 Task: Look for Airbnb properties in Luzern, Switzerland from 2nd November, 2023 to 9th November, 2023 for 5 adults. Place can be shared room with 2 bedrooms having 5 beds and 2 bathrooms. Property type can be flat. Amenities needed are: wifi. Look for 5 properties as per requirement.
Action: Mouse moved to (465, 101)
Screenshot: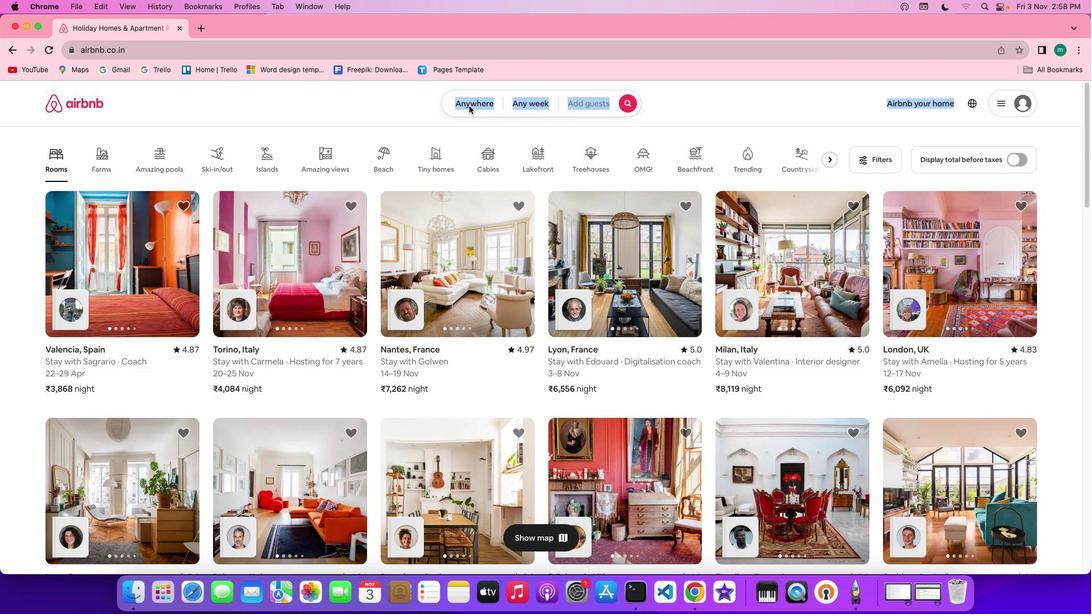 
Action: Mouse pressed left at (465, 101)
Screenshot: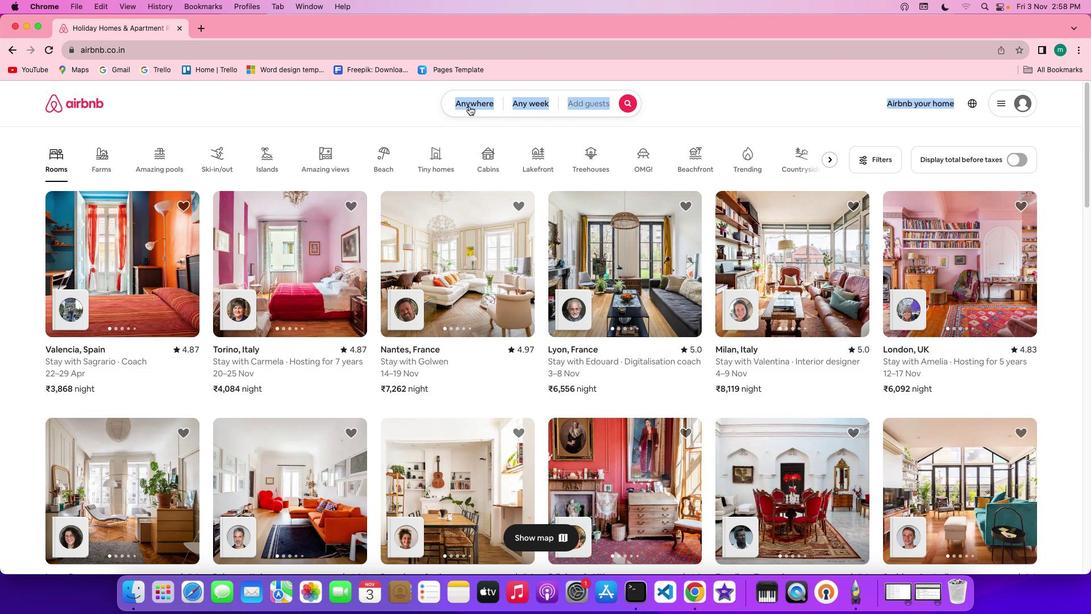 
Action: Mouse pressed left at (465, 101)
Screenshot: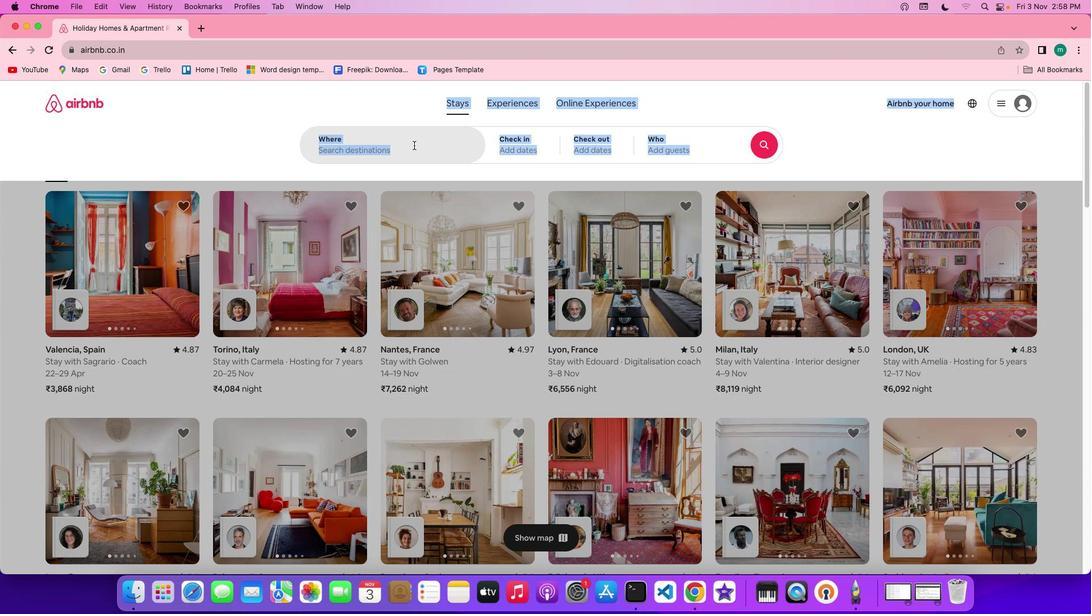 
Action: Mouse moved to (409, 141)
Screenshot: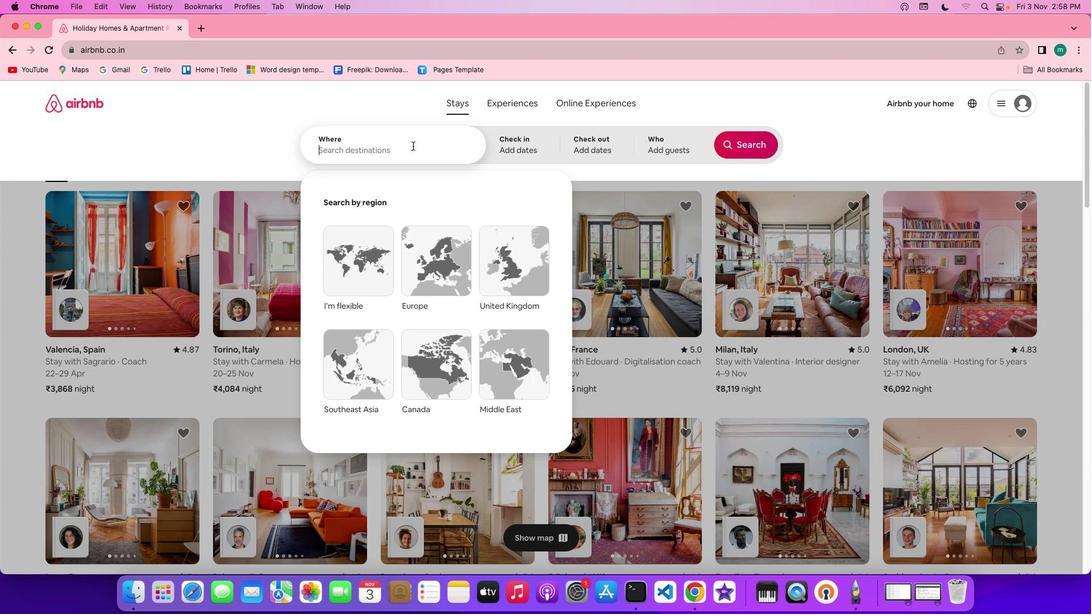 
Action: Mouse pressed left at (409, 141)
Screenshot: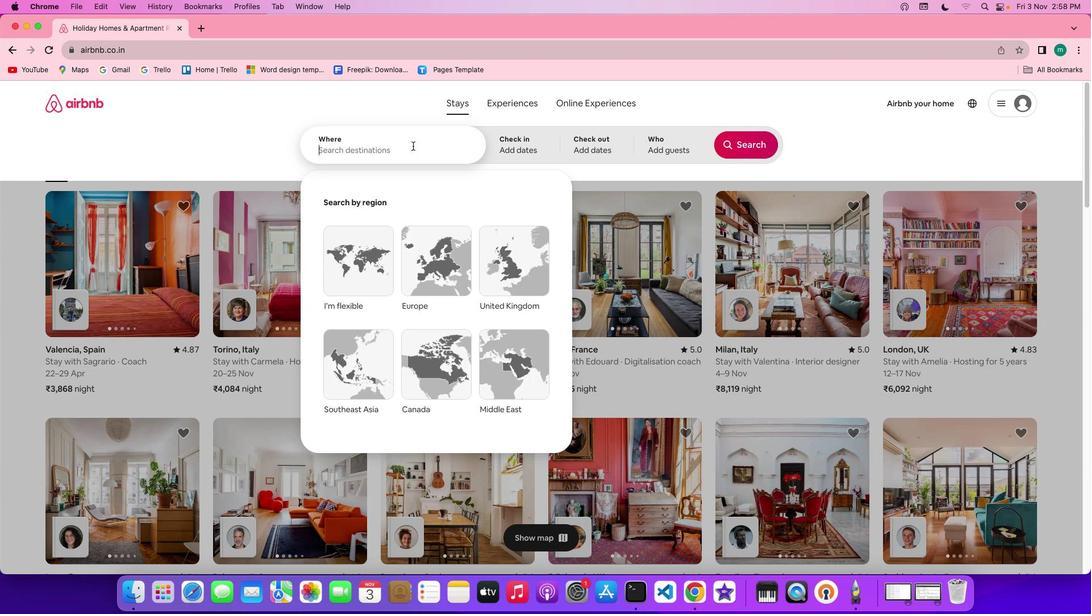 
Action: Key pressed Key.shift'L''u''z''e''r''n'','Key.spaceKey.shift'S''w''i''t''z''e''r''l''a''n''d'
Screenshot: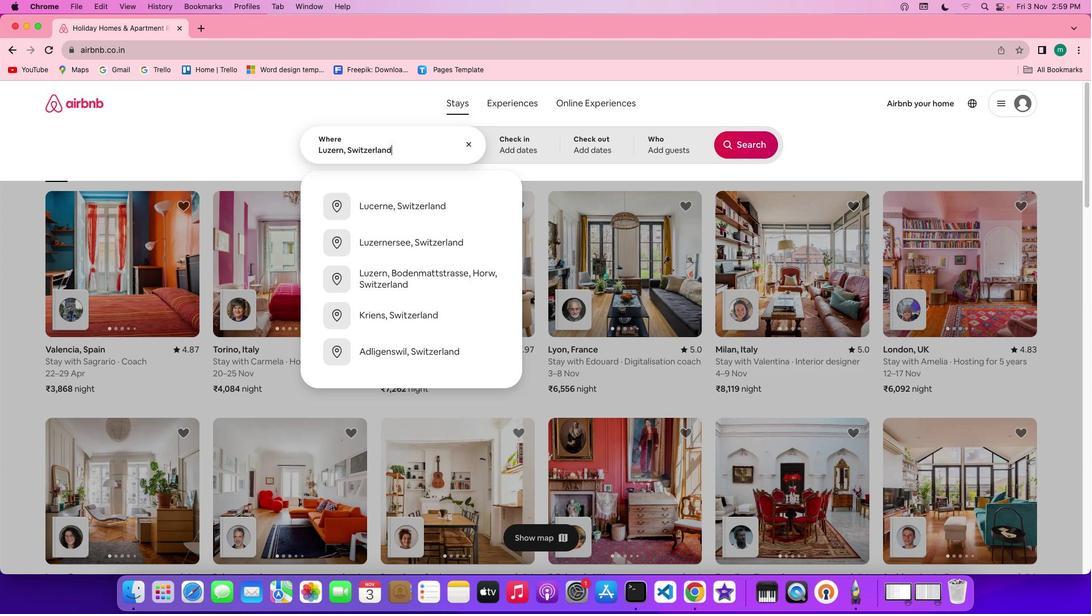 
Action: Mouse moved to (520, 143)
Screenshot: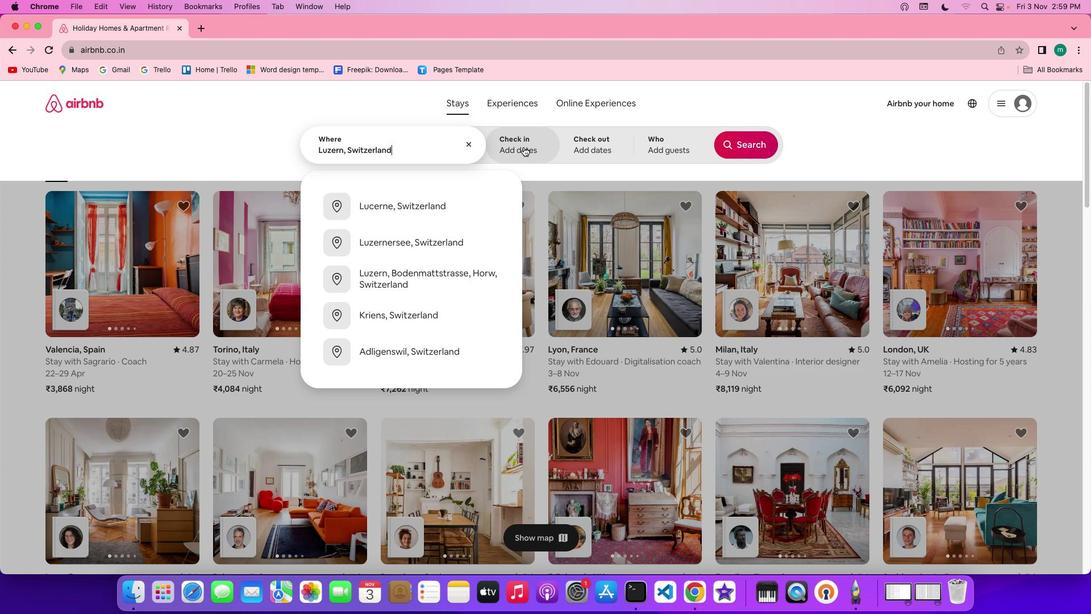 
Action: Mouse pressed left at (520, 143)
Screenshot: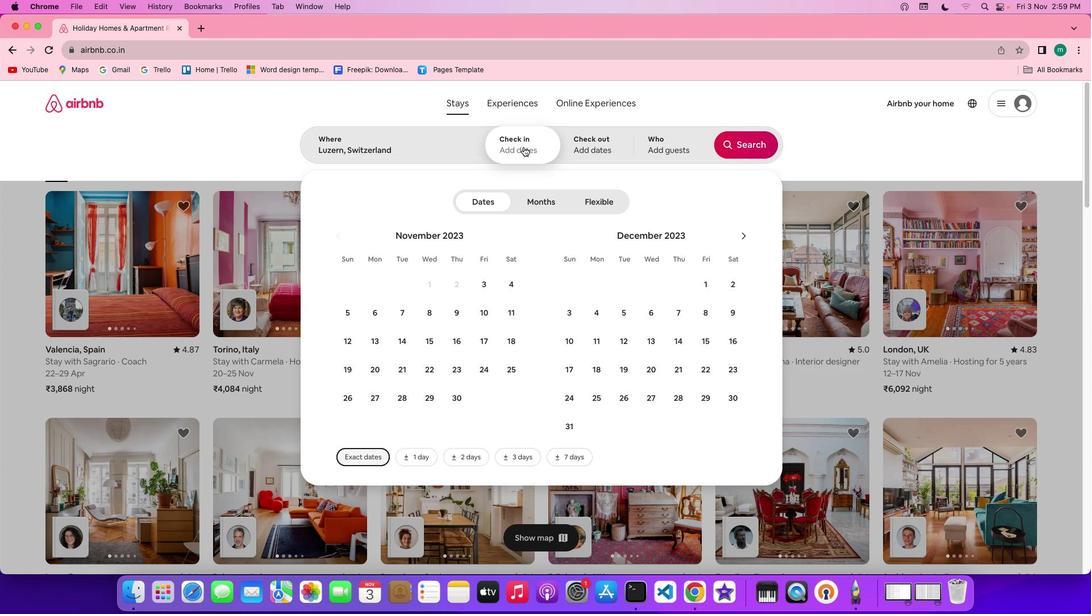 
Action: Mouse moved to (477, 278)
Screenshot: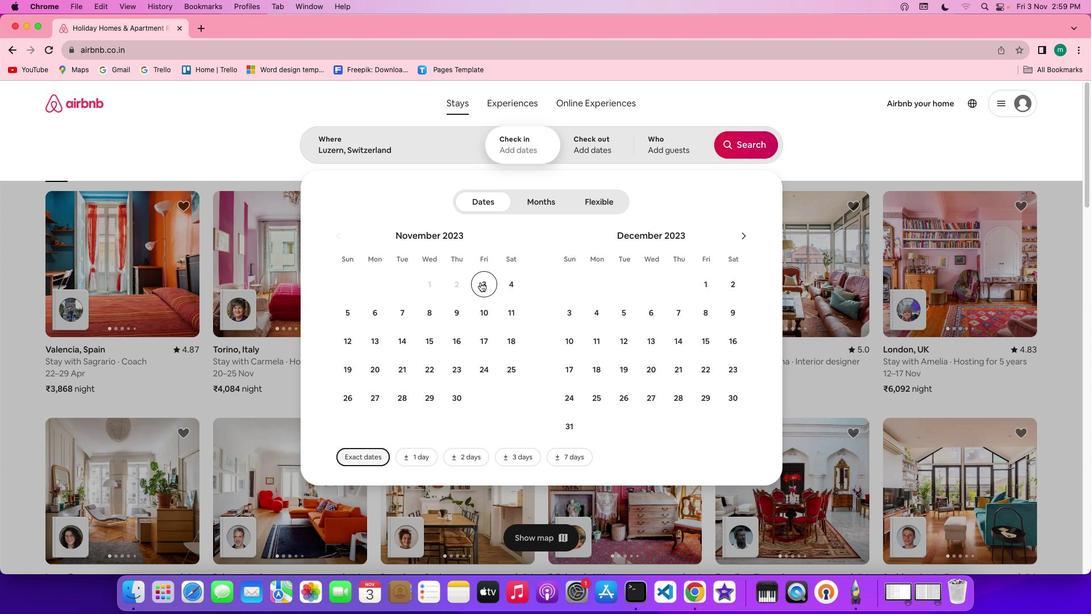 
Action: Mouse pressed left at (477, 278)
Screenshot: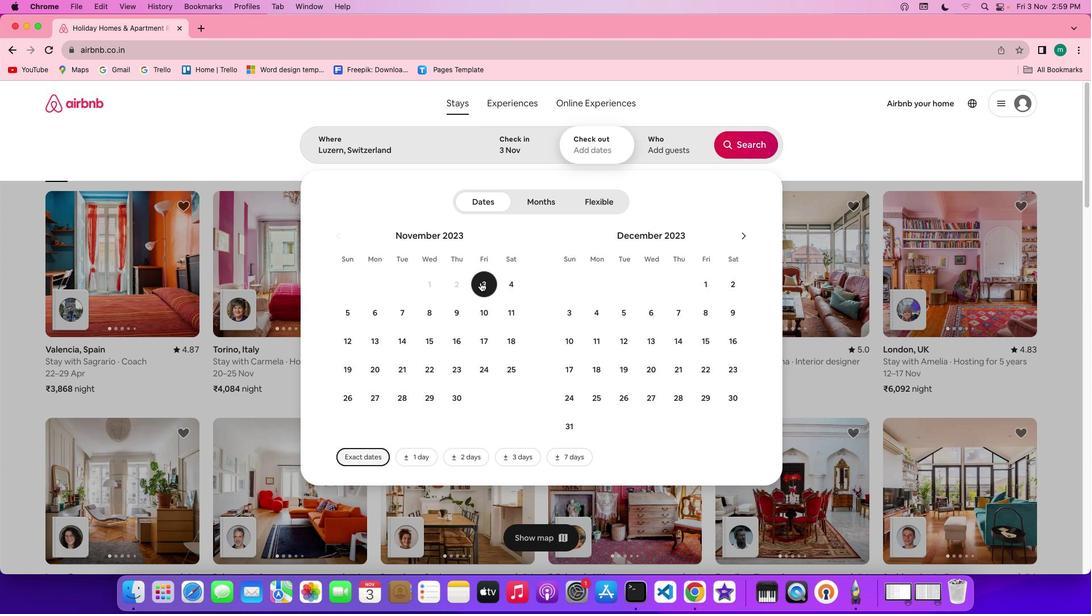 
Action: Mouse moved to (455, 303)
Screenshot: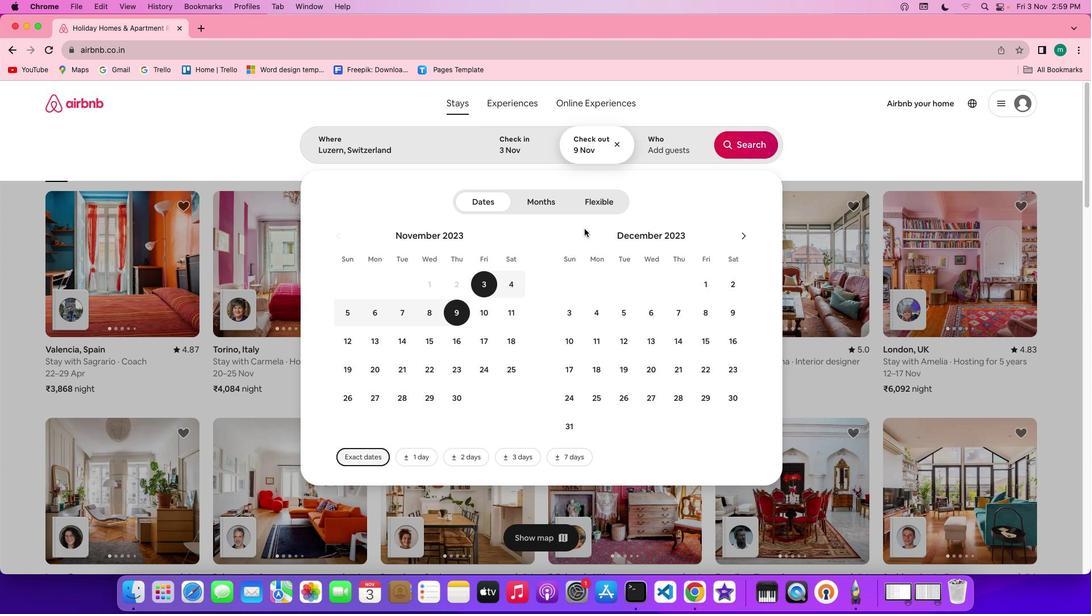 
Action: Mouse pressed left at (455, 303)
Screenshot: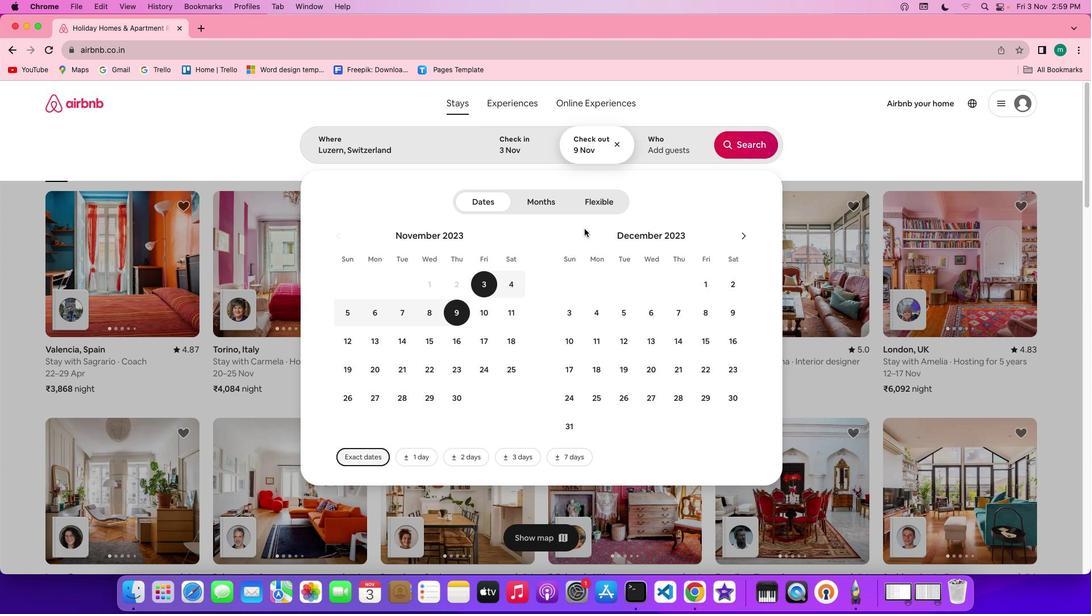
Action: Mouse moved to (669, 144)
Screenshot: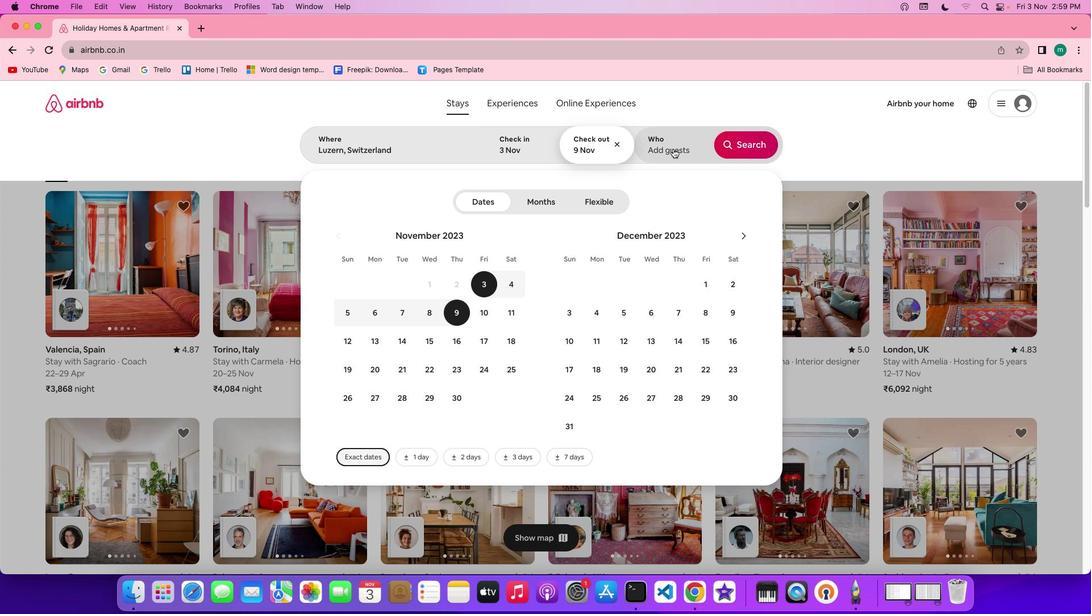 
Action: Mouse pressed left at (669, 144)
Screenshot: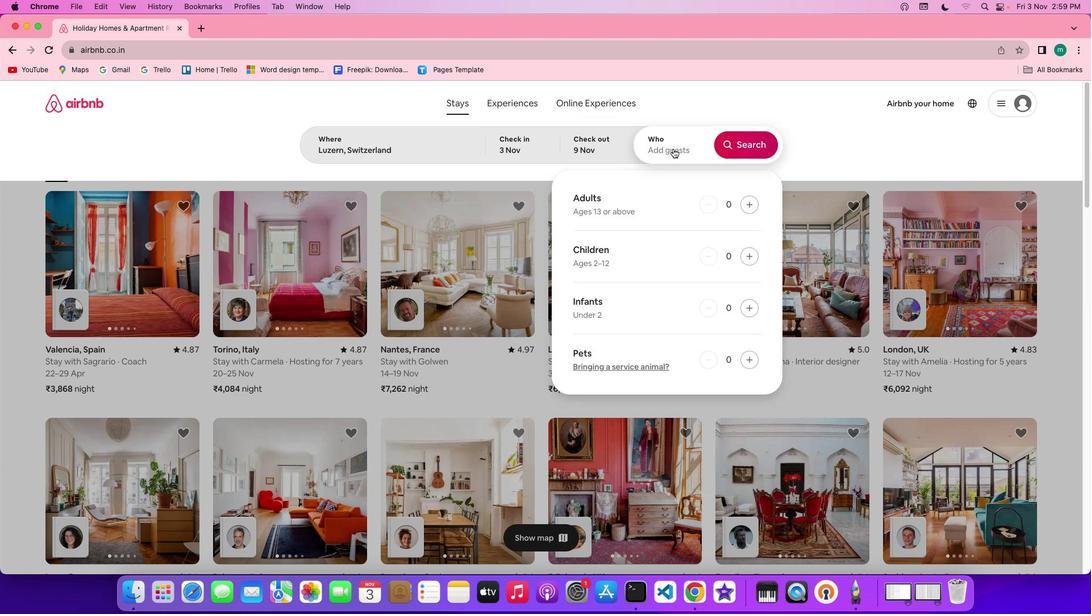 
Action: Mouse moved to (746, 199)
Screenshot: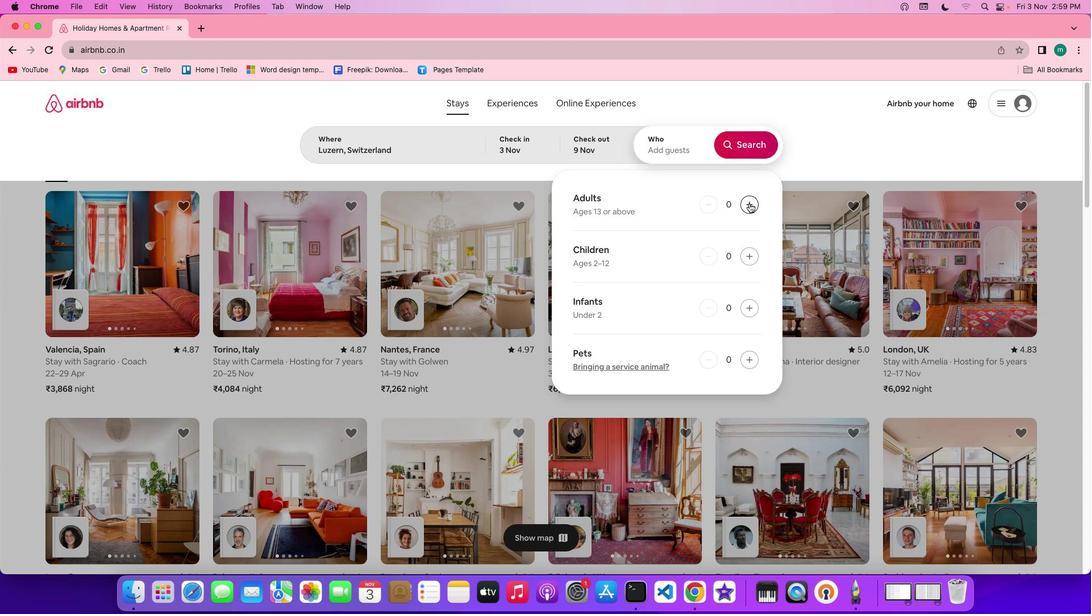 
Action: Mouse pressed left at (746, 199)
Screenshot: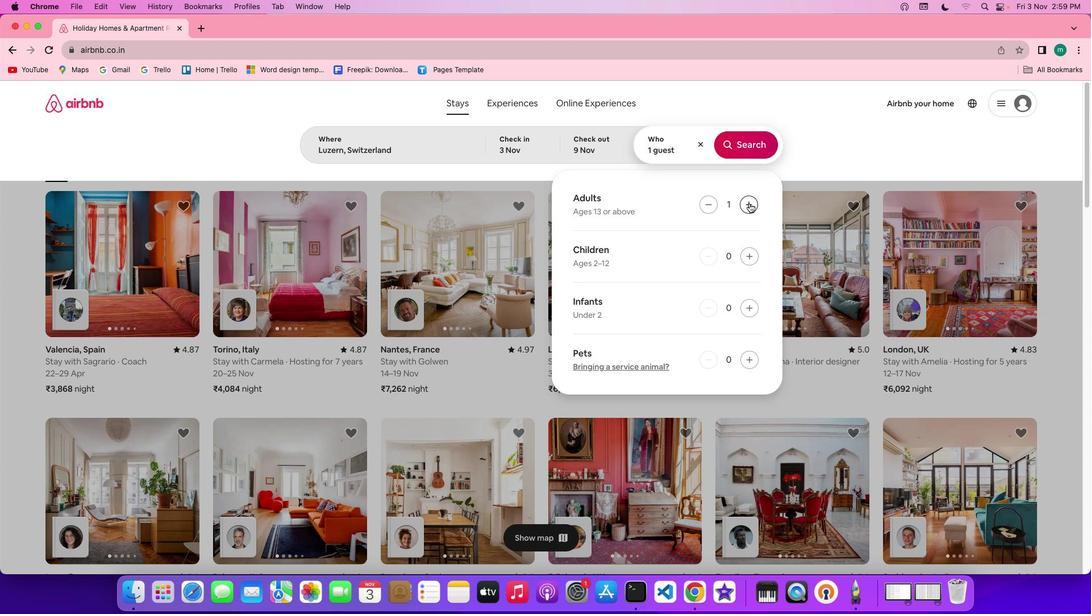 
Action: Mouse pressed left at (746, 199)
Screenshot: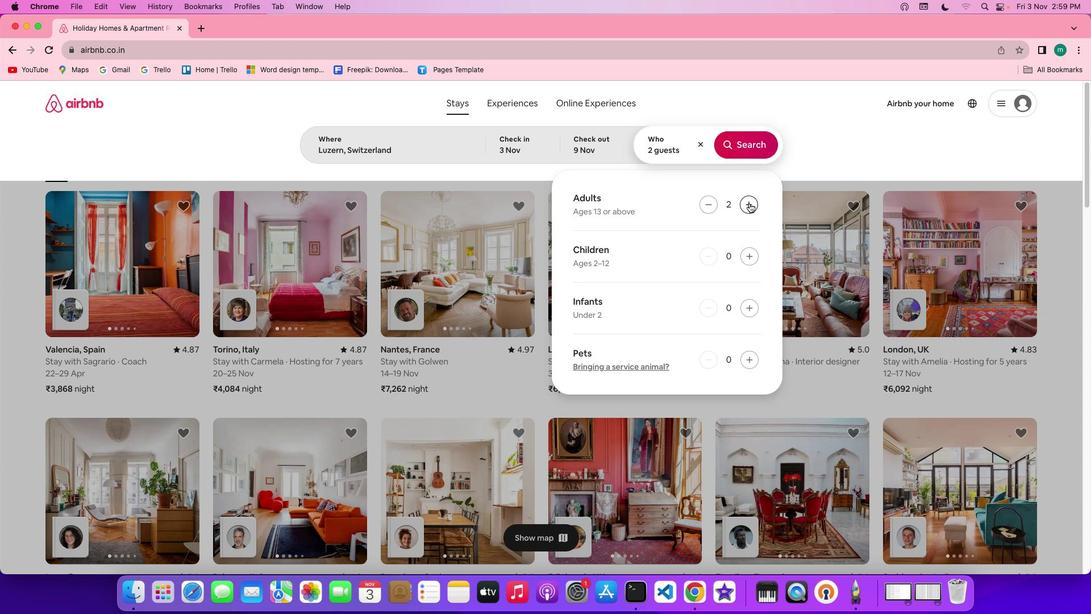 
Action: Mouse pressed left at (746, 199)
Screenshot: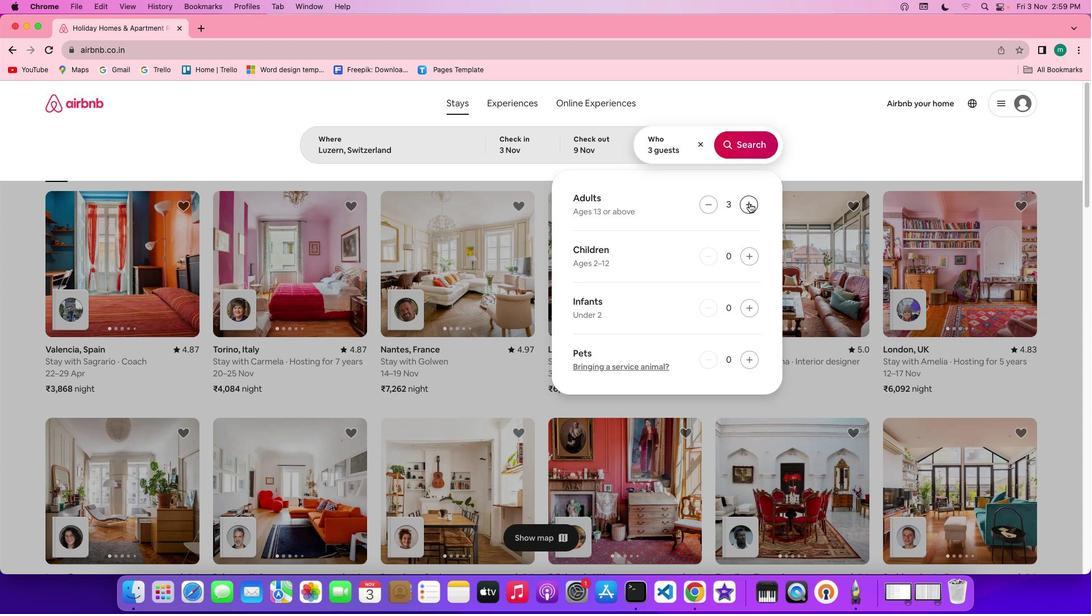 
Action: Mouse pressed left at (746, 199)
Screenshot: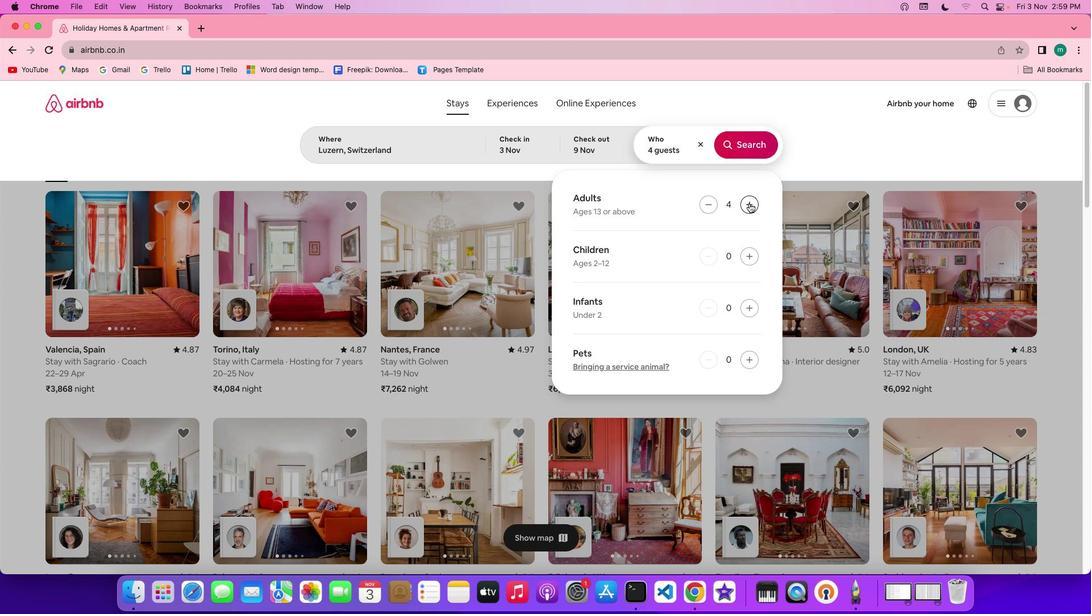 
Action: Mouse pressed left at (746, 199)
Screenshot: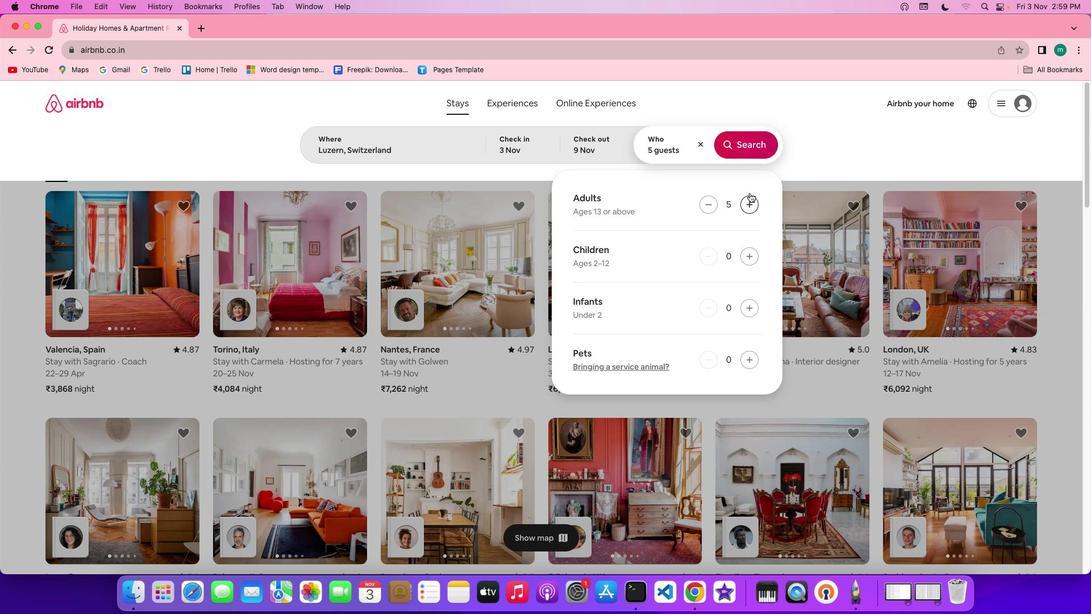 
Action: Mouse moved to (743, 147)
Screenshot: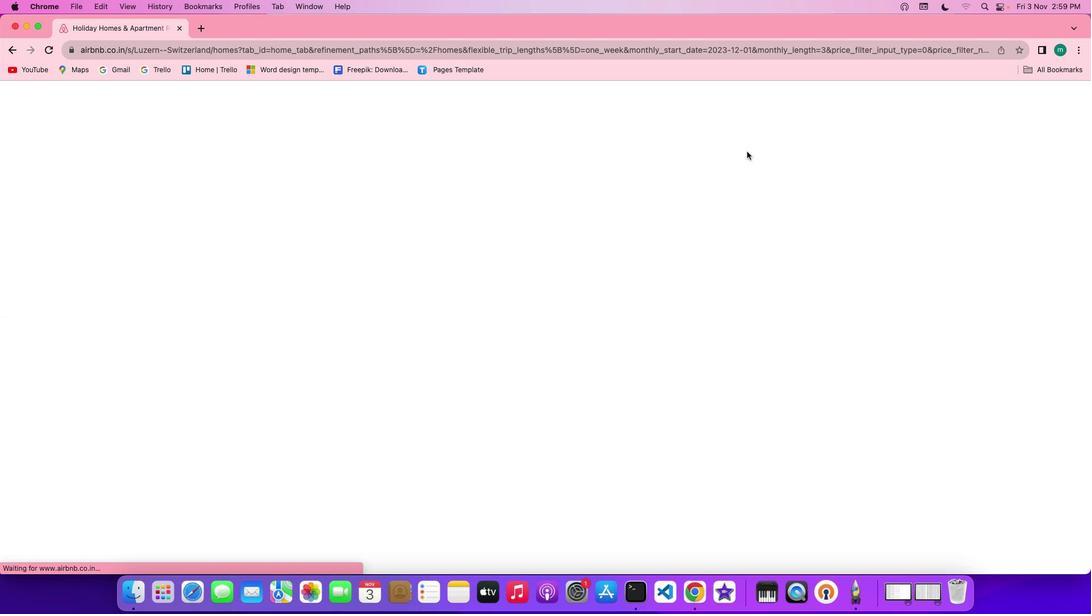 
Action: Mouse pressed left at (743, 147)
Screenshot: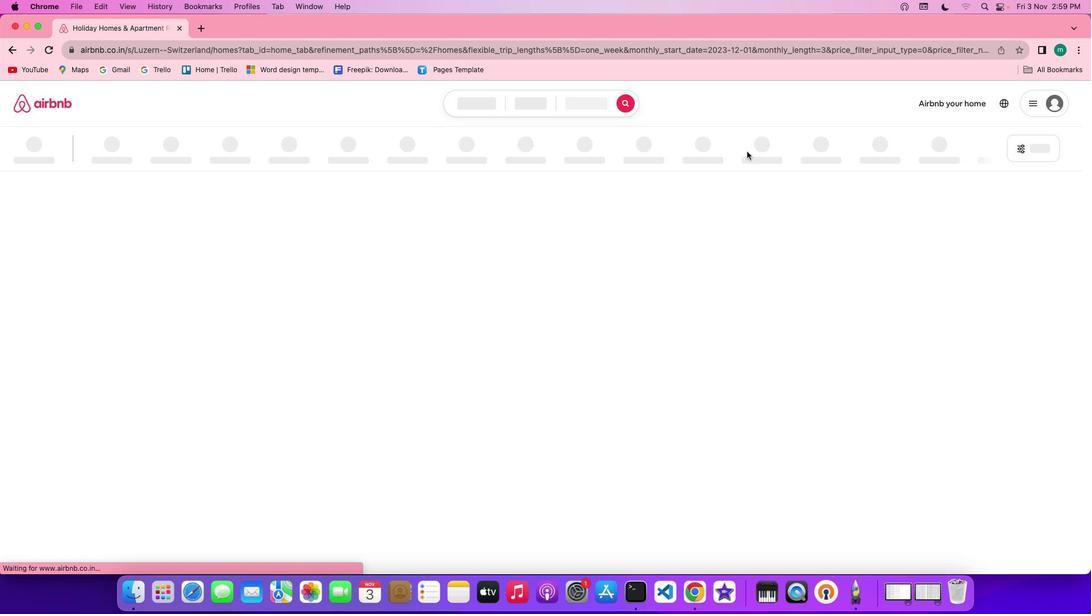 
Action: Mouse moved to (910, 145)
Screenshot: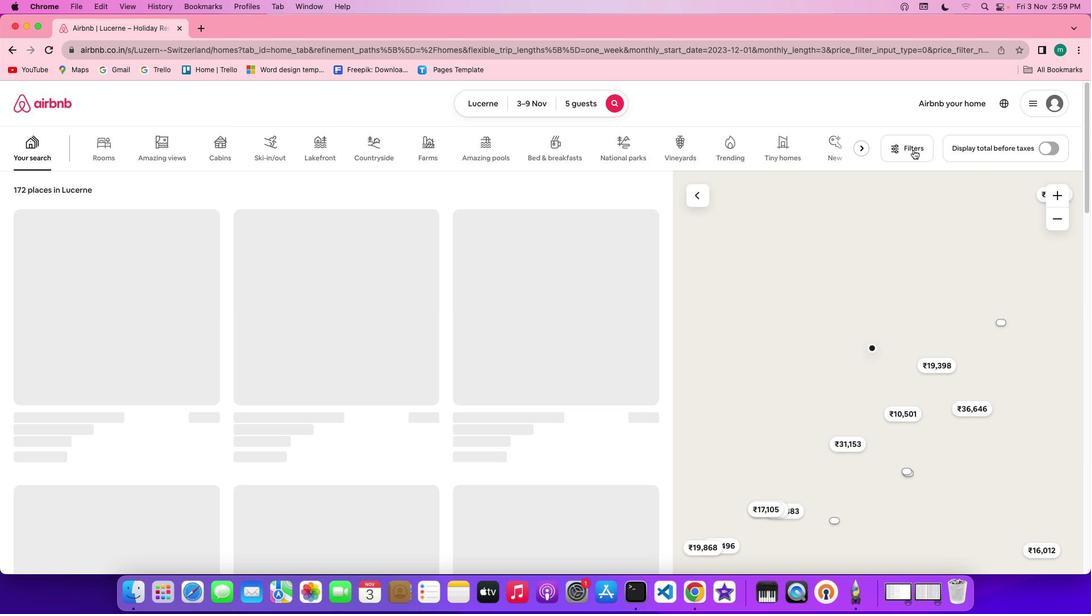 
Action: Mouse pressed left at (910, 145)
Screenshot: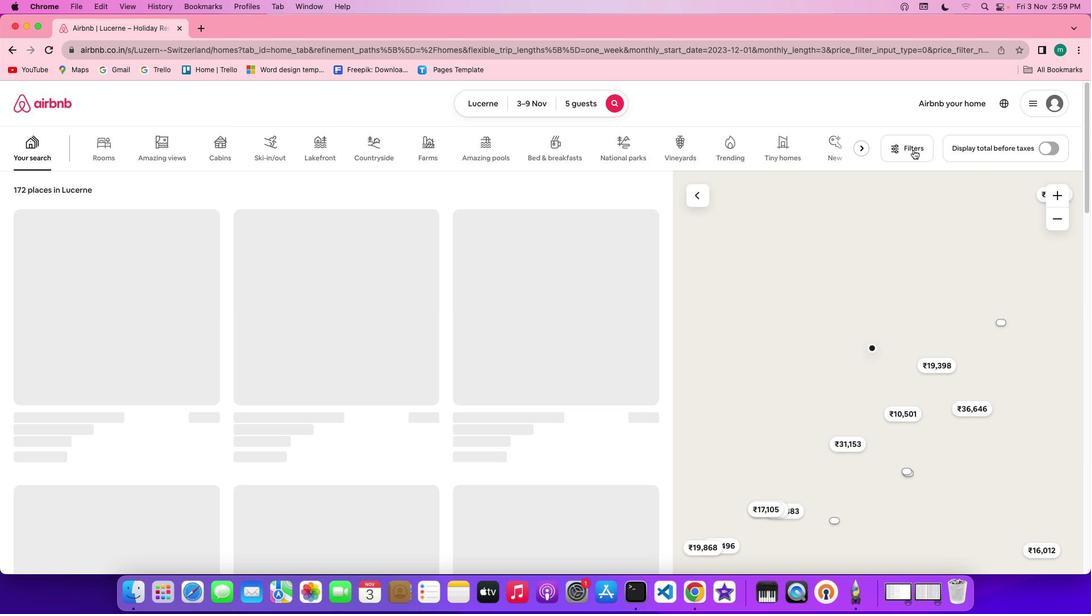 
Action: Mouse moved to (891, 142)
Screenshot: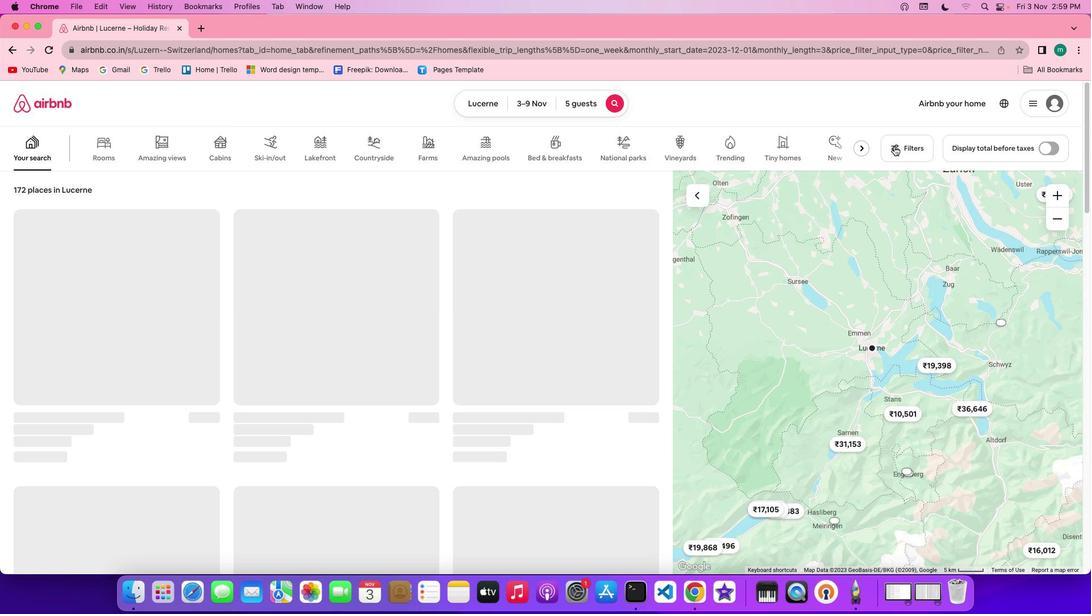 
Action: Mouse pressed left at (891, 142)
Screenshot: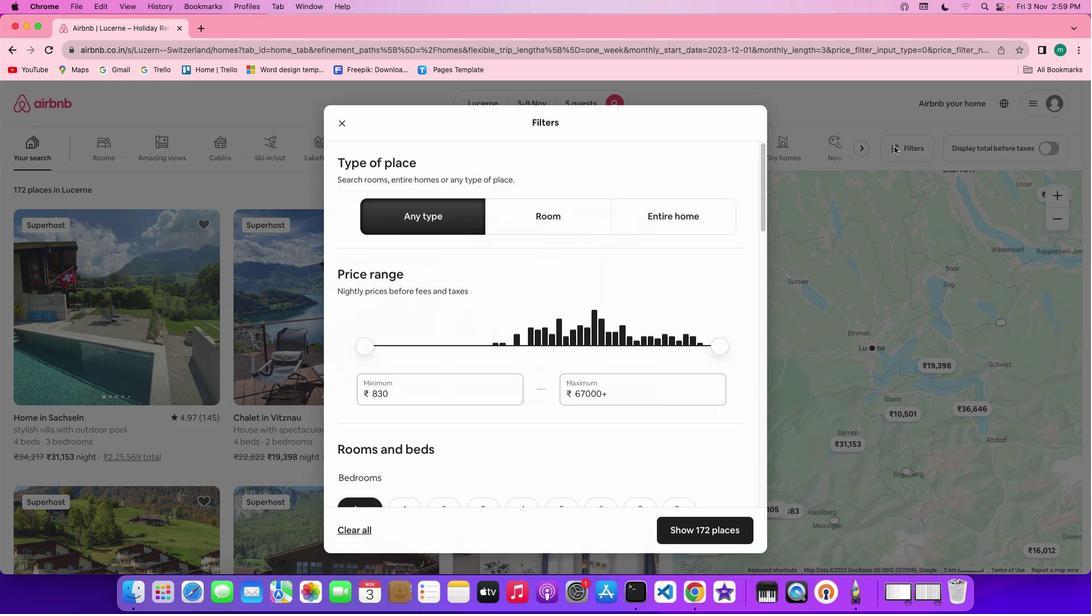 
Action: Mouse pressed left at (891, 142)
Screenshot: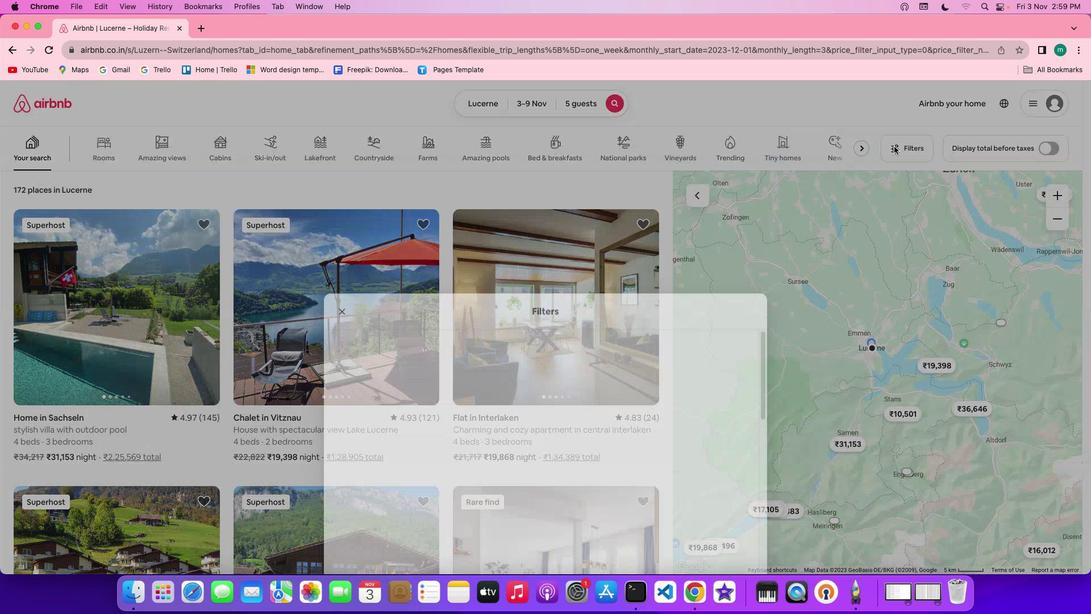 
Action: Mouse moved to (562, 369)
Screenshot: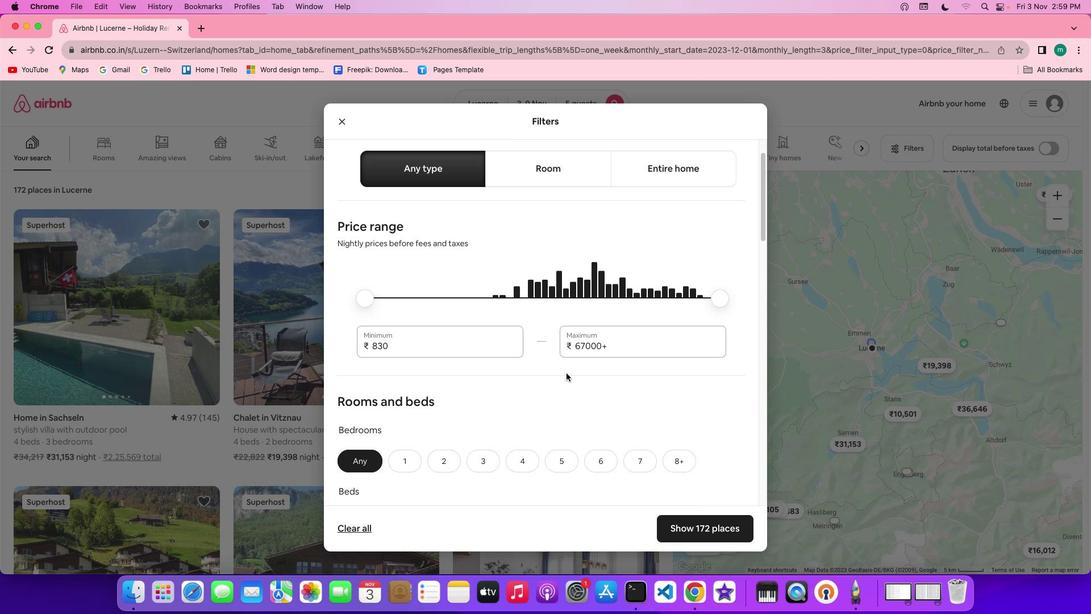 
Action: Mouse scrolled (562, 369) with delta (-3, -3)
Screenshot: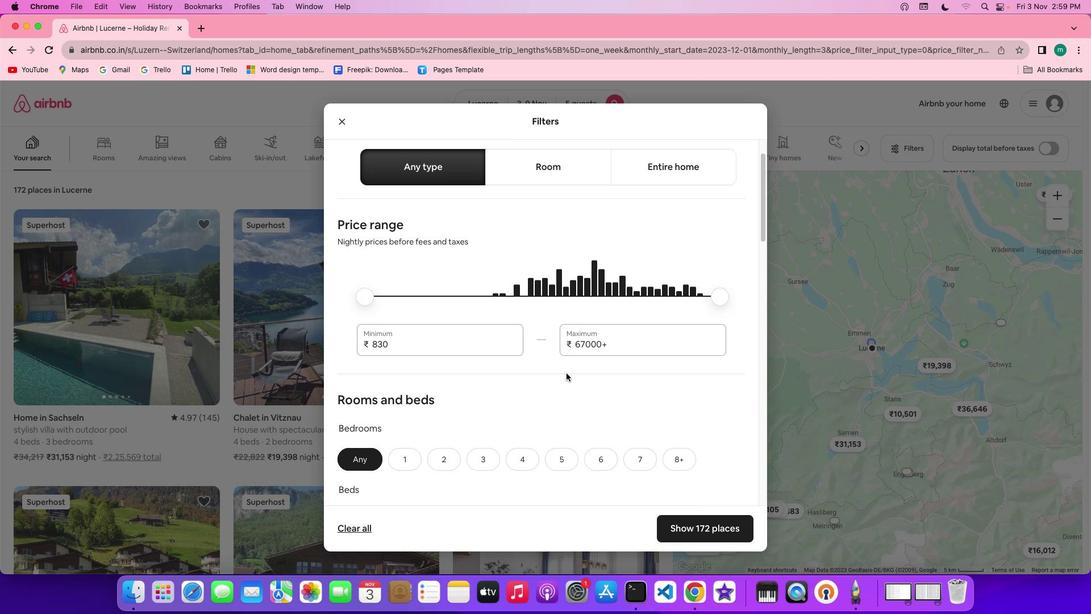 
Action: Mouse scrolled (562, 369) with delta (-3, -3)
Screenshot: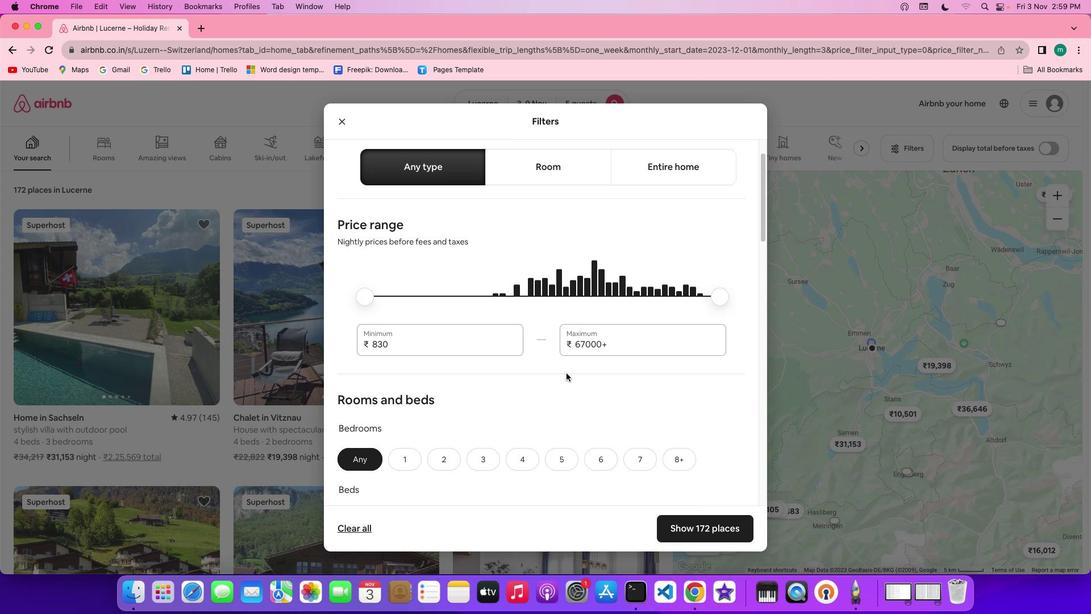 
Action: Mouse scrolled (562, 369) with delta (-3, -3)
Screenshot: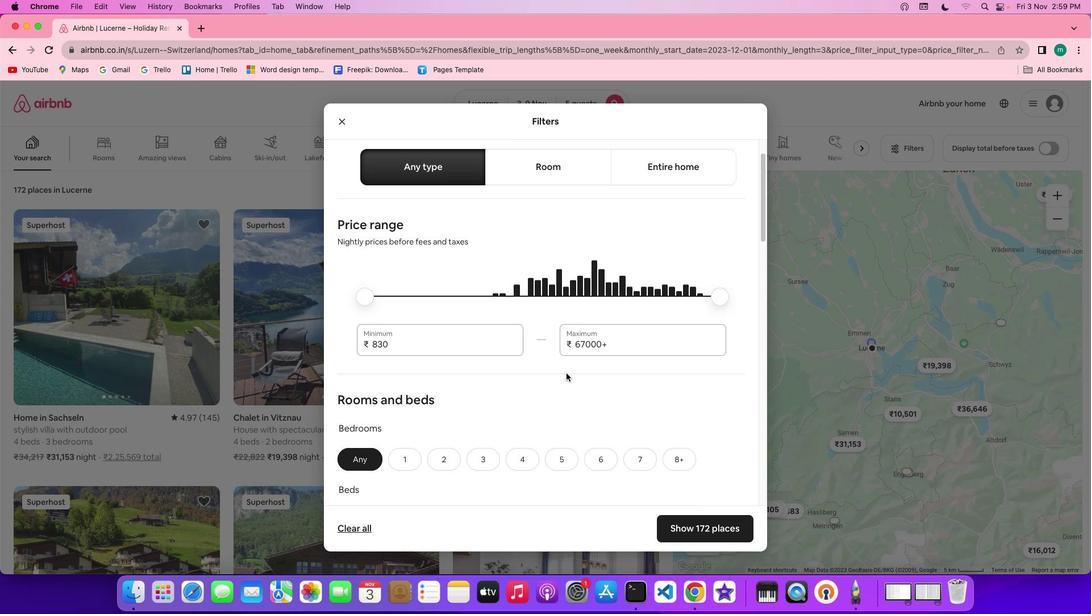 
Action: Mouse scrolled (562, 369) with delta (-3, -3)
Screenshot: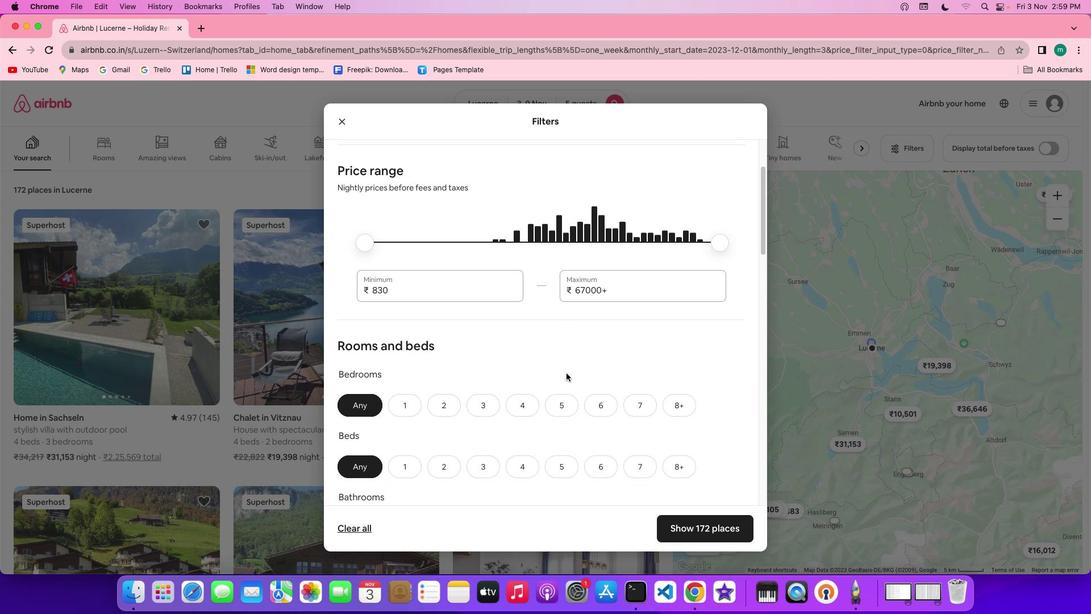 
Action: Mouse scrolled (562, 369) with delta (-3, -3)
Screenshot: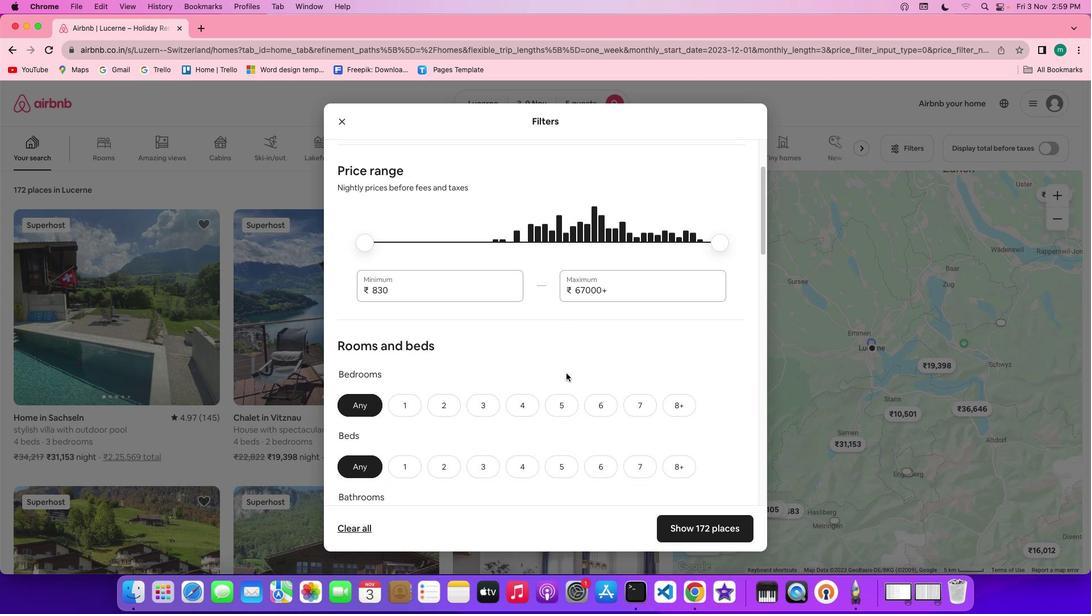 
Action: Mouse scrolled (562, 369) with delta (-3, -3)
Screenshot: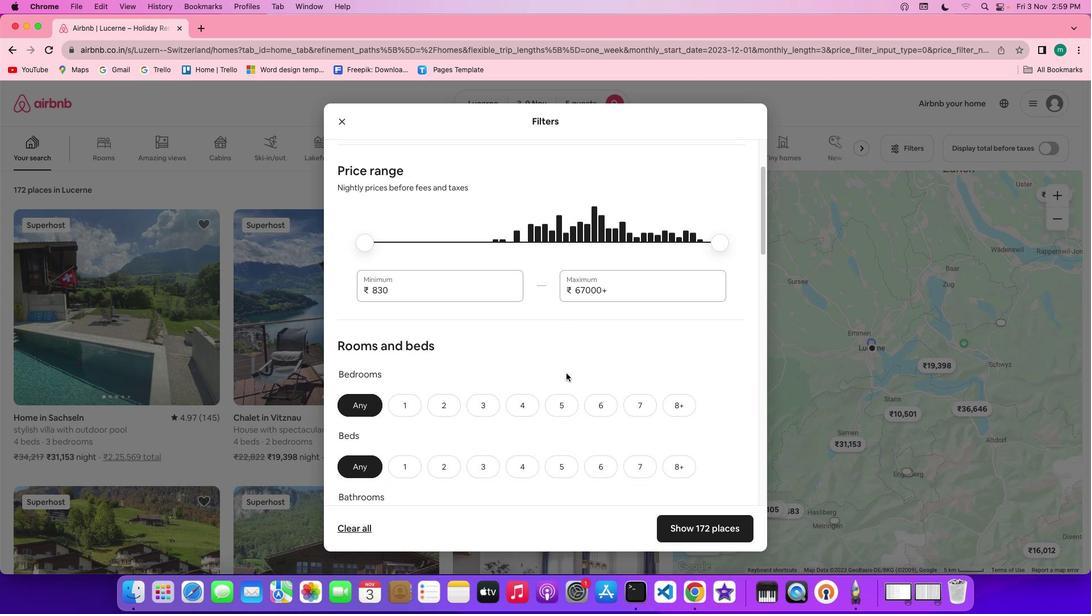 
Action: Mouse scrolled (562, 369) with delta (-3, -3)
Screenshot: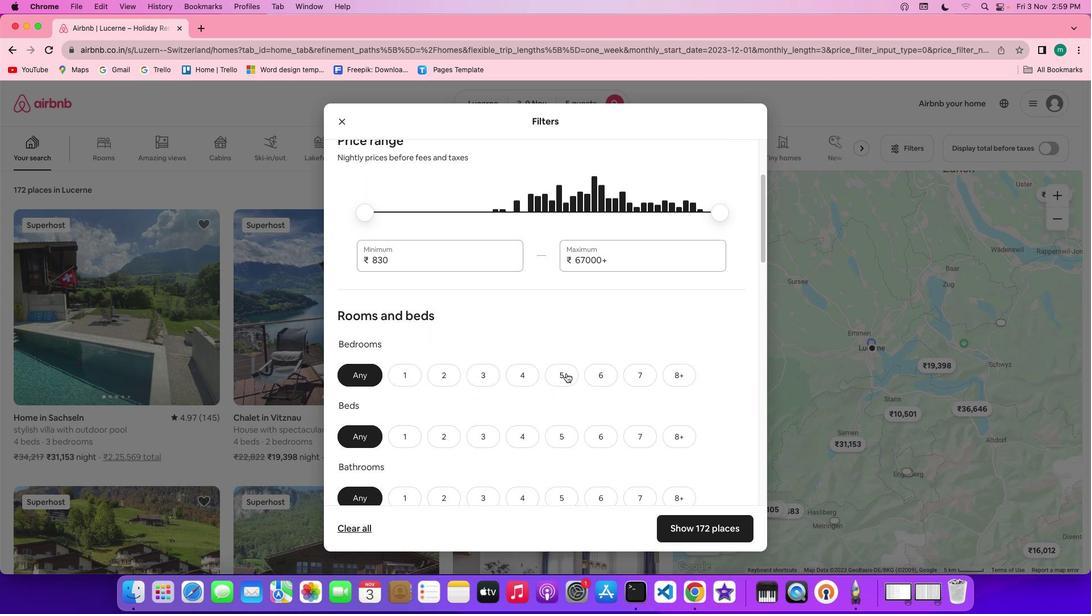 
Action: Mouse scrolled (562, 369) with delta (-3, -3)
Screenshot: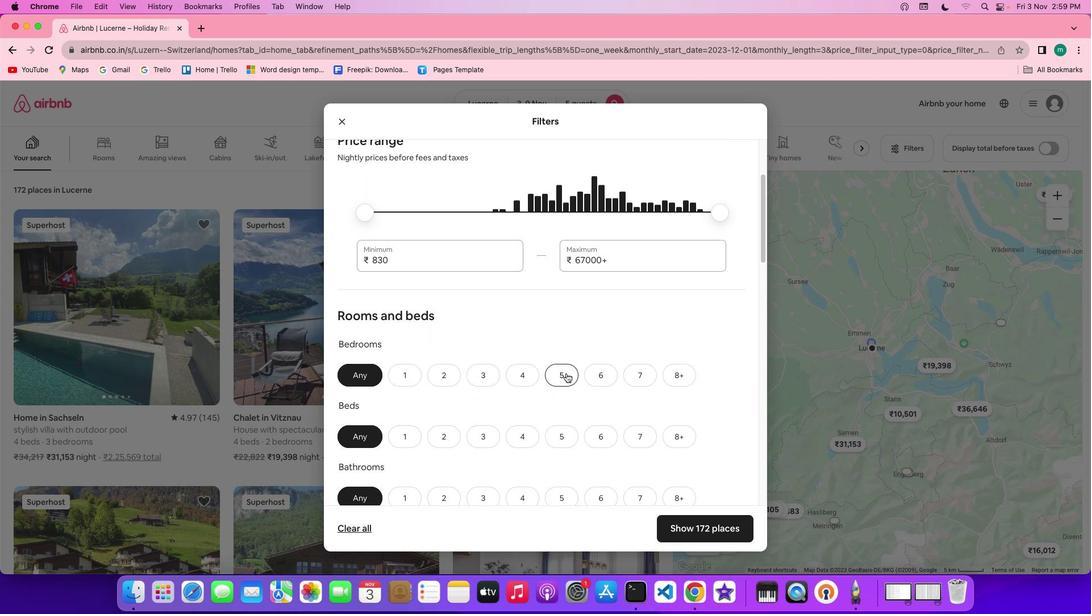 
Action: Mouse scrolled (562, 369) with delta (-3, -3)
Screenshot: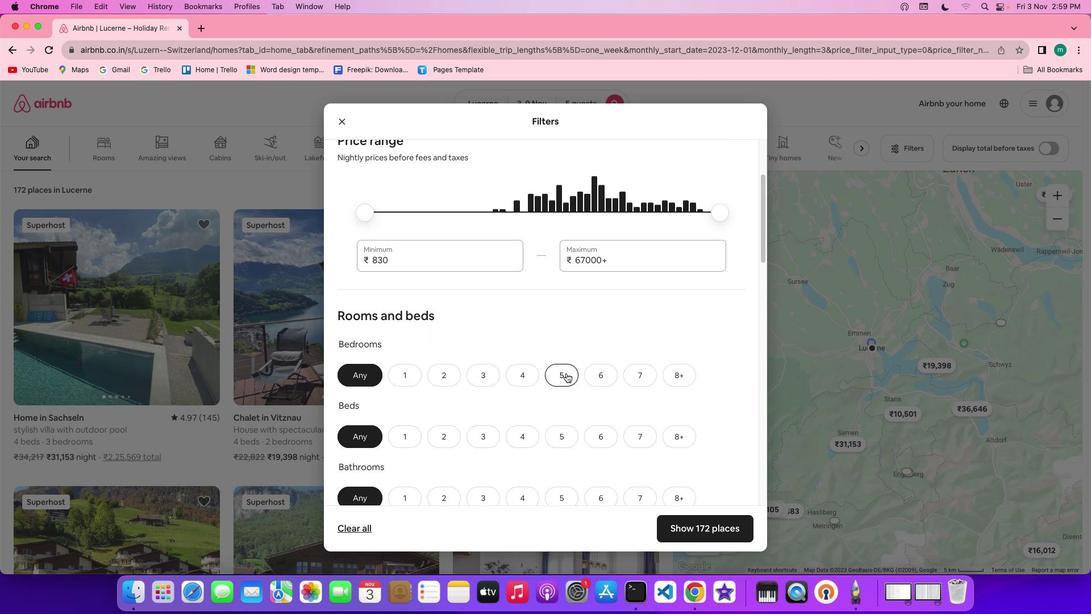 
Action: Mouse scrolled (562, 369) with delta (-3, -3)
Screenshot: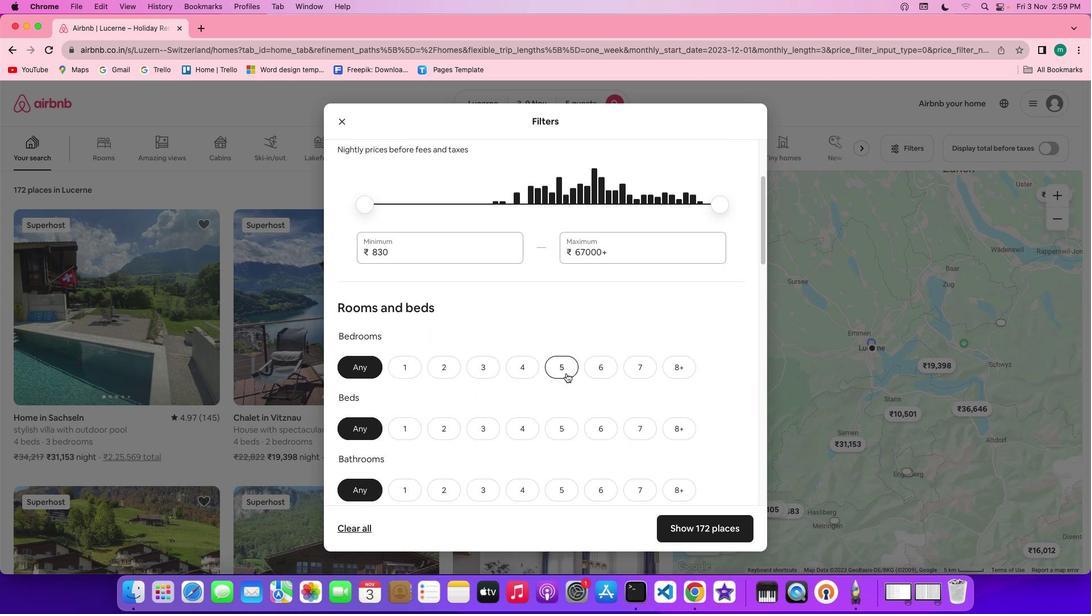 
Action: Mouse scrolled (562, 369) with delta (-3, -3)
Screenshot: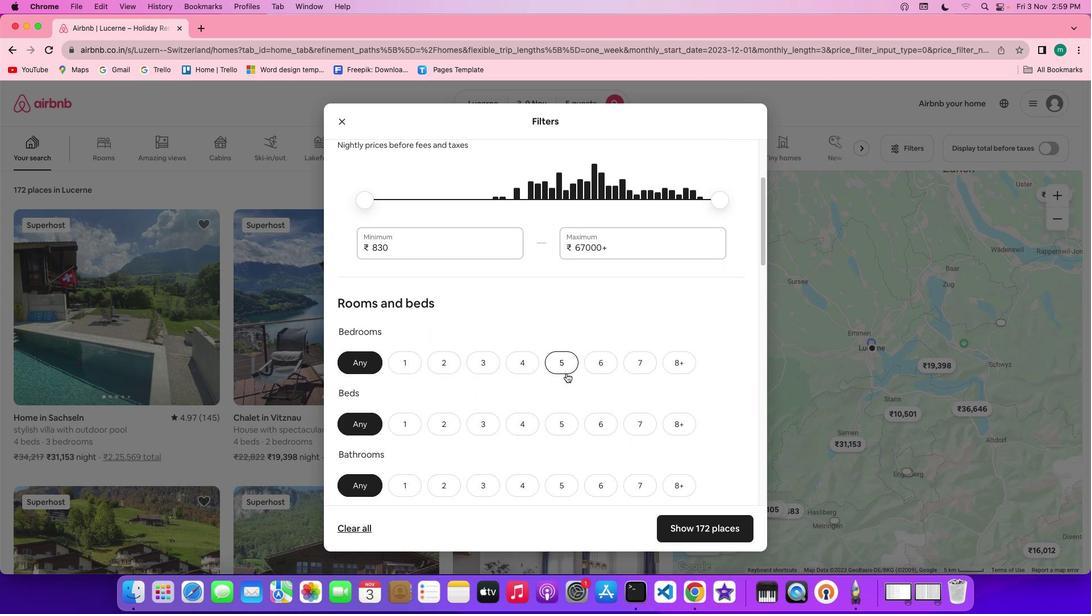 
Action: Mouse scrolled (562, 369) with delta (-3, -3)
Screenshot: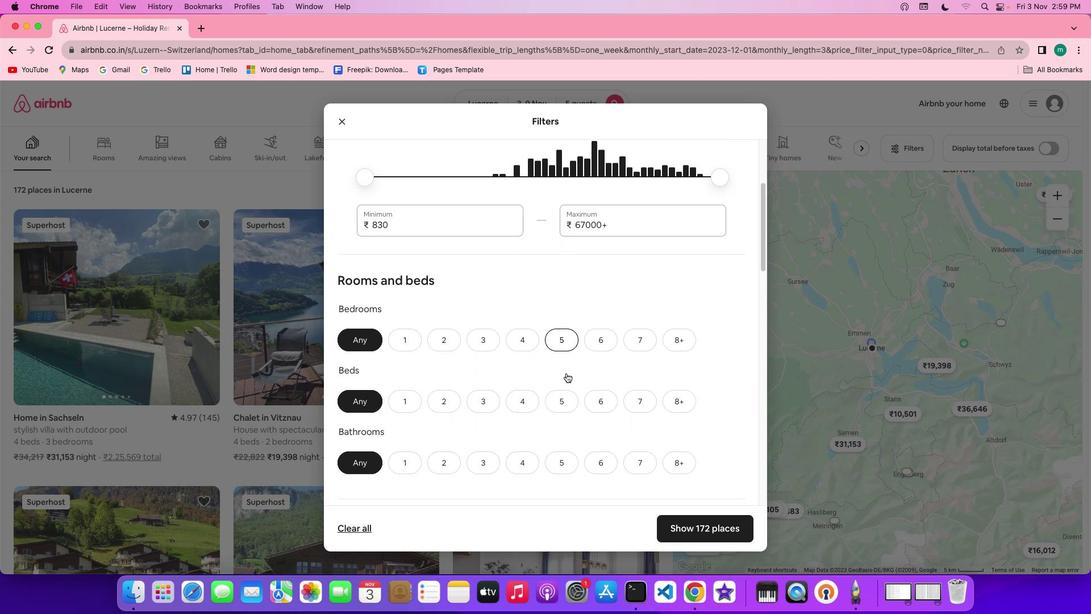 
Action: Mouse scrolled (562, 369) with delta (-3, -3)
Screenshot: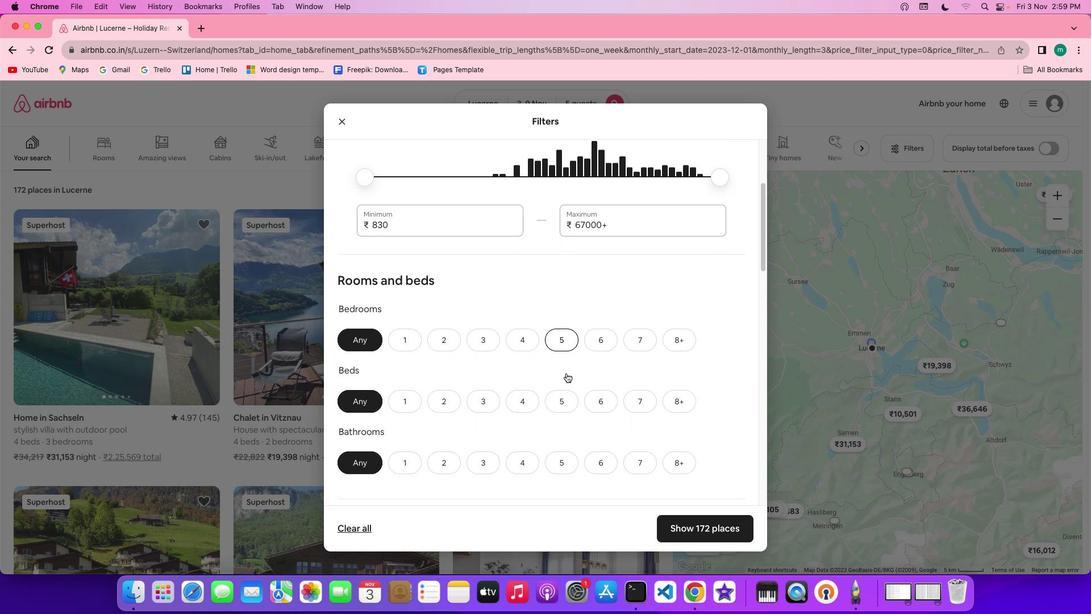 
Action: Mouse scrolled (562, 369) with delta (-3, -3)
Screenshot: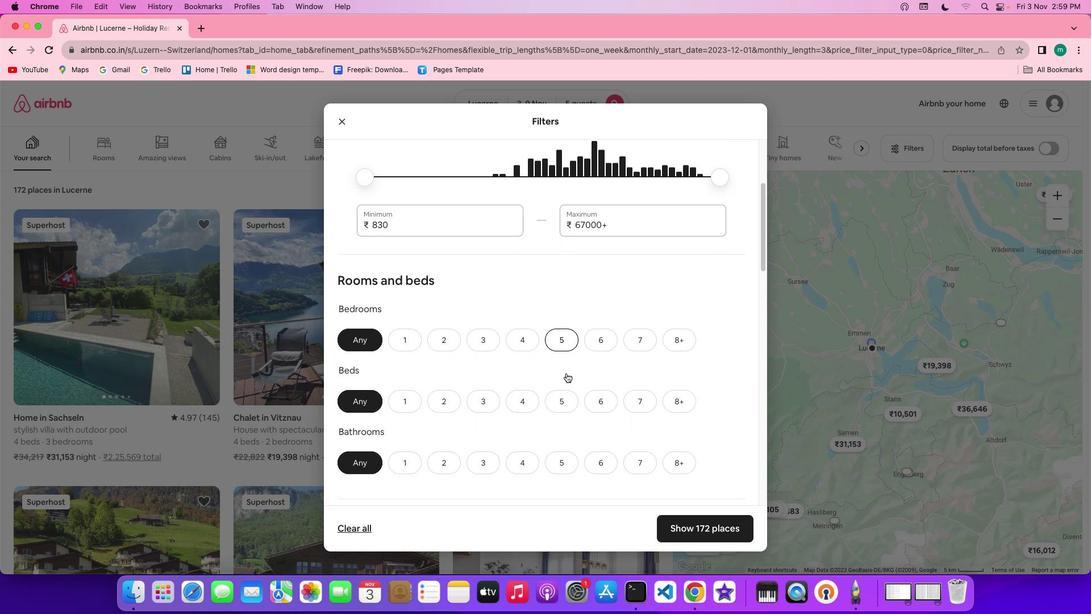 
Action: Mouse scrolled (562, 369) with delta (-3, -3)
Screenshot: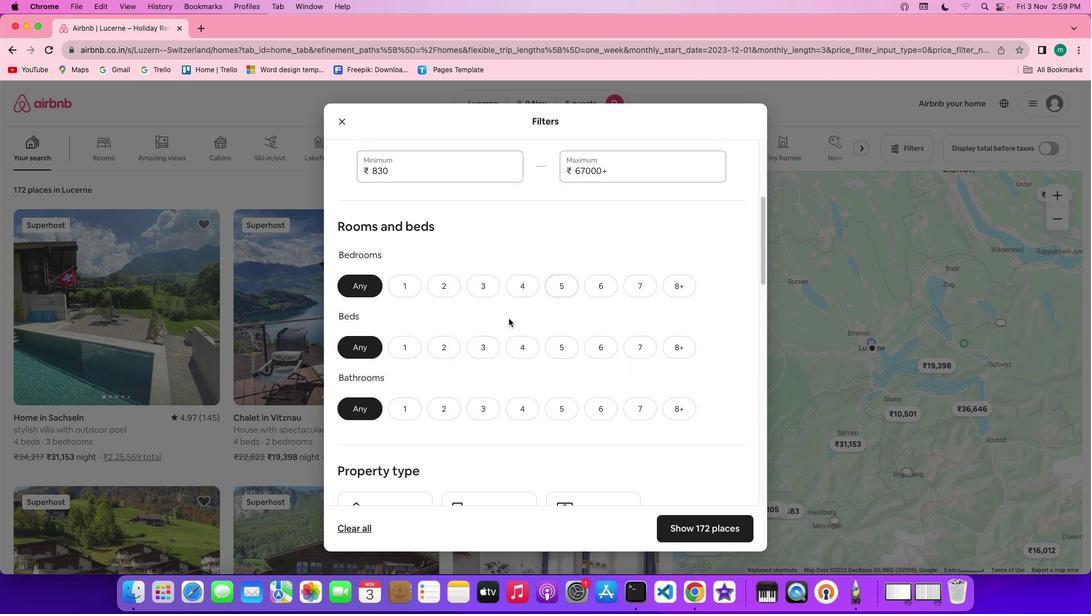 
Action: Mouse scrolled (562, 369) with delta (-3, -3)
Screenshot: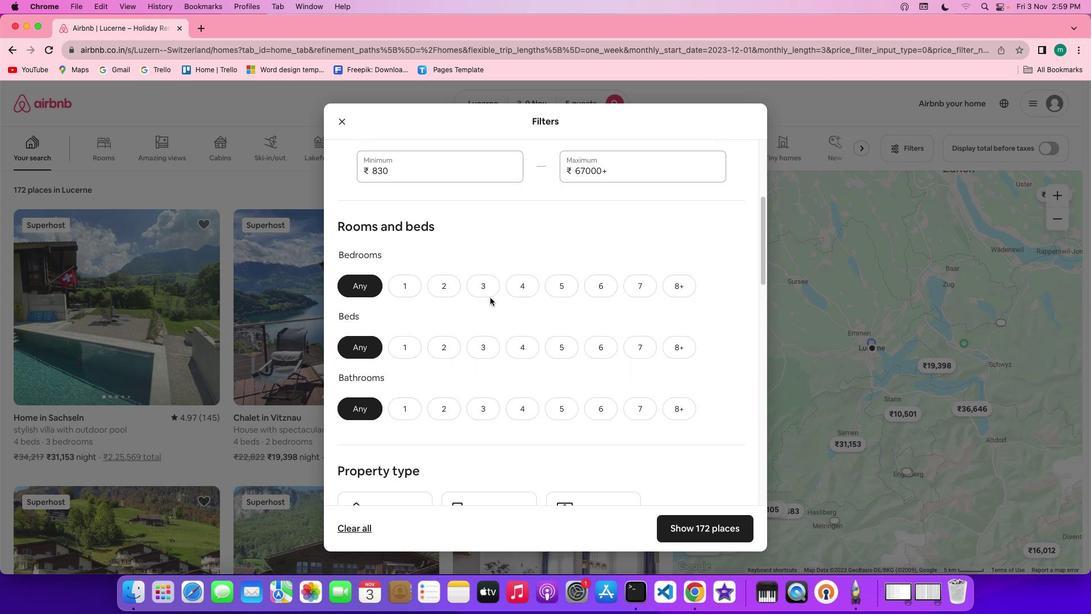 
Action: Mouse scrolled (562, 369) with delta (-3, -3)
Screenshot: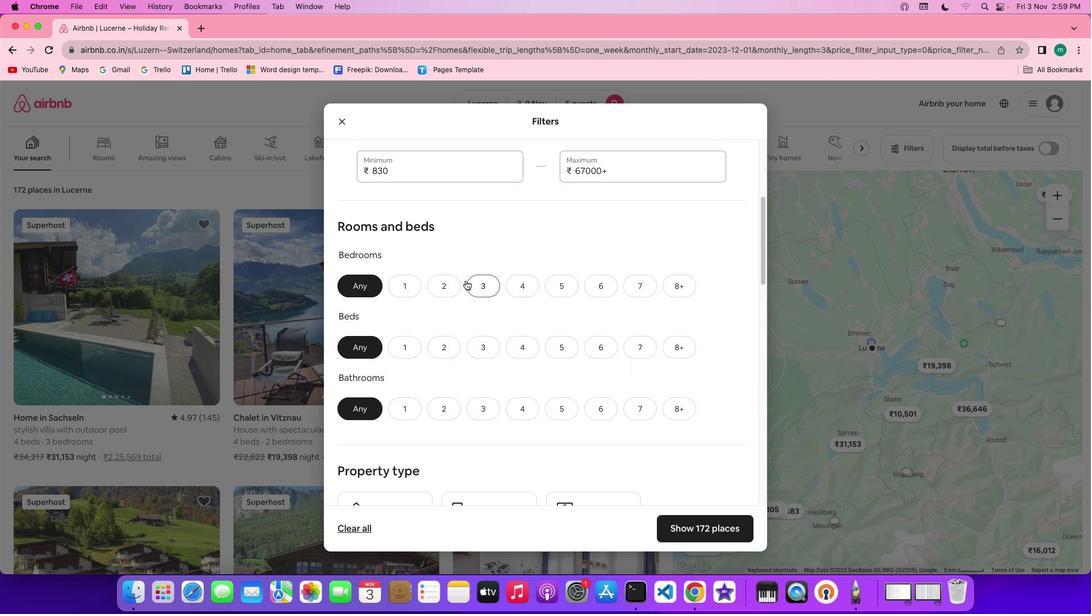 
Action: Mouse moved to (447, 275)
Screenshot: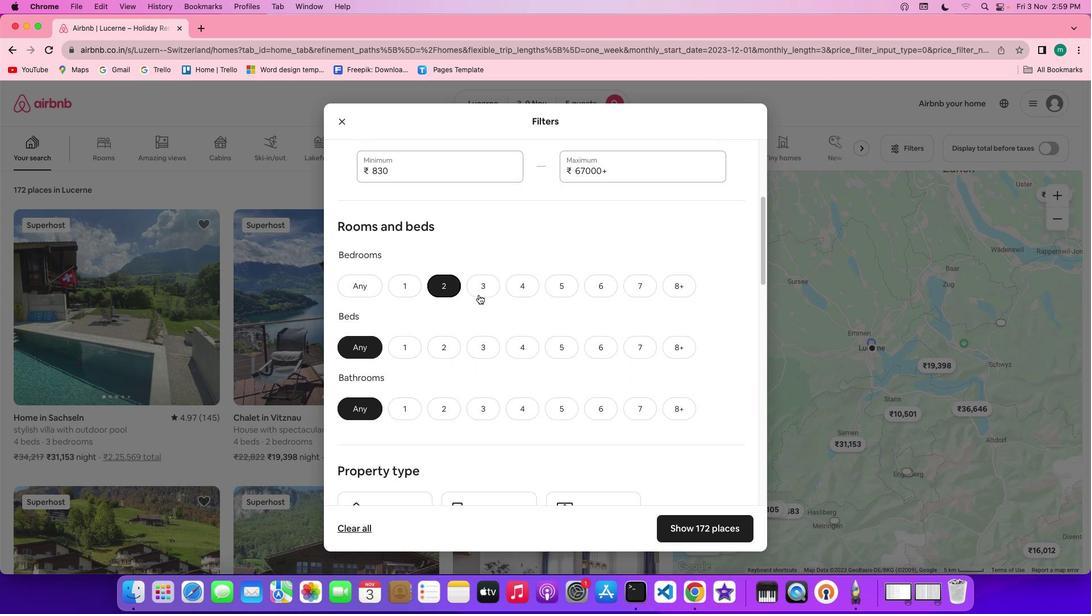 
Action: Mouse pressed left at (447, 275)
Screenshot: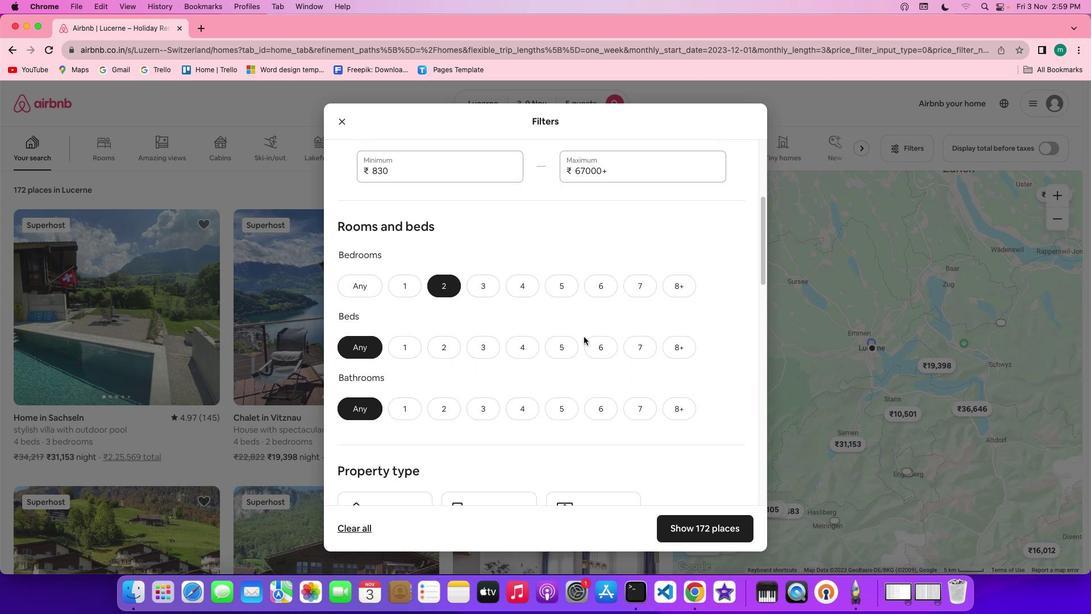 
Action: Mouse moved to (559, 338)
Screenshot: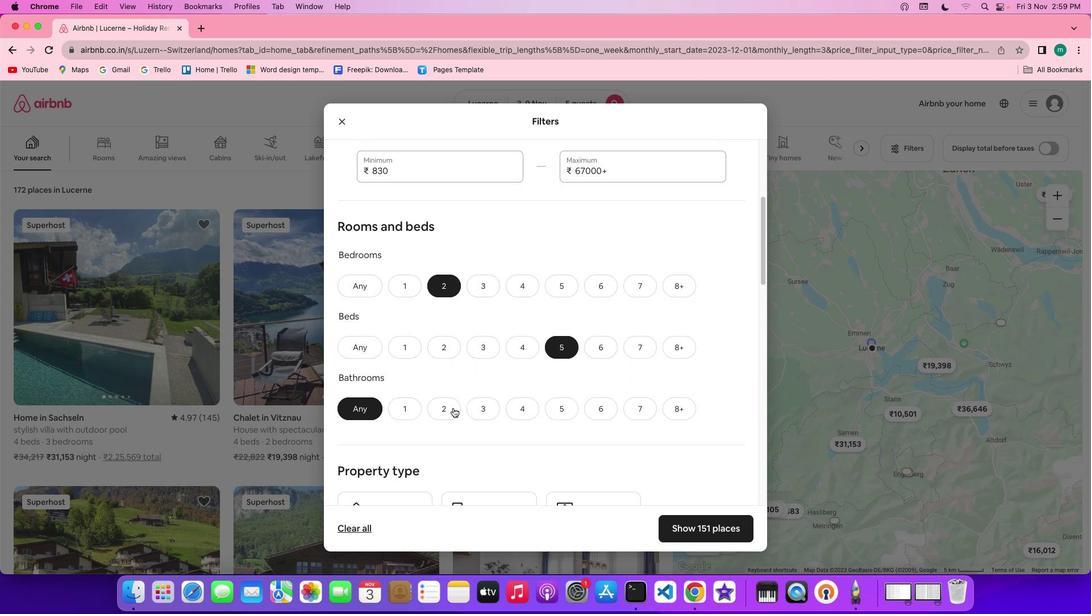 
Action: Mouse pressed left at (559, 338)
Screenshot: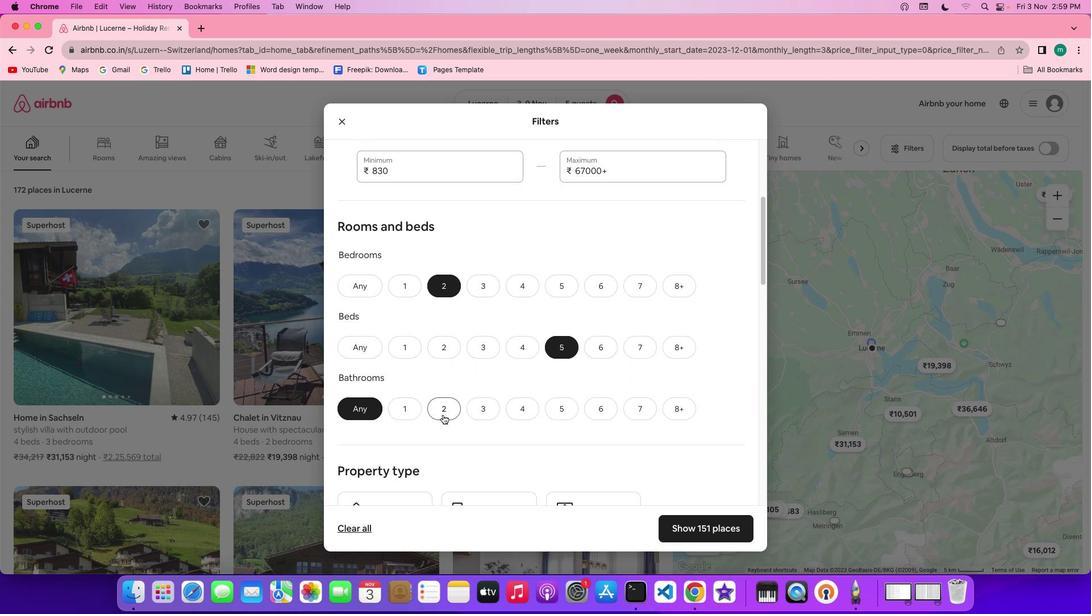 
Action: Mouse moved to (438, 411)
Screenshot: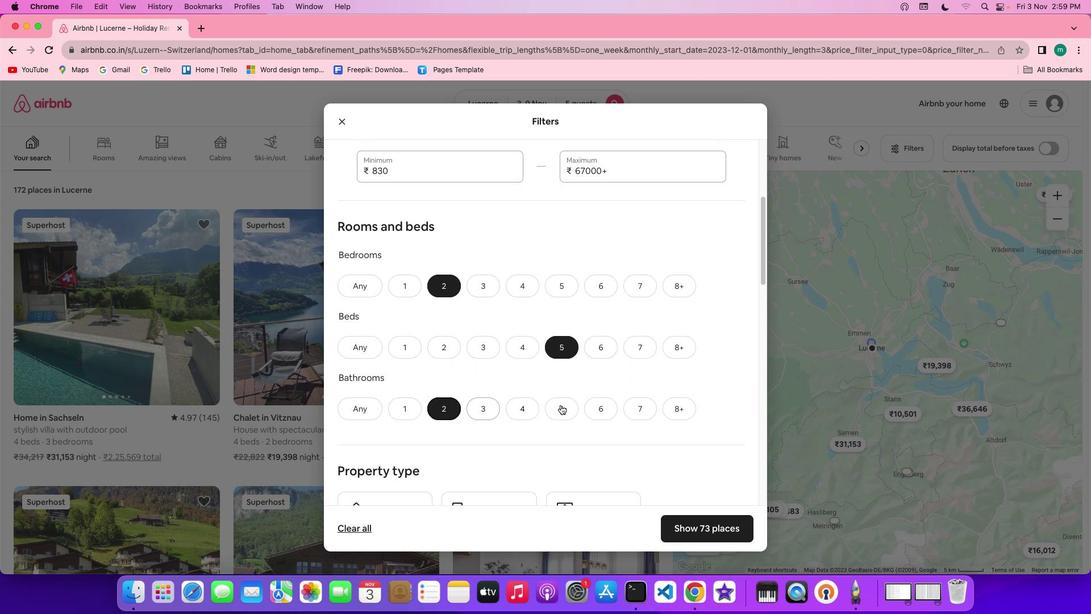 
Action: Mouse pressed left at (438, 411)
Screenshot: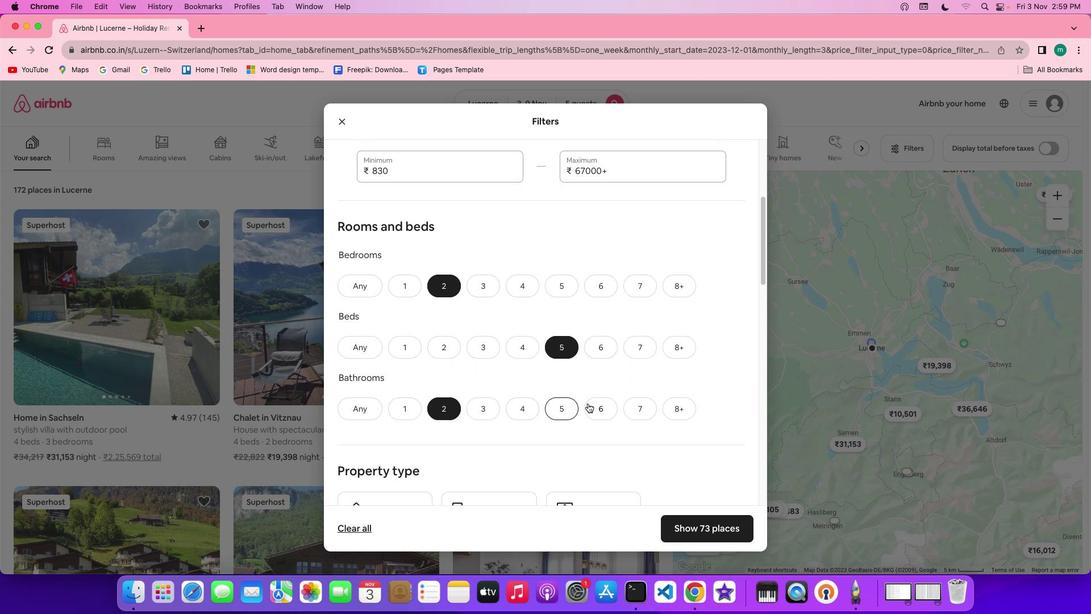 
Action: Mouse moved to (584, 399)
Screenshot: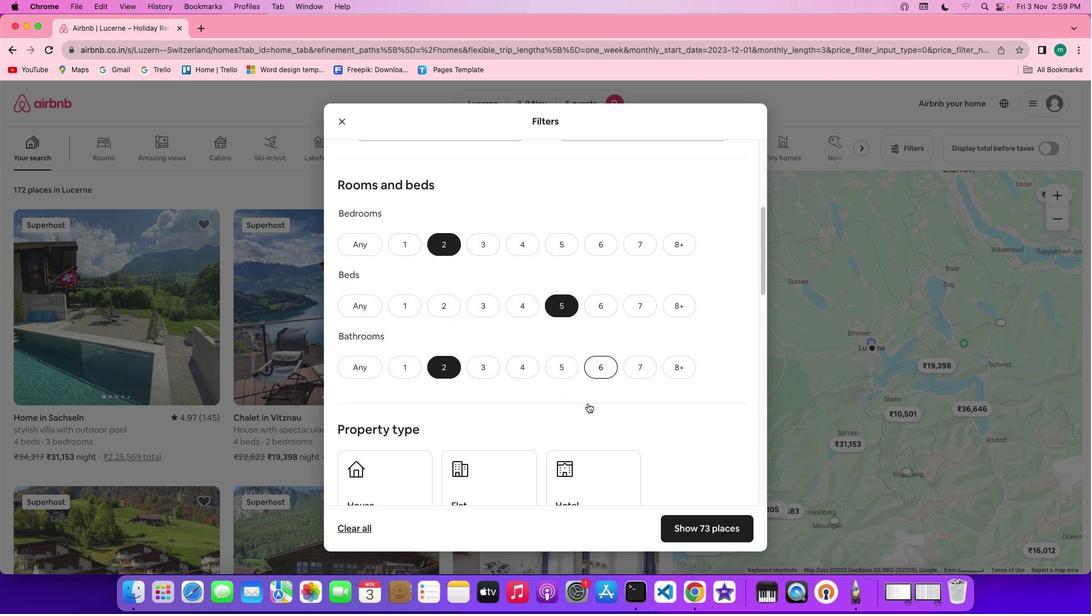 
Action: Mouse scrolled (584, 399) with delta (-3, -3)
Screenshot: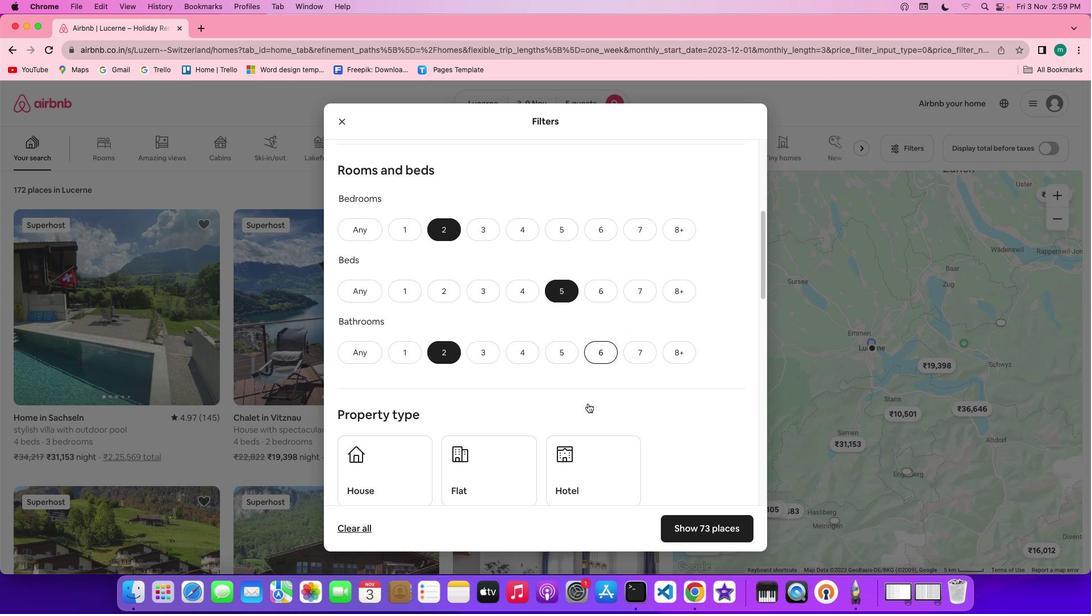 
Action: Mouse scrolled (584, 399) with delta (-3, -3)
Screenshot: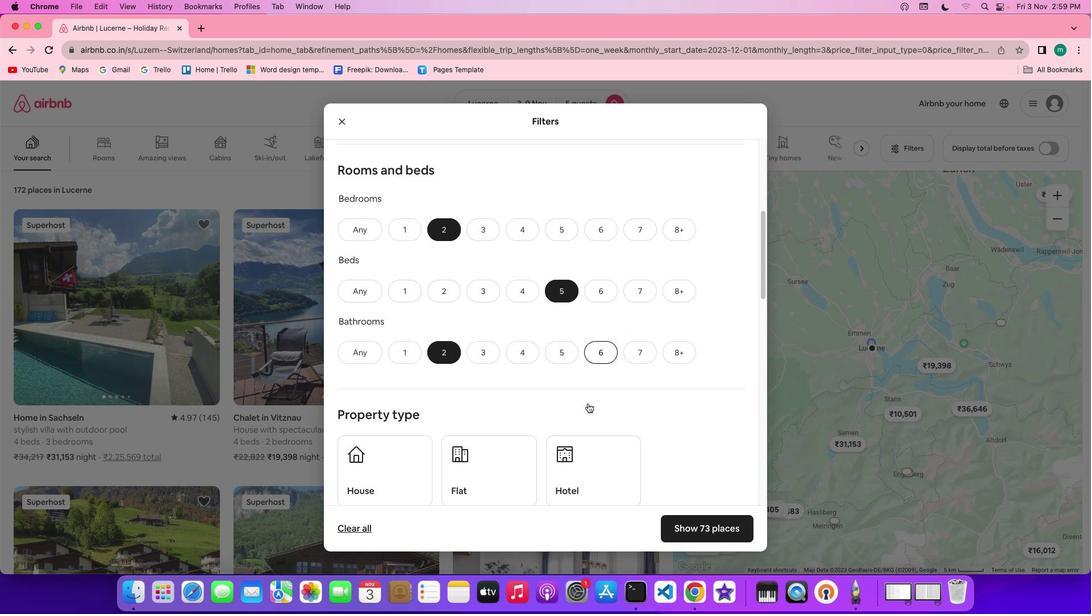 
Action: Mouse scrolled (584, 399) with delta (-3, -3)
Screenshot: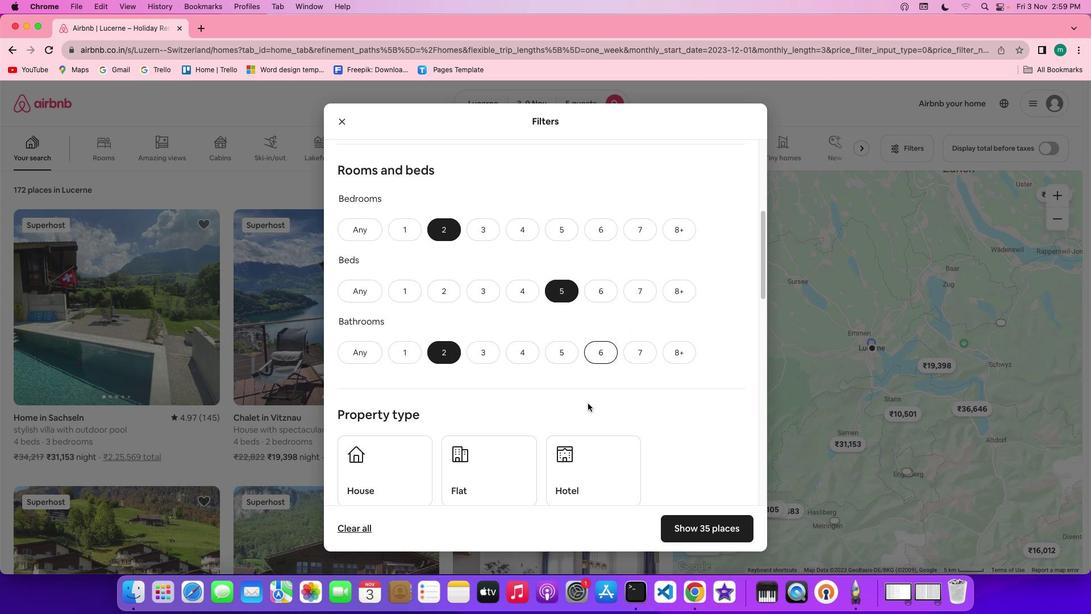 
Action: Mouse scrolled (584, 399) with delta (-3, -3)
Screenshot: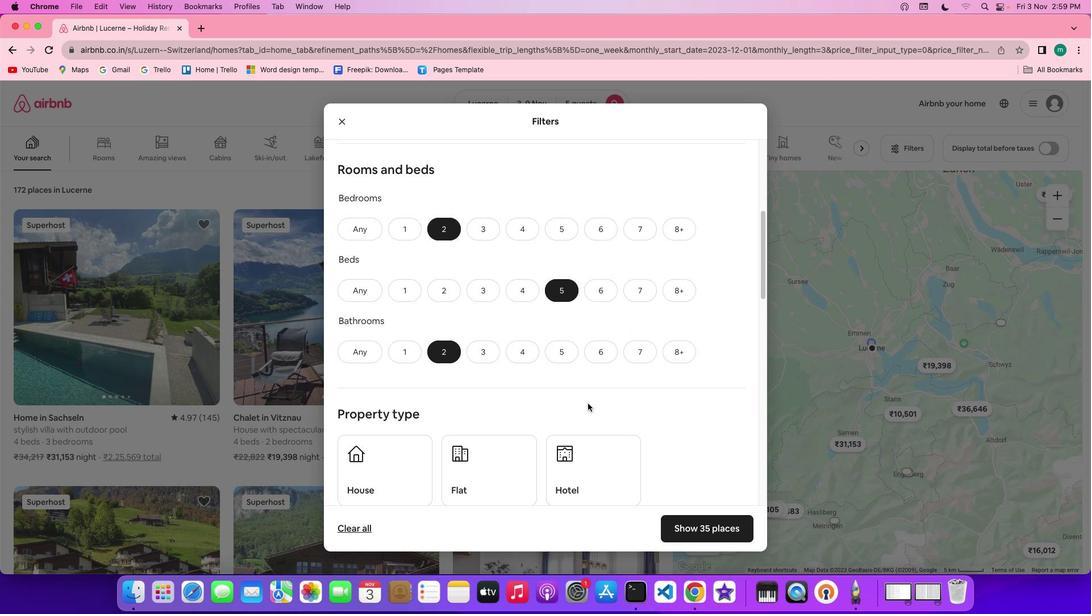 
Action: Mouse scrolled (584, 399) with delta (-3, -3)
Screenshot: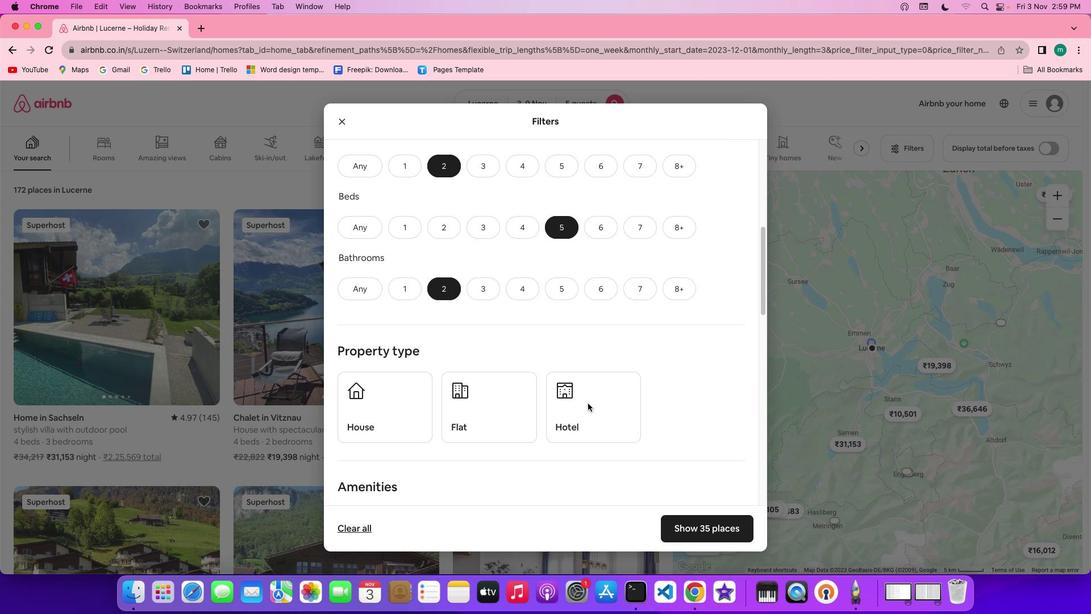 
Action: Mouse scrolled (584, 399) with delta (-3, -3)
Screenshot: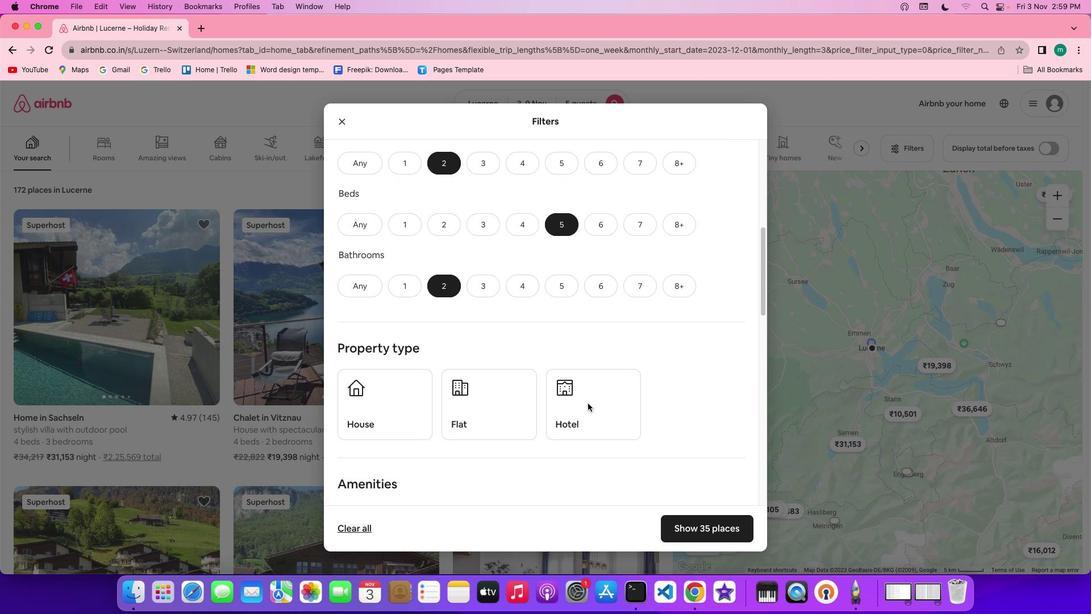 
Action: Mouse scrolled (584, 399) with delta (-3, -3)
Screenshot: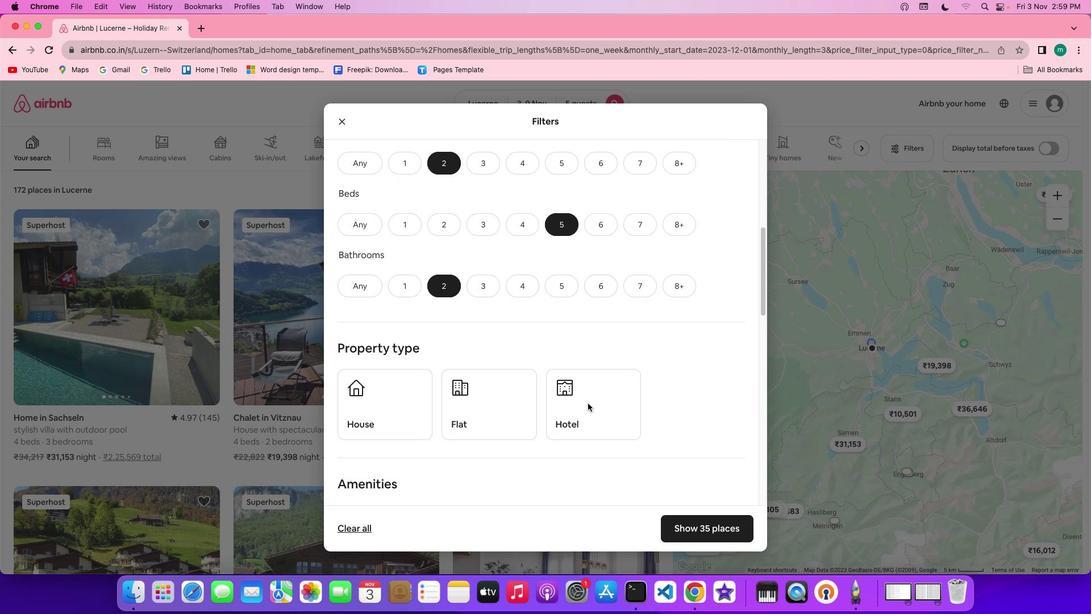 
Action: Mouse scrolled (584, 399) with delta (-3, -3)
Screenshot: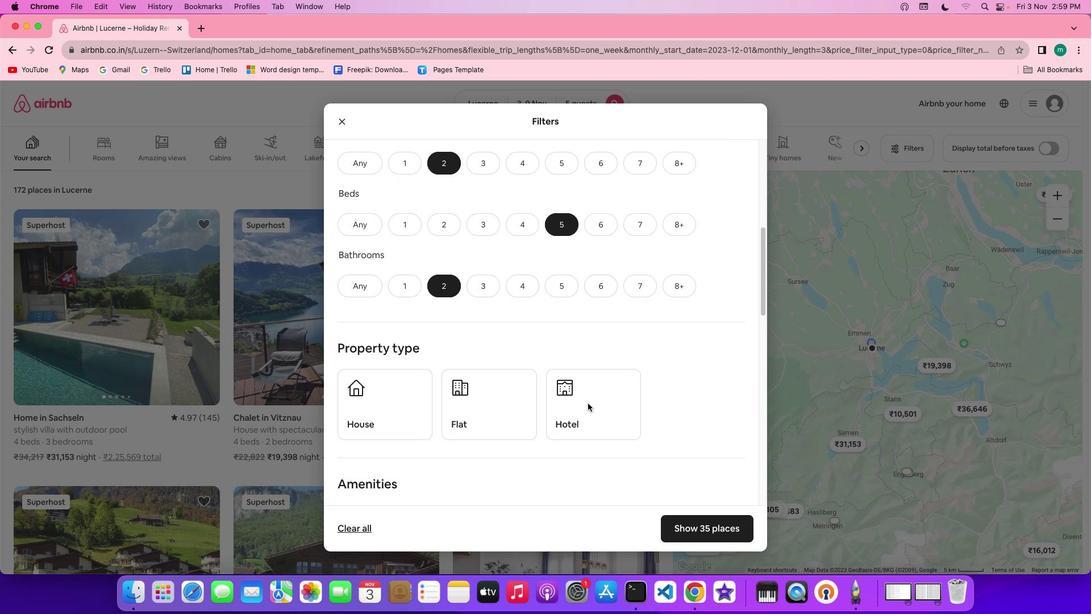
Action: Mouse scrolled (584, 399) with delta (-3, -3)
Screenshot: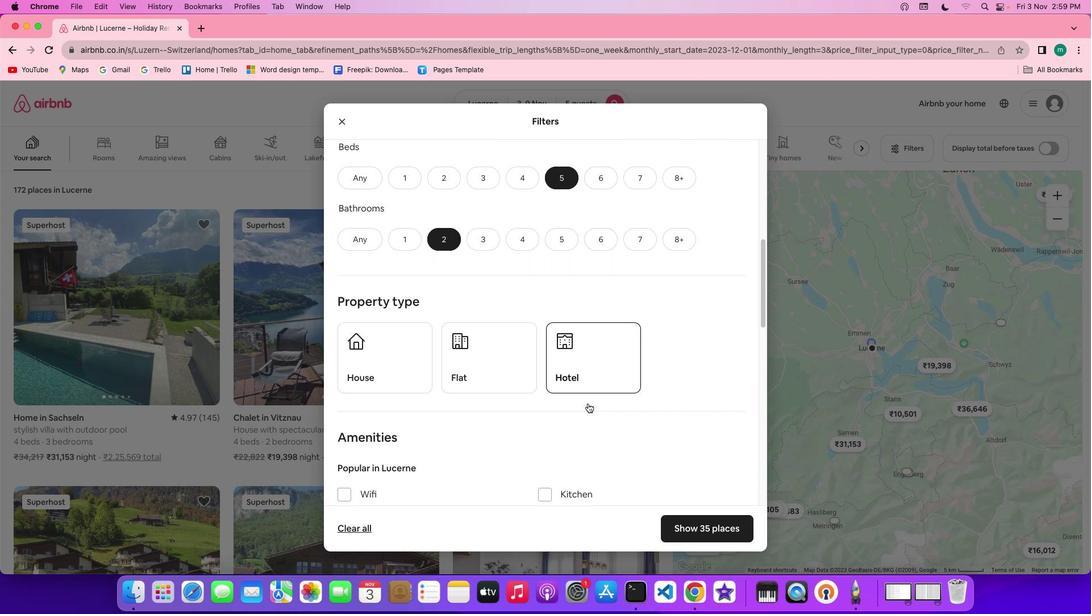 
Action: Mouse scrolled (584, 399) with delta (-3, -3)
Screenshot: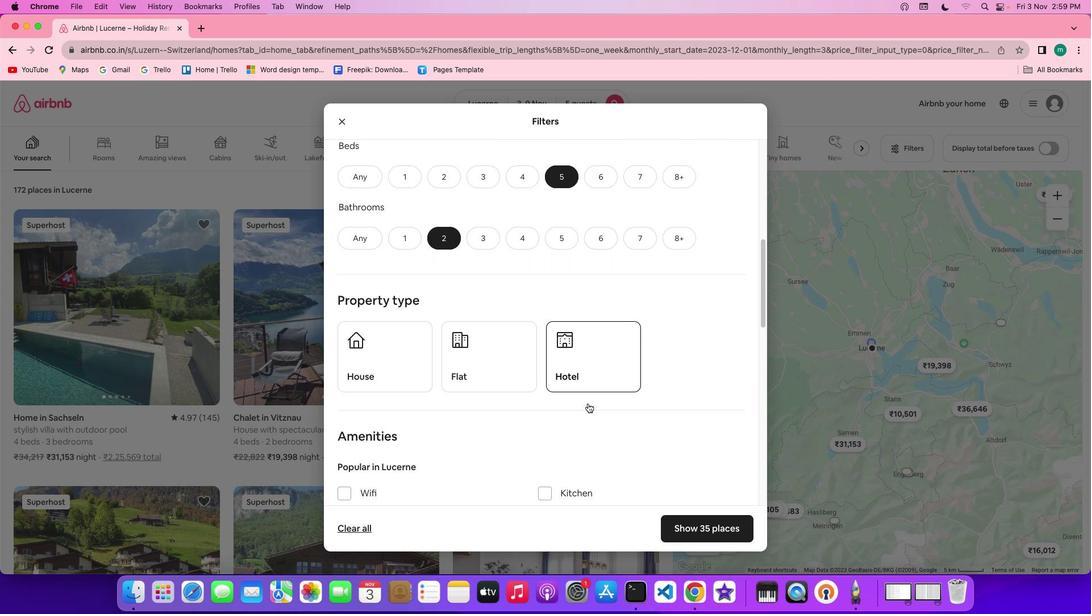 
Action: Mouse scrolled (584, 399) with delta (-3, -3)
Screenshot: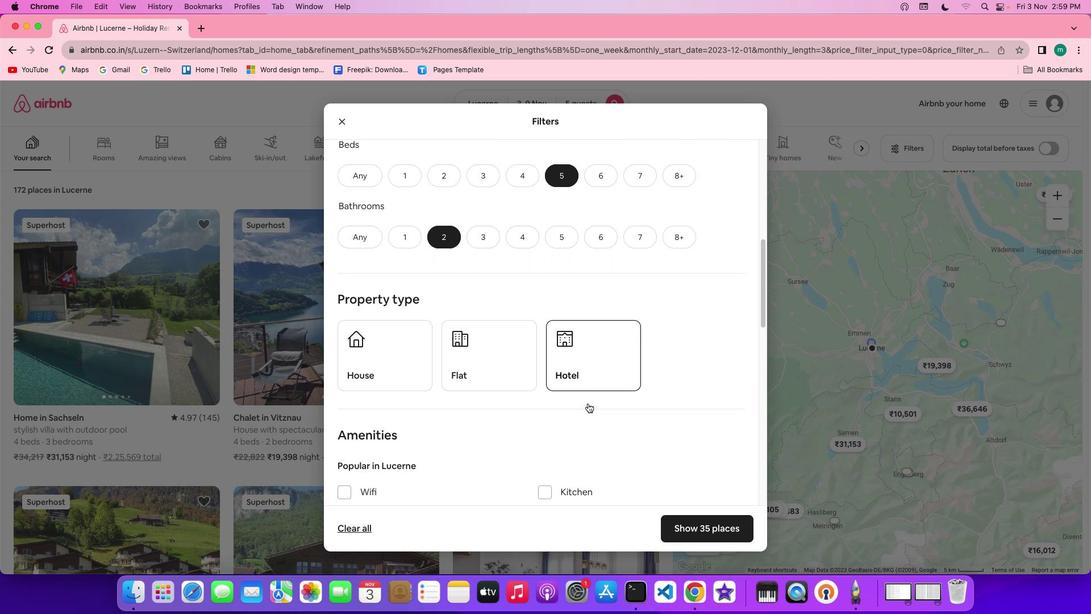 
Action: Mouse scrolled (584, 399) with delta (-3, -3)
Screenshot: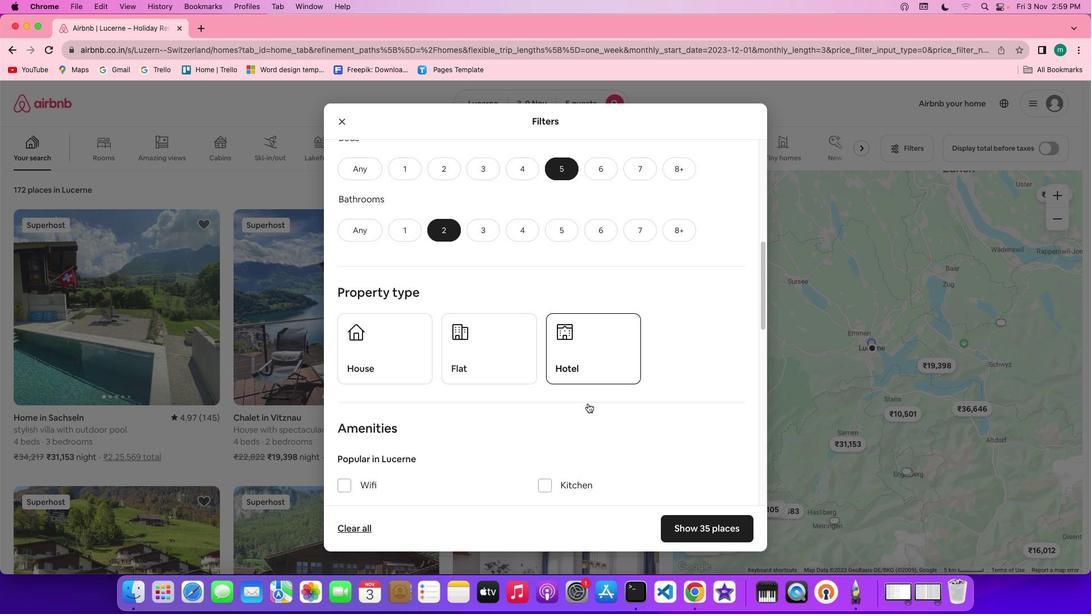 
Action: Mouse scrolled (584, 399) with delta (-3, -3)
Screenshot: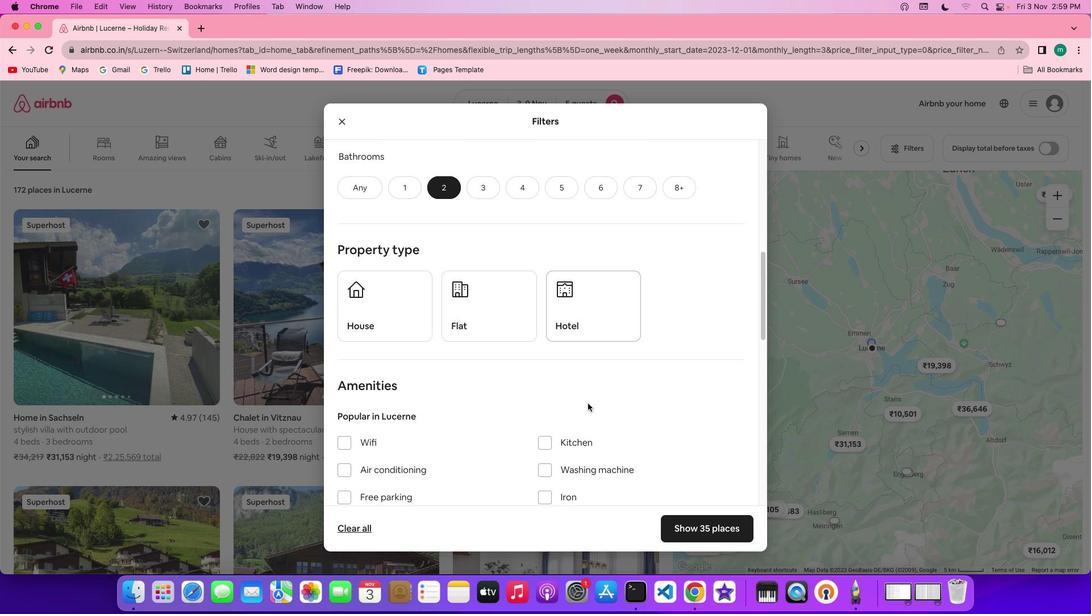 
Action: Mouse scrolled (584, 399) with delta (-3, -3)
Screenshot: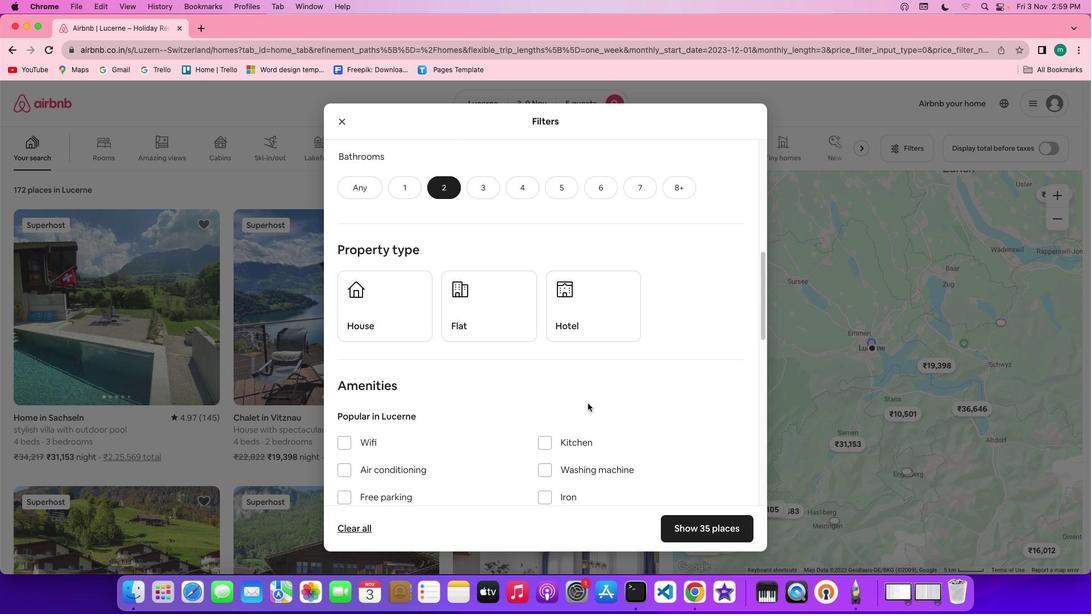 
Action: Mouse scrolled (584, 399) with delta (-3, -3)
Screenshot: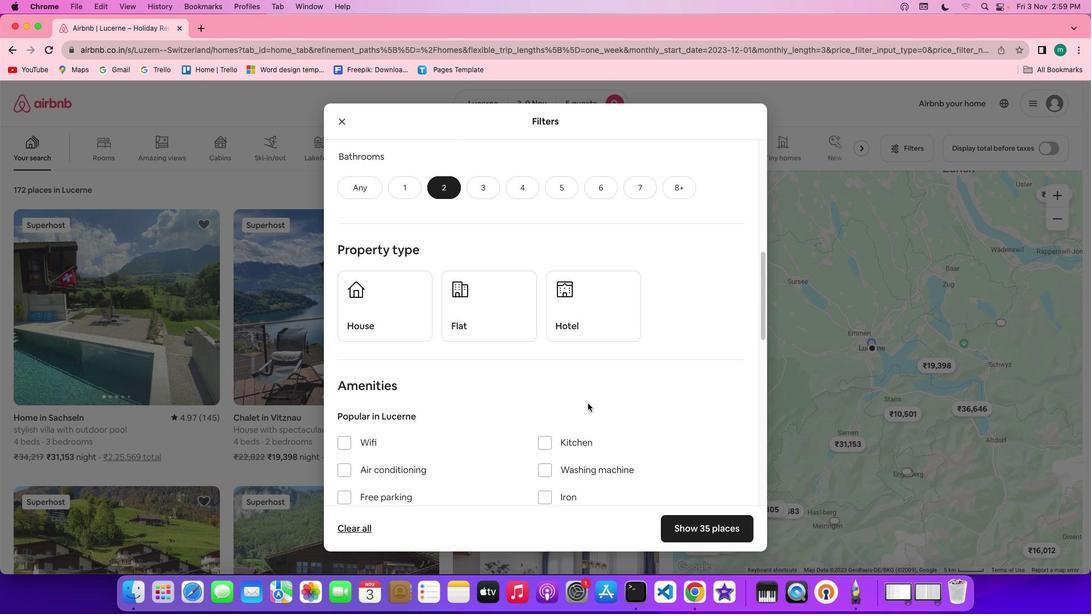
Action: Mouse moved to (499, 308)
Screenshot: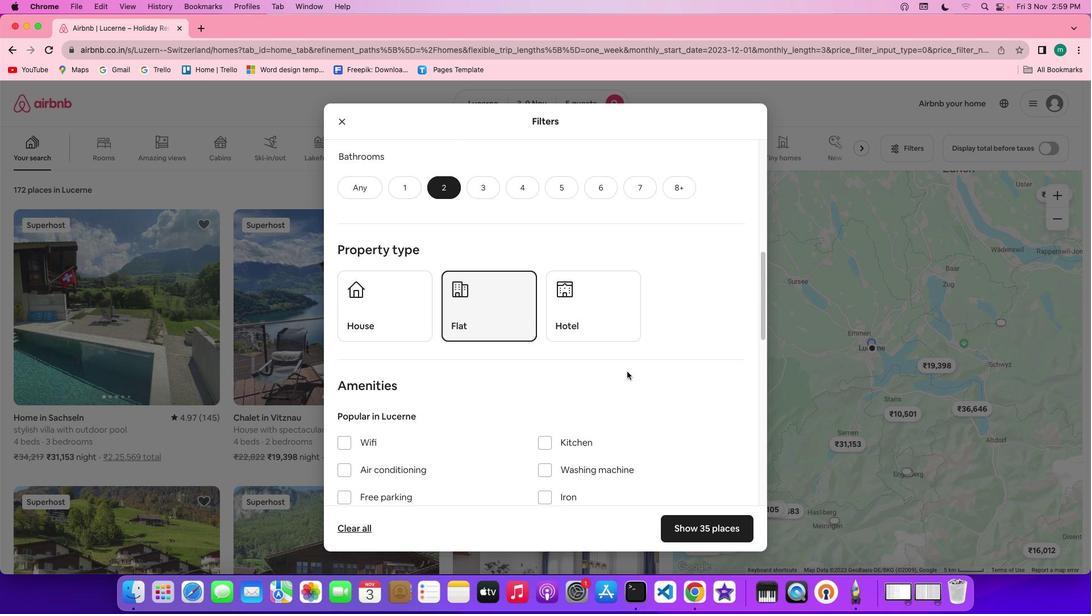 
Action: Mouse pressed left at (499, 308)
Screenshot: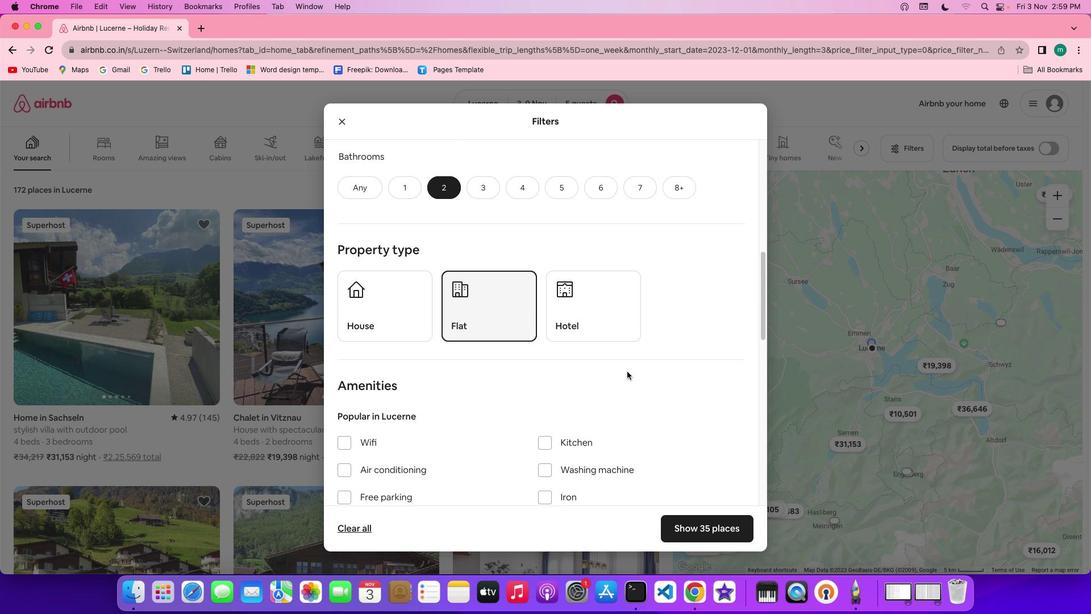 
Action: Mouse moved to (623, 367)
Screenshot: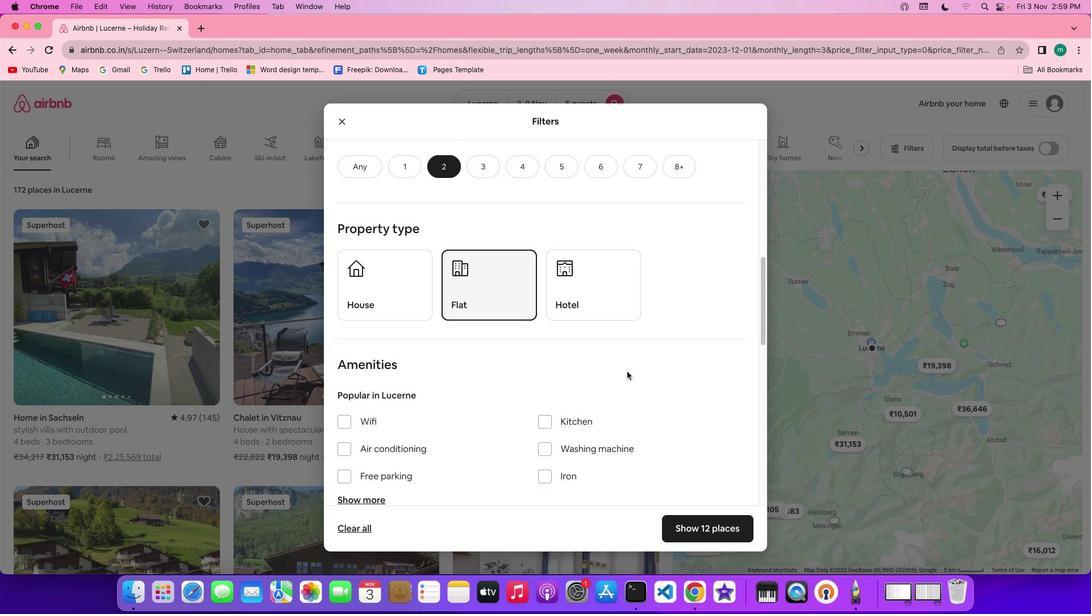 
Action: Mouse scrolled (623, 367) with delta (-3, -3)
Screenshot: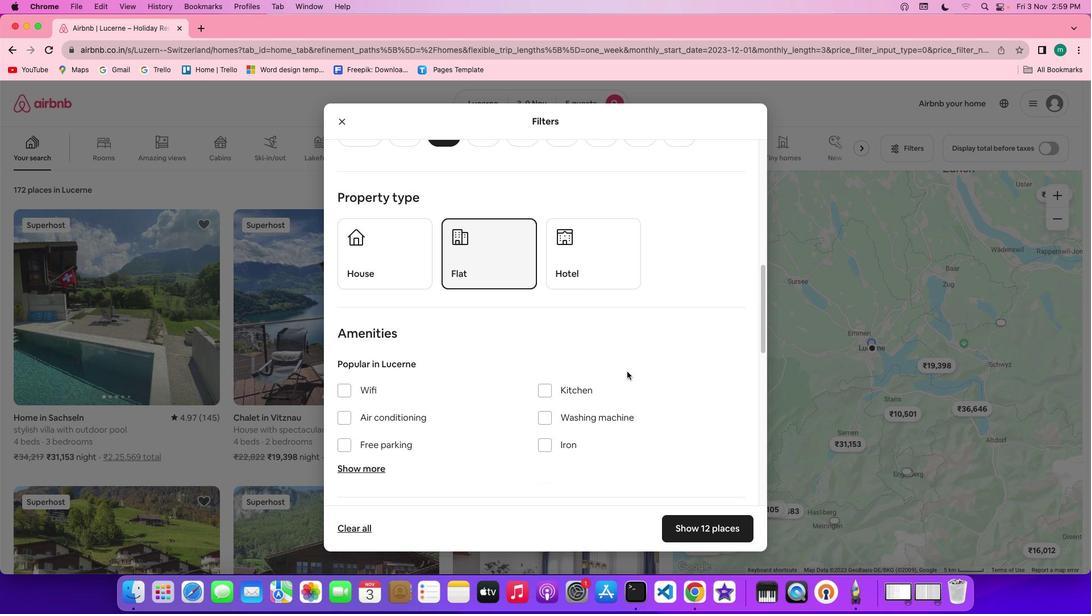 
Action: Mouse scrolled (623, 367) with delta (-3, -3)
Screenshot: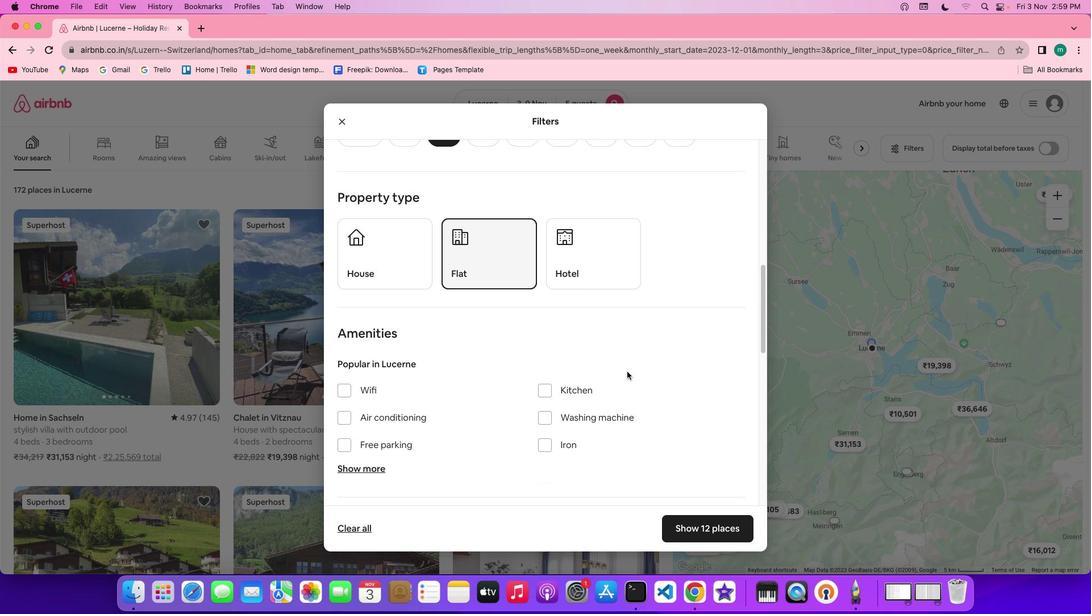 
Action: Mouse scrolled (623, 367) with delta (-3, -3)
Screenshot: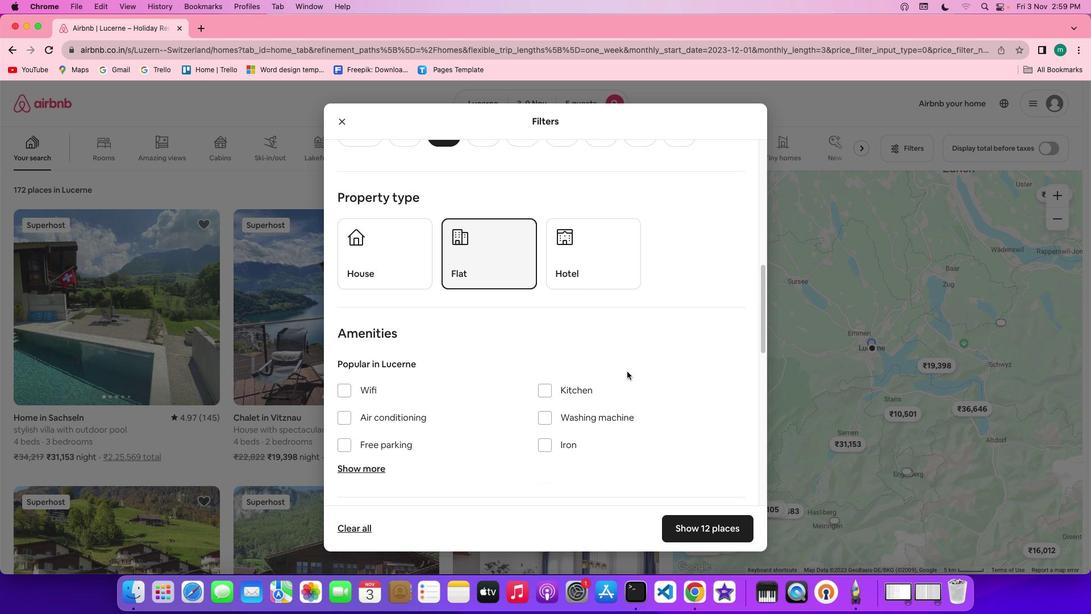 
Action: Mouse scrolled (623, 367) with delta (-3, -3)
Screenshot: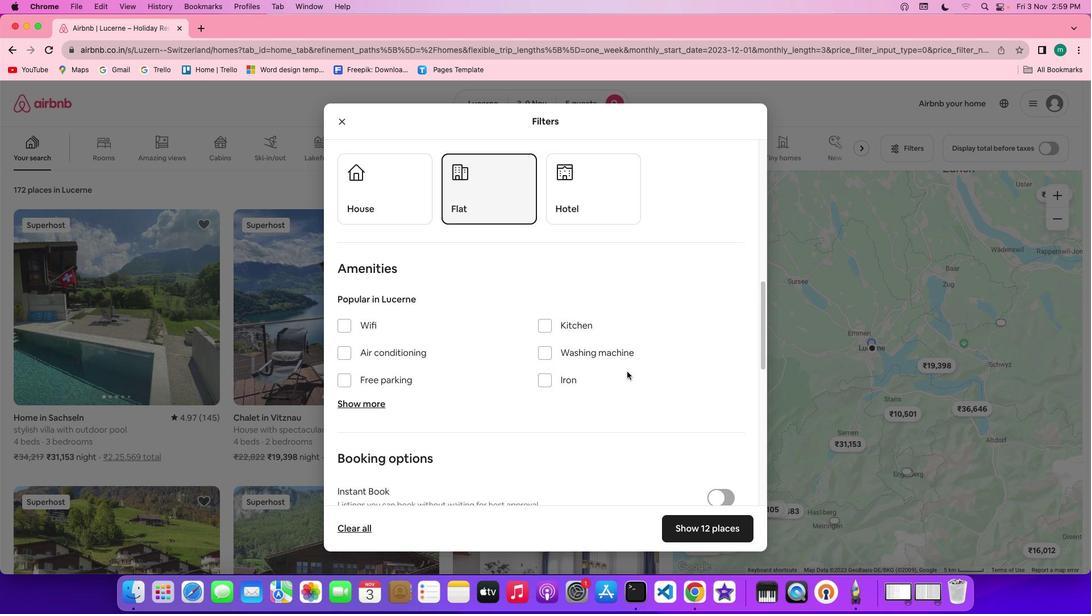 
Action: Mouse scrolled (623, 367) with delta (-3, -3)
Screenshot: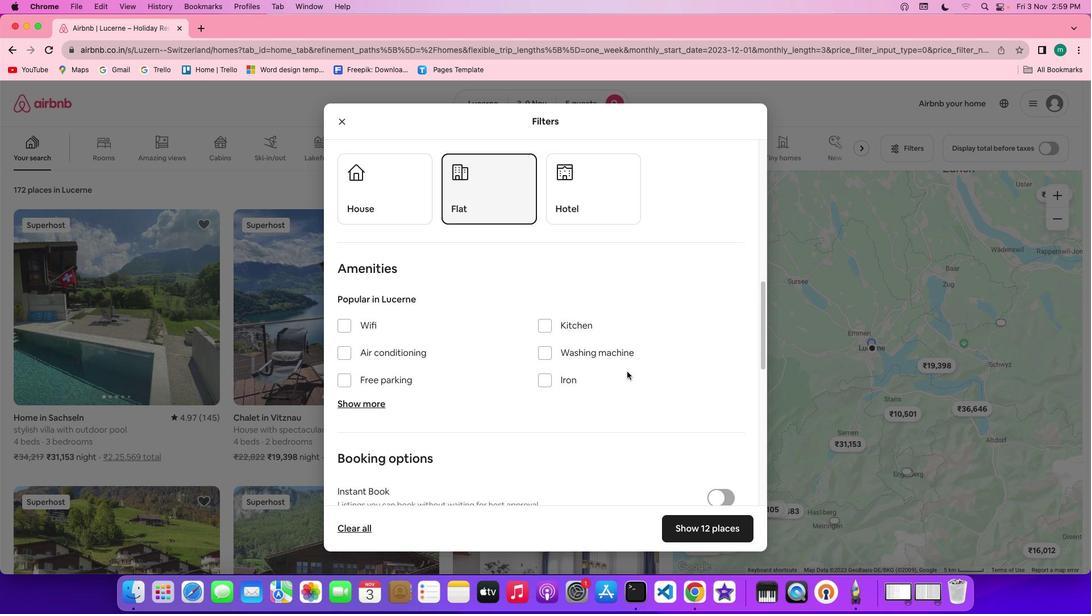 
Action: Mouse scrolled (623, 367) with delta (-3, -4)
Screenshot: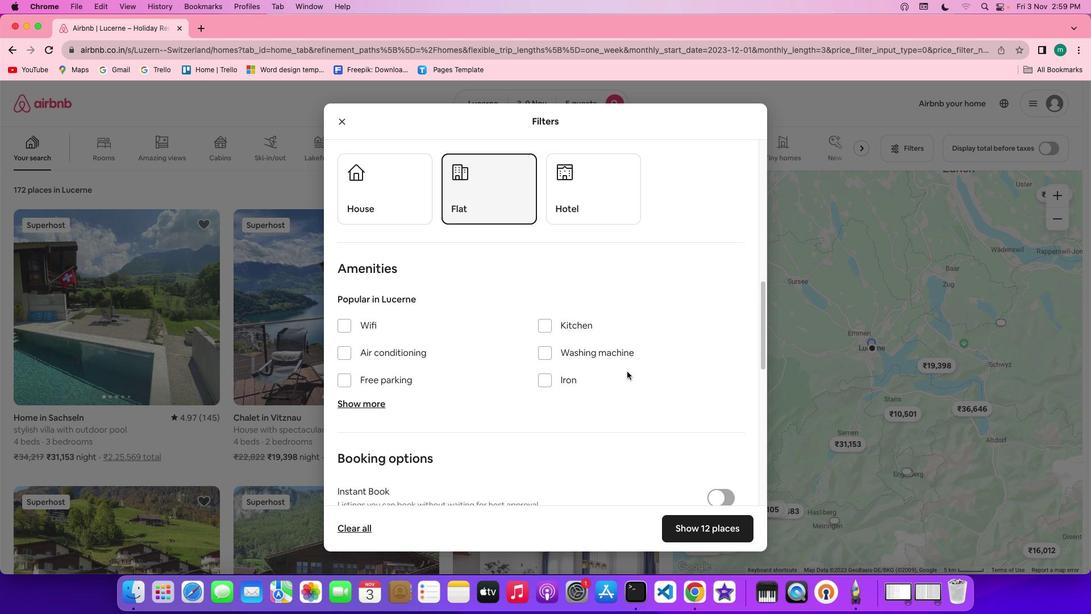 
Action: Mouse scrolled (623, 367) with delta (-3, -3)
Screenshot: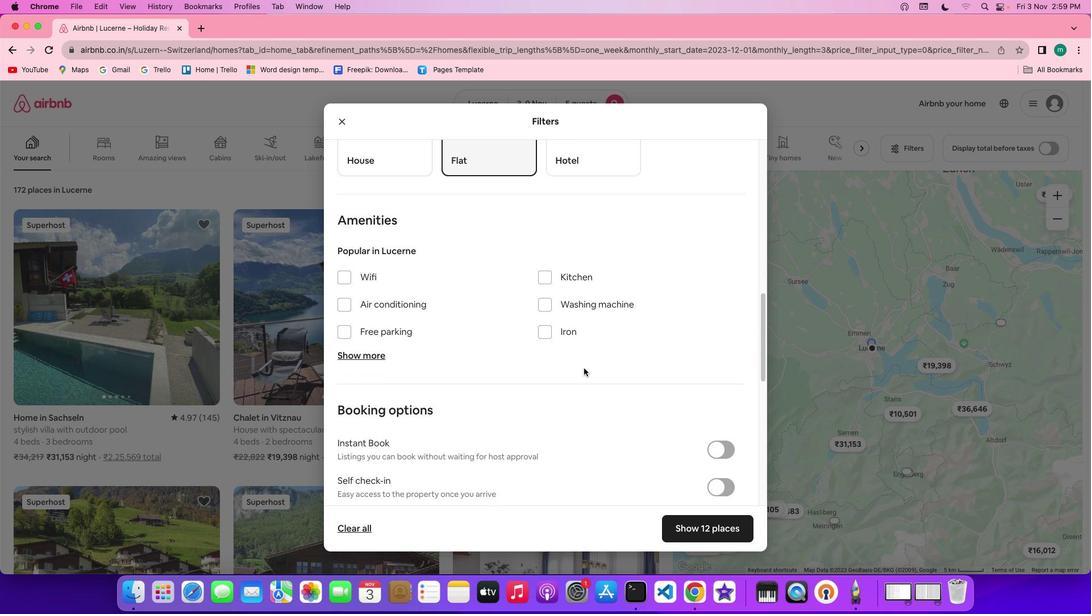 
Action: Mouse scrolled (623, 367) with delta (-3, -3)
Screenshot: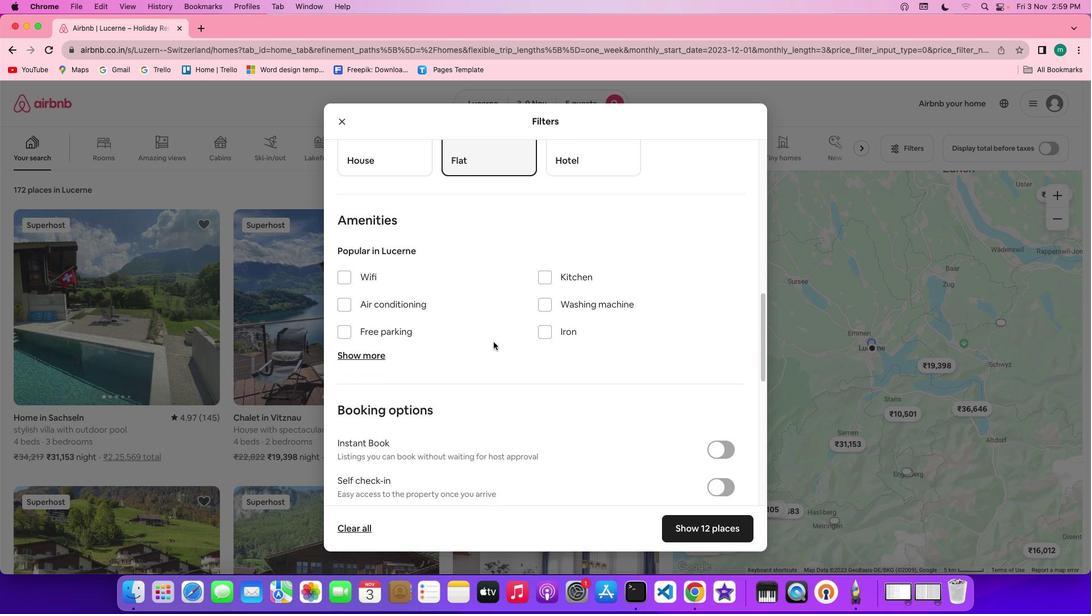 
Action: Mouse scrolled (623, 367) with delta (-3, -3)
Screenshot: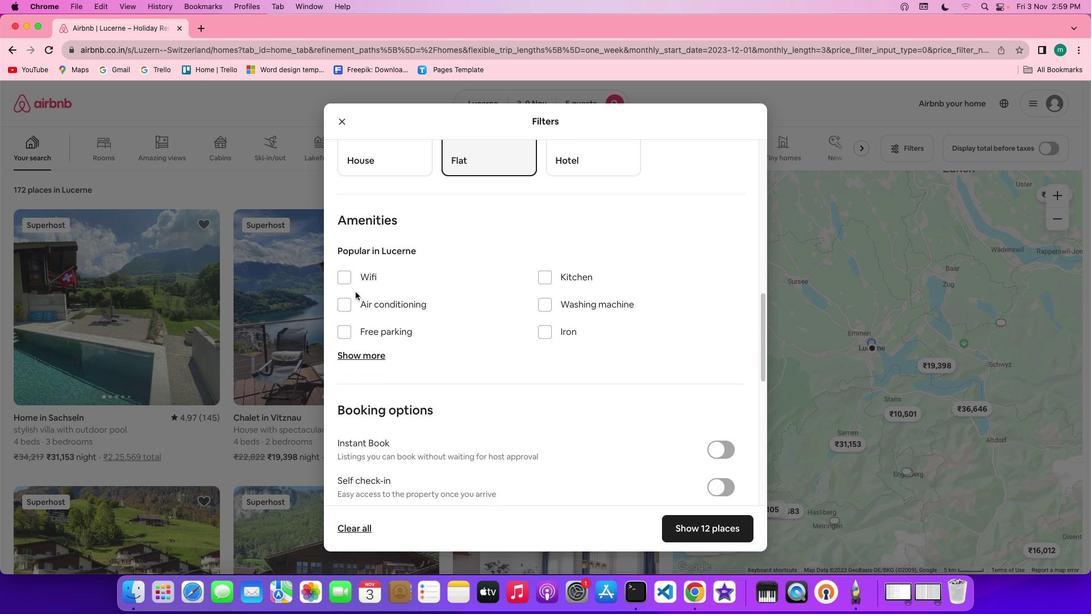 
Action: Mouse moved to (341, 274)
Screenshot: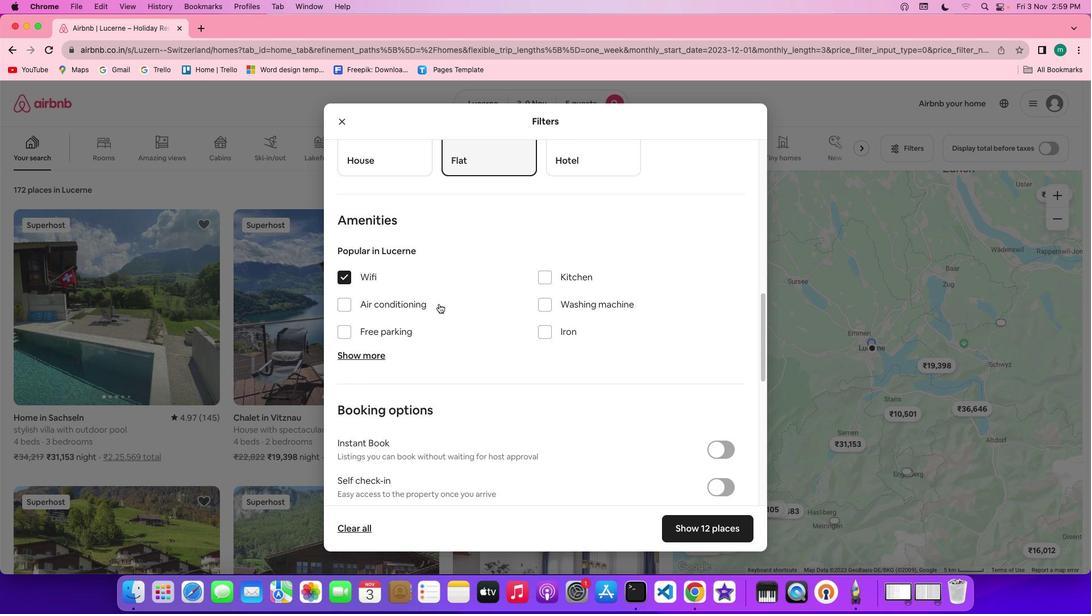 
Action: Mouse pressed left at (341, 274)
Screenshot: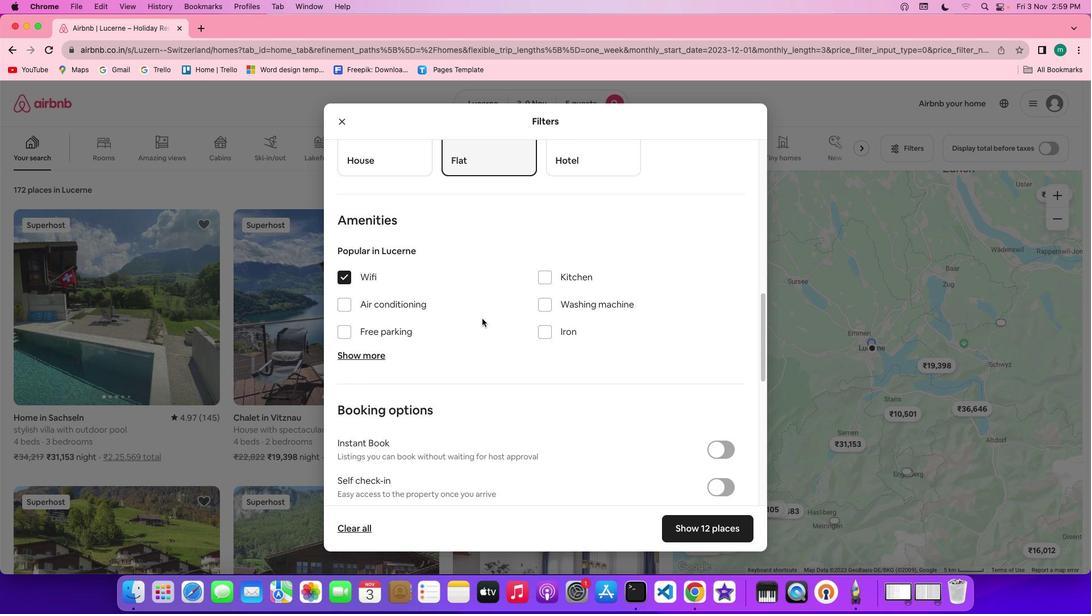 
Action: Mouse moved to (478, 314)
Screenshot: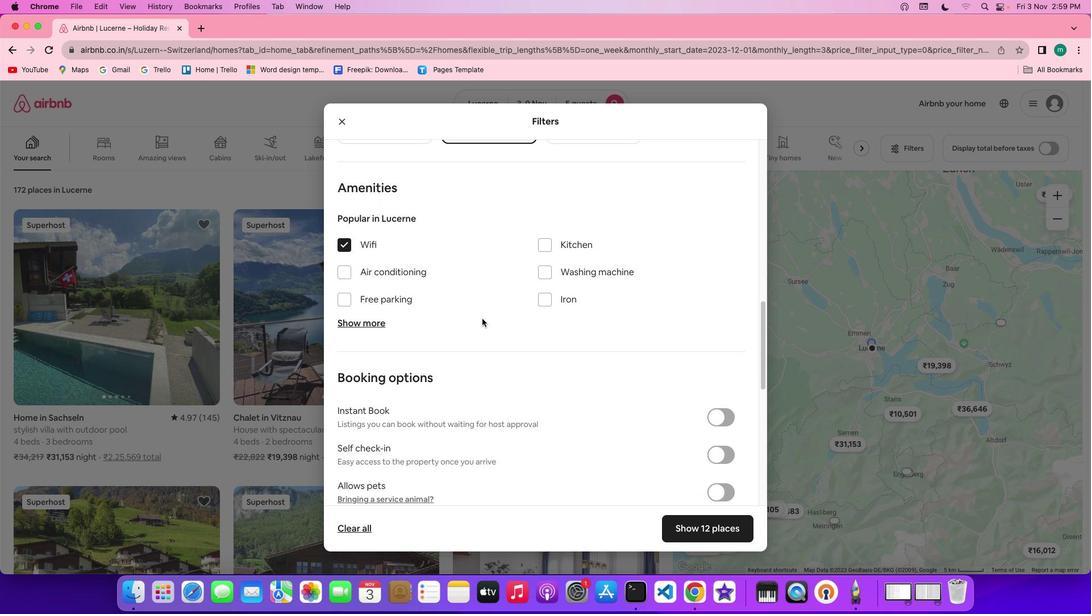 
Action: Mouse scrolled (478, 314) with delta (-3, -3)
Screenshot: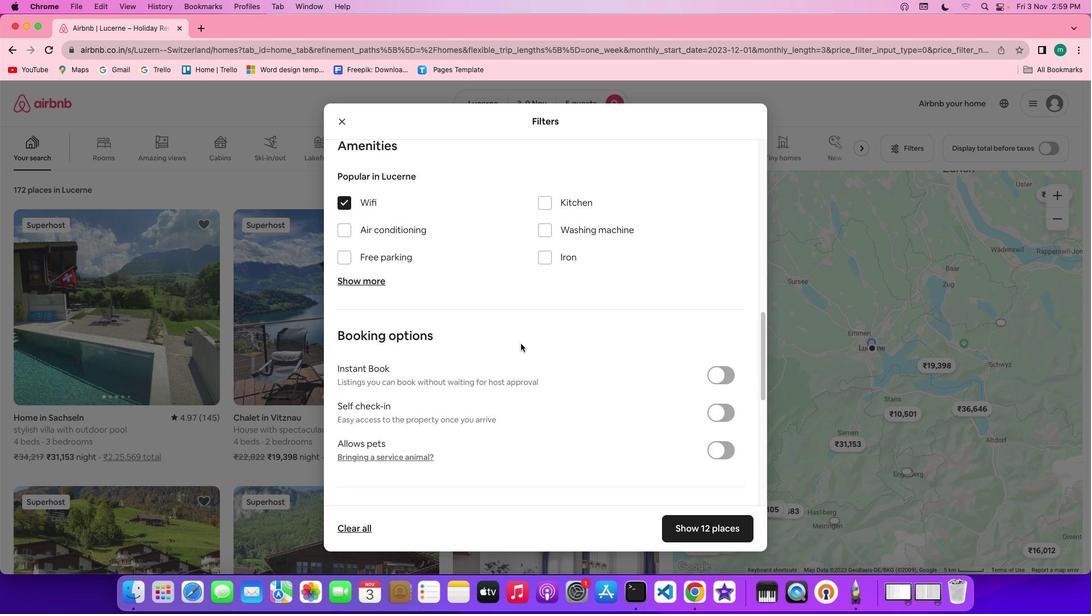 
Action: Mouse scrolled (478, 314) with delta (-3, -3)
Screenshot: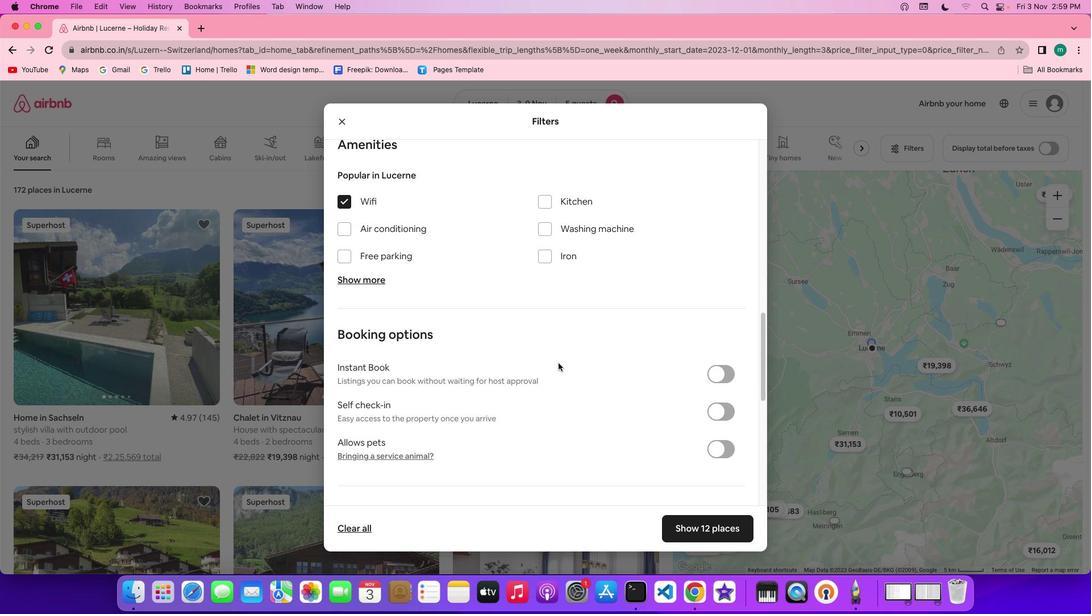 
Action: Mouse scrolled (478, 314) with delta (-3, -3)
Screenshot: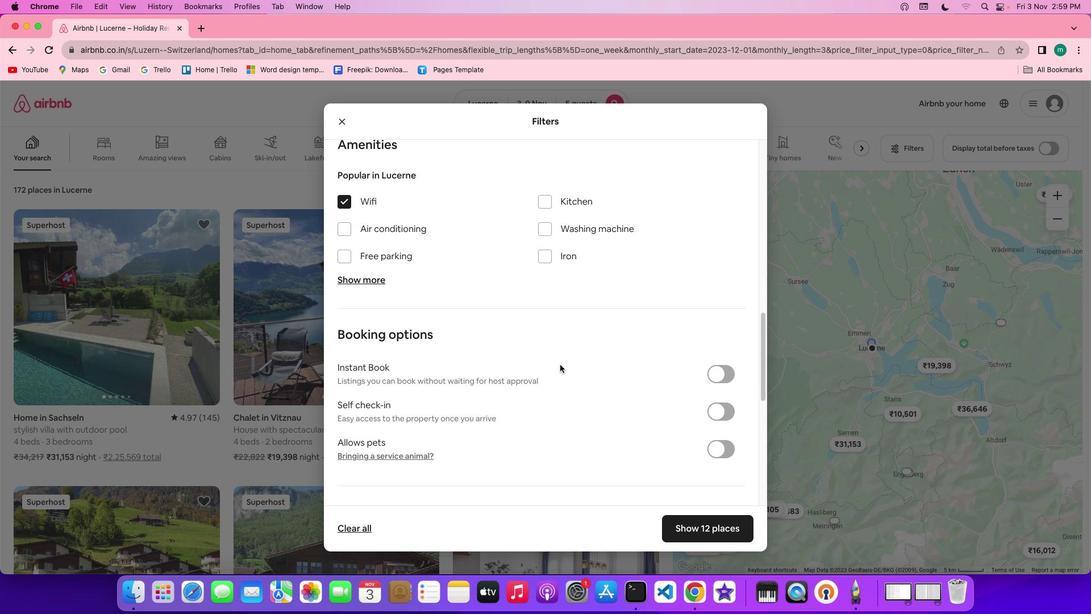 
Action: Mouse scrolled (478, 314) with delta (-3, -3)
Screenshot: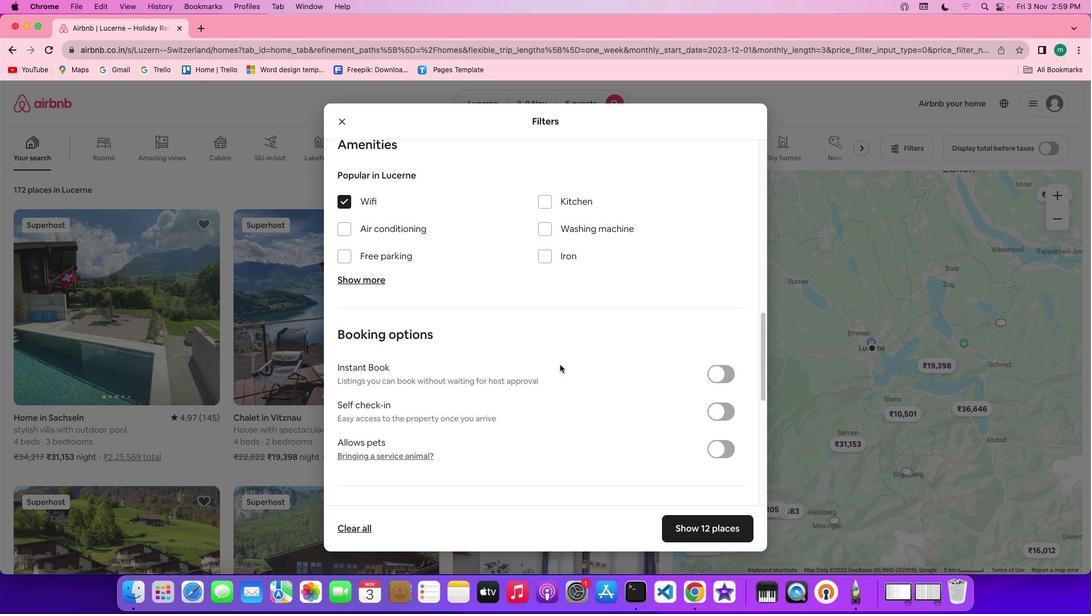 
Action: Mouse moved to (556, 361)
Screenshot: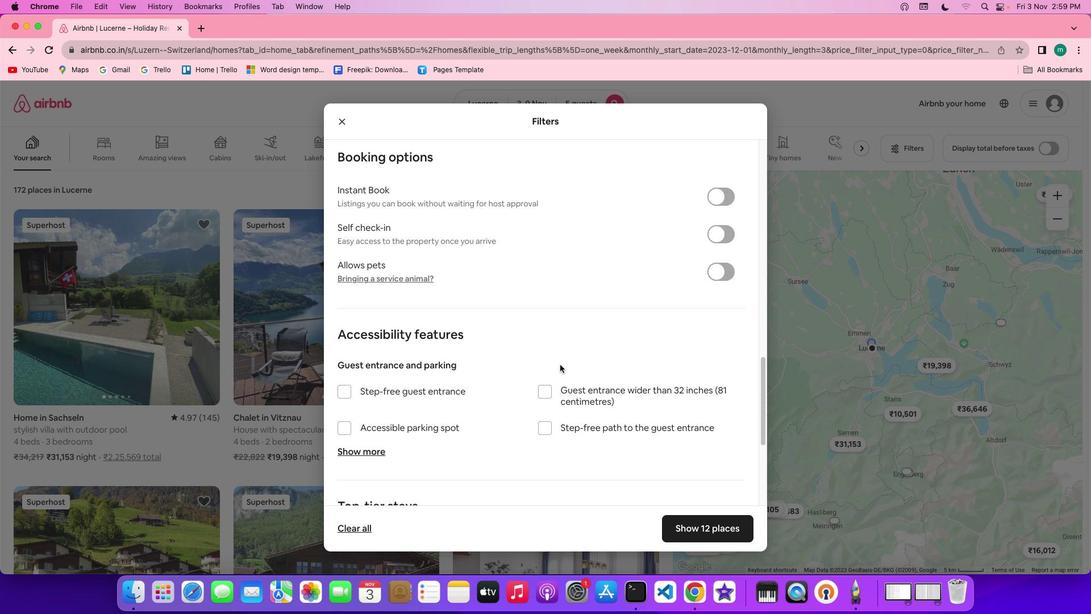 
Action: Mouse scrolled (556, 361) with delta (-3, -3)
Screenshot: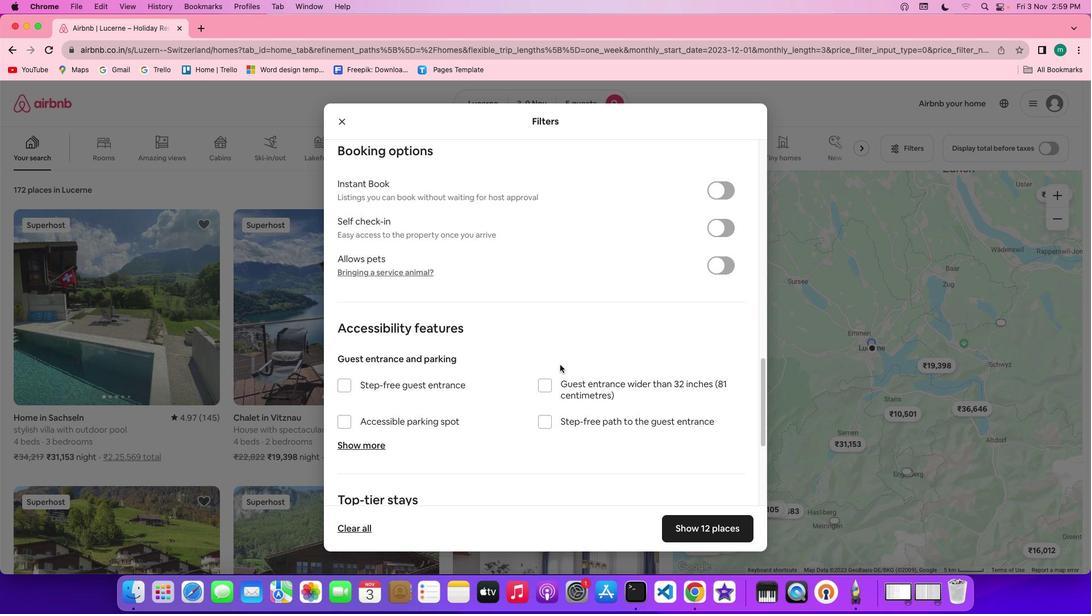 
Action: Mouse scrolled (556, 361) with delta (-3, -3)
Screenshot: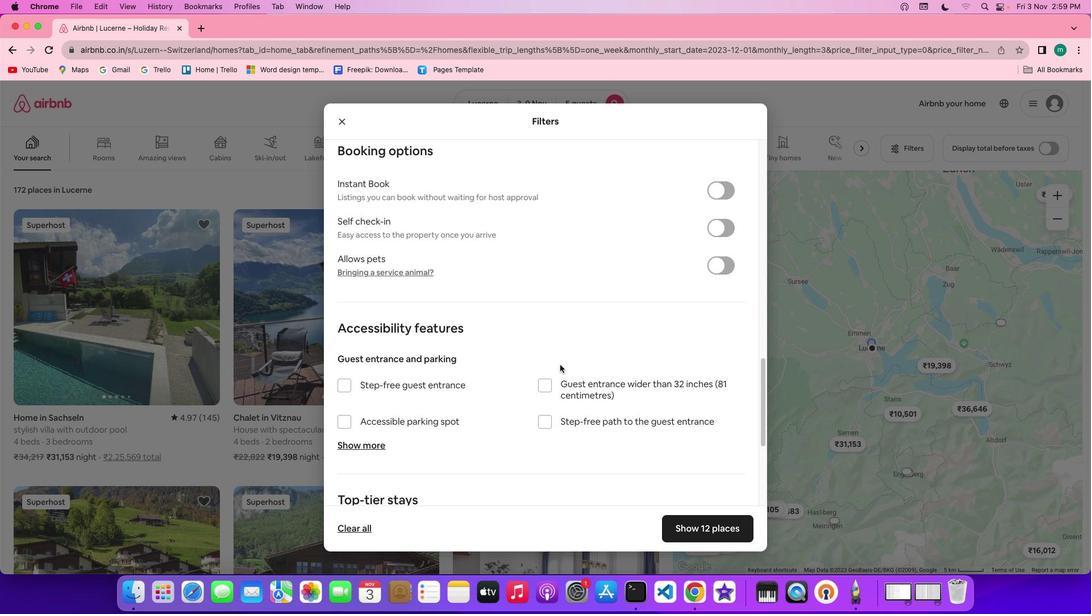 
Action: Mouse scrolled (556, 361) with delta (-3, -4)
Screenshot: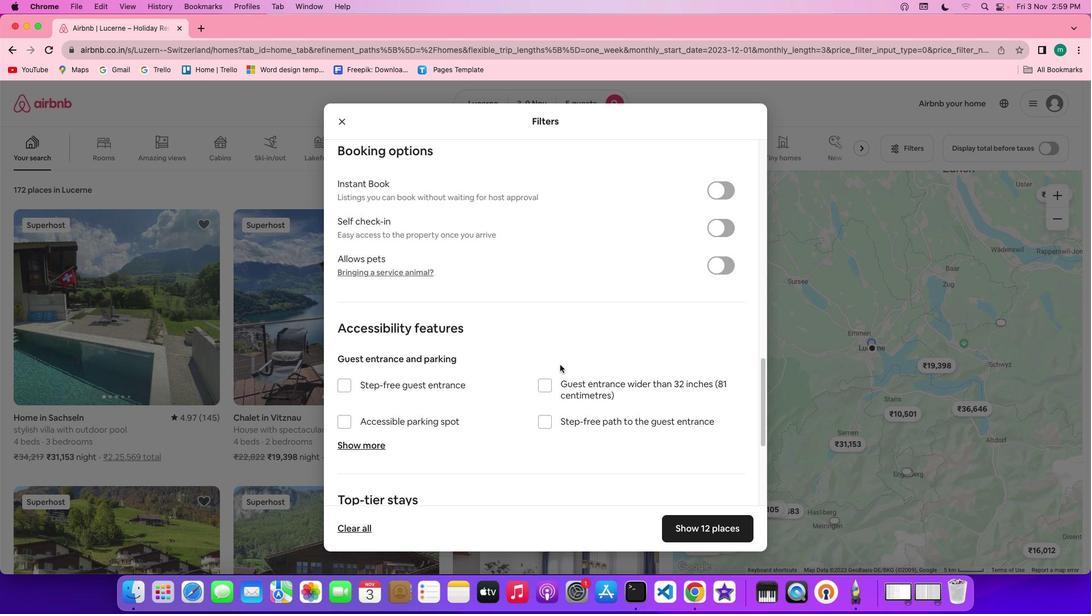 
Action: Mouse scrolled (556, 361) with delta (-3, -5)
Screenshot: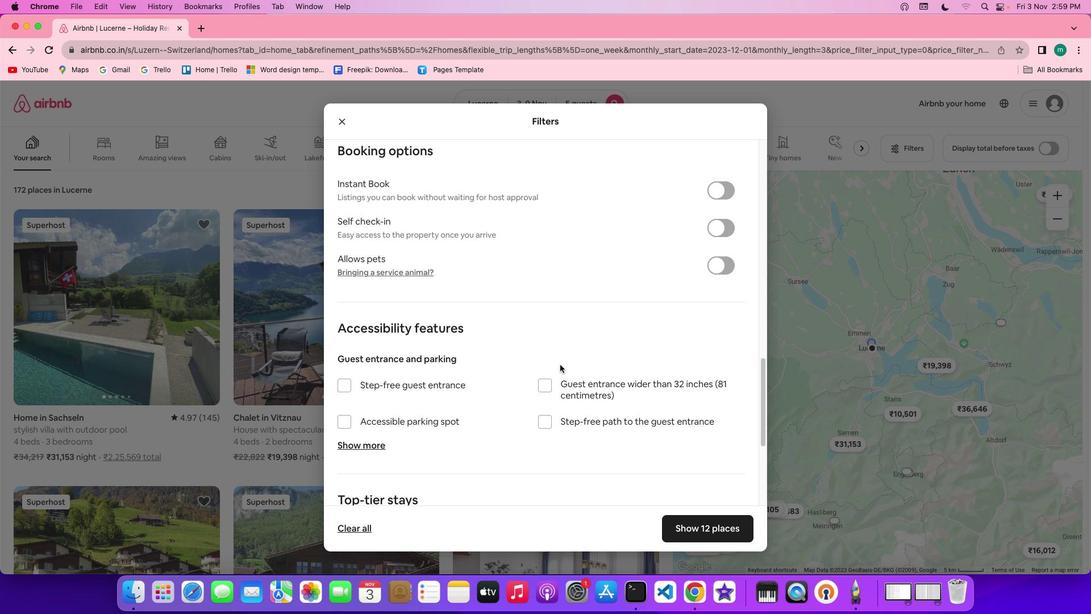 
Action: Mouse scrolled (556, 361) with delta (-3, -3)
Screenshot: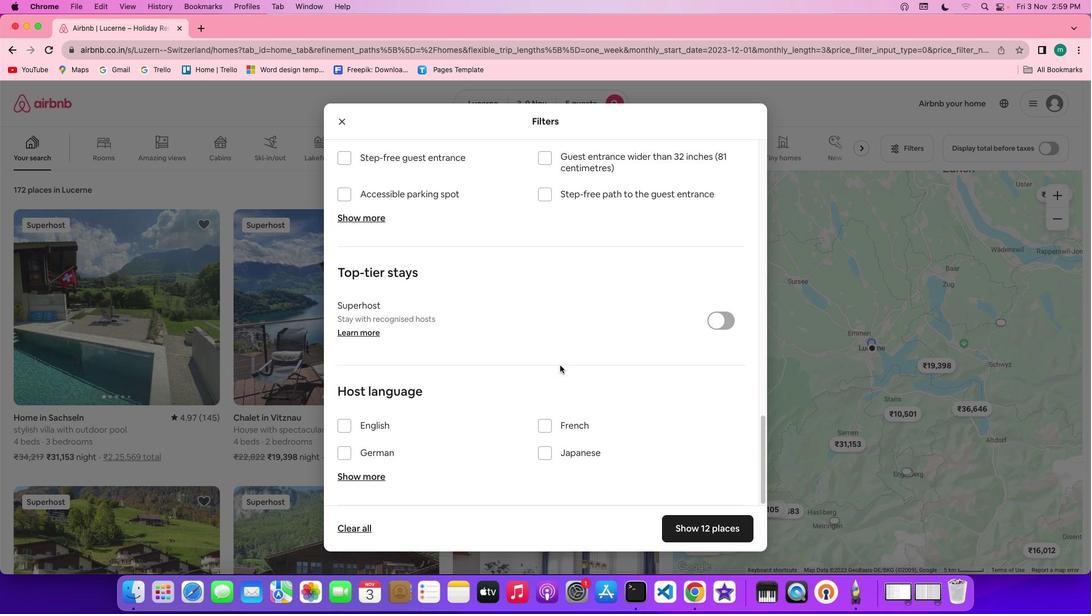 
Action: Mouse scrolled (556, 361) with delta (-3, -3)
Screenshot: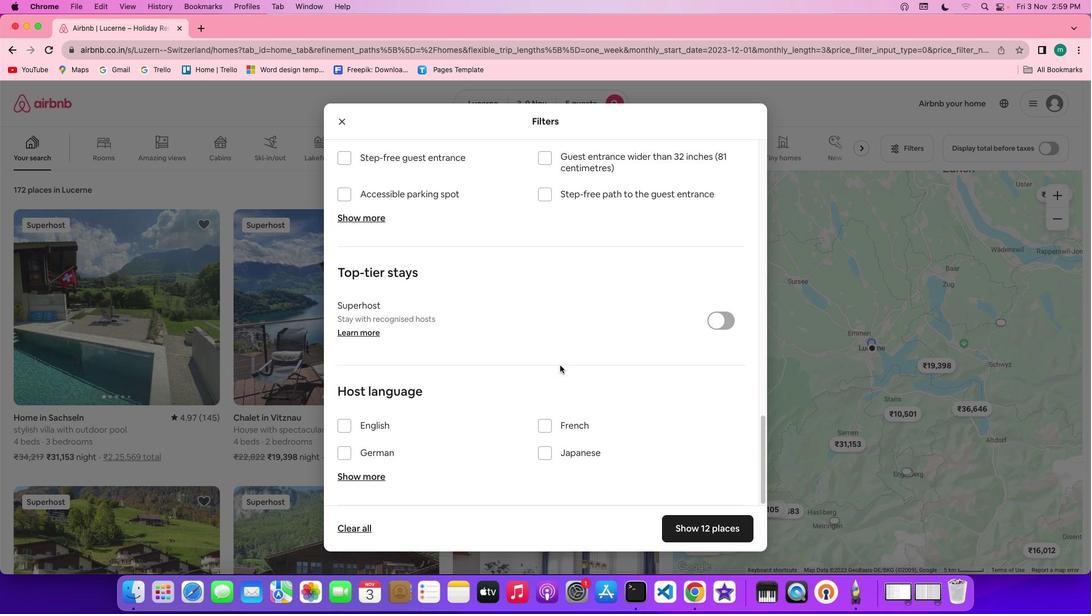 
Action: Mouse scrolled (556, 361) with delta (-3, -5)
Screenshot: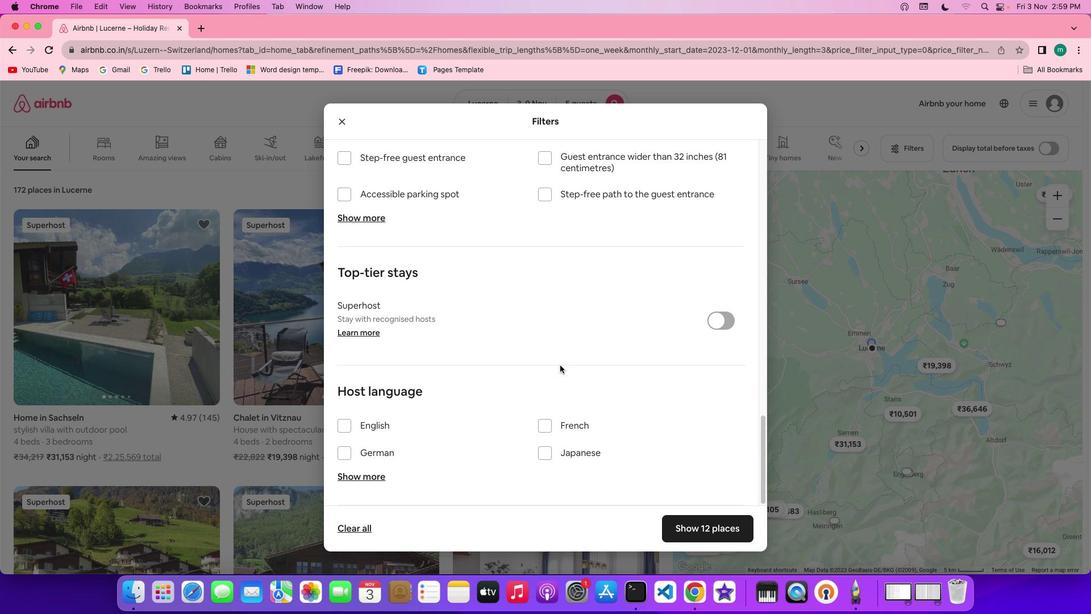 
Action: Mouse scrolled (556, 361) with delta (-3, -6)
Screenshot: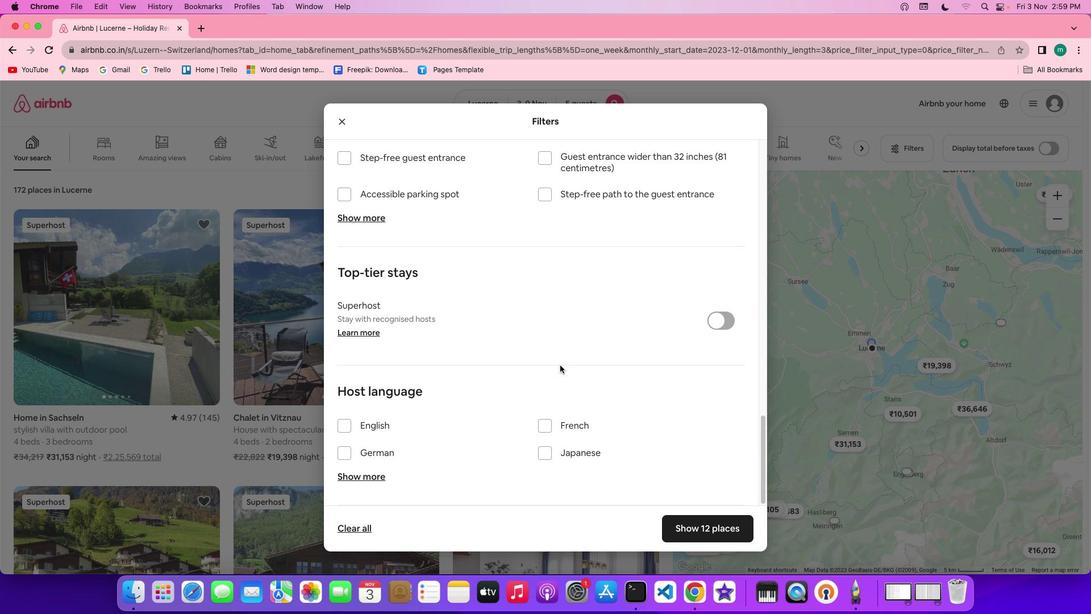 
Action: Mouse scrolled (556, 361) with delta (-3, -6)
Screenshot: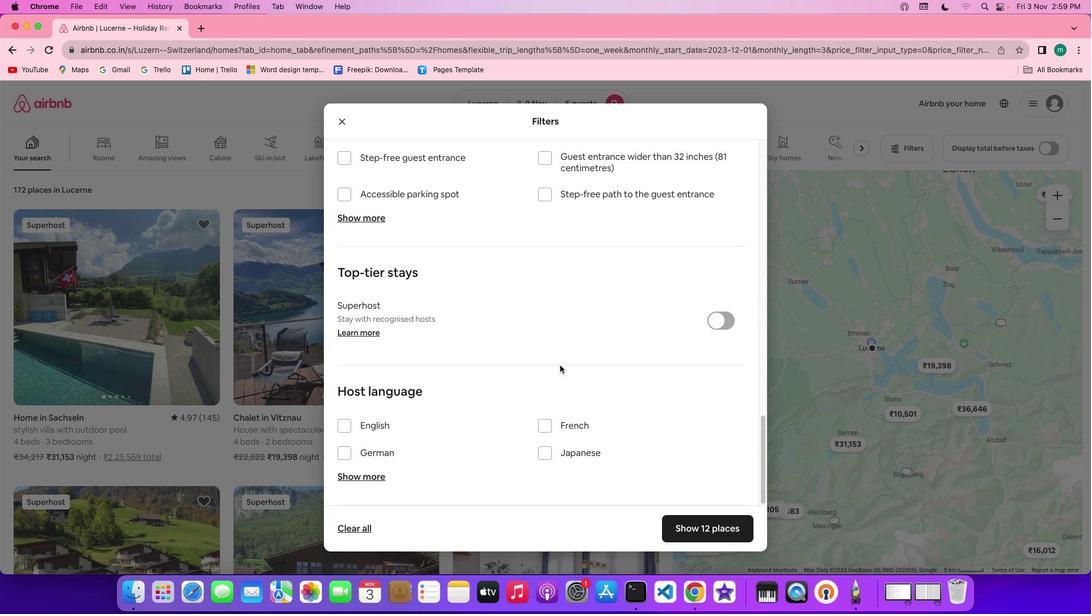 
Action: Mouse moved to (556, 361)
Screenshot: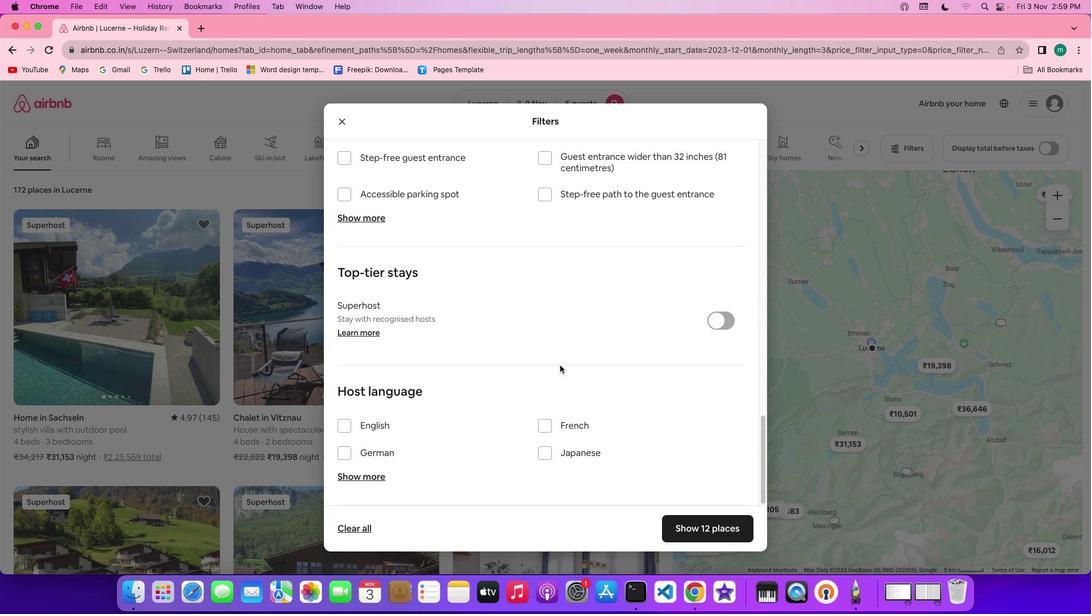 
Action: Mouse scrolled (556, 361) with delta (-3, -3)
Screenshot: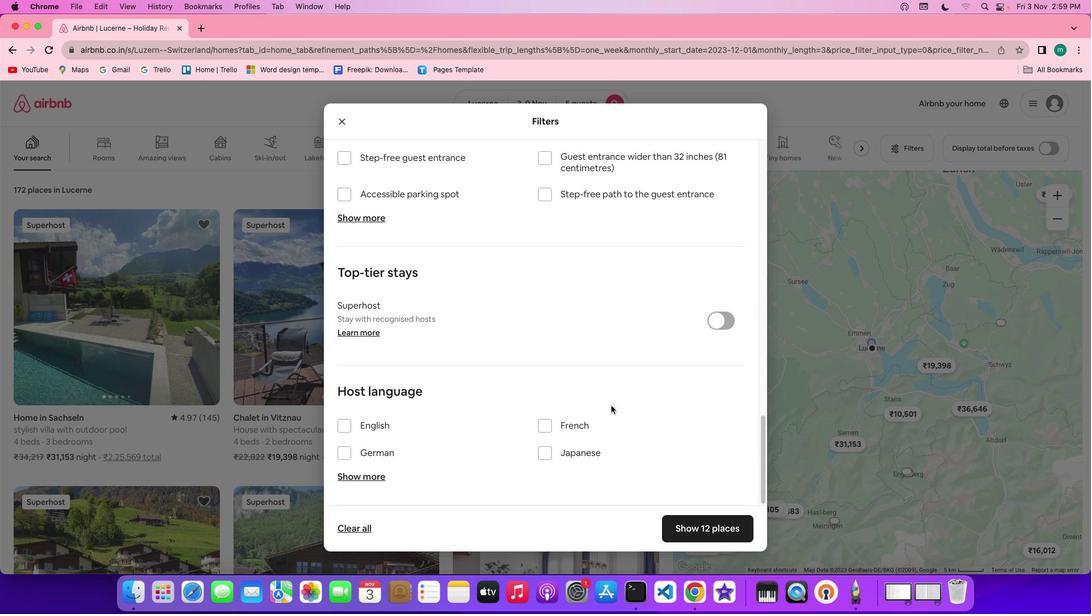 
Action: Mouse scrolled (556, 361) with delta (-3, -3)
Screenshot: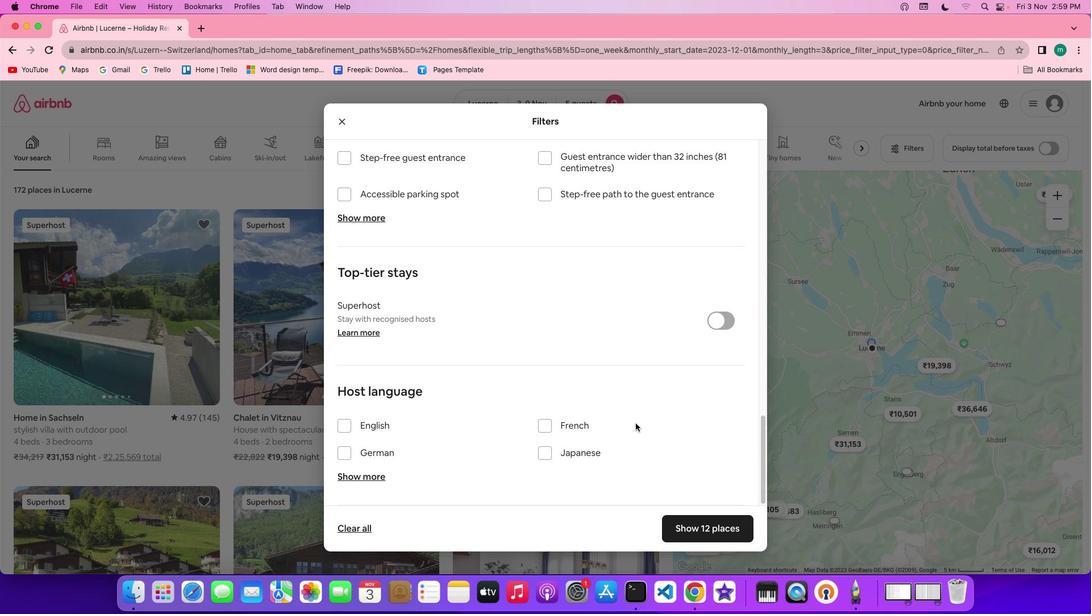 
Action: Mouse scrolled (556, 361) with delta (-3, -5)
Screenshot: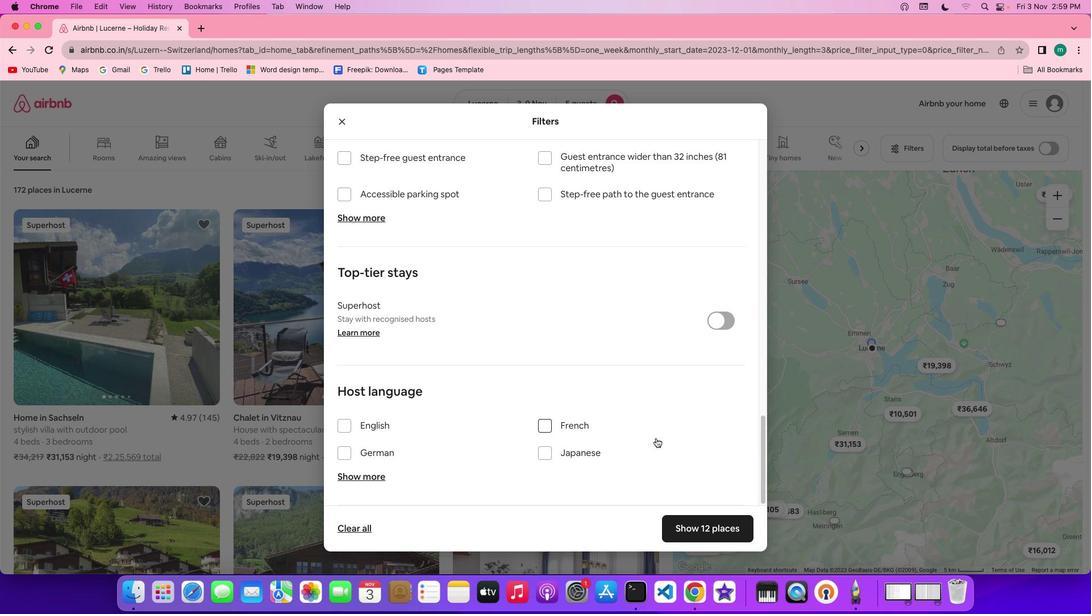 
Action: Mouse scrolled (556, 361) with delta (-3, -6)
Screenshot: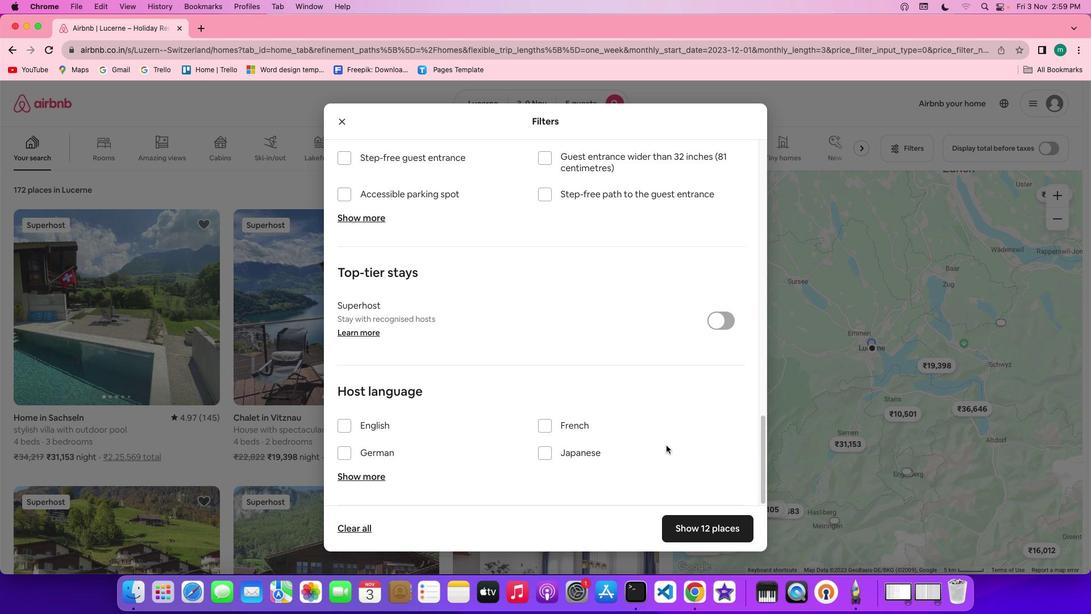 
Action: Mouse scrolled (556, 361) with delta (-3, -6)
Screenshot: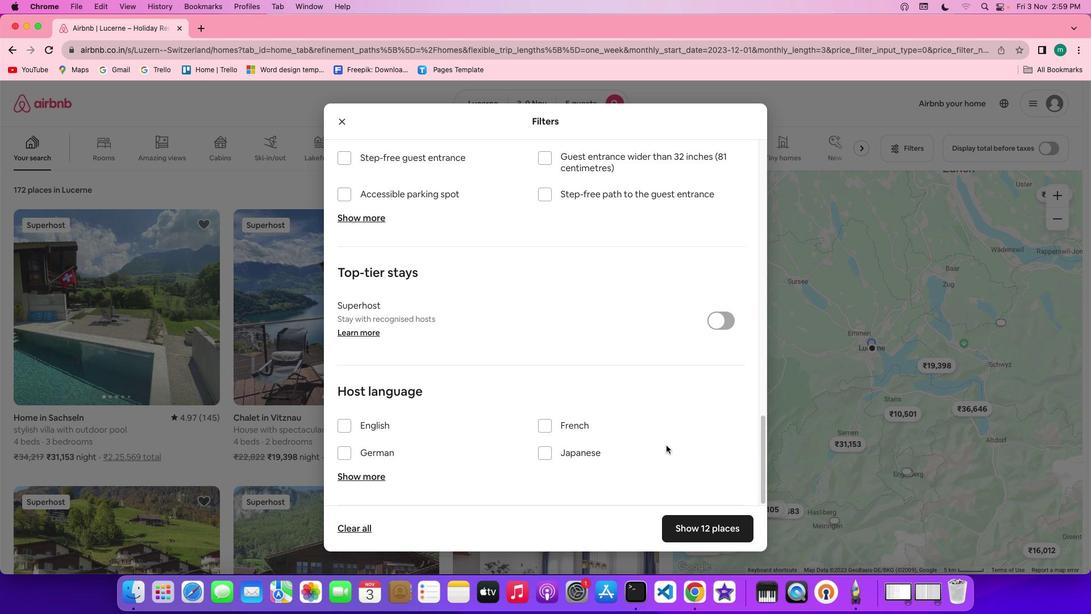 
Action: Mouse scrolled (556, 361) with delta (-3, -6)
Screenshot: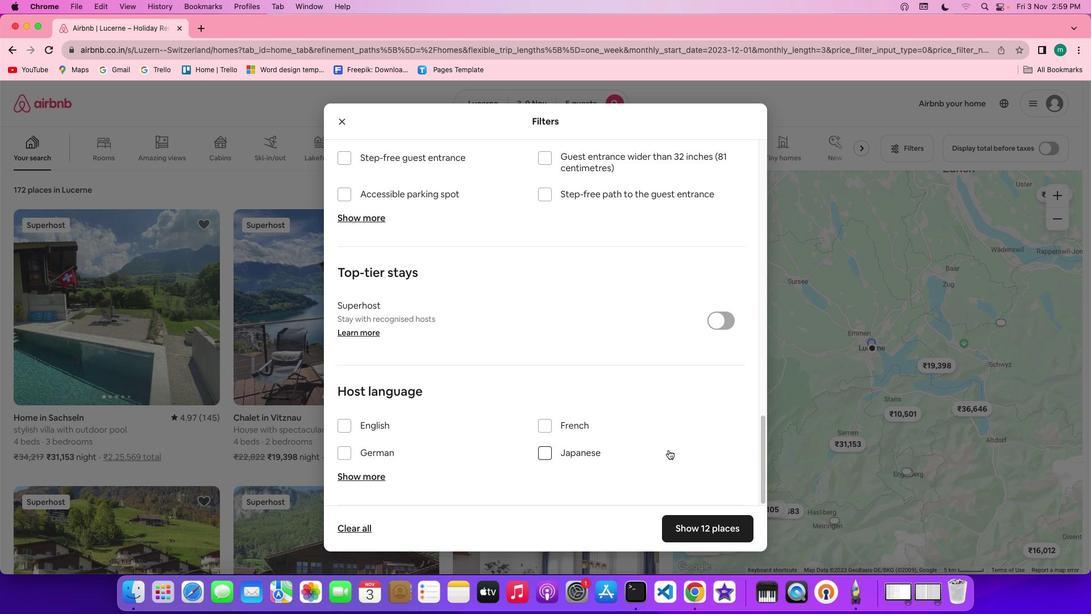 
Action: Mouse scrolled (556, 361) with delta (-3, -6)
Screenshot: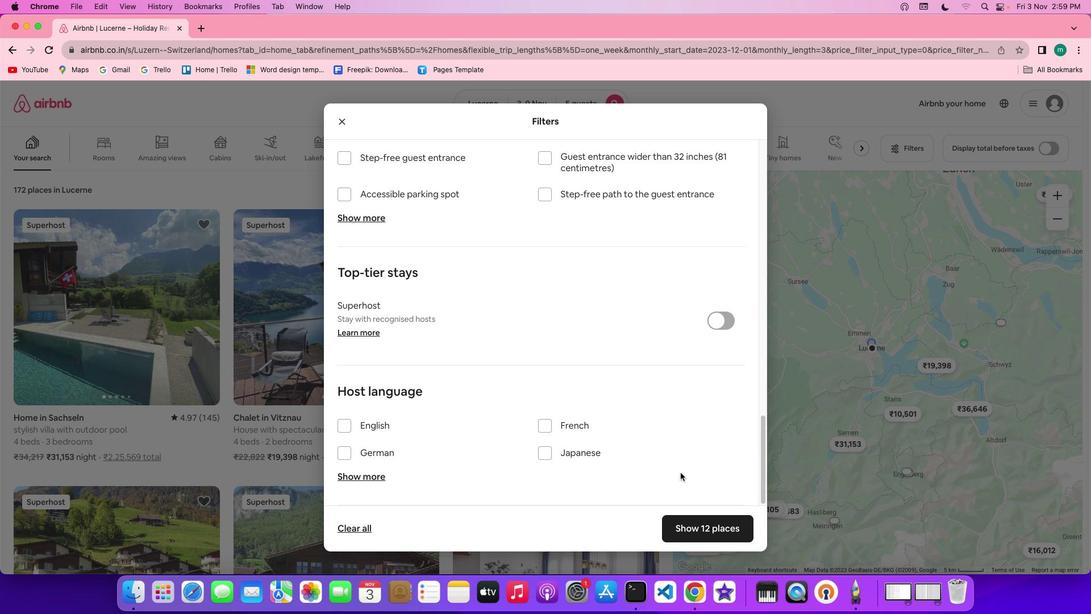 
Action: Mouse moved to (709, 523)
Screenshot: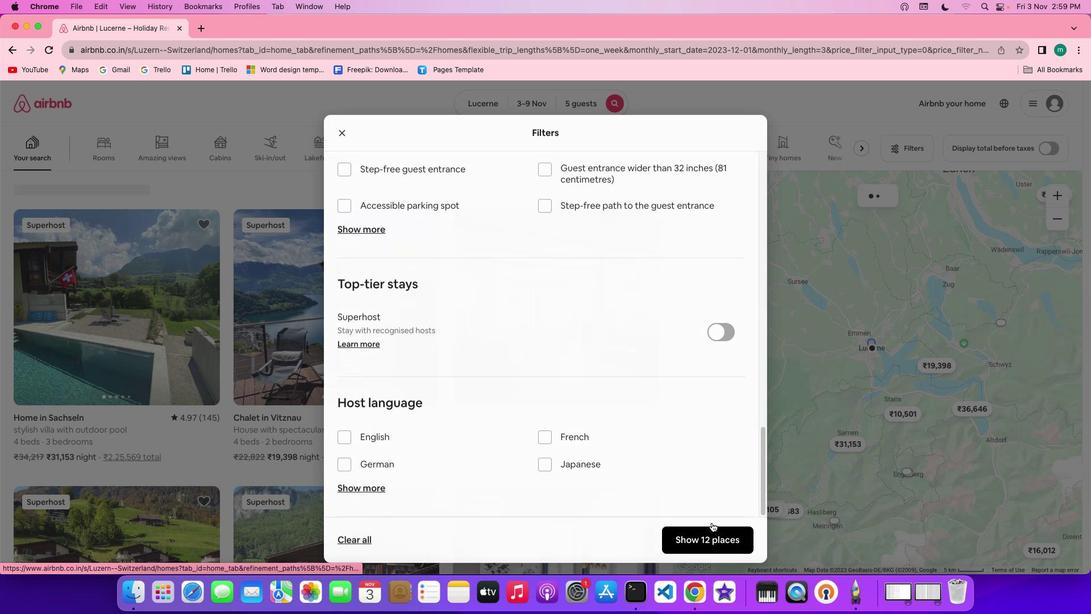 
Action: Mouse pressed left at (709, 523)
Screenshot: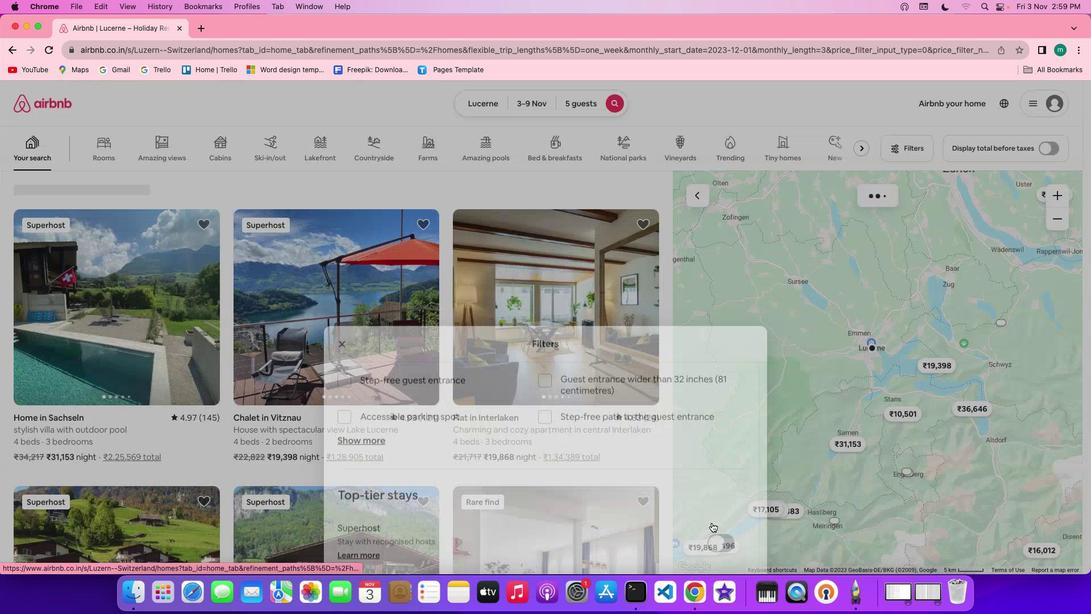 
Action: Mouse moved to (279, 328)
Screenshot: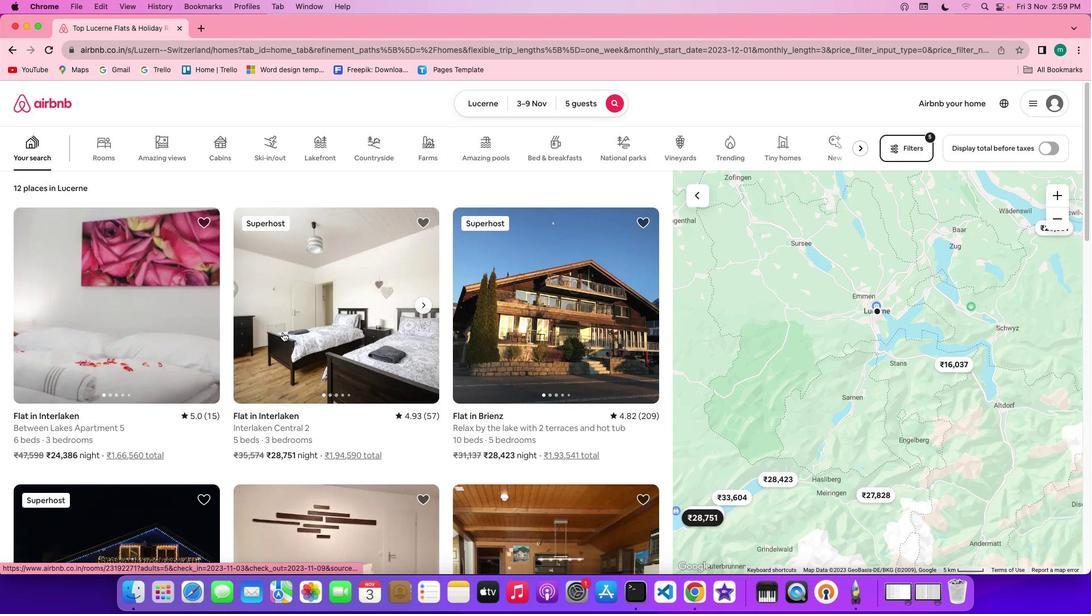 
Action: Mouse scrolled (279, 328) with delta (-3, -3)
Screenshot: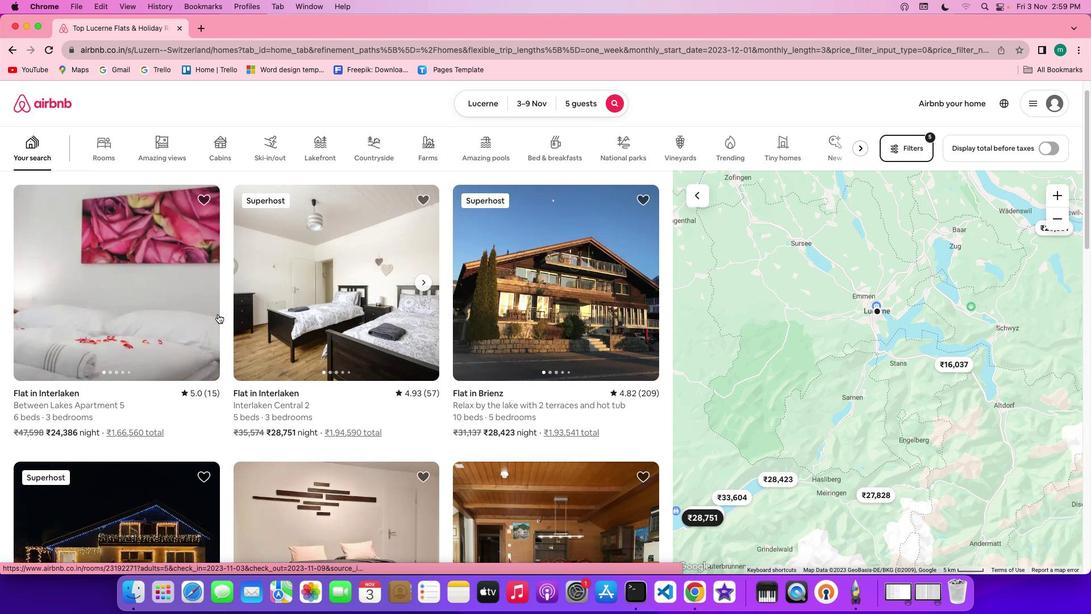 
Action: Mouse scrolled (279, 328) with delta (-3, -3)
Screenshot: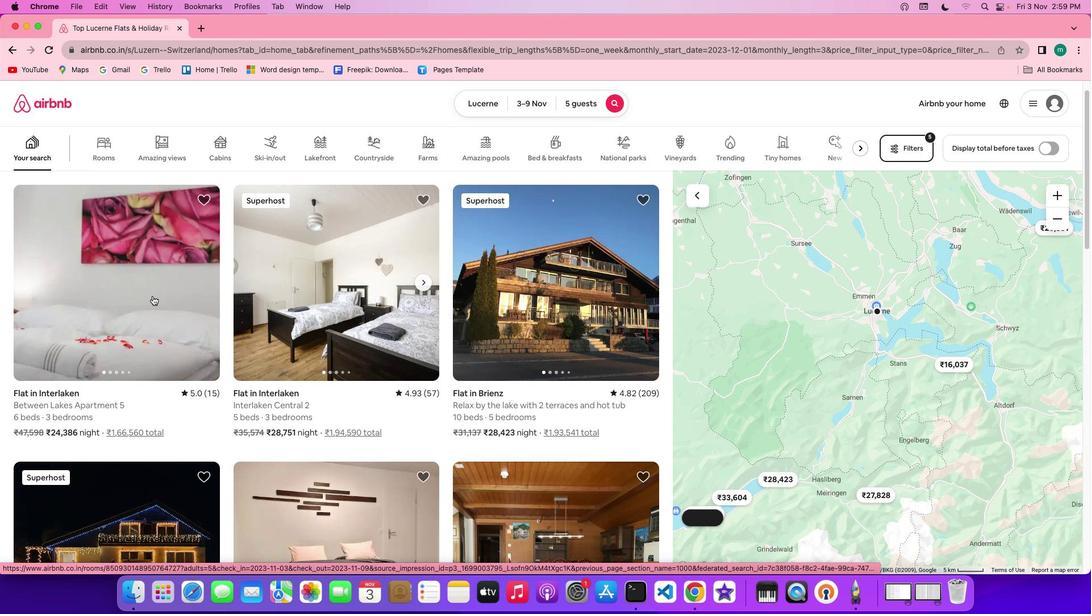 
Action: Mouse scrolled (279, 328) with delta (-3, -3)
Screenshot: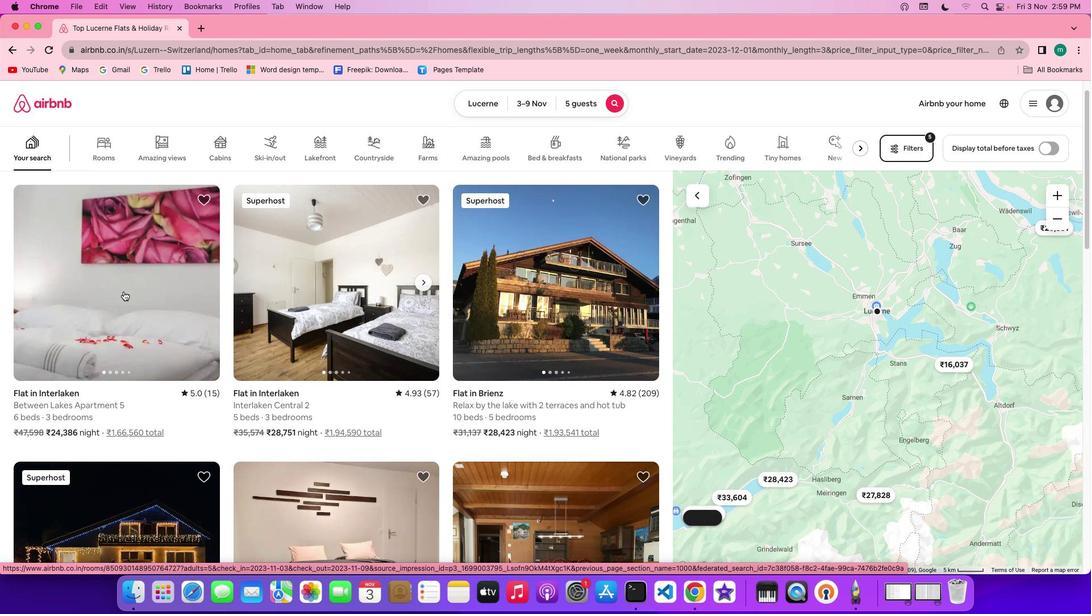 
Action: Mouse moved to (529, 331)
Screenshot: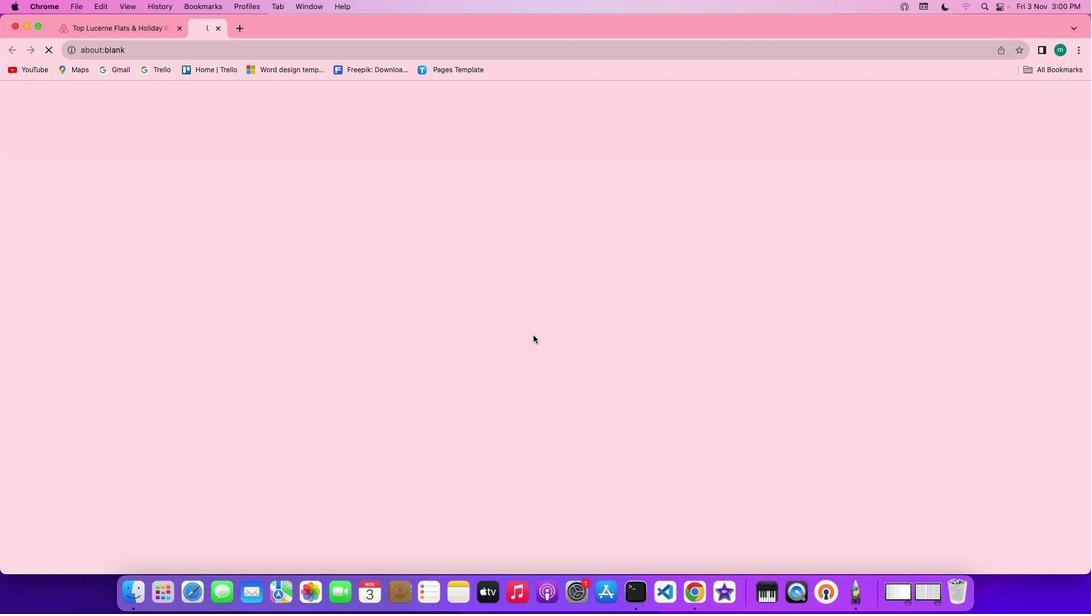 
Action: Mouse pressed left at (529, 331)
Screenshot: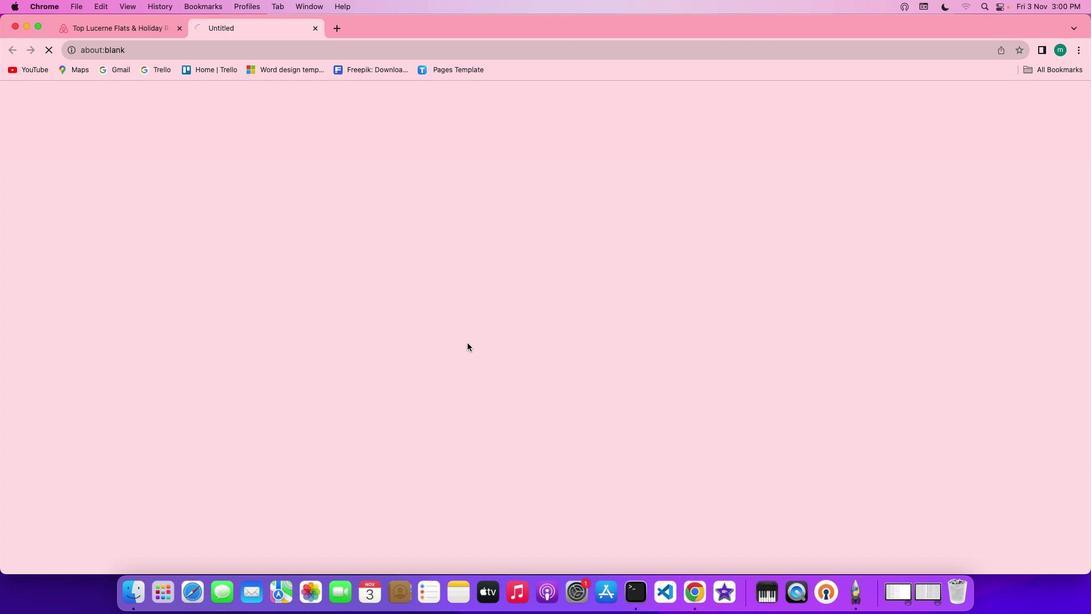 
Action: Mouse moved to (805, 420)
Screenshot: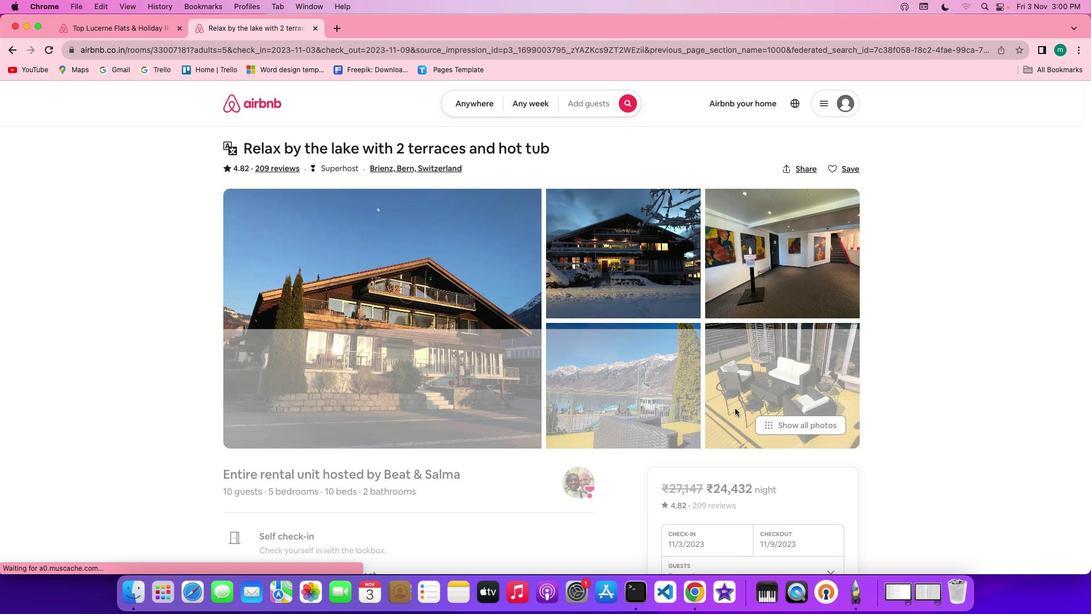 
Action: Mouse pressed left at (805, 420)
Screenshot: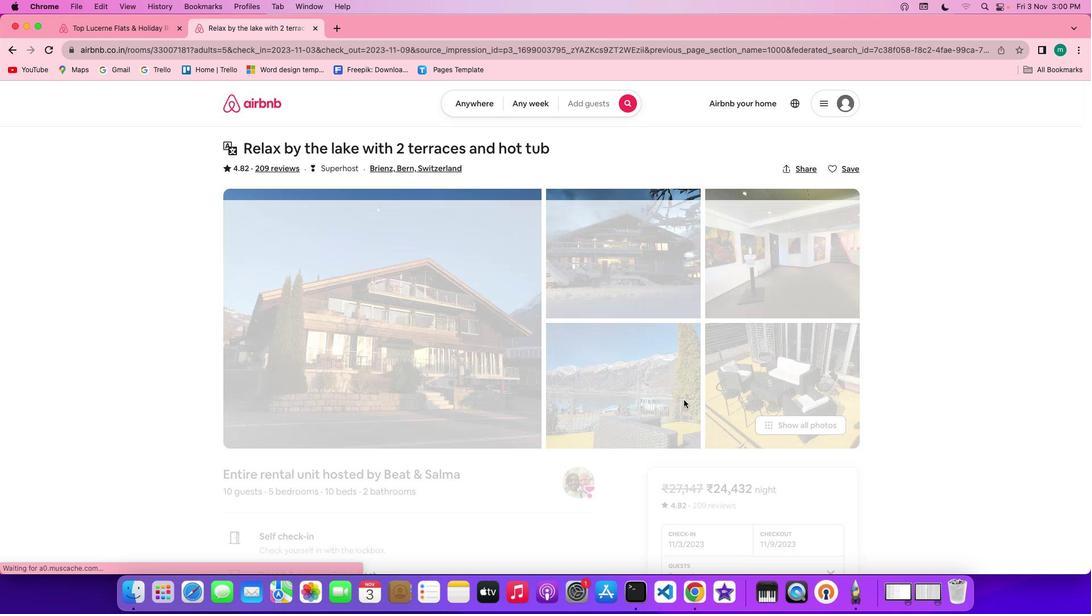 
Action: Mouse moved to (502, 337)
Screenshot: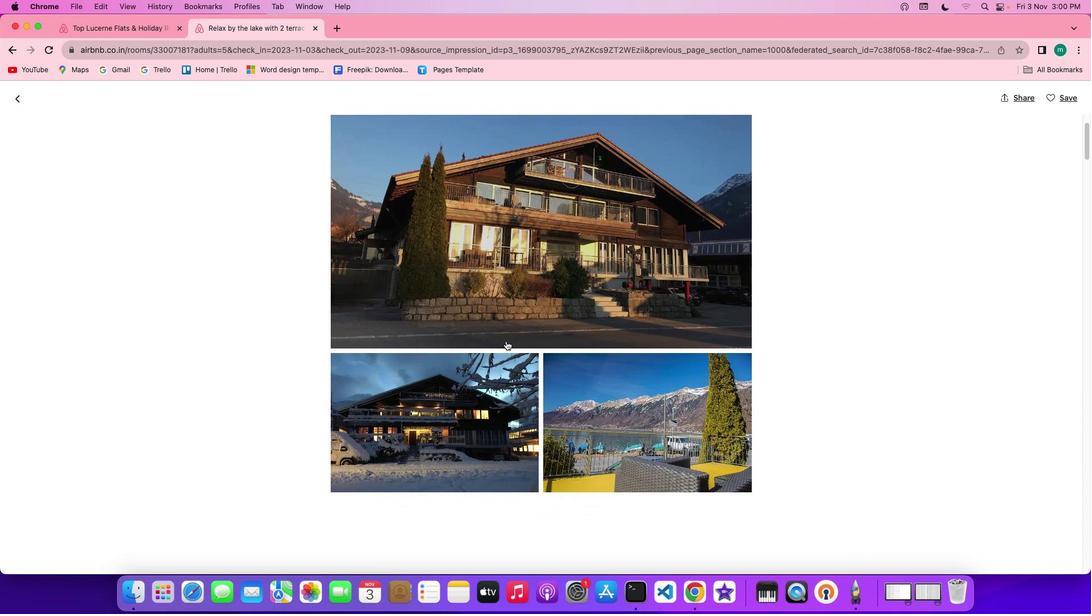 
Action: Mouse scrolled (502, 337) with delta (-3, -3)
Screenshot: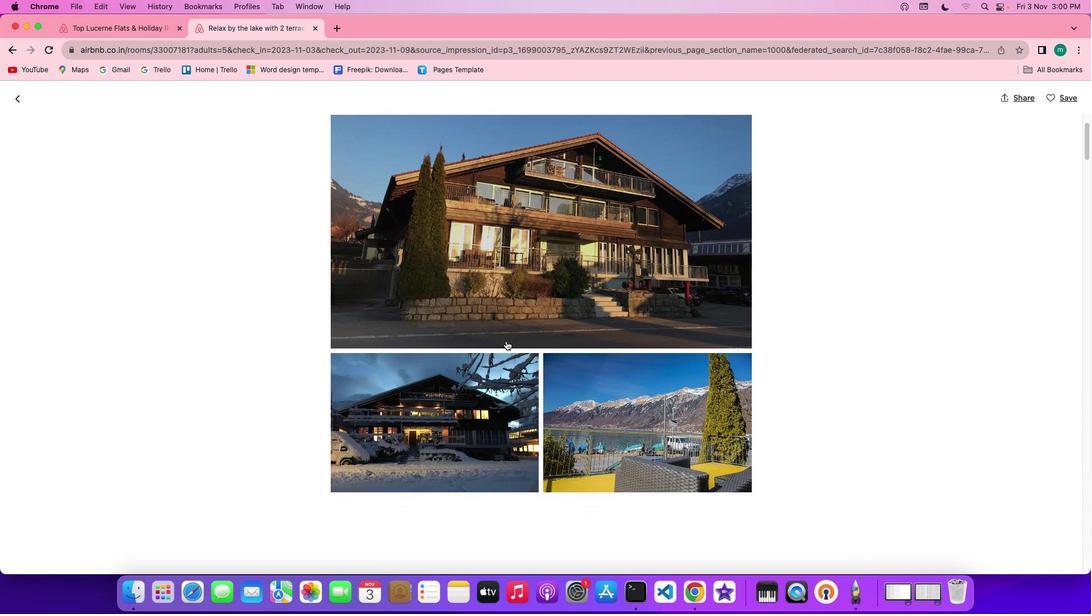 
Action: Mouse scrolled (502, 337) with delta (-3, -3)
Screenshot: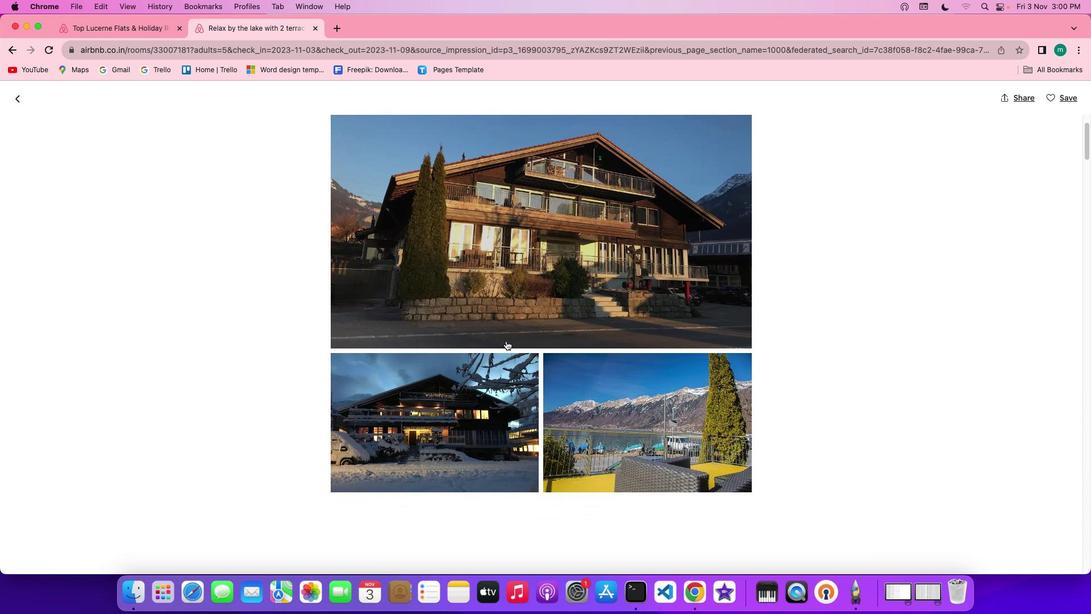 
Action: Mouse scrolled (502, 337) with delta (-3, -4)
Screenshot: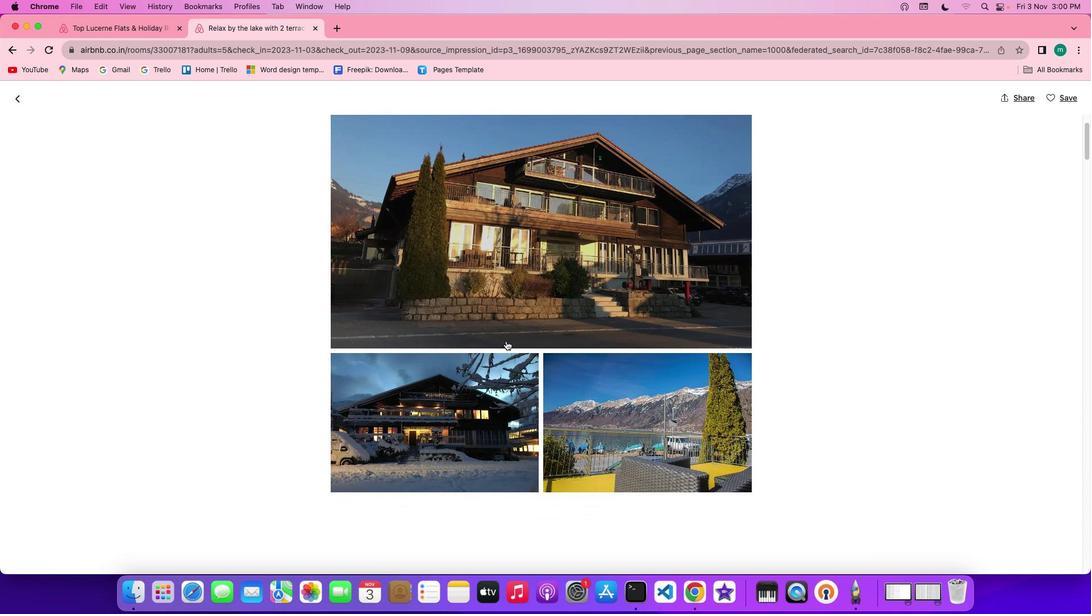 
Action: Mouse scrolled (502, 337) with delta (-3, -3)
Screenshot: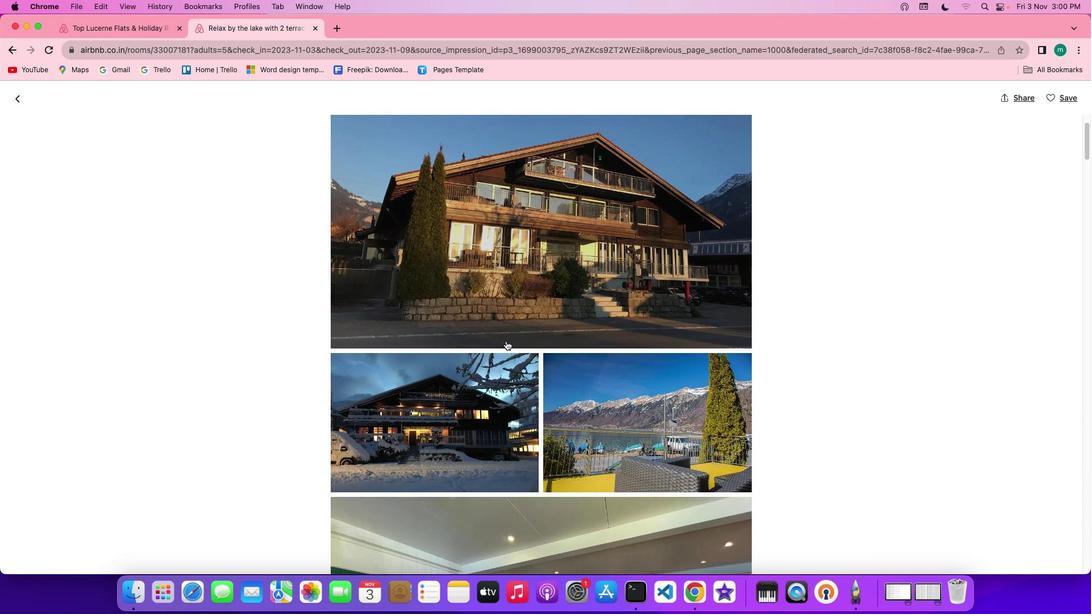 
Action: Mouse scrolled (502, 337) with delta (-3, -3)
Screenshot: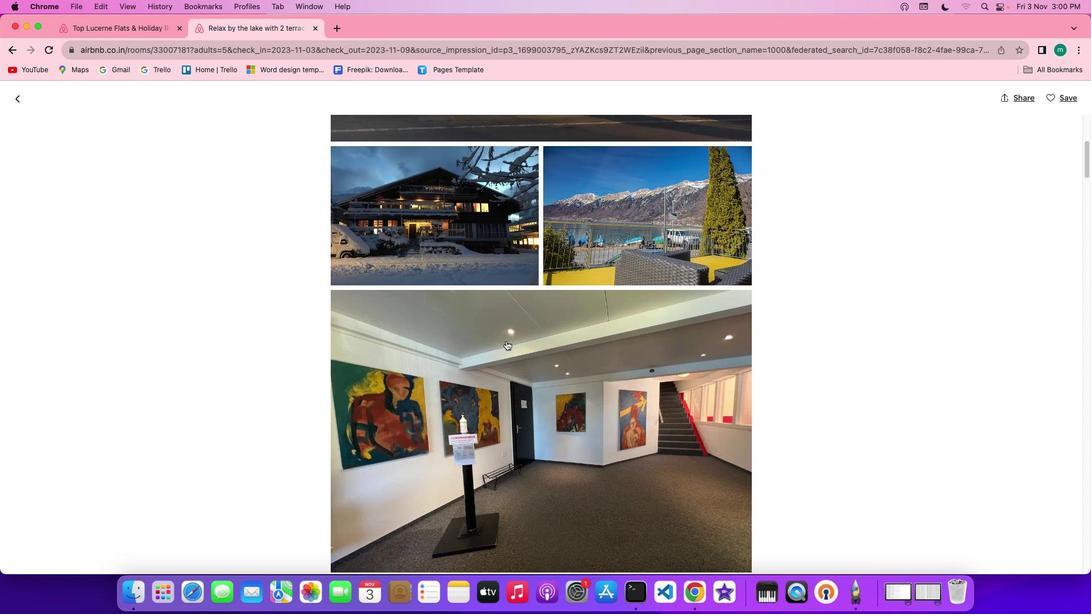 
Action: Mouse scrolled (502, 337) with delta (-3, -3)
Screenshot: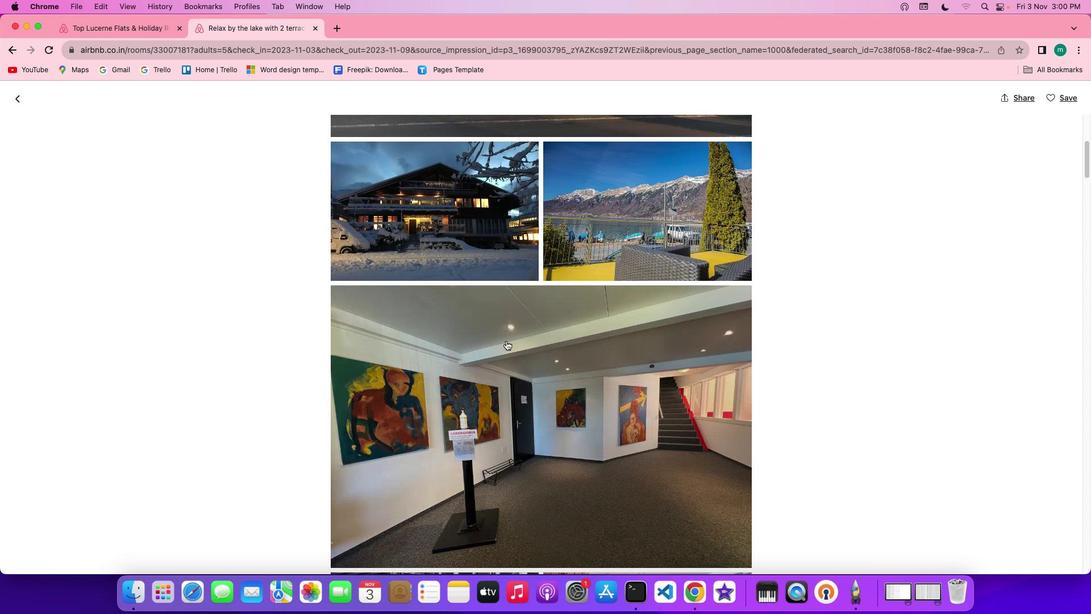 
Action: Mouse scrolled (502, 337) with delta (-3, -3)
Screenshot: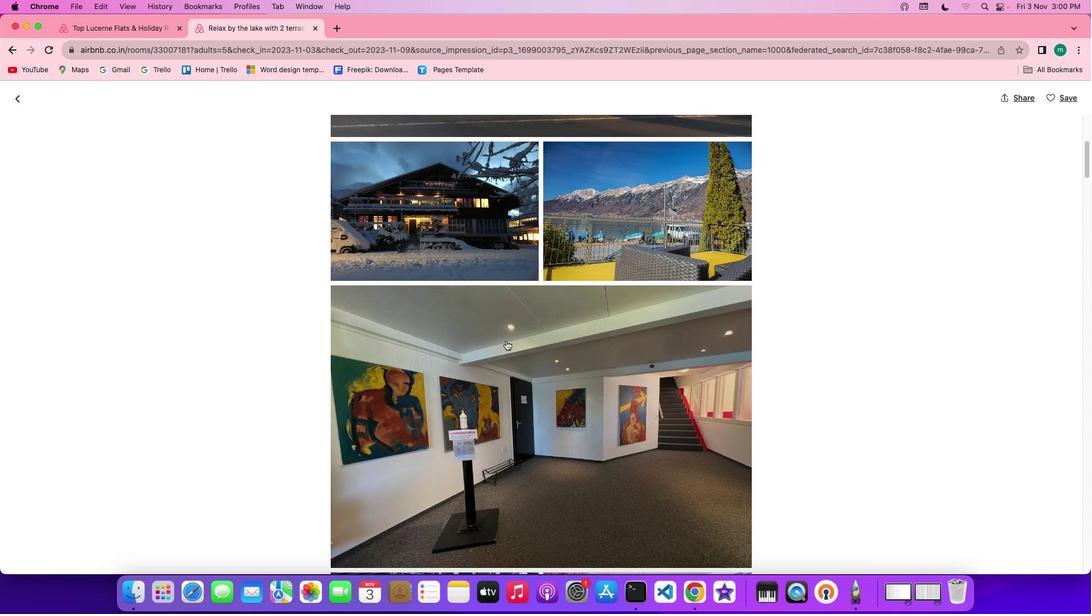 
Action: Mouse scrolled (502, 337) with delta (-3, -5)
Screenshot: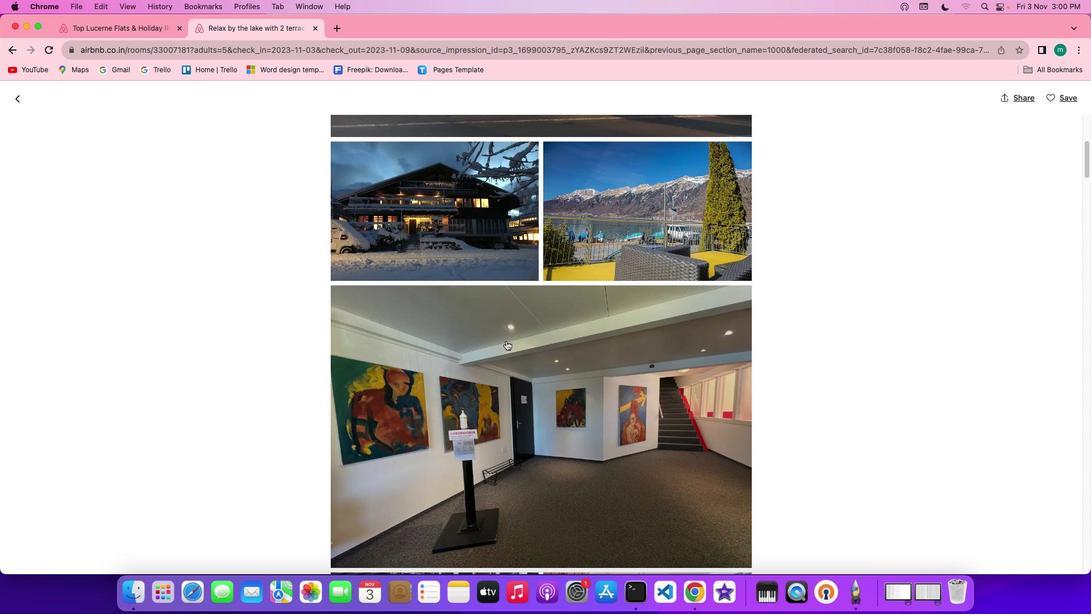 
Action: Mouse scrolled (502, 337) with delta (-3, -5)
Screenshot: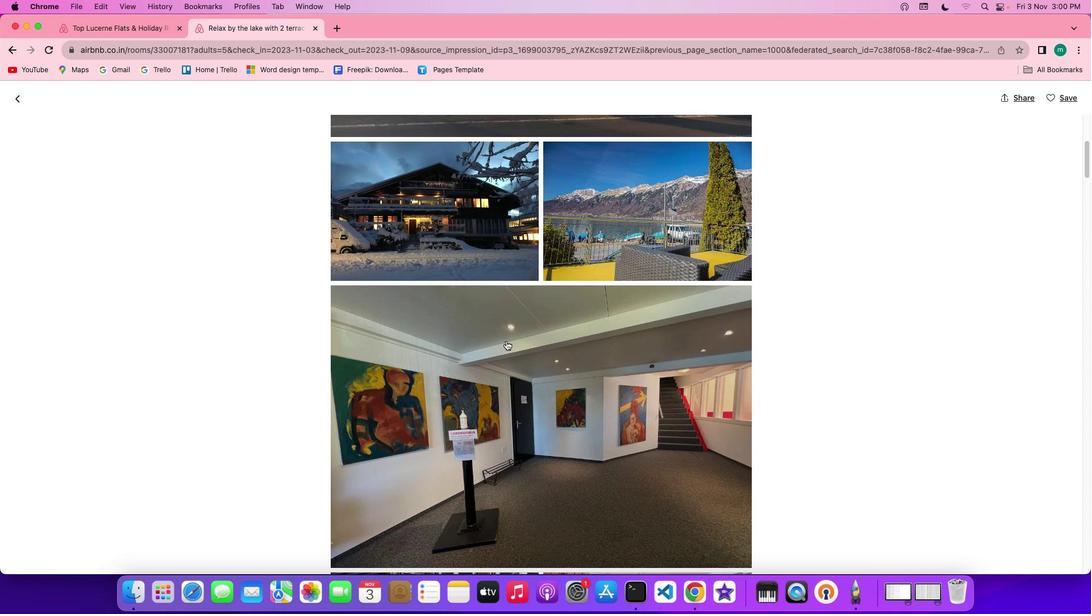 
Action: Mouse scrolled (502, 337) with delta (-3, -3)
Screenshot: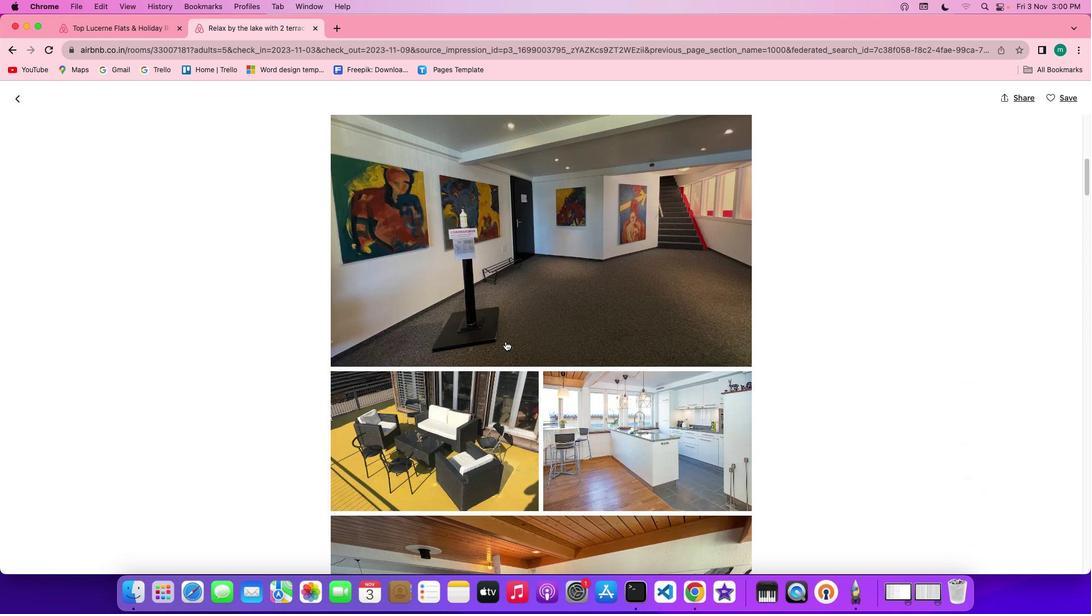
Action: Mouse scrolled (502, 337) with delta (-3, -3)
Screenshot: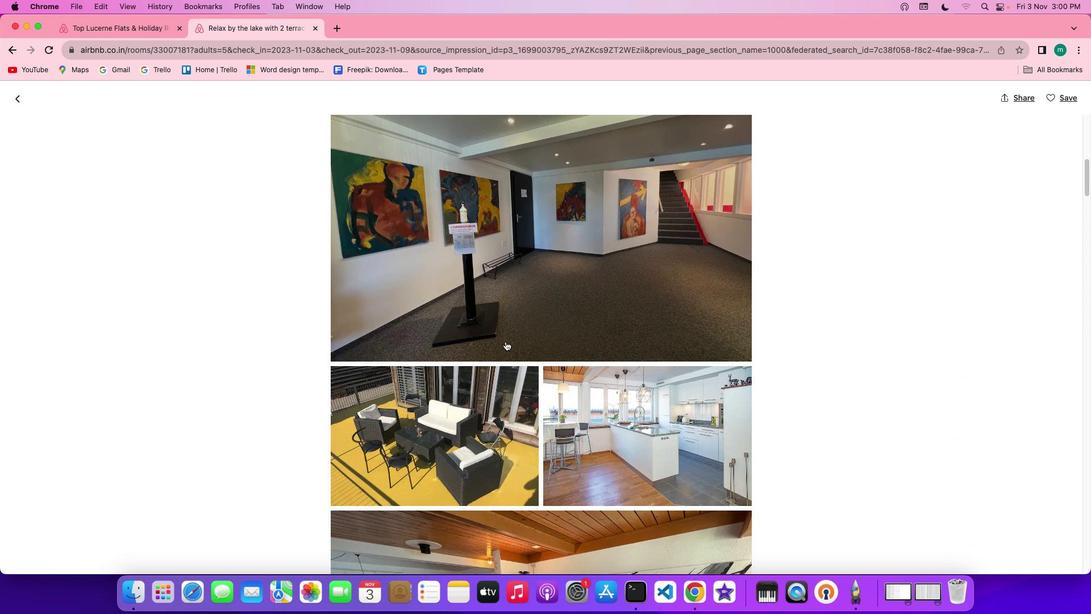
Action: Mouse scrolled (502, 337) with delta (-3, -3)
Screenshot: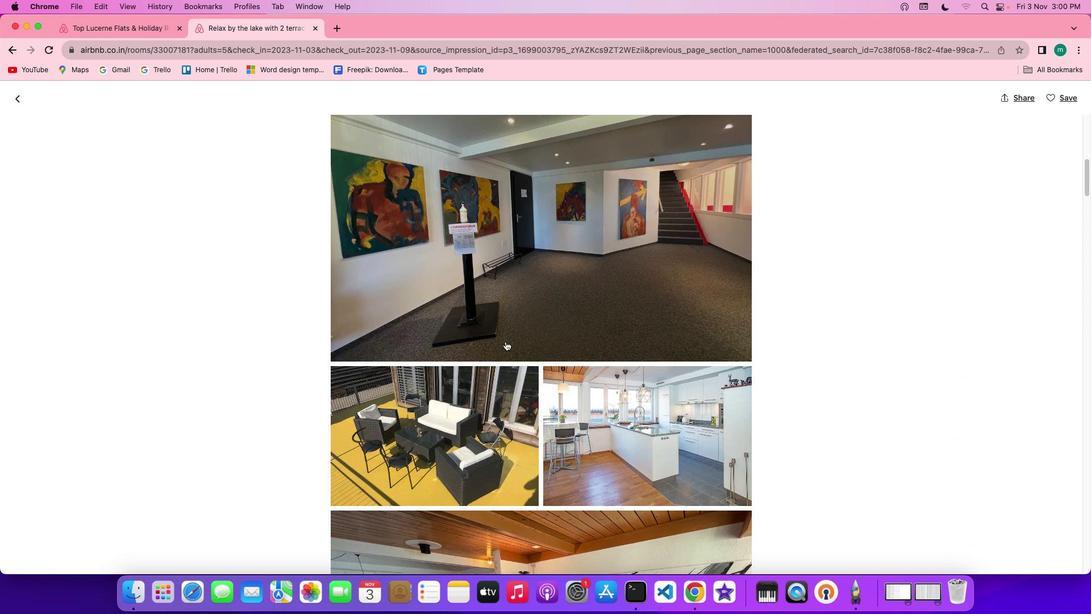 
Action: Mouse scrolled (502, 337) with delta (-3, -5)
Screenshot: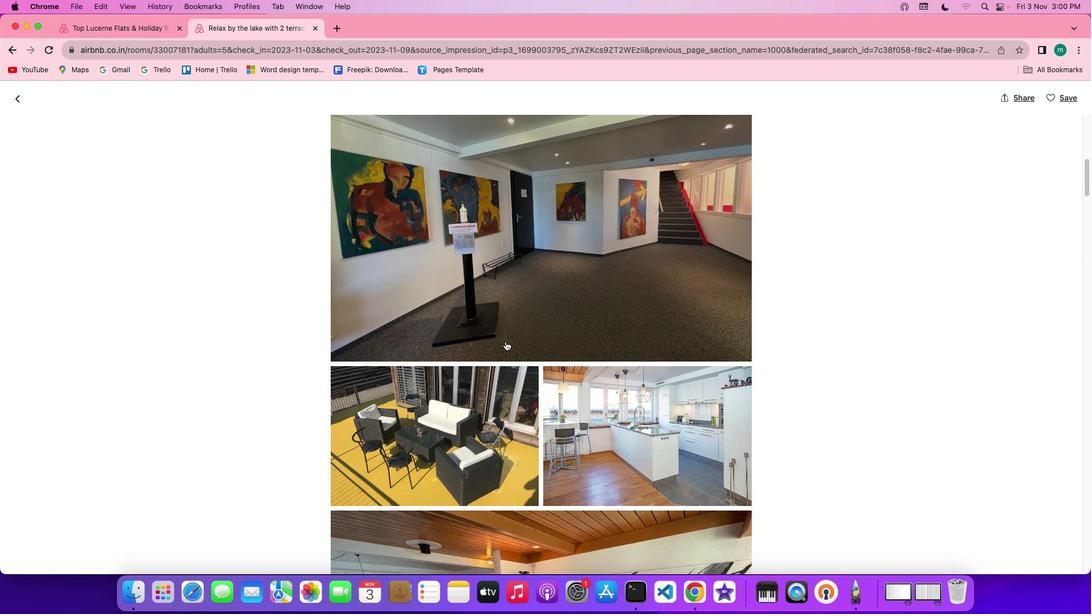 
Action: Mouse scrolled (502, 337) with delta (-3, -5)
Screenshot: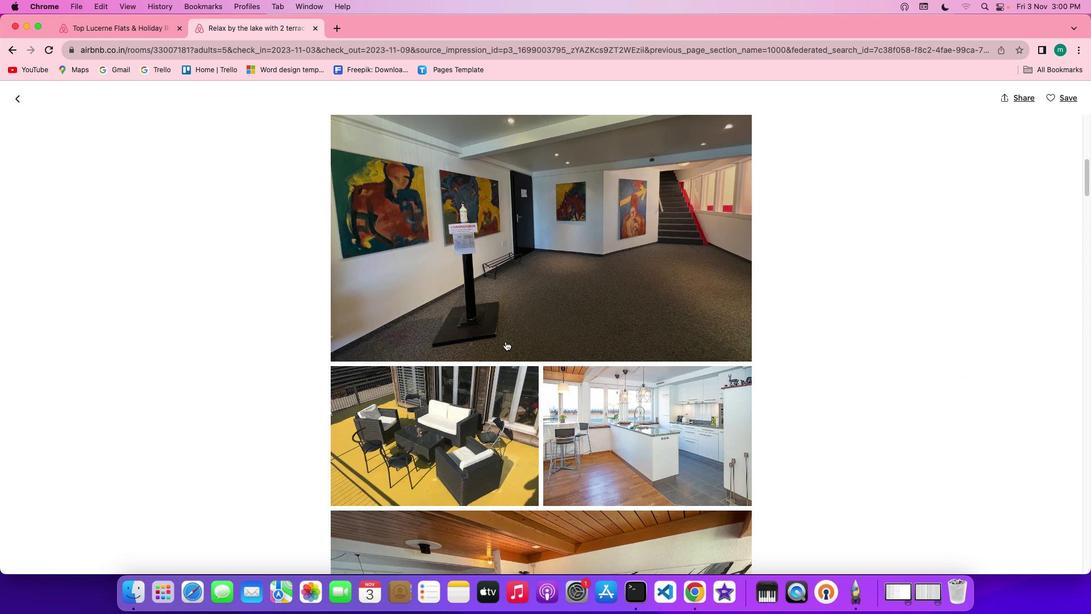 
Action: Mouse moved to (502, 337)
Screenshot: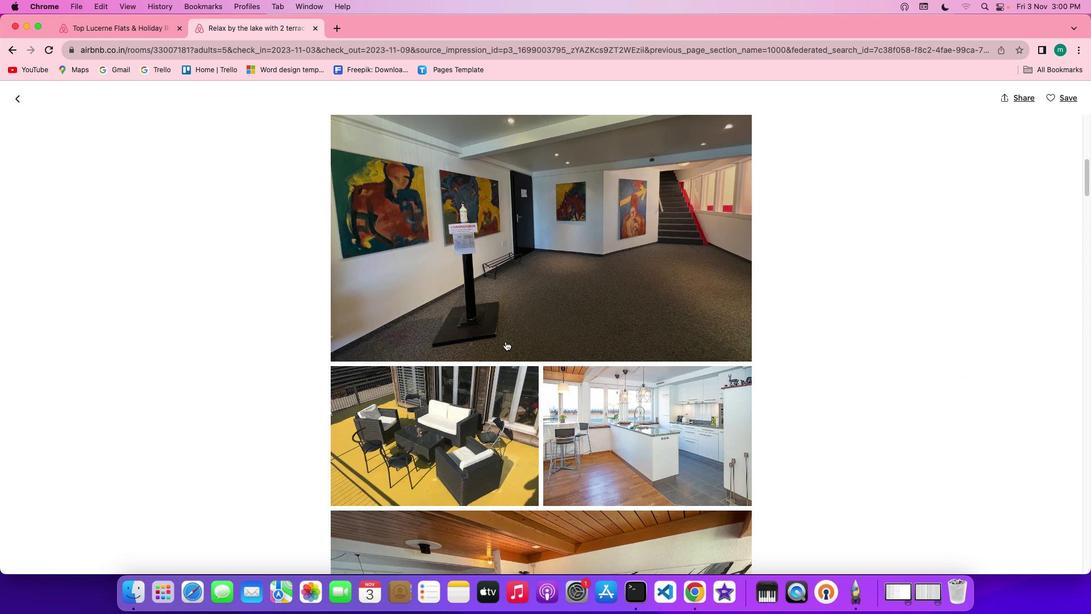 
Action: Mouse scrolled (502, 337) with delta (-3, -3)
Screenshot: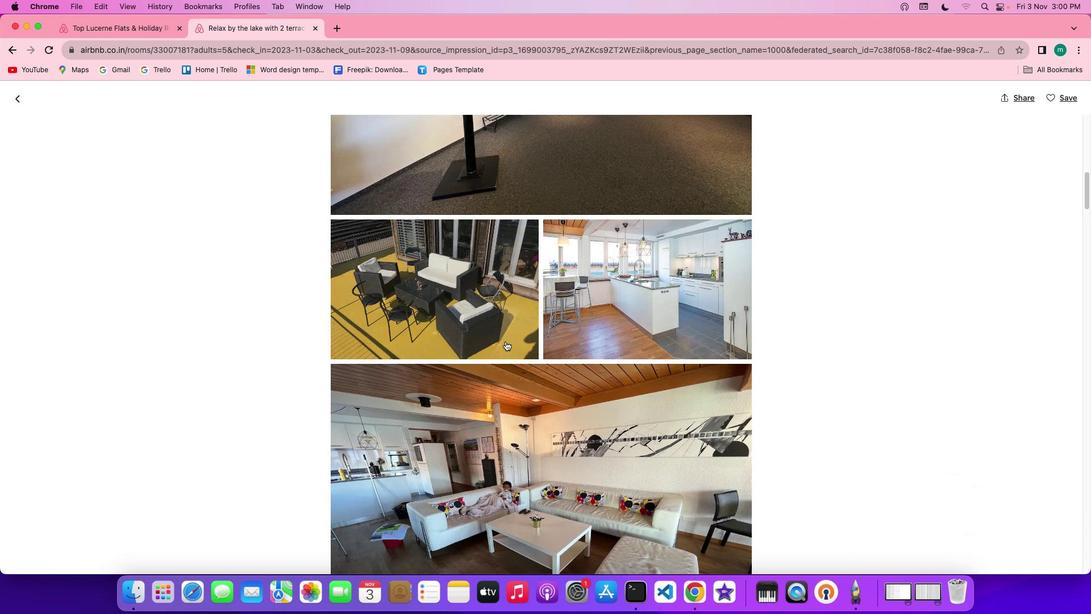 
Action: Mouse scrolled (502, 337) with delta (-3, -3)
Screenshot: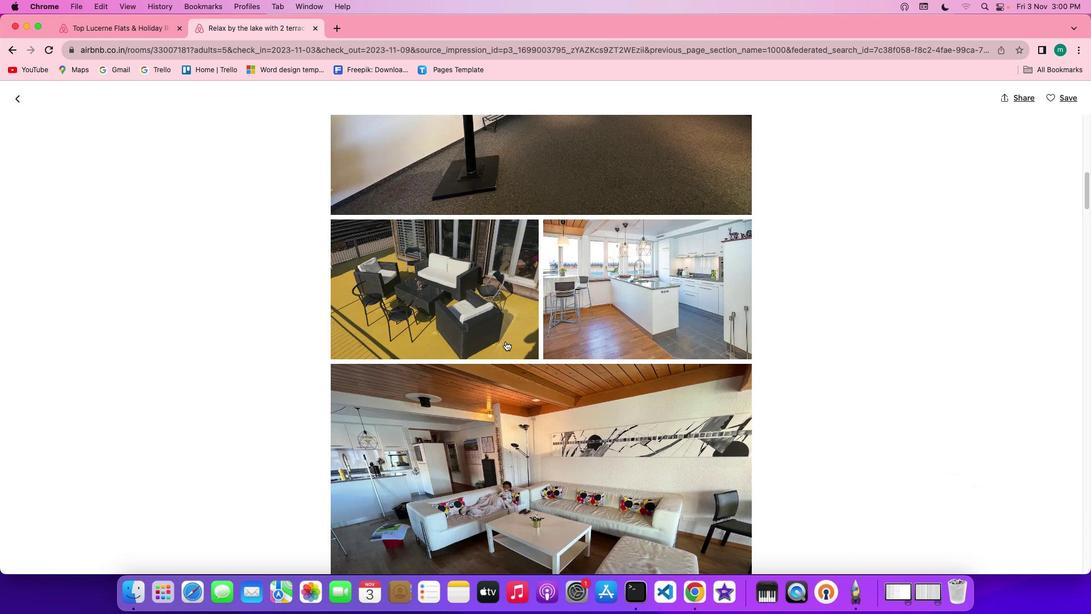 
Action: Mouse scrolled (502, 337) with delta (-3, -4)
Screenshot: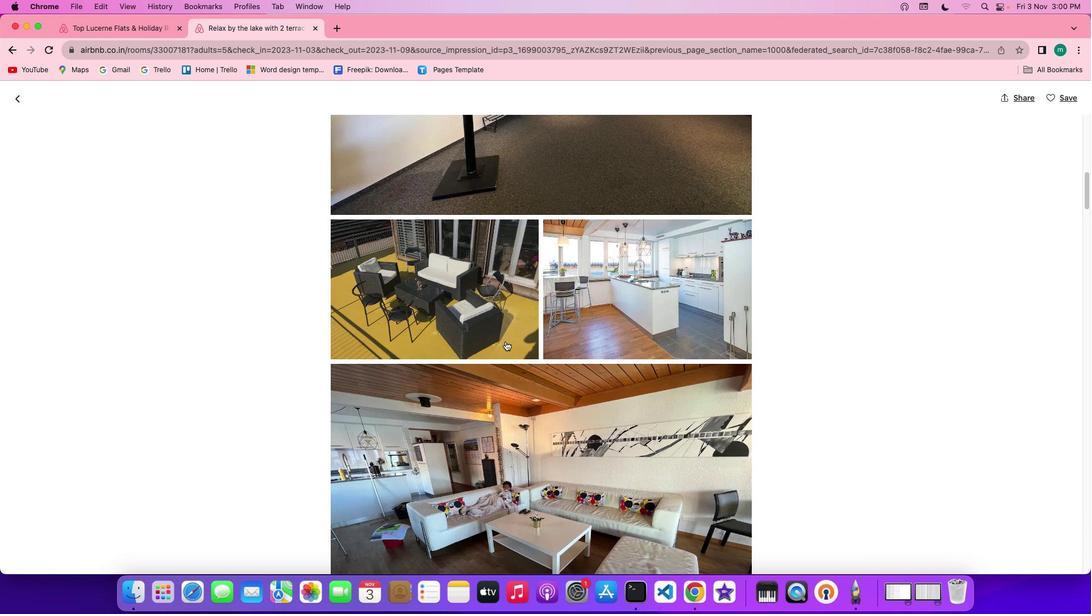
Action: Mouse scrolled (502, 337) with delta (-3, -5)
Screenshot: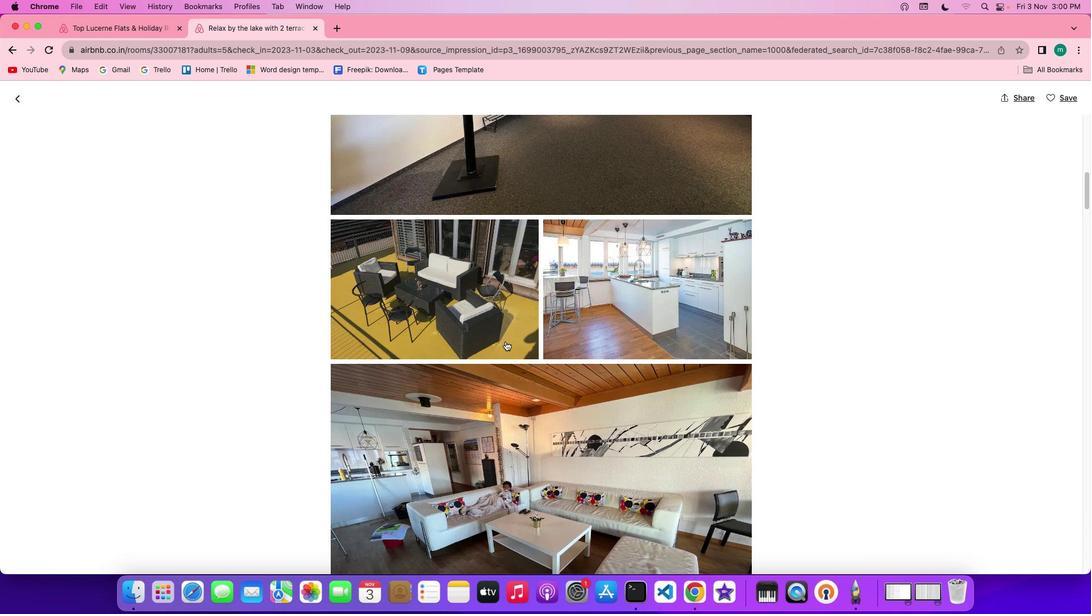 
Action: Mouse scrolled (502, 337) with delta (-3, -3)
Screenshot: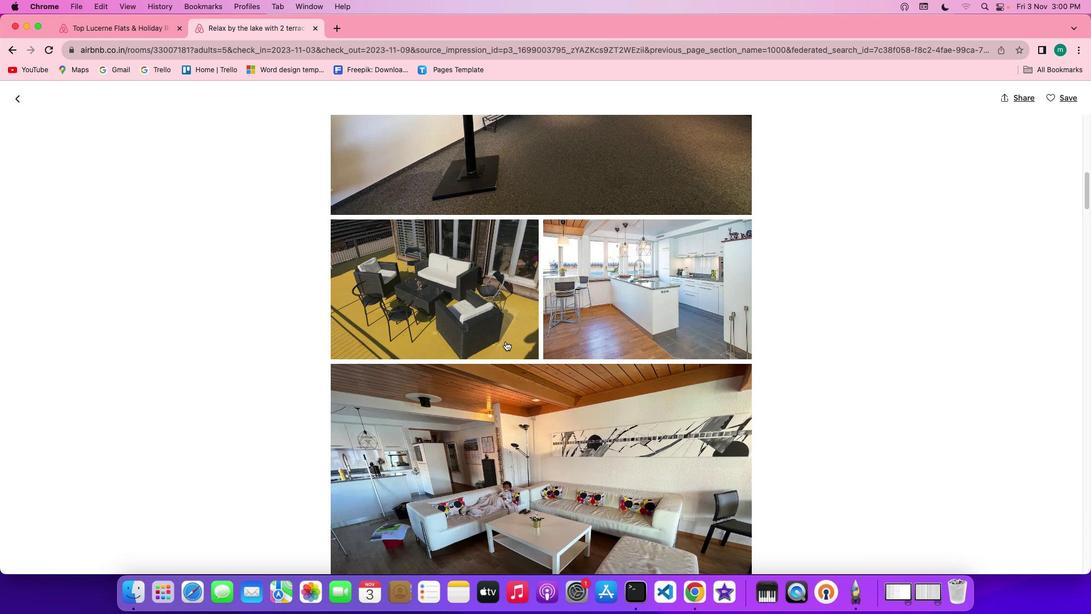
Action: Mouse scrolled (502, 337) with delta (-3, -3)
Screenshot: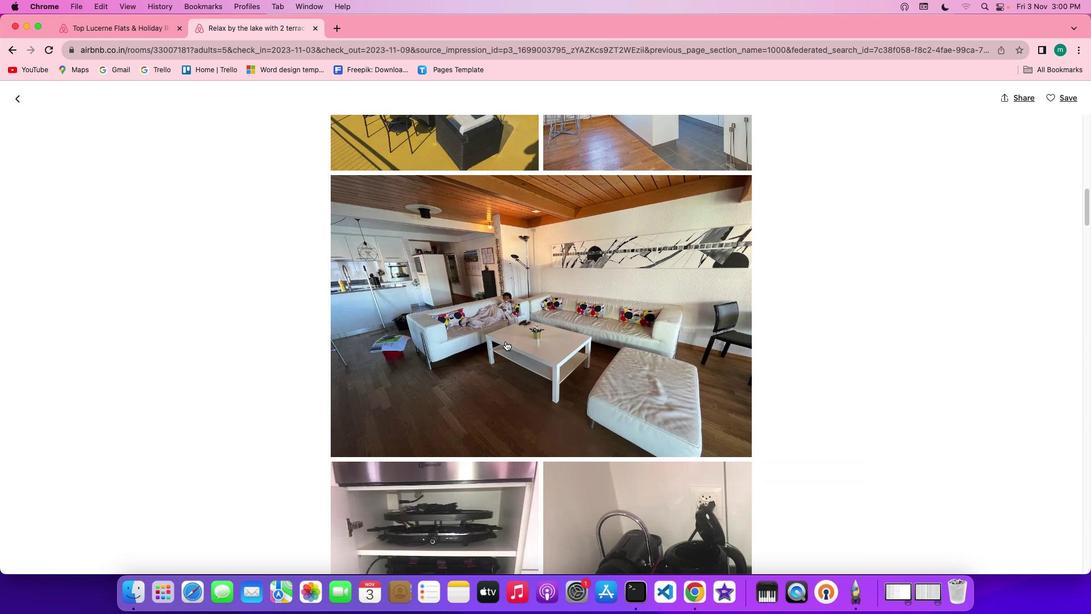 
Action: Mouse scrolled (502, 337) with delta (-3, -3)
Screenshot: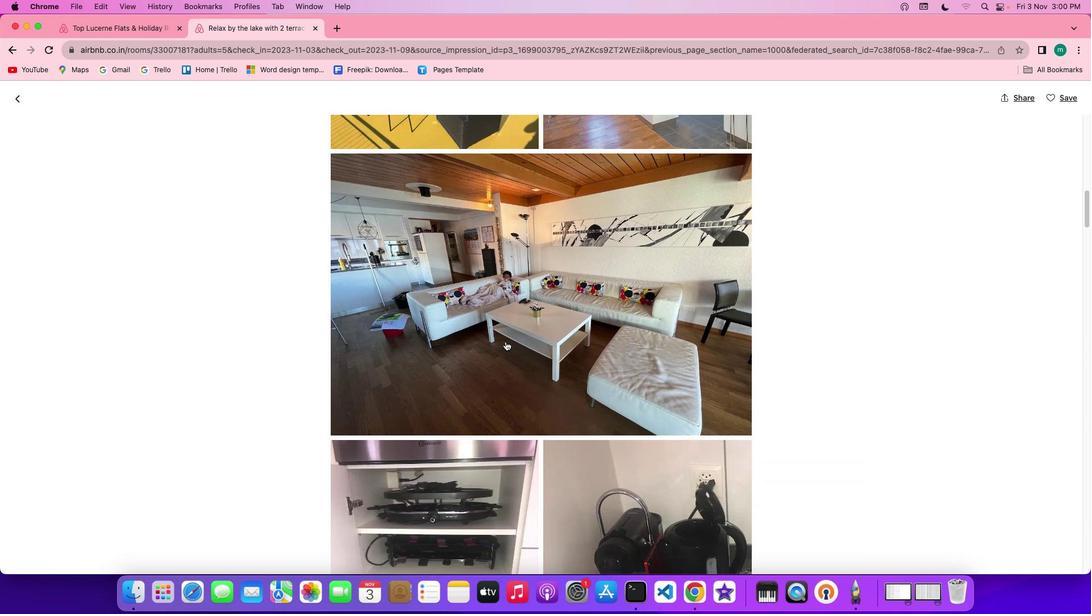 
Action: Mouse scrolled (502, 337) with delta (-3, -4)
Screenshot: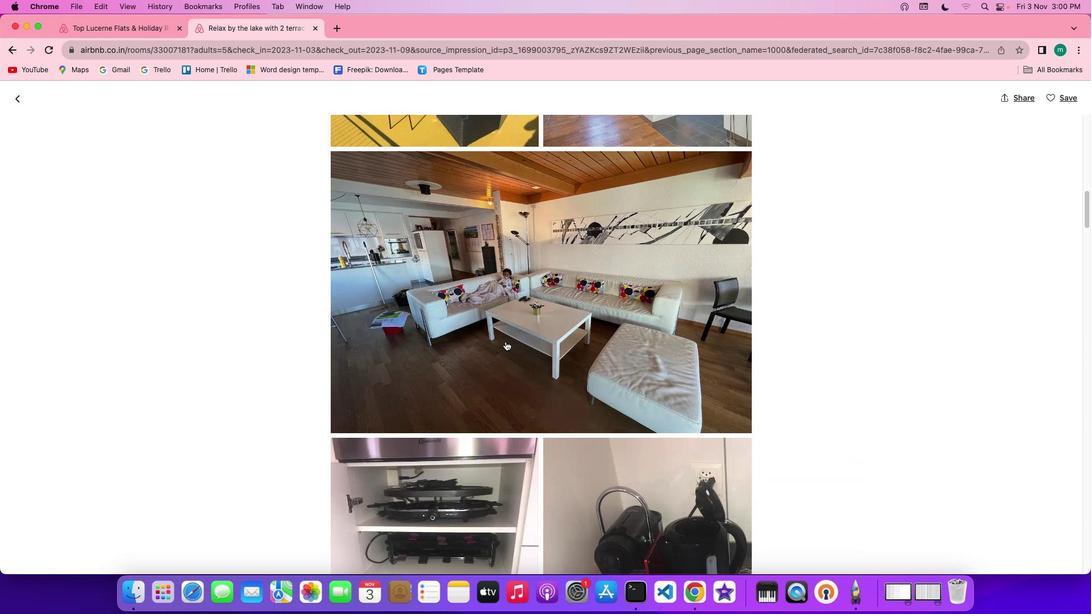 
Action: Mouse scrolled (502, 337) with delta (-3, -5)
Screenshot: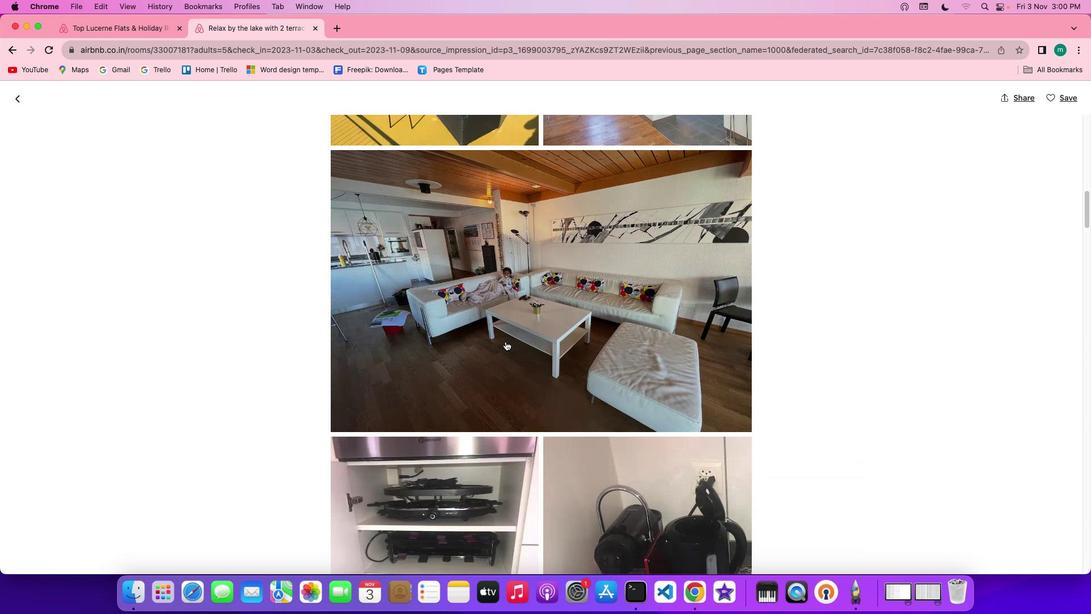 
Action: Mouse scrolled (502, 337) with delta (-3, -4)
Screenshot: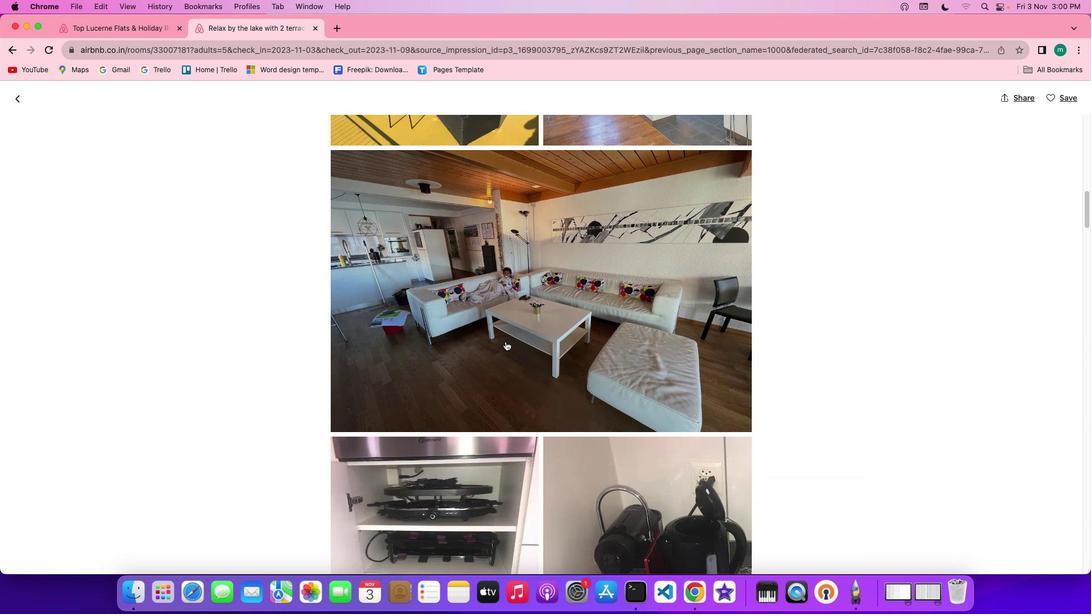 
Action: Mouse scrolled (502, 337) with delta (-3, -3)
Screenshot: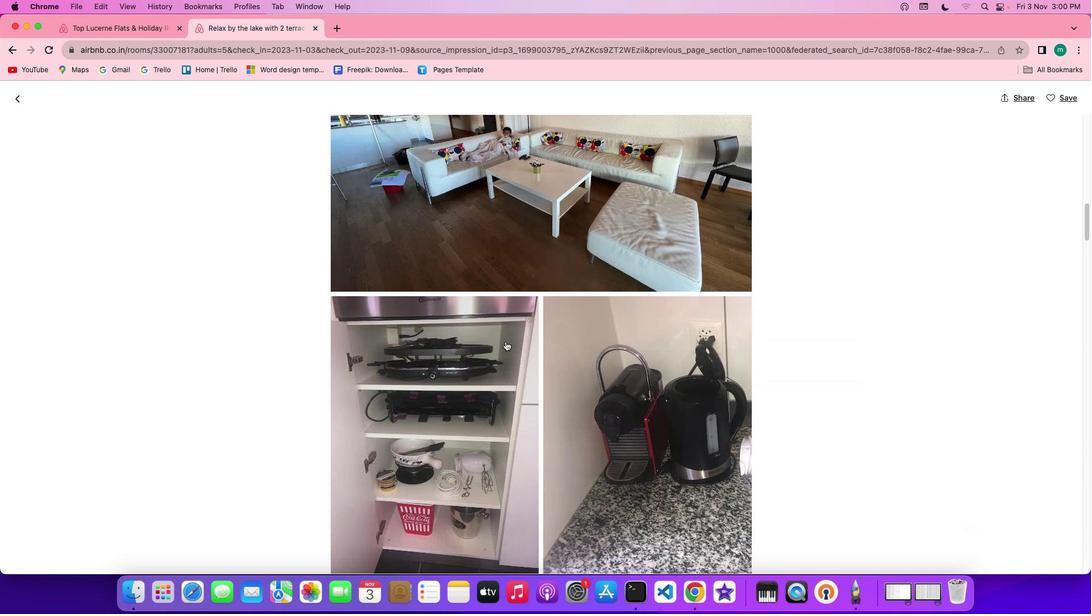 
Action: Mouse scrolled (502, 337) with delta (-3, -3)
Screenshot: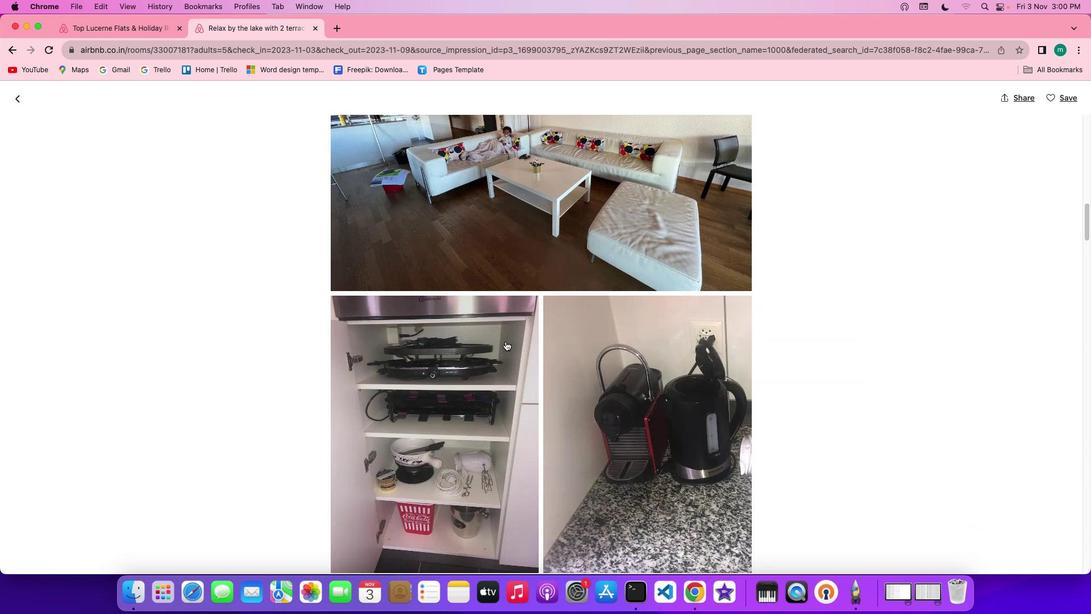 
Action: Mouse scrolled (502, 337) with delta (-3, -4)
Screenshot: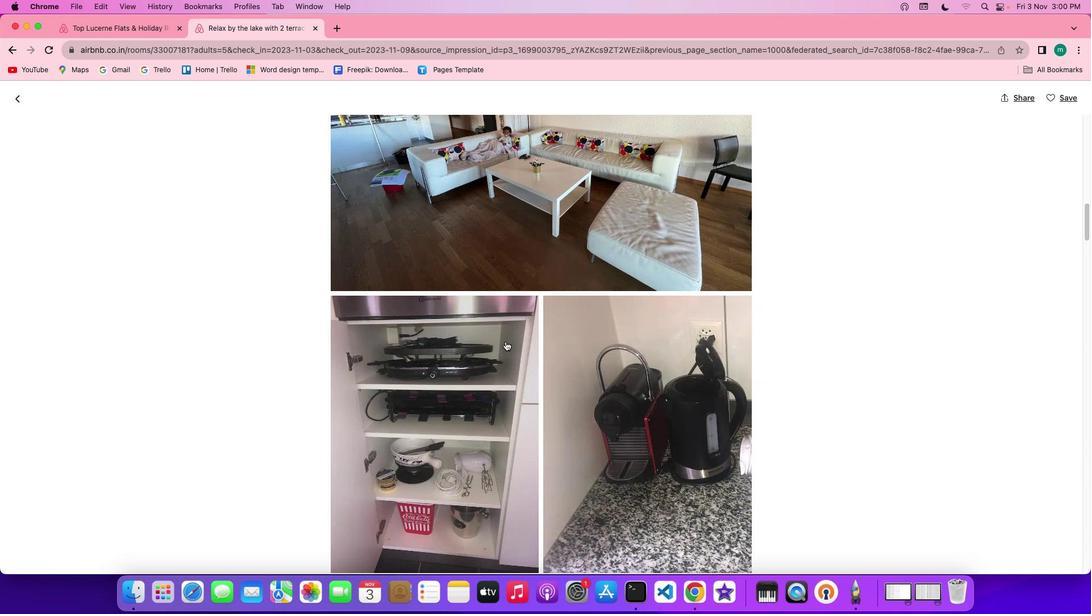 
Action: Mouse scrolled (502, 337) with delta (-3, -5)
Screenshot: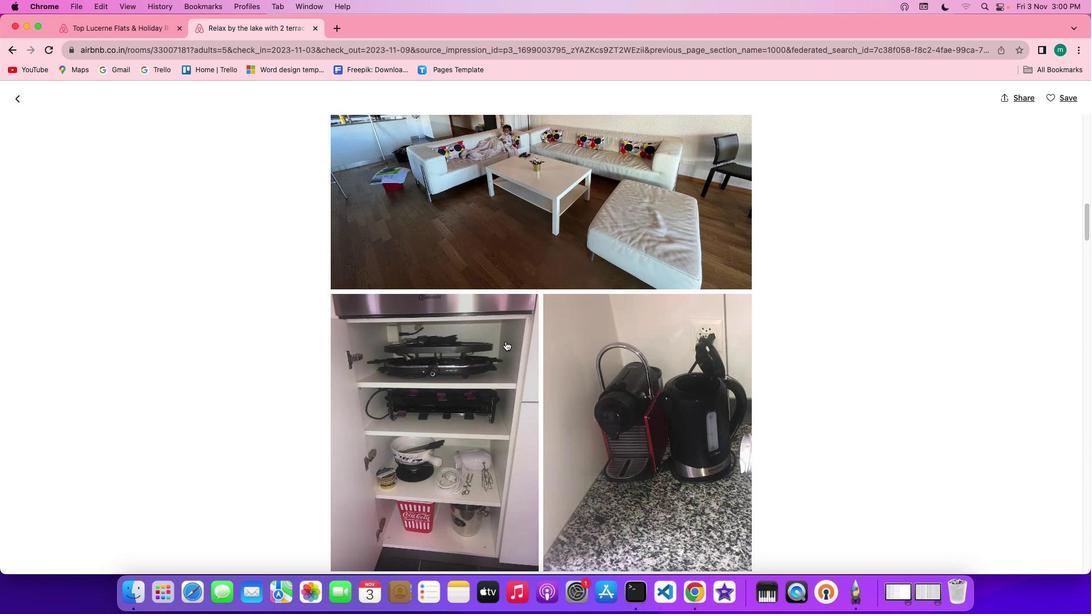 
Action: Mouse scrolled (502, 337) with delta (-3, -3)
Screenshot: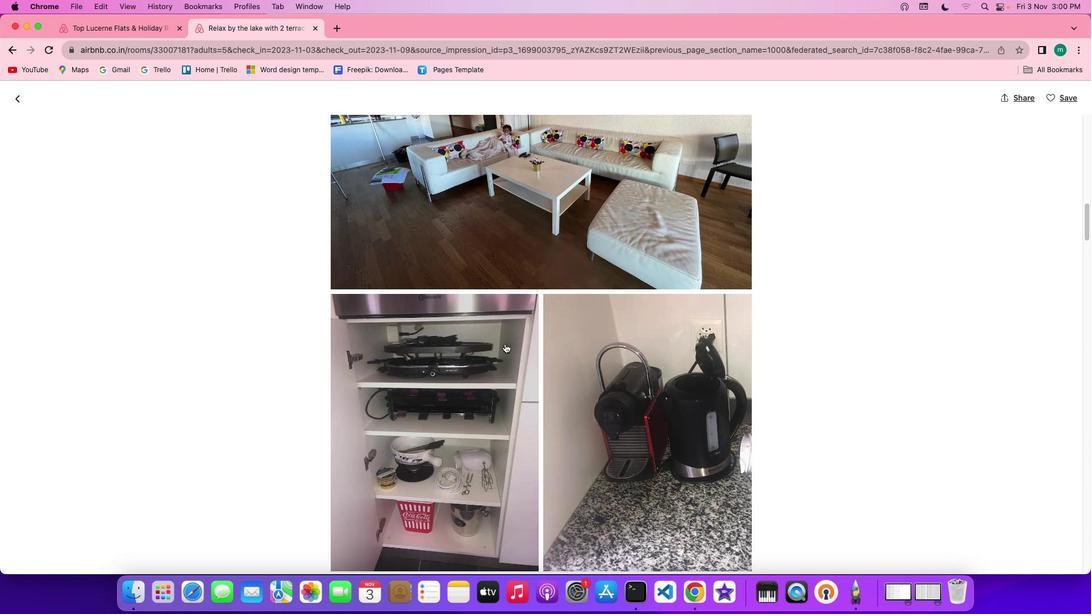 
Action: Mouse moved to (501, 339)
Screenshot: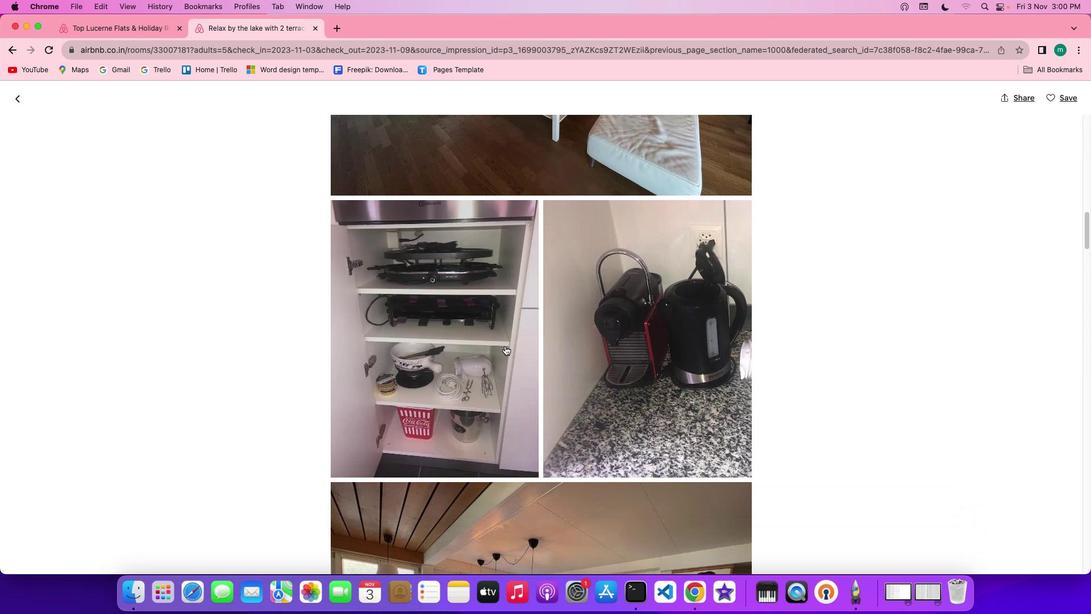 
Action: Mouse scrolled (501, 339) with delta (-3, -3)
Screenshot: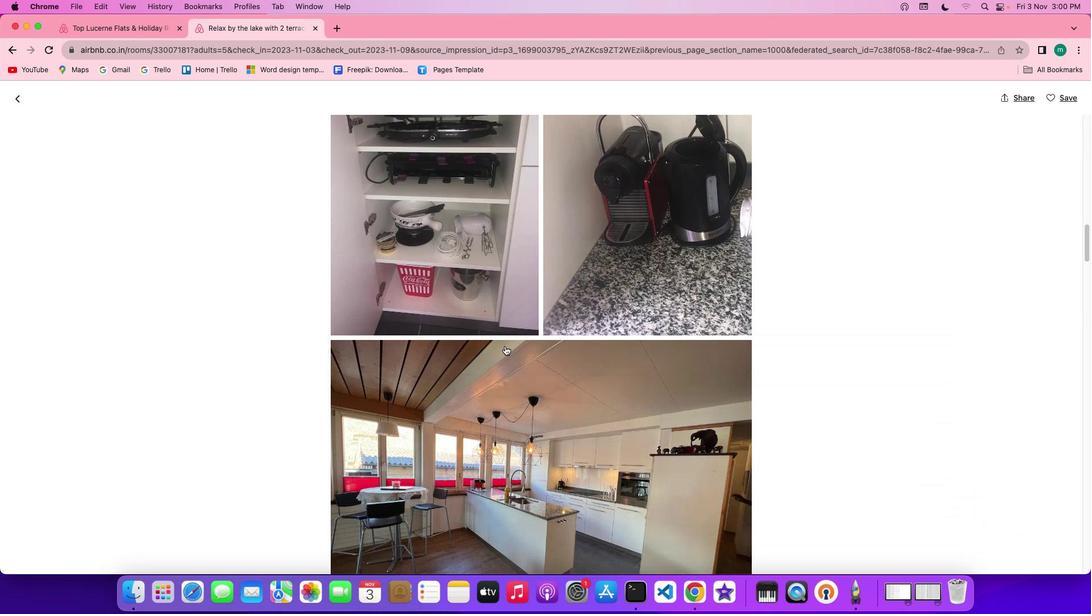 
Action: Mouse scrolled (501, 339) with delta (-3, -3)
Screenshot: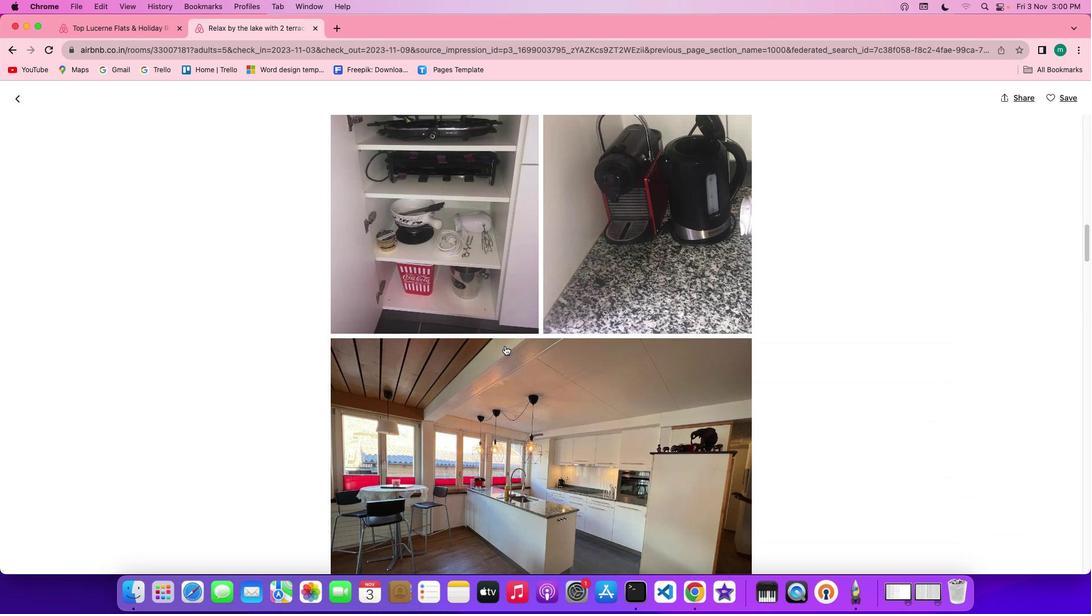 
Action: Mouse scrolled (501, 339) with delta (-3, -4)
Screenshot: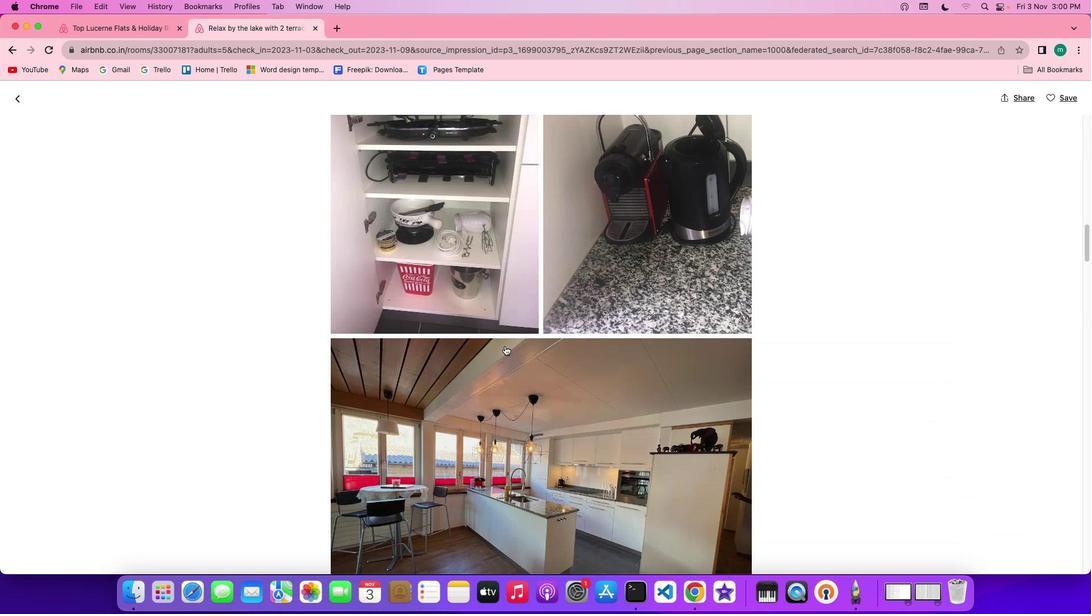 
Action: Mouse scrolled (501, 339) with delta (-3, -5)
Screenshot: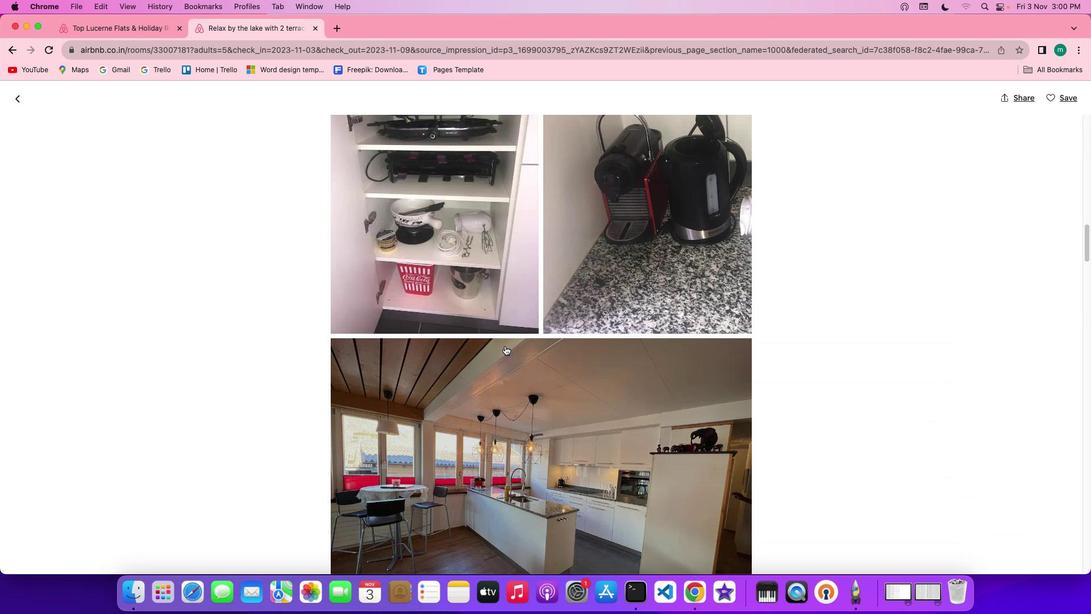 
Action: Mouse moved to (500, 341)
Screenshot: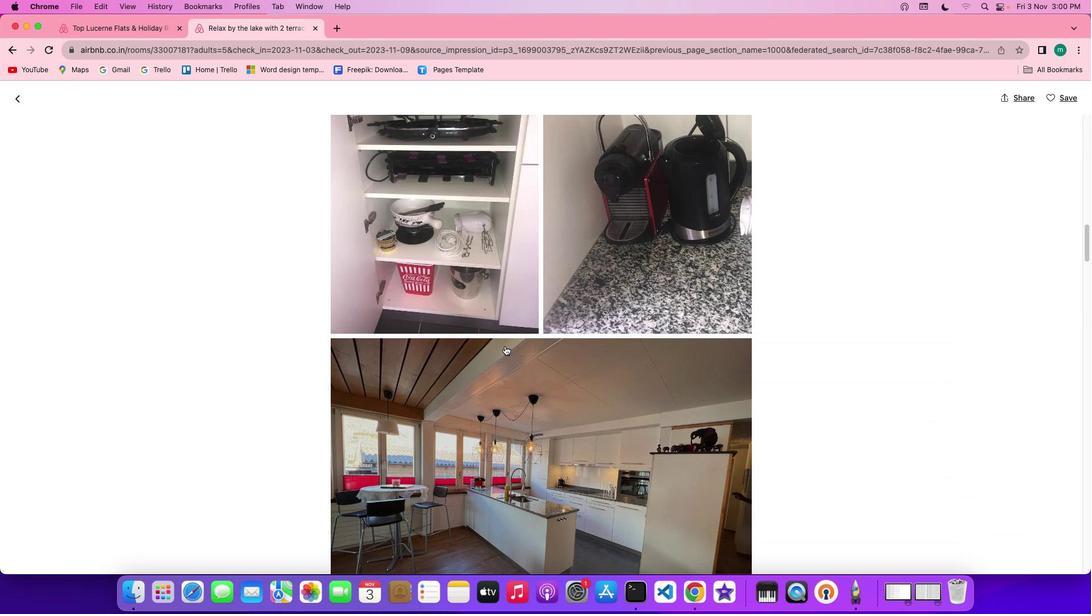 
Action: Mouse scrolled (500, 341) with delta (-3, -5)
Screenshot: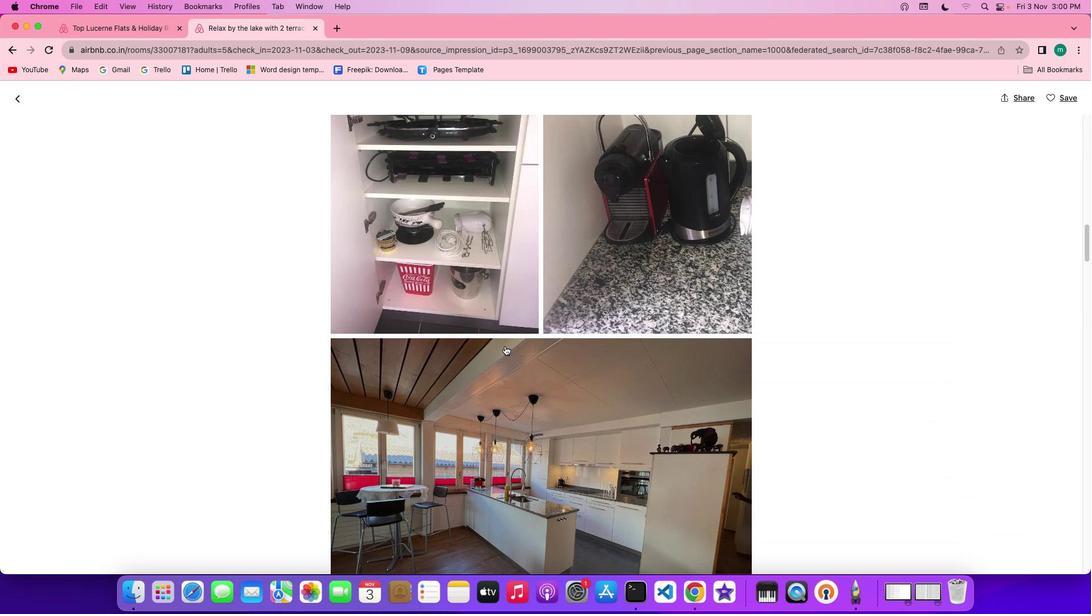 
Action: Mouse moved to (500, 342)
Screenshot: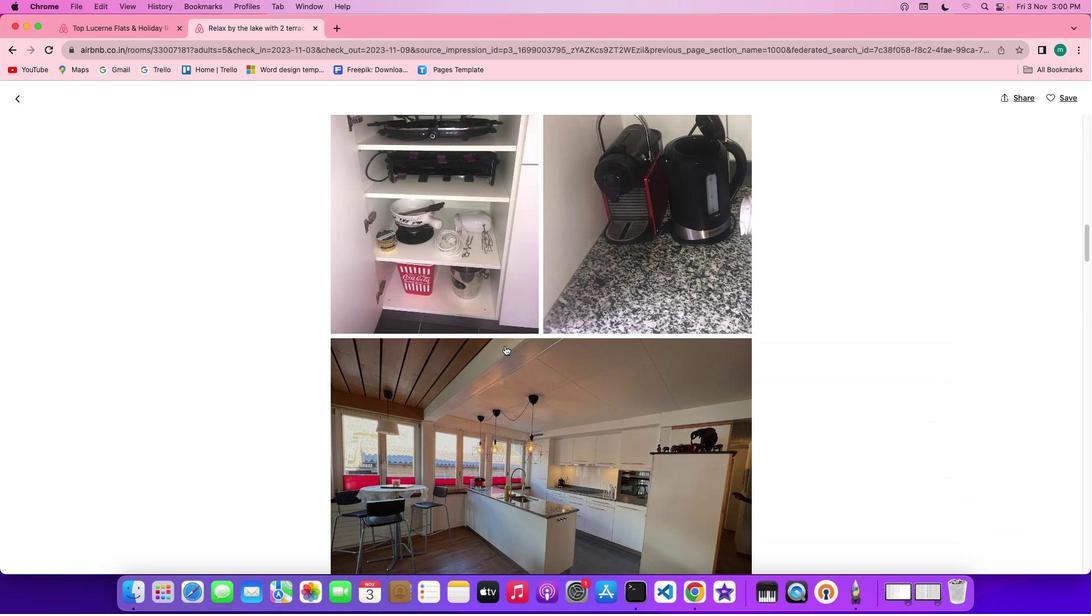
Action: Mouse scrolled (500, 342) with delta (-3, -3)
Screenshot: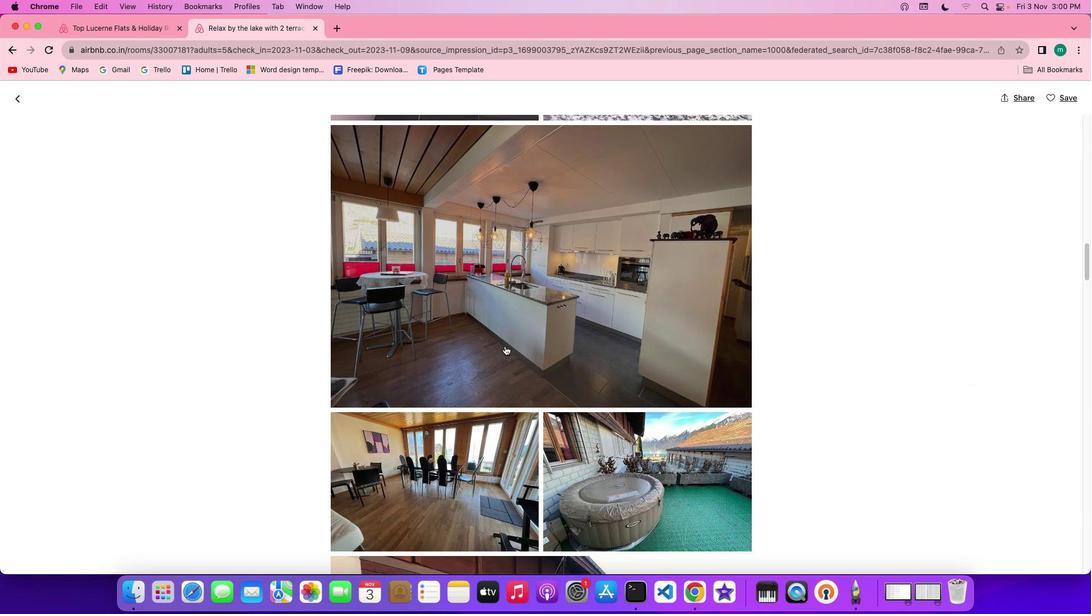 
Action: Mouse scrolled (500, 342) with delta (-3, -3)
Screenshot: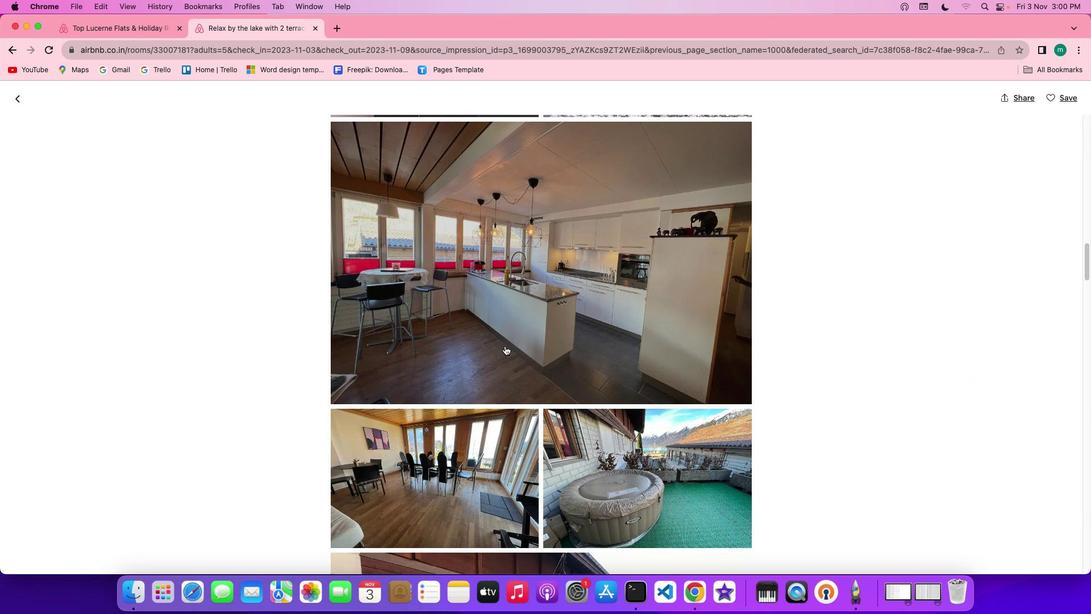 
Action: Mouse scrolled (500, 342) with delta (-3, -4)
Screenshot: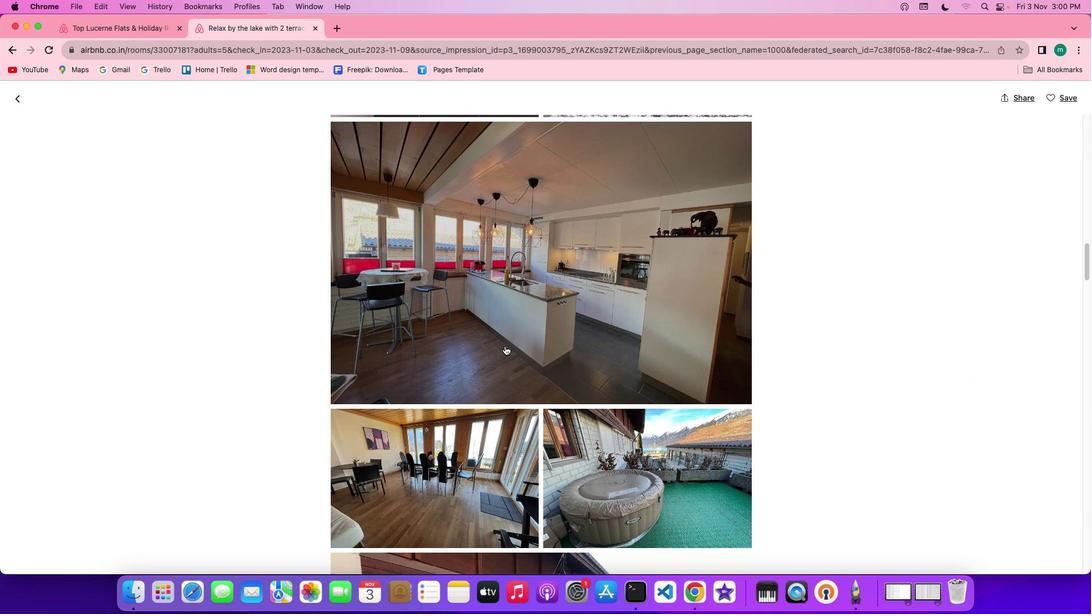 
Action: Mouse scrolled (500, 342) with delta (-3, -5)
Screenshot: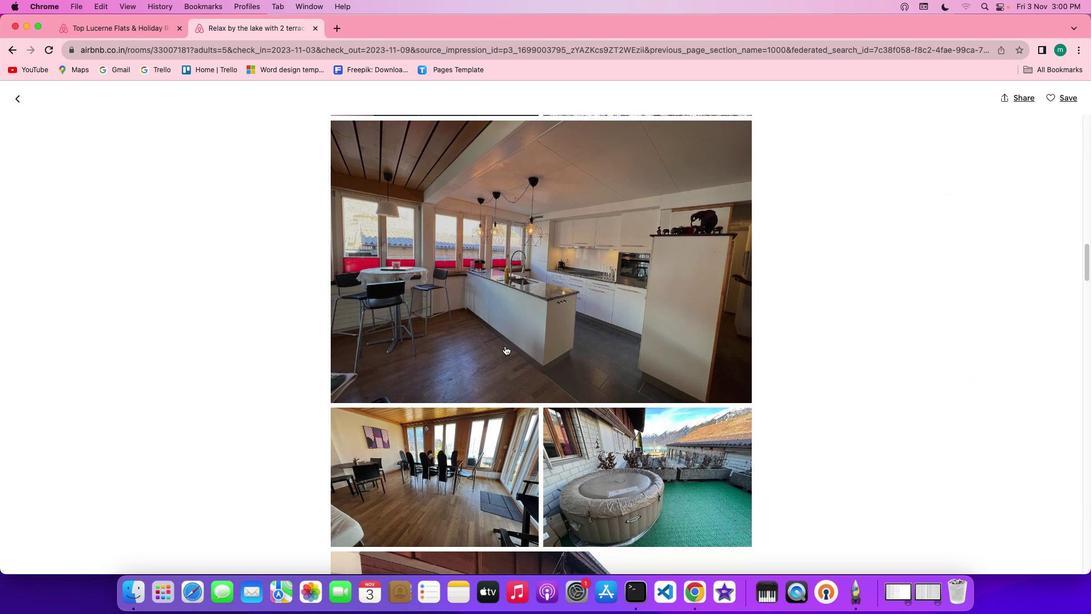 
Action: Mouse scrolled (500, 342) with delta (-3, -5)
Screenshot: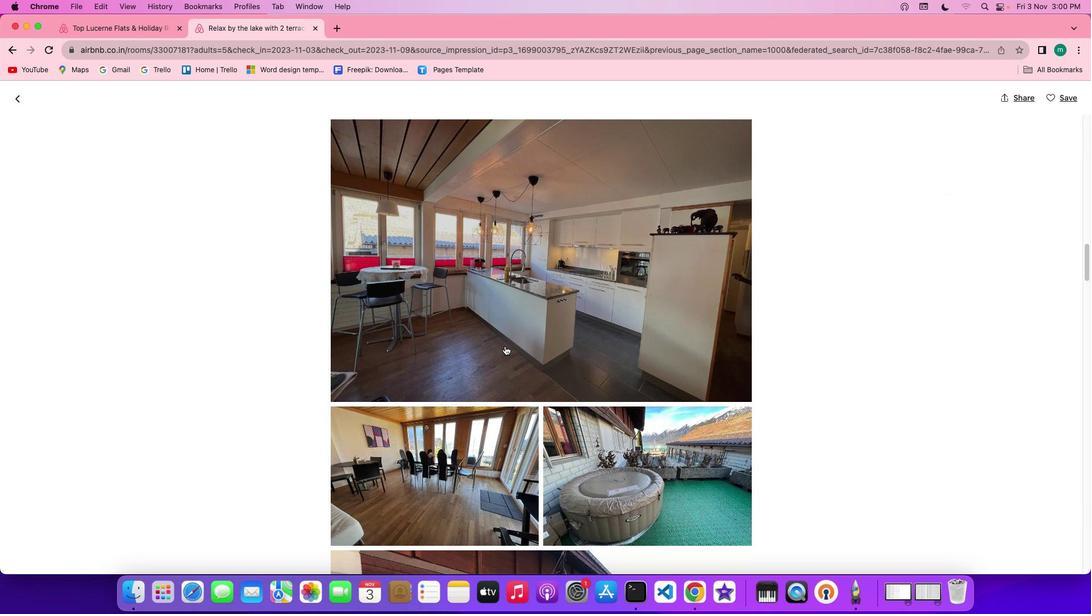 
Action: Mouse scrolled (500, 342) with delta (-3, -3)
Screenshot: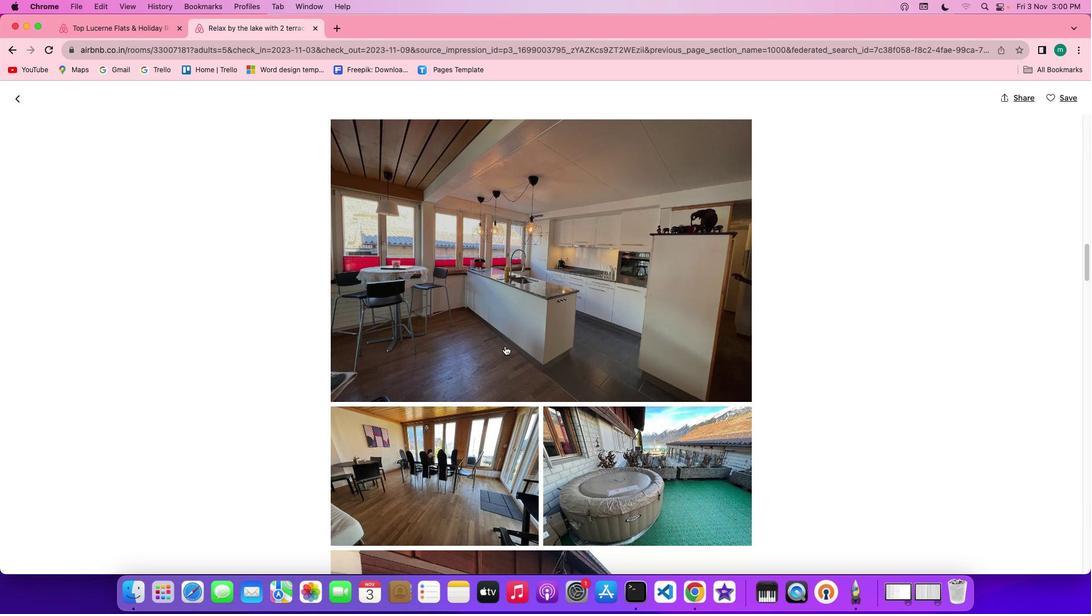 
Action: Mouse scrolled (500, 342) with delta (-3, -3)
Screenshot: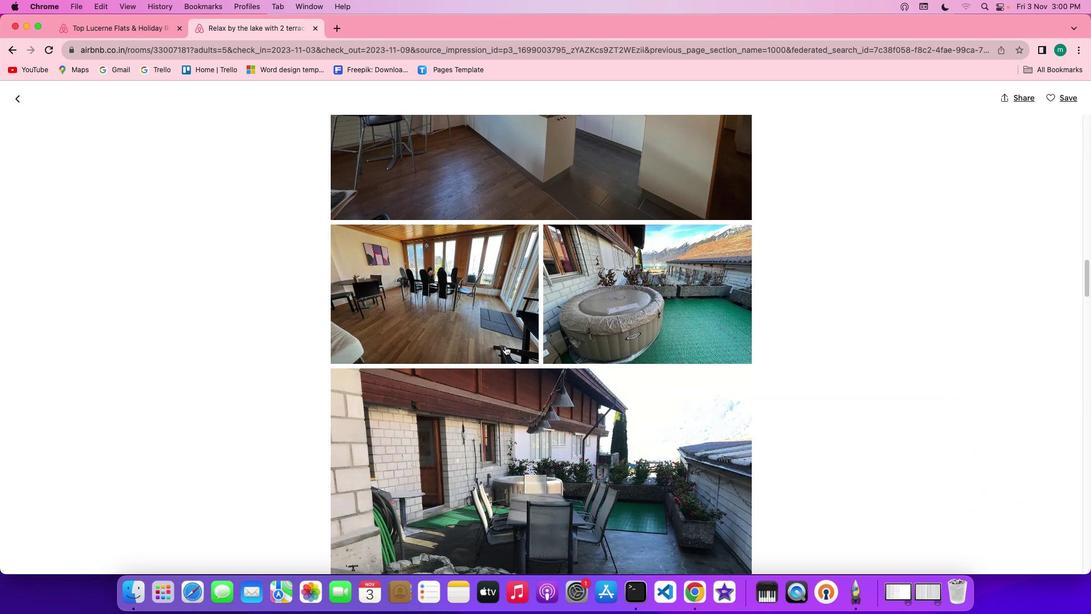 
Action: Mouse scrolled (500, 342) with delta (-3, -3)
Screenshot: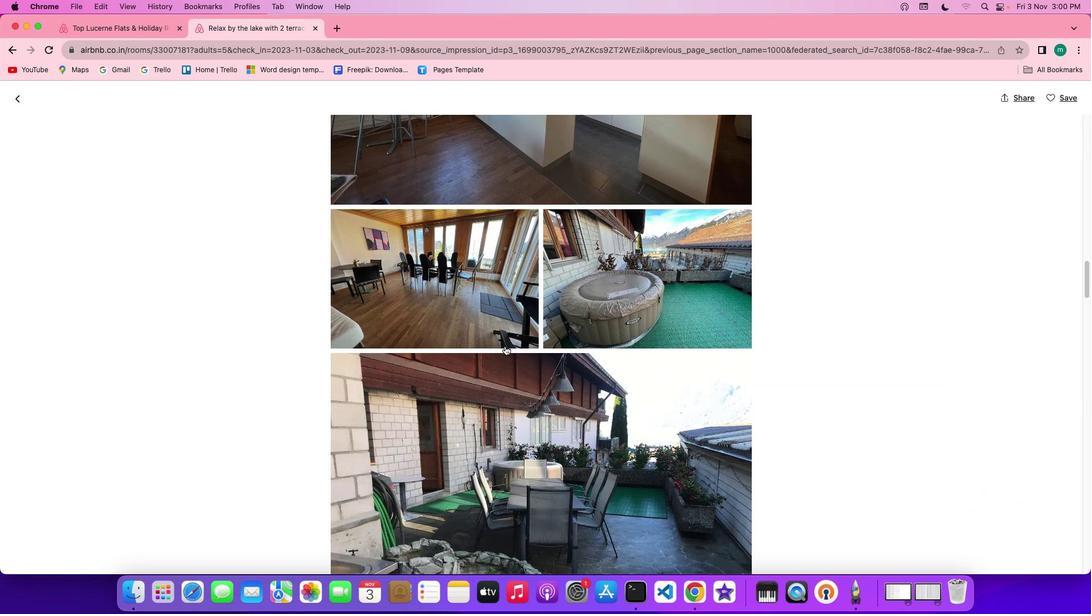 
Action: Mouse scrolled (500, 342) with delta (-3, -4)
Screenshot: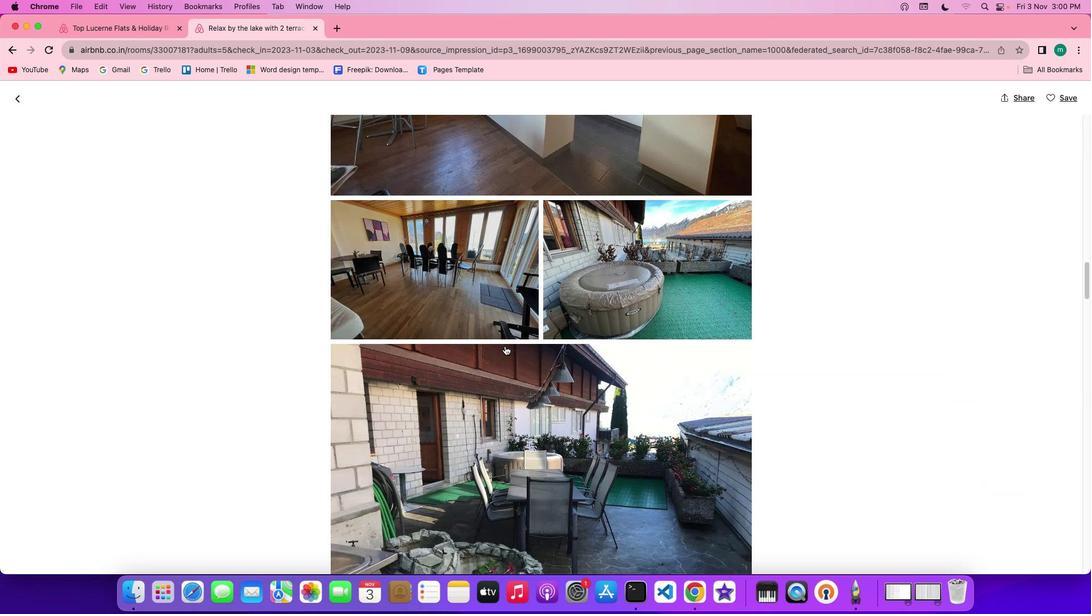 
Action: Mouse scrolled (500, 342) with delta (-3, -5)
Screenshot: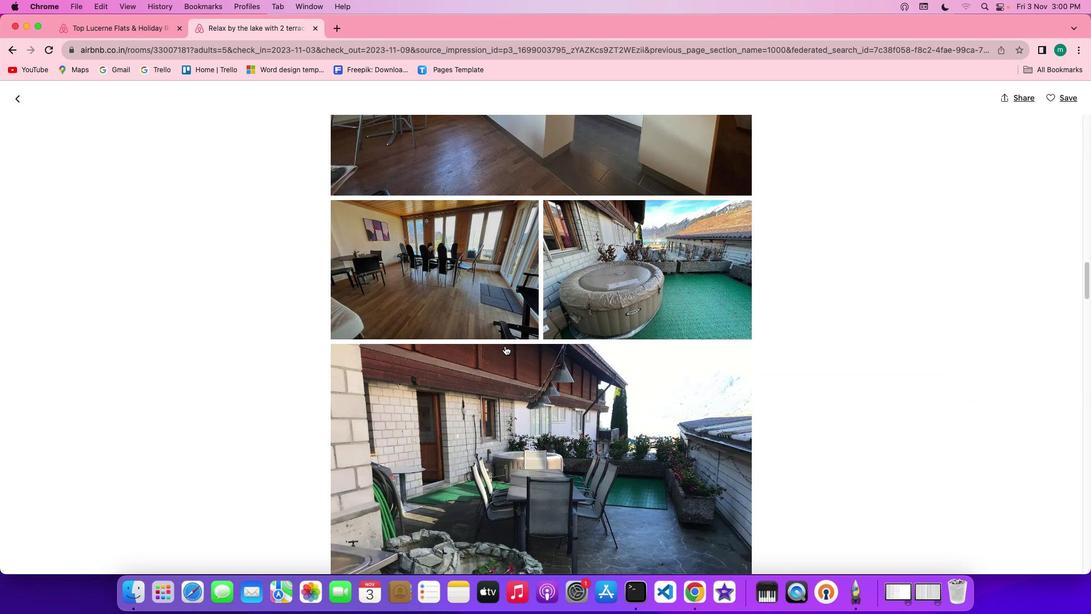 
Action: Mouse scrolled (500, 342) with delta (-3, -5)
Screenshot: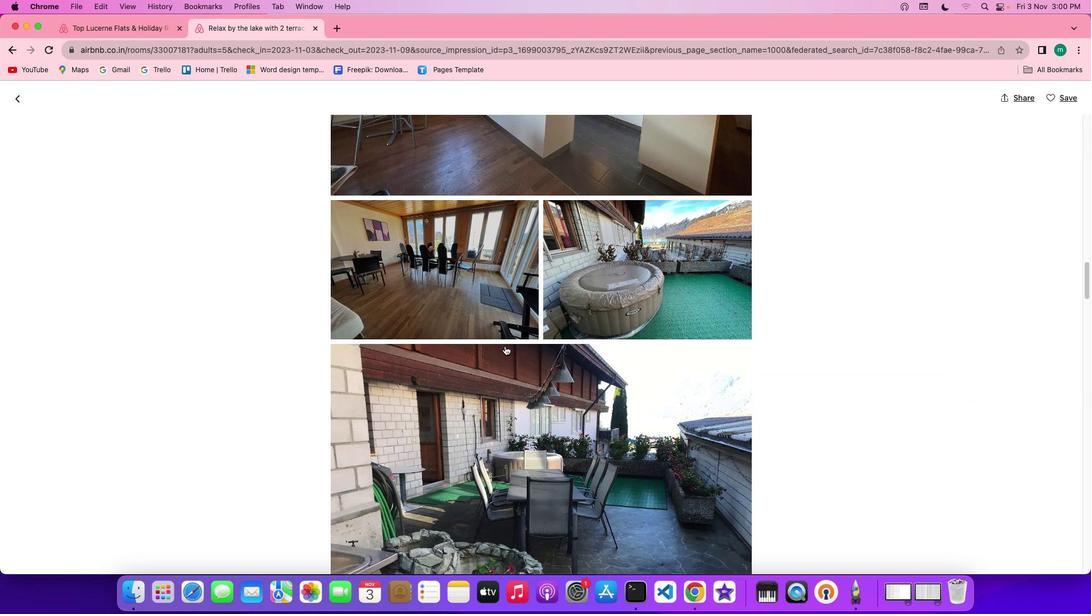 
Action: Mouse scrolled (500, 342) with delta (-3, -3)
Screenshot: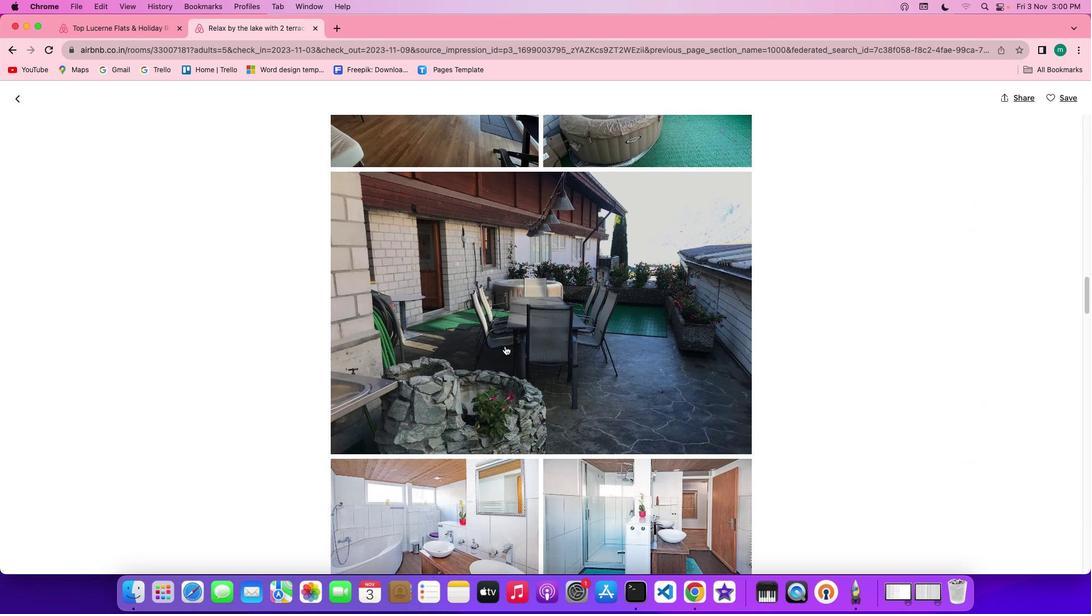 
Action: Mouse scrolled (500, 342) with delta (-3, -3)
Screenshot: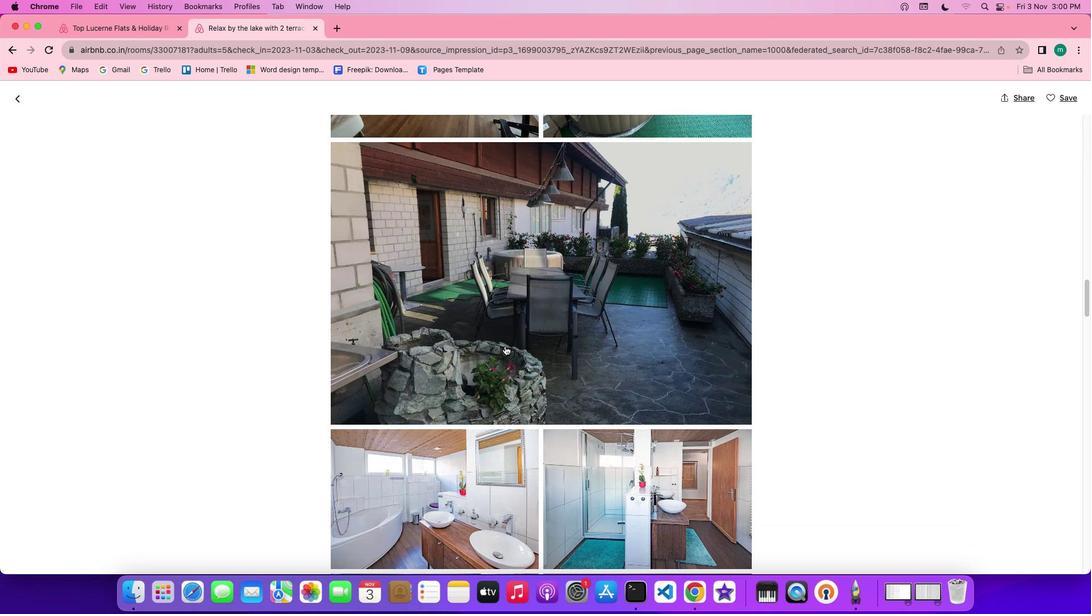 
Action: Mouse scrolled (500, 342) with delta (-3, -3)
Screenshot: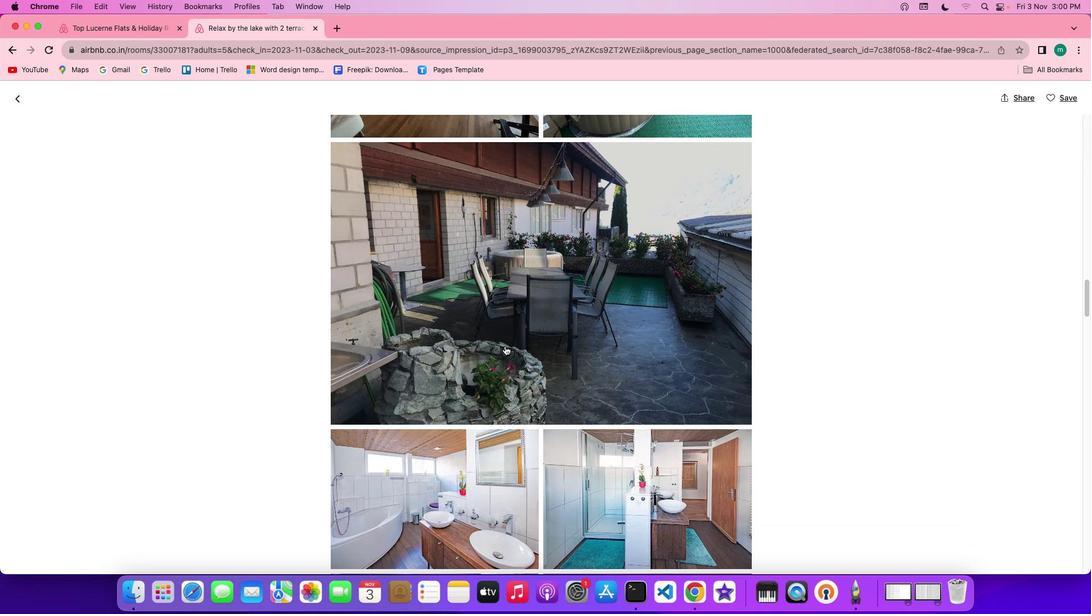 
Action: Mouse scrolled (500, 342) with delta (-3, -5)
Screenshot: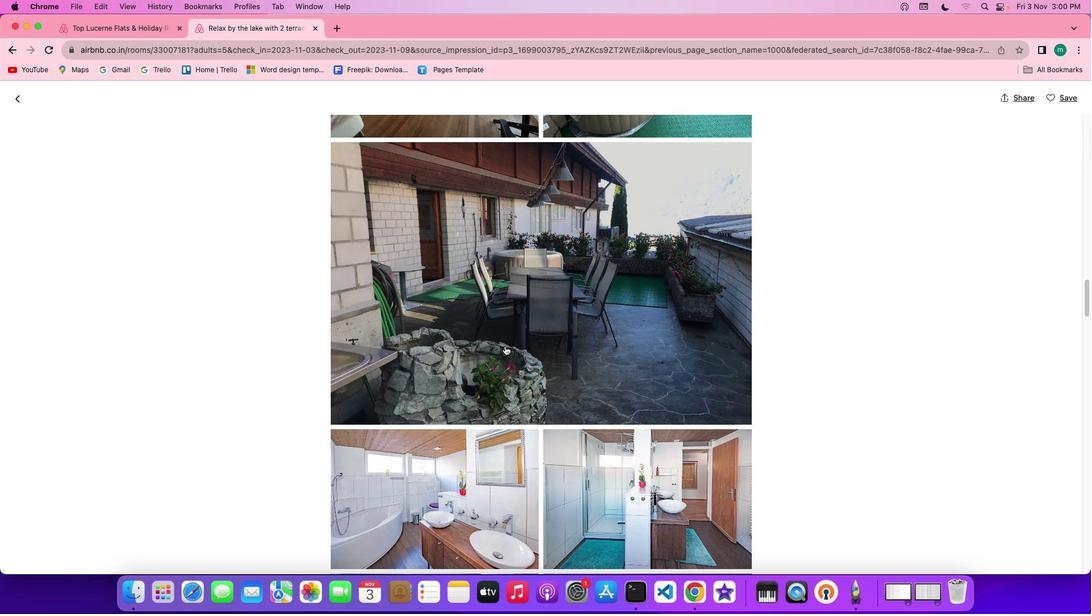 
Action: Mouse scrolled (500, 342) with delta (-3, -5)
Screenshot: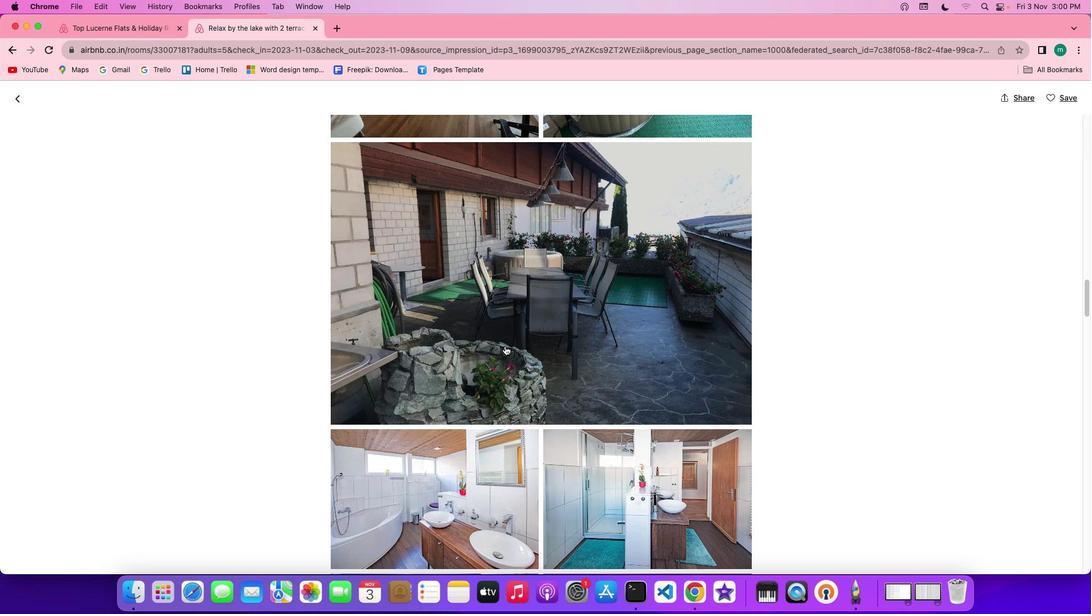 
Action: Mouse scrolled (500, 342) with delta (-3, -3)
Screenshot: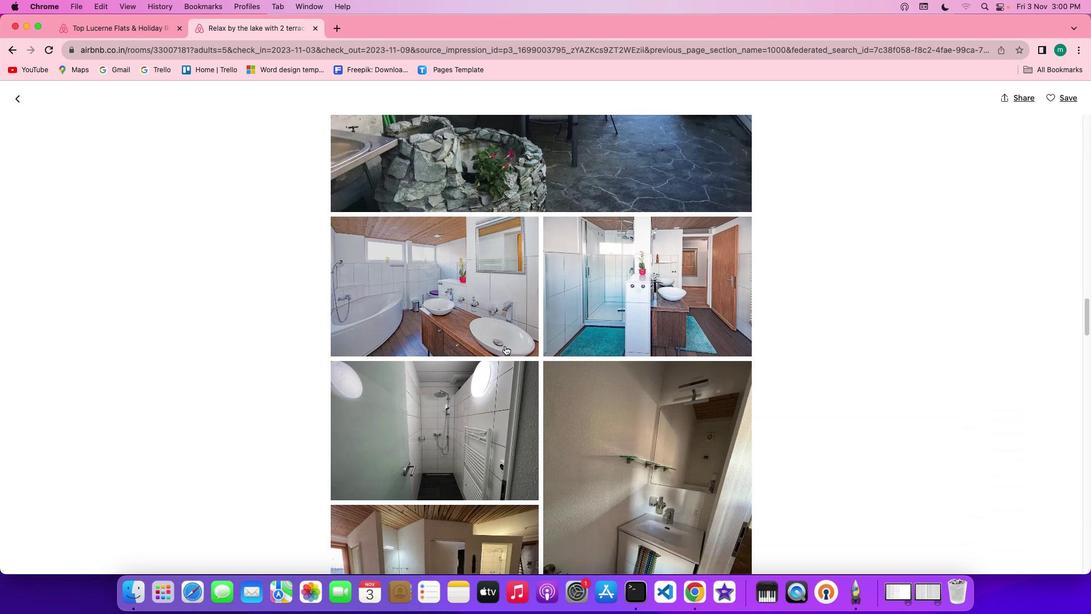 
Action: Mouse scrolled (500, 342) with delta (-3, -3)
Screenshot: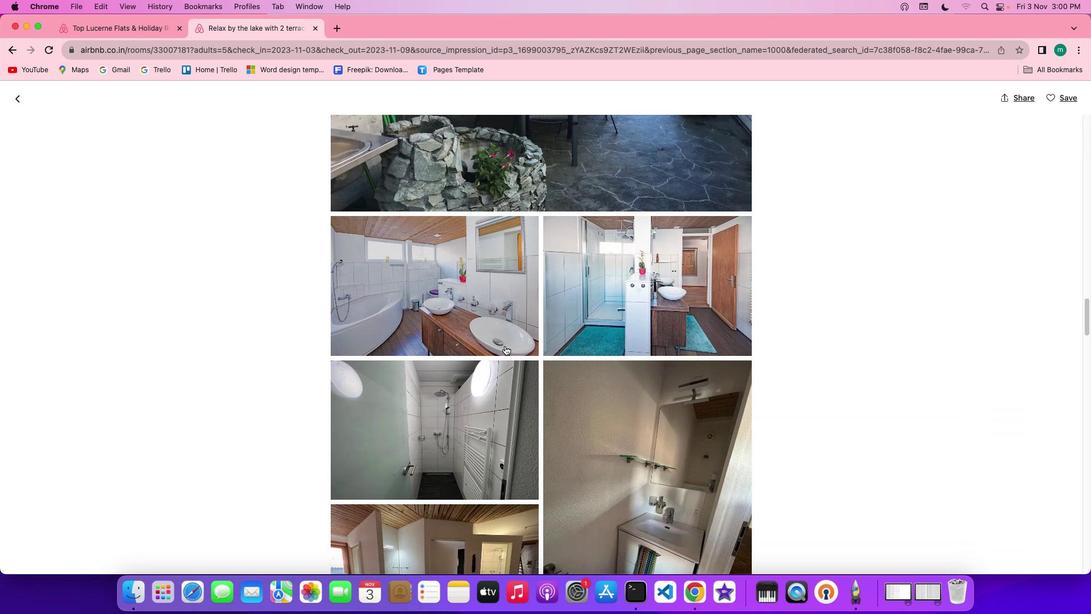 
Action: Mouse scrolled (500, 342) with delta (-3, -3)
Screenshot: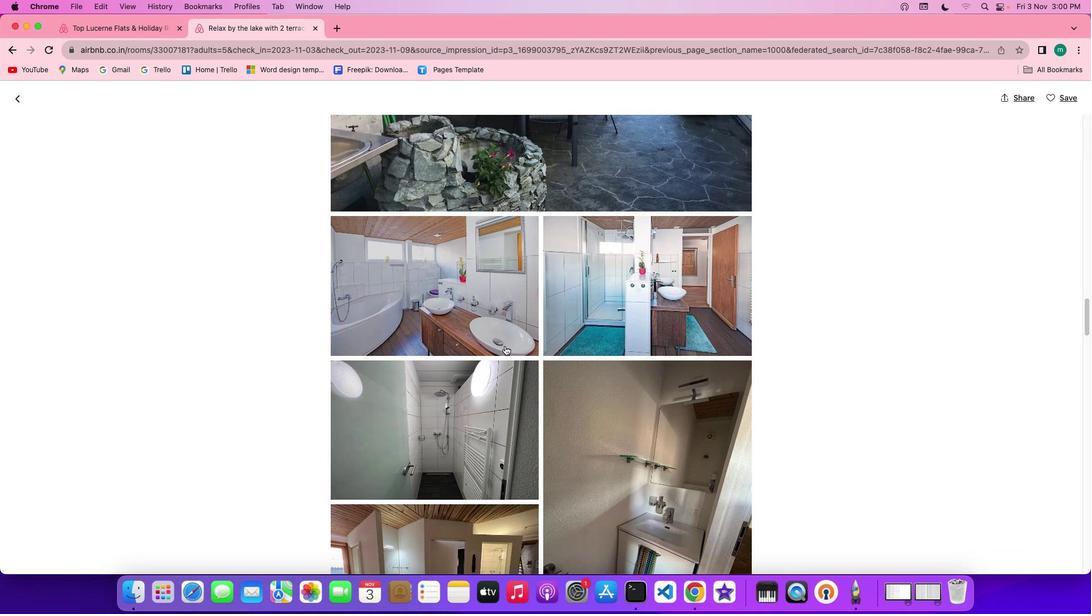 
Action: Mouse scrolled (500, 342) with delta (-3, -5)
Screenshot: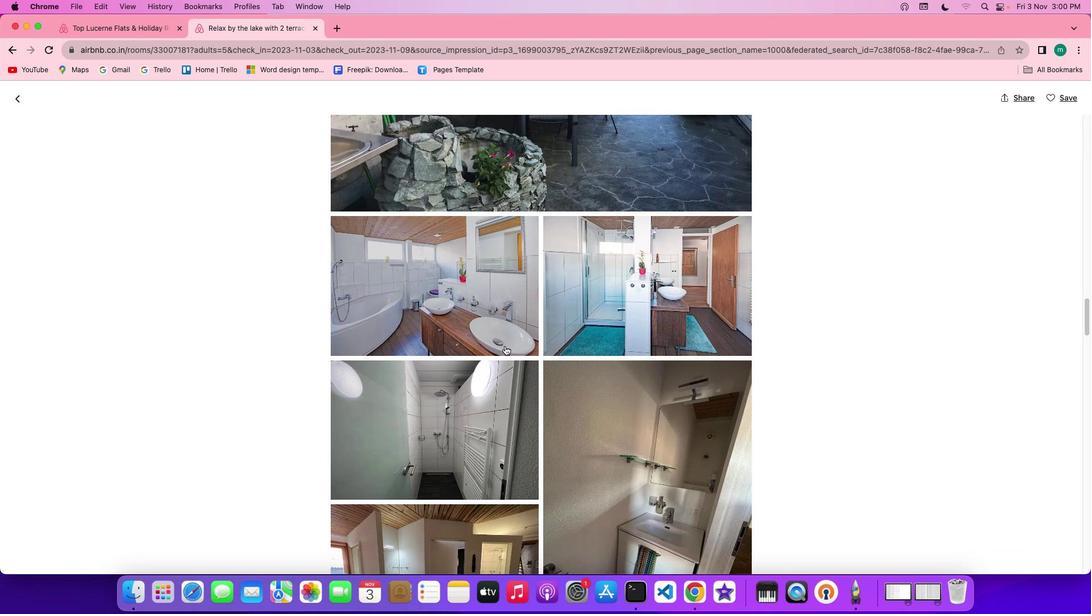
Action: Mouse scrolled (500, 342) with delta (-3, -5)
Screenshot: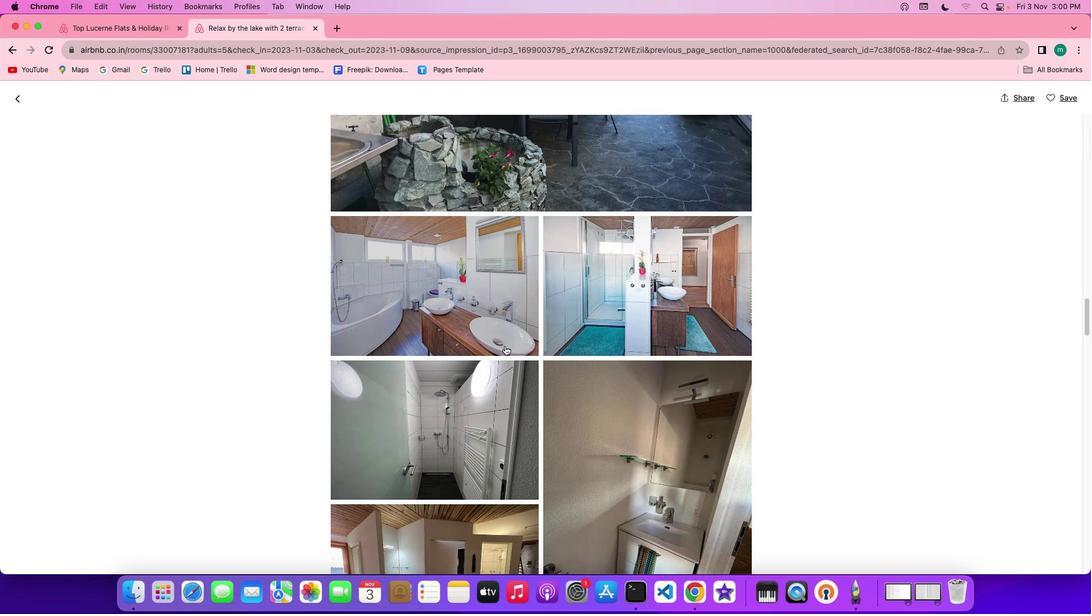 
Action: Mouse scrolled (500, 342) with delta (-3, -3)
Screenshot: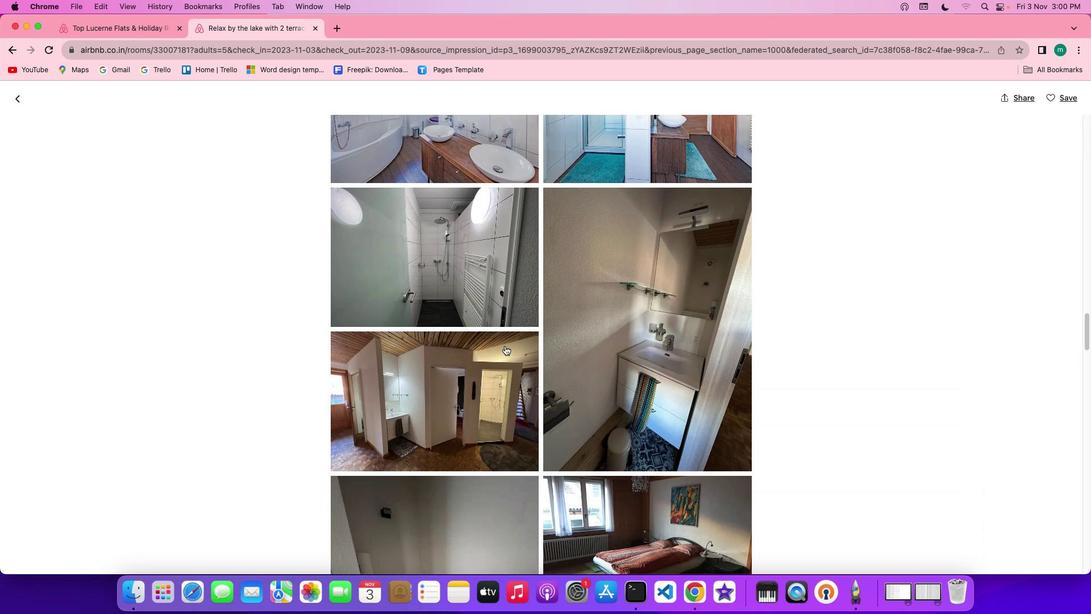 
Action: Mouse scrolled (500, 342) with delta (-3, -3)
Screenshot: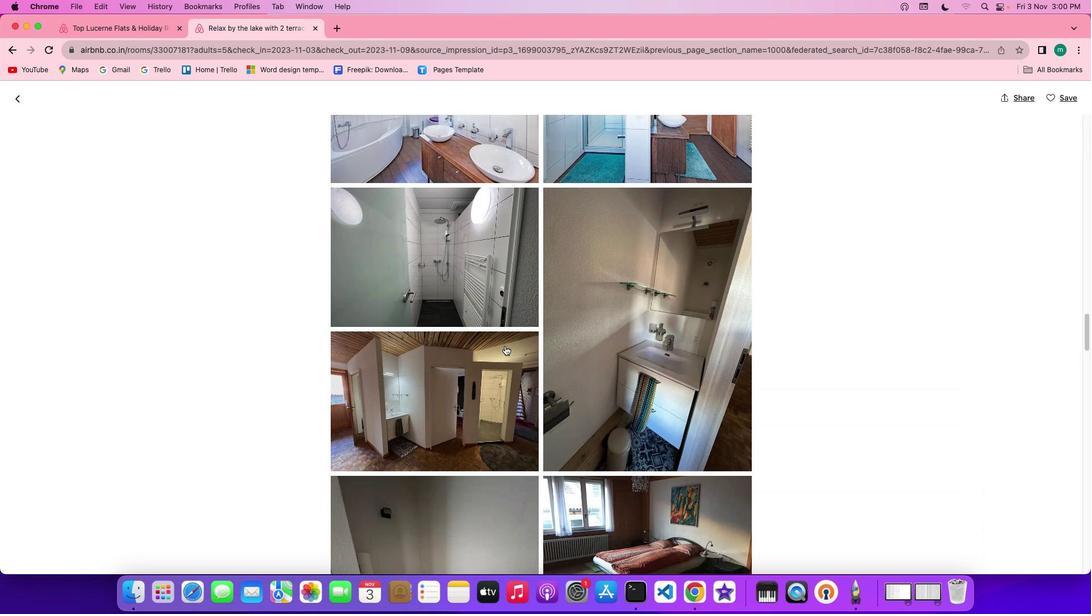 
Action: Mouse scrolled (500, 342) with delta (-3, -3)
Screenshot: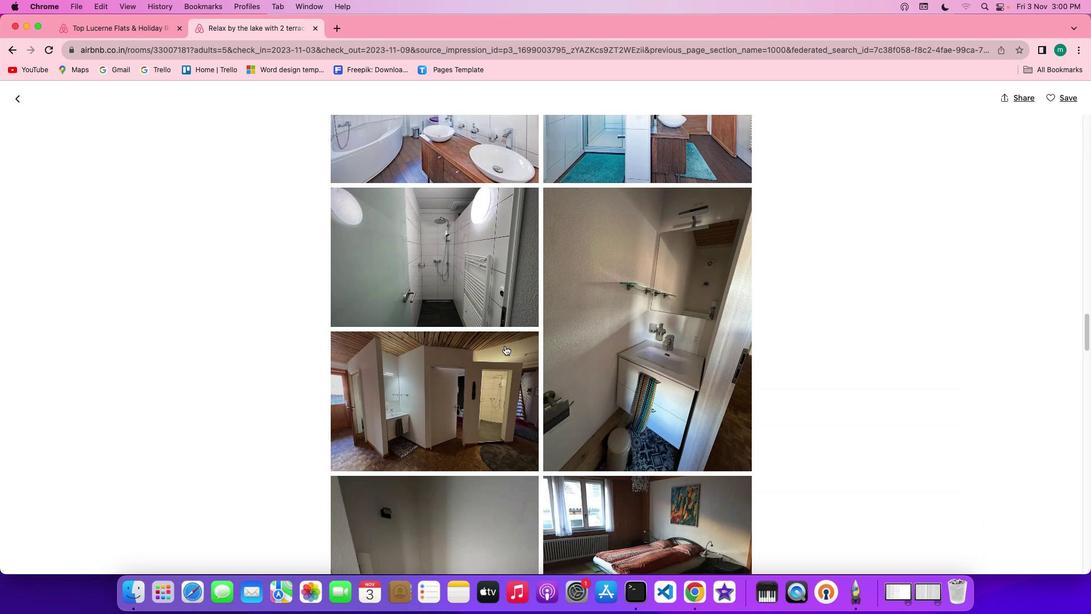 
Action: Mouse scrolled (500, 342) with delta (-3, -4)
Screenshot: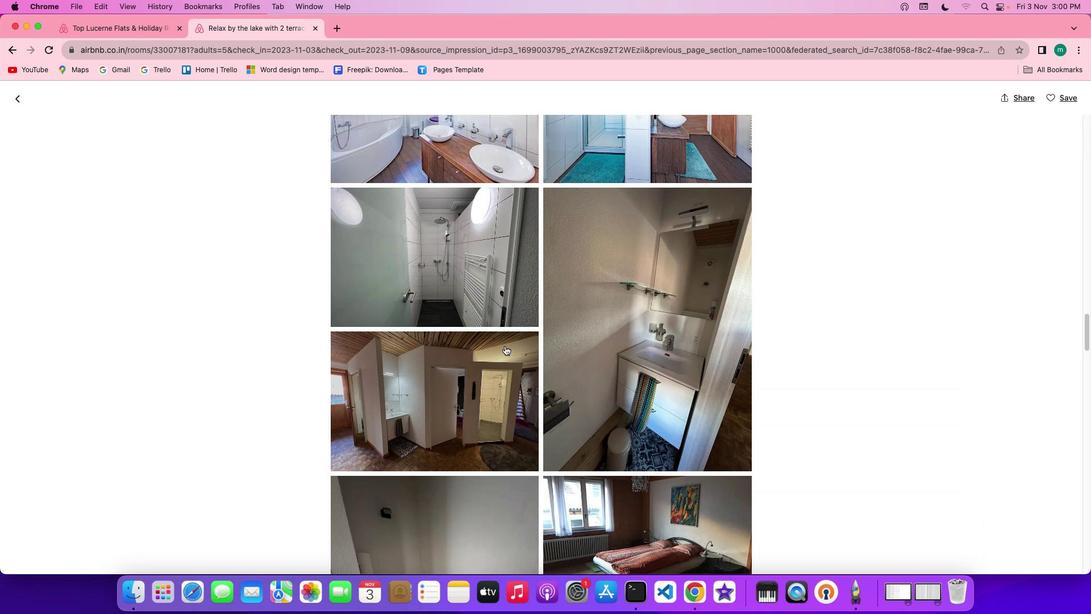 
Action: Mouse scrolled (500, 342) with delta (-3, -5)
Screenshot: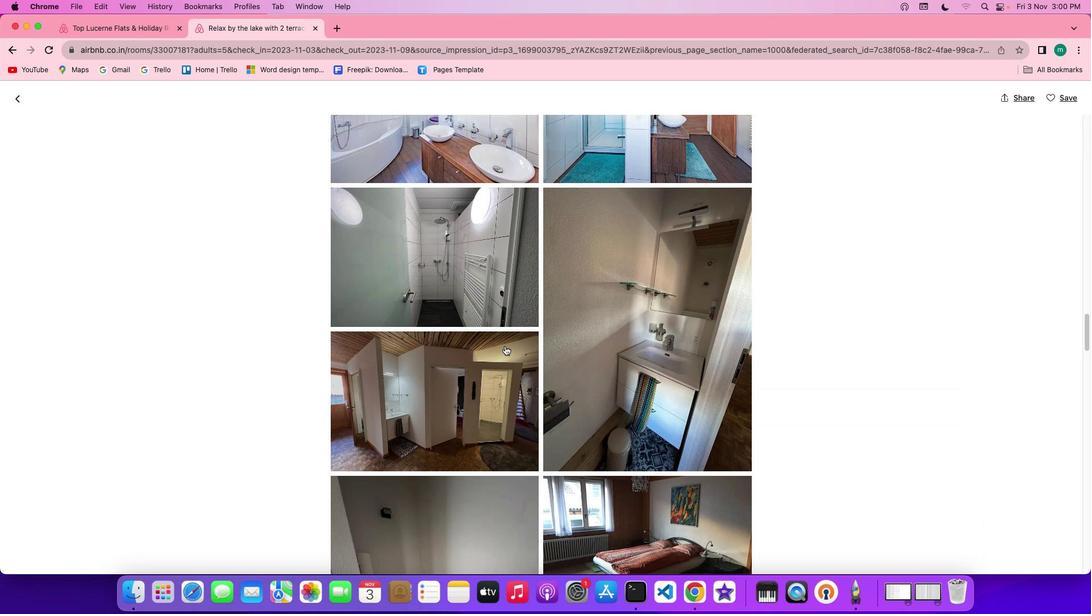 
Action: Mouse scrolled (500, 342) with delta (-3, -3)
Screenshot: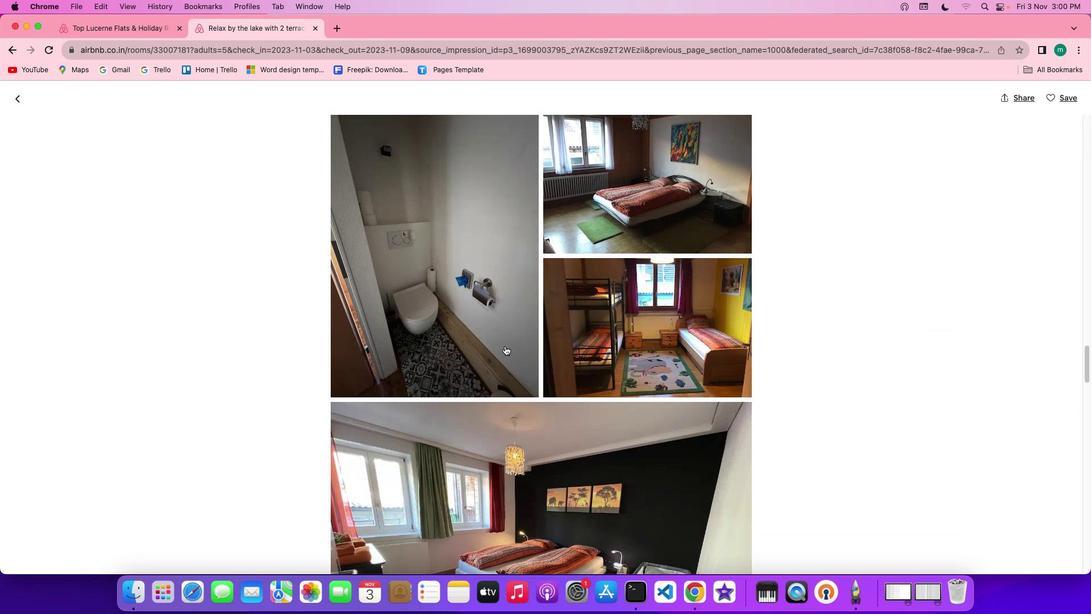 
Action: Mouse scrolled (500, 342) with delta (-3, -3)
Screenshot: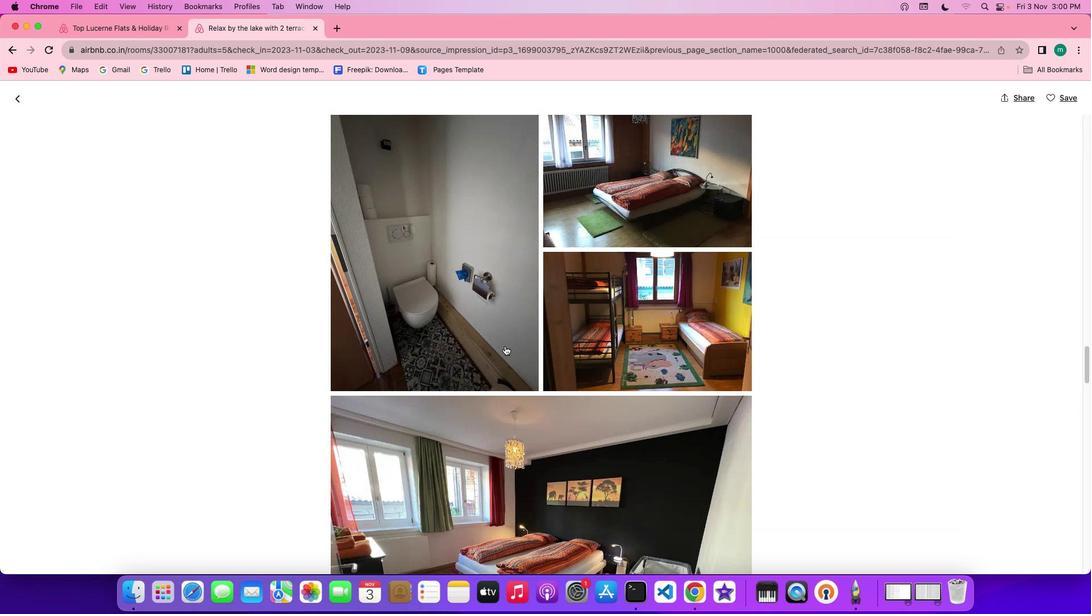 
Action: Mouse scrolled (500, 342) with delta (-3, -4)
Screenshot: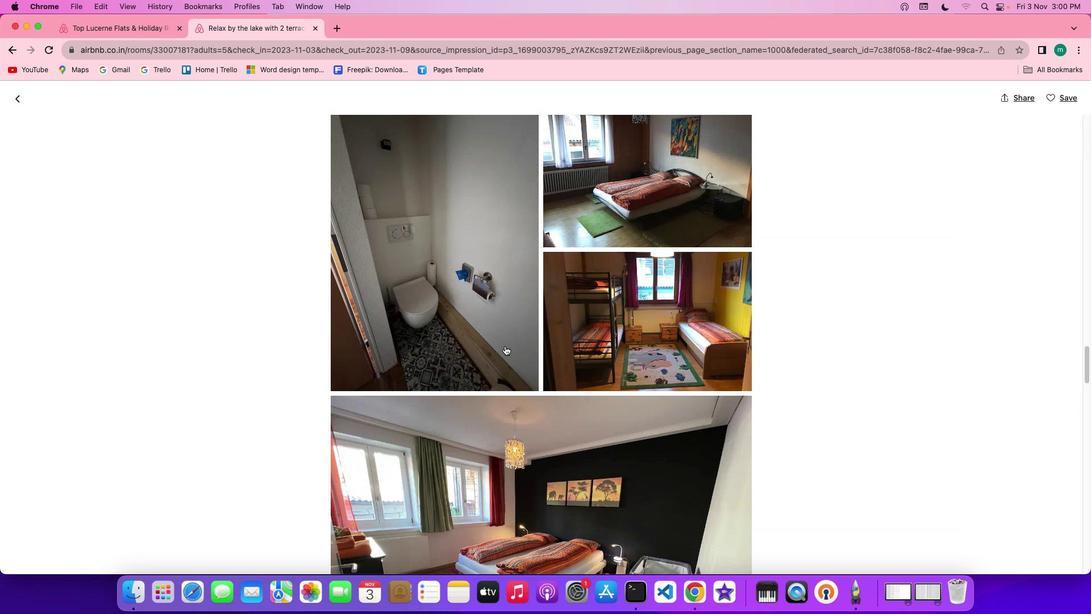 
Action: Mouse scrolled (500, 342) with delta (-3, -5)
Screenshot: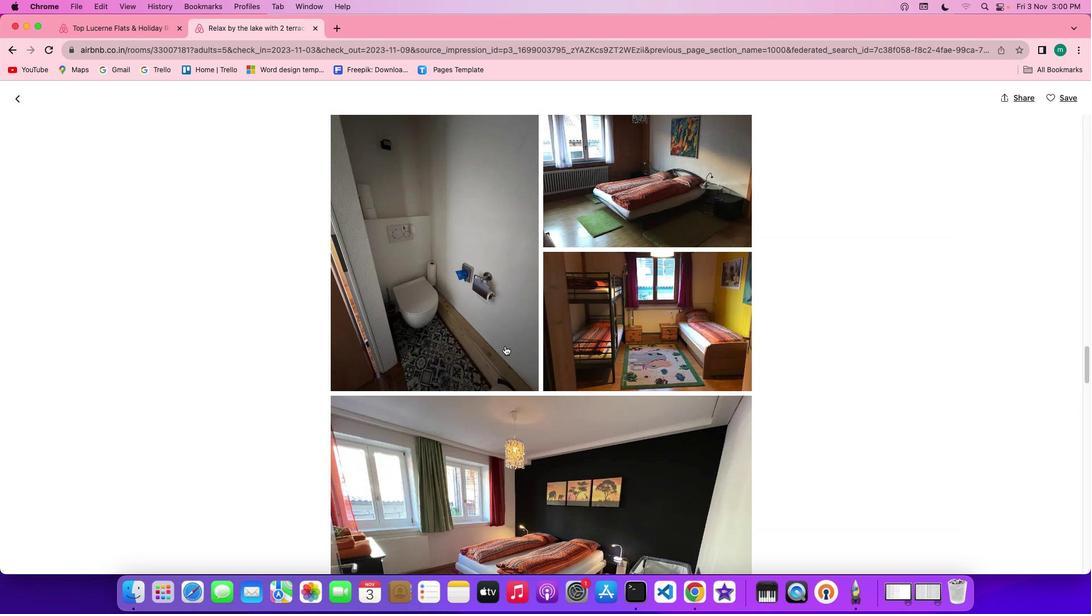 
Action: Mouse scrolled (500, 342) with delta (-3, -5)
Screenshot: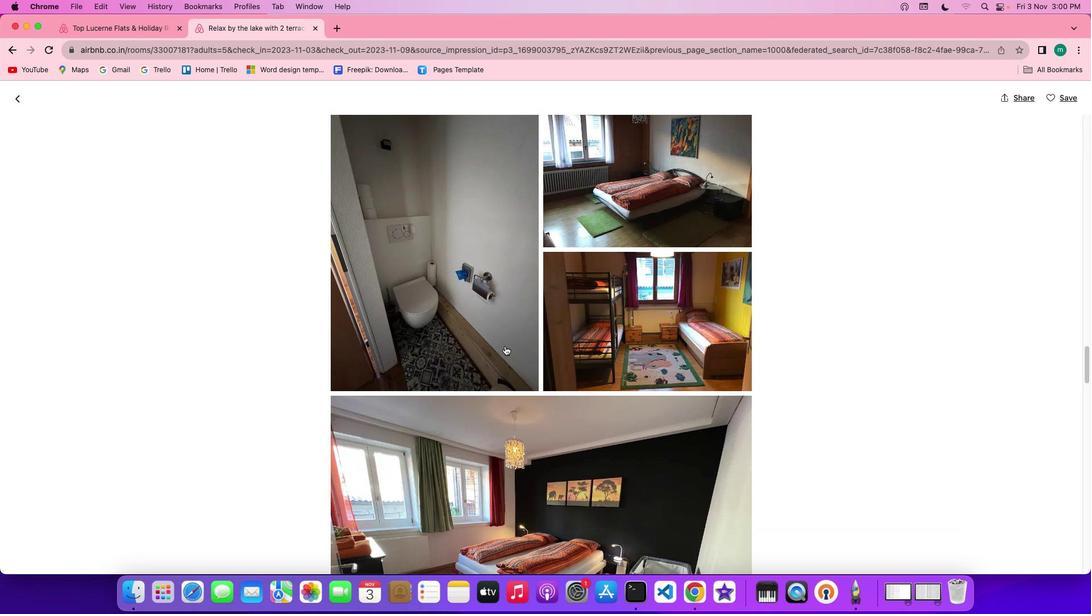 
Action: Mouse scrolled (500, 342) with delta (-3, -5)
Screenshot: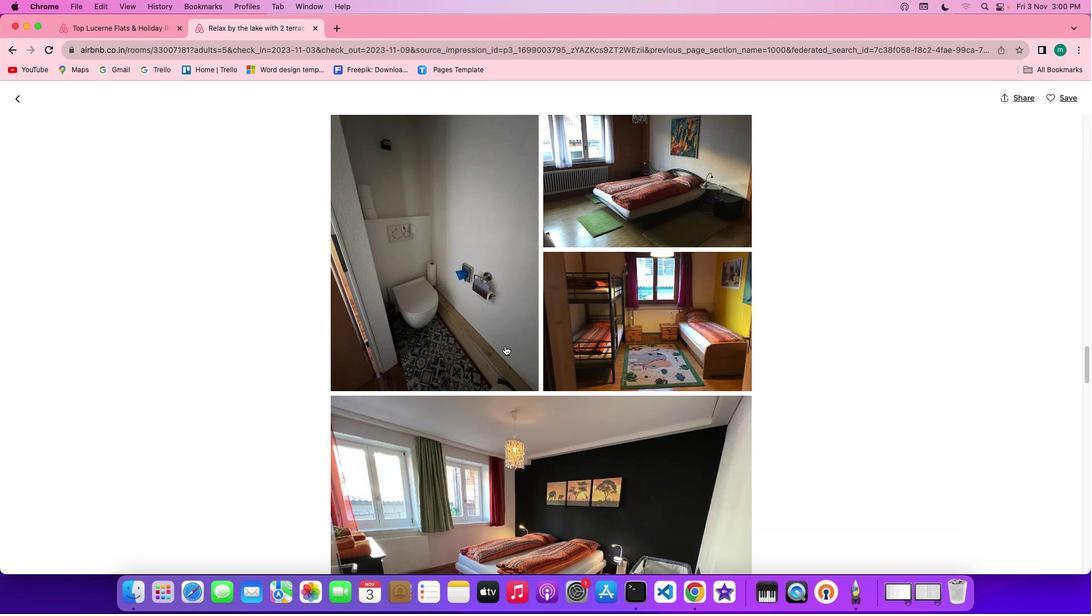 
Action: Mouse scrolled (500, 342) with delta (-3, -3)
Screenshot: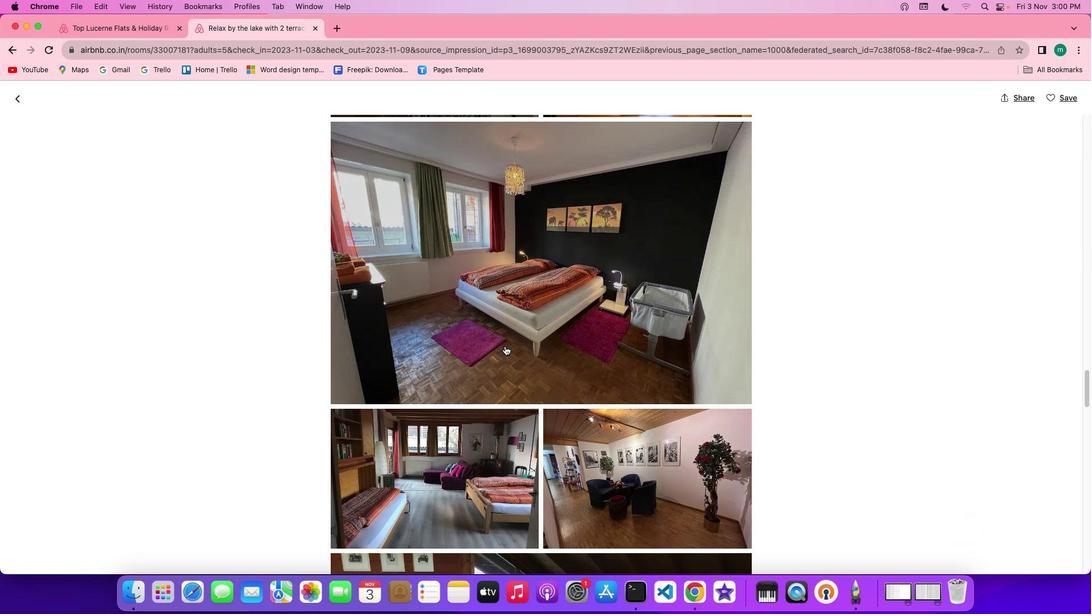 
Action: Mouse scrolled (500, 342) with delta (-3, -3)
Screenshot: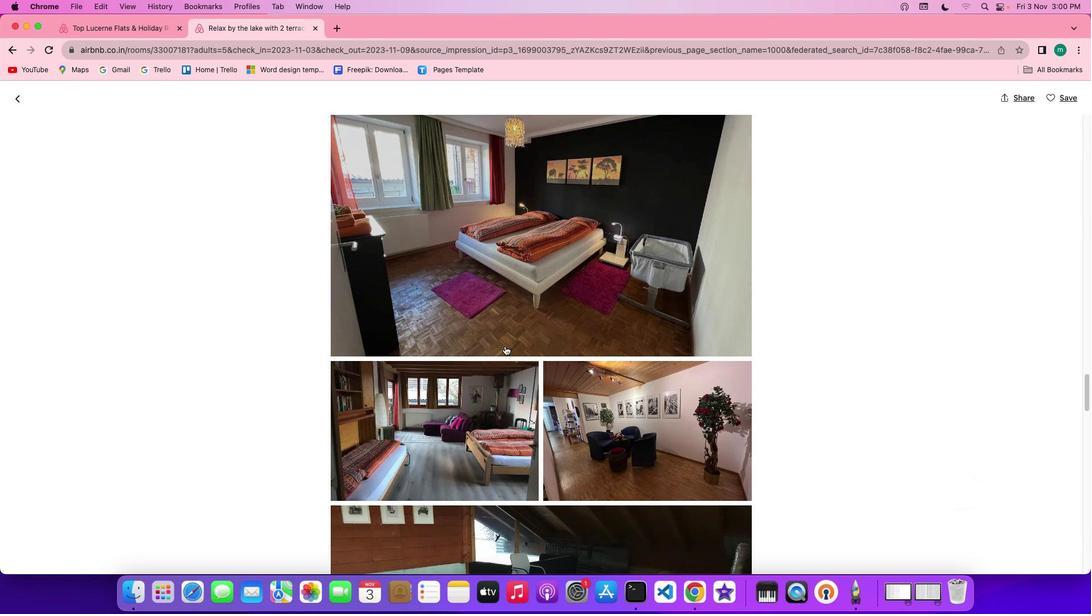 
Action: Mouse scrolled (500, 342) with delta (-3, -4)
Screenshot: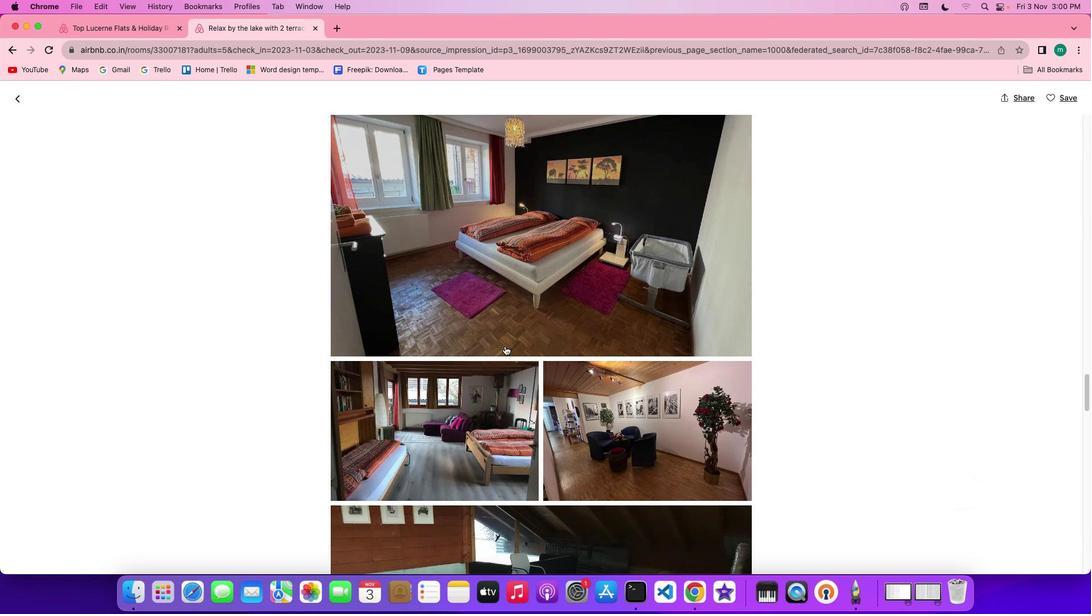 
Action: Mouse scrolled (500, 342) with delta (-3, -5)
Screenshot: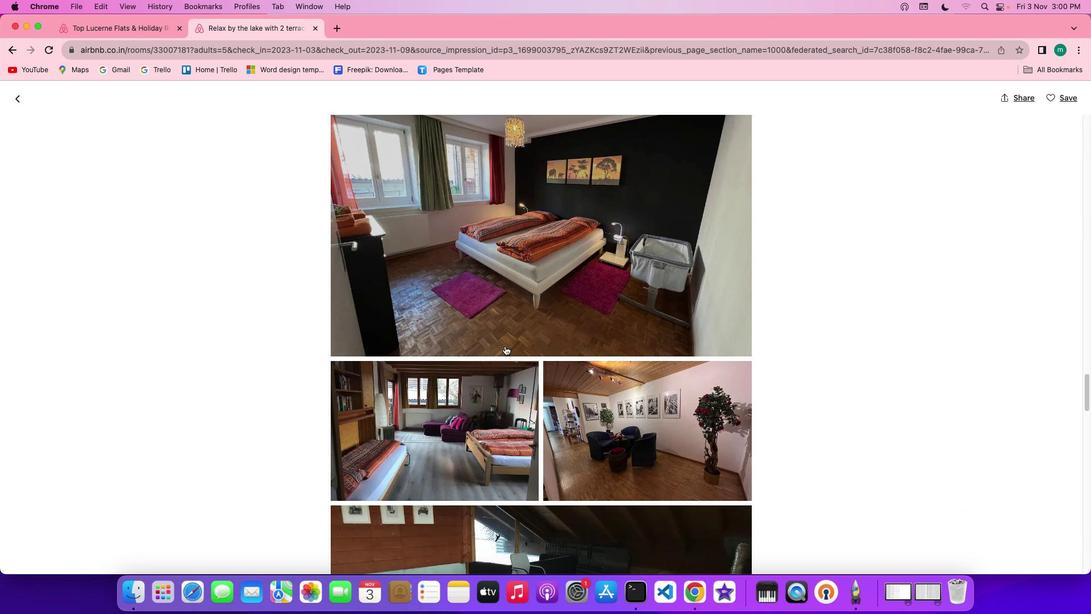 
Action: Mouse scrolled (500, 342) with delta (-3, -5)
Screenshot: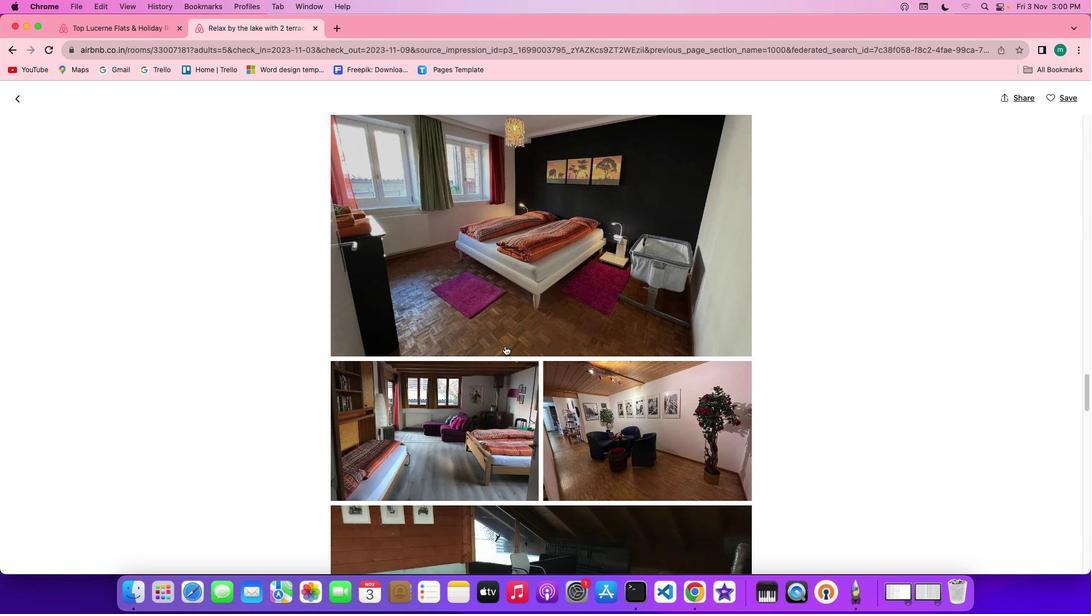 
Action: Mouse scrolled (500, 342) with delta (-3, -5)
Screenshot: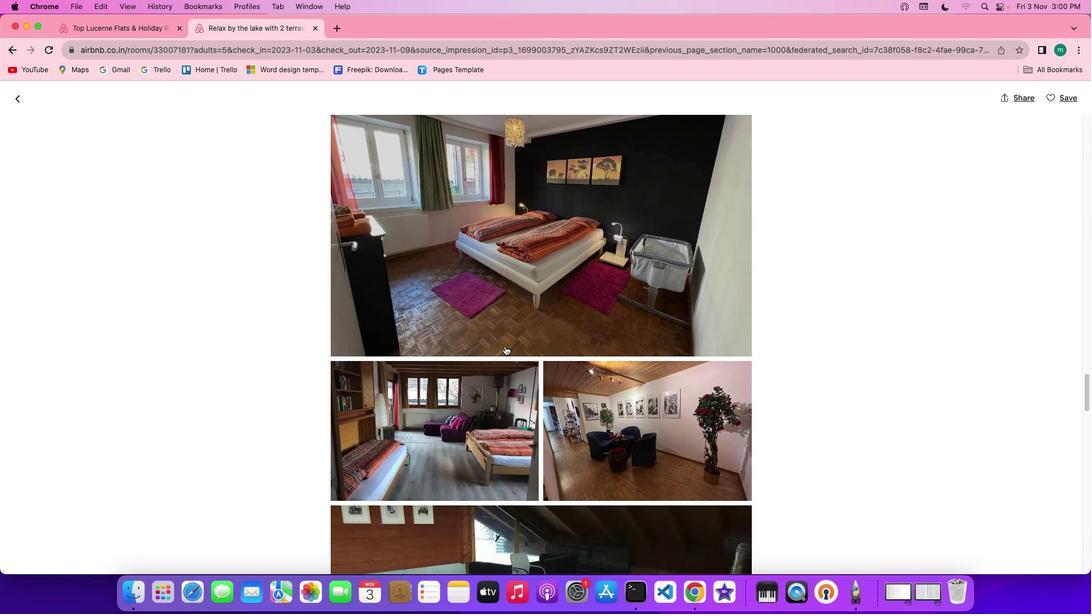 
Action: Mouse scrolled (500, 342) with delta (-3, -3)
Screenshot: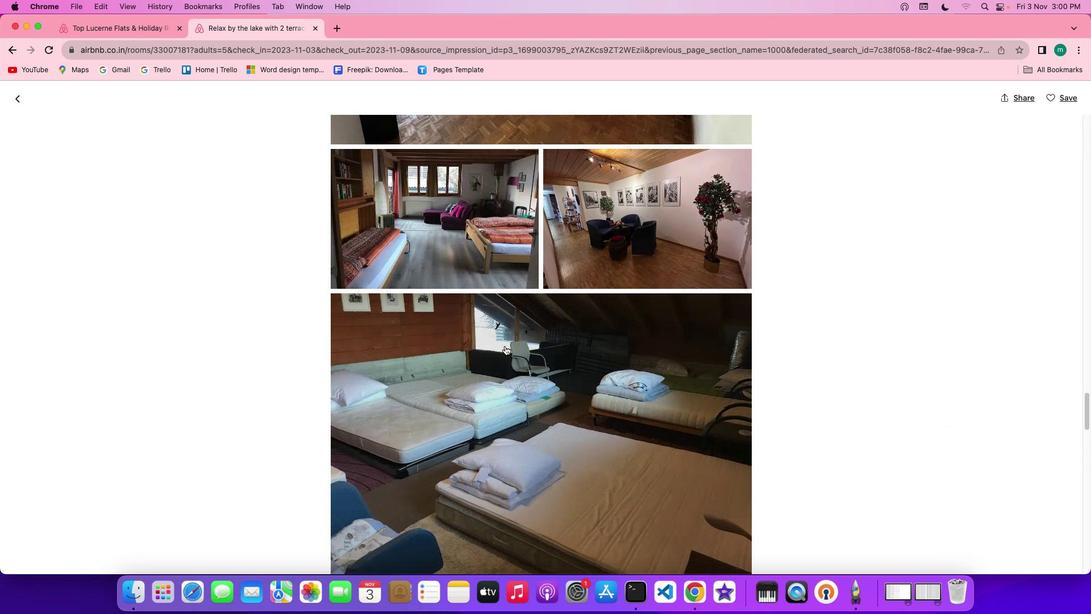 
Action: Mouse scrolled (500, 342) with delta (-3, -3)
Screenshot: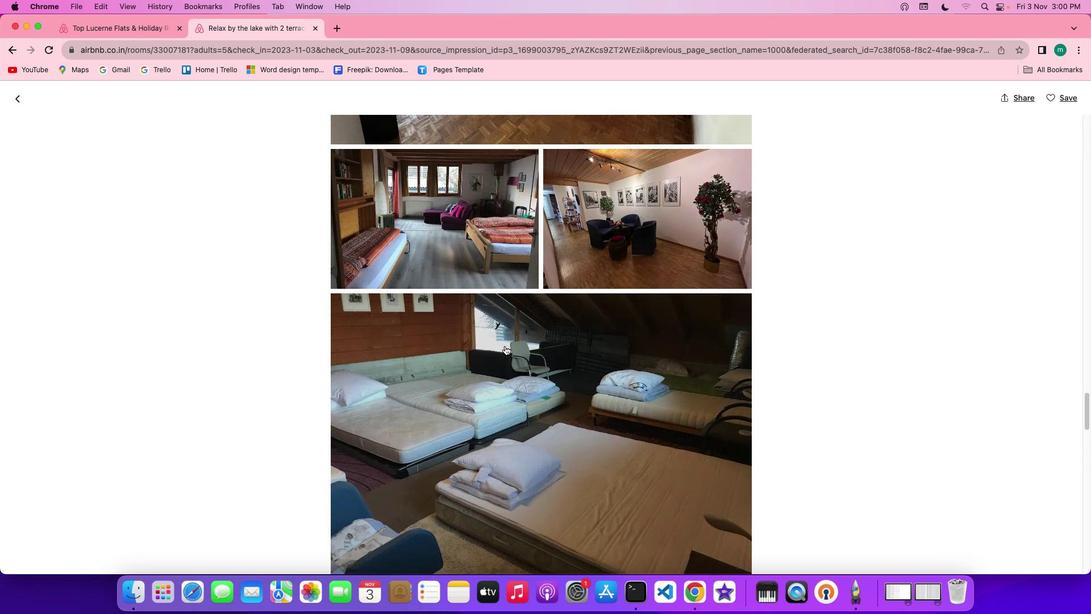 
Action: Mouse scrolled (500, 342) with delta (-3, -3)
Screenshot: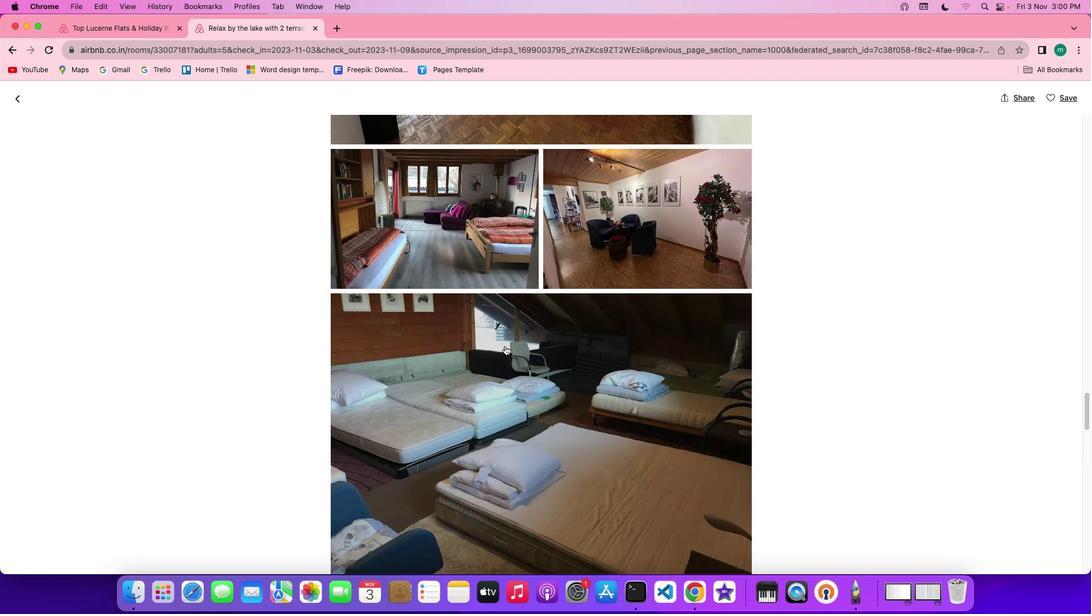 
Action: Mouse scrolled (500, 342) with delta (-3, -5)
Screenshot: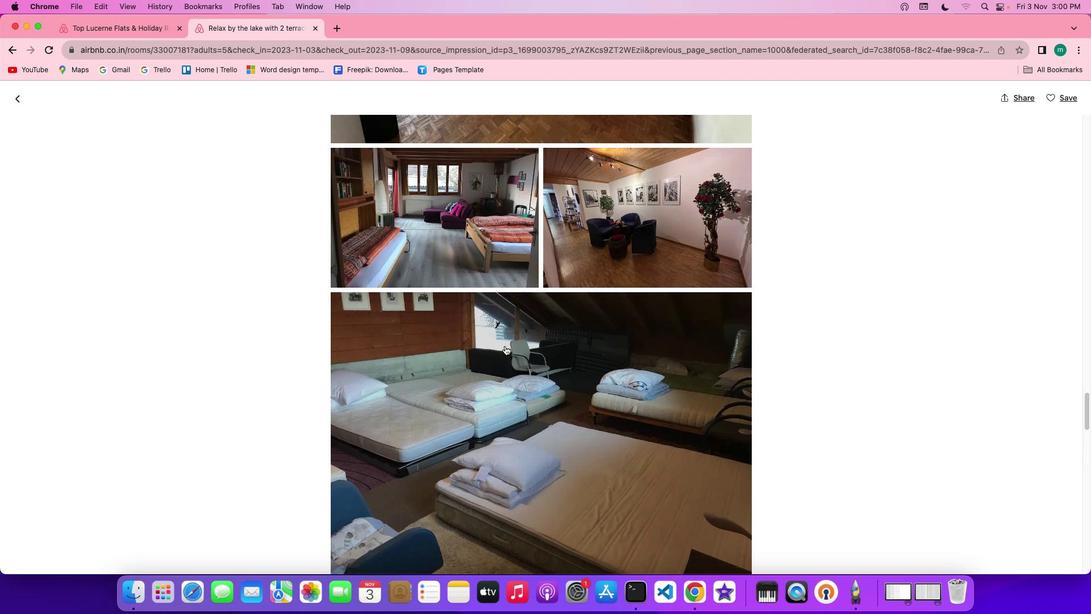 
Action: Mouse scrolled (500, 342) with delta (-3, -5)
Screenshot: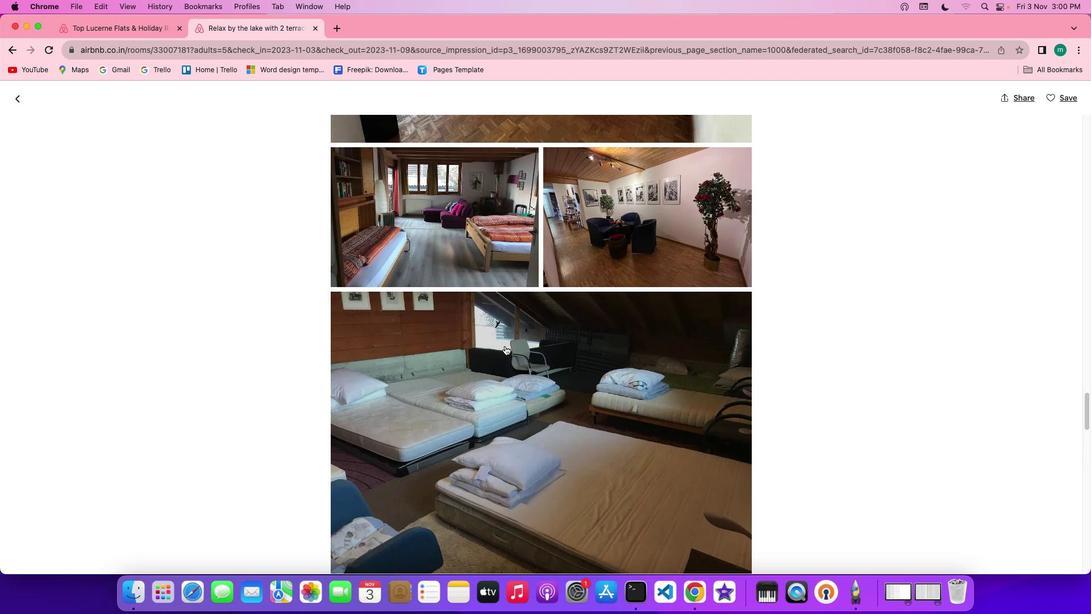 
Action: Mouse scrolled (500, 342) with delta (-3, -3)
Screenshot: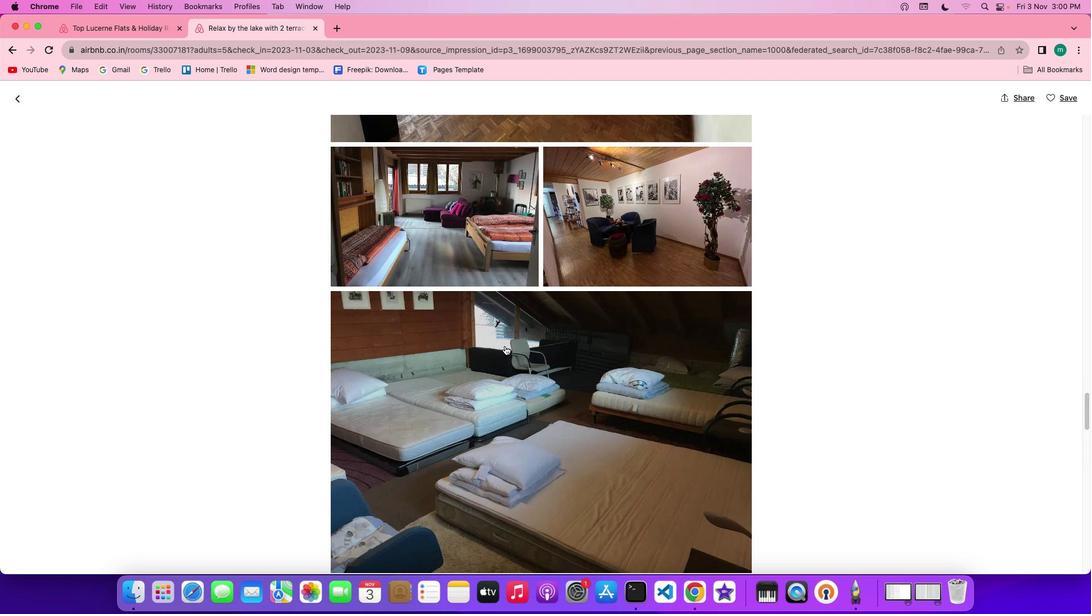 
Action: Mouse scrolled (500, 342) with delta (-3, -3)
Screenshot: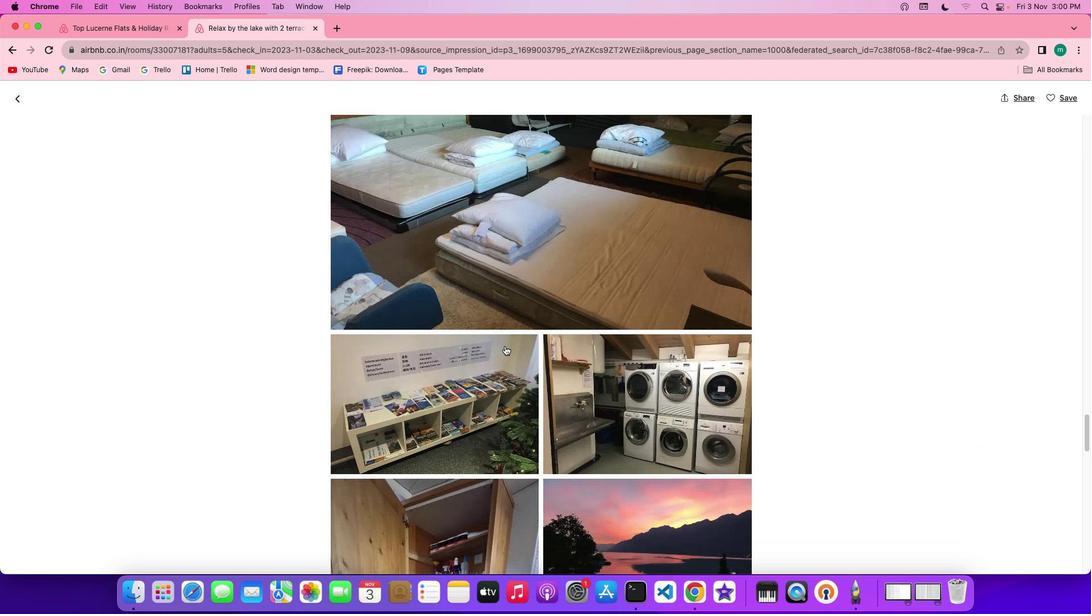 
Action: Mouse scrolled (500, 342) with delta (-3, -3)
Screenshot: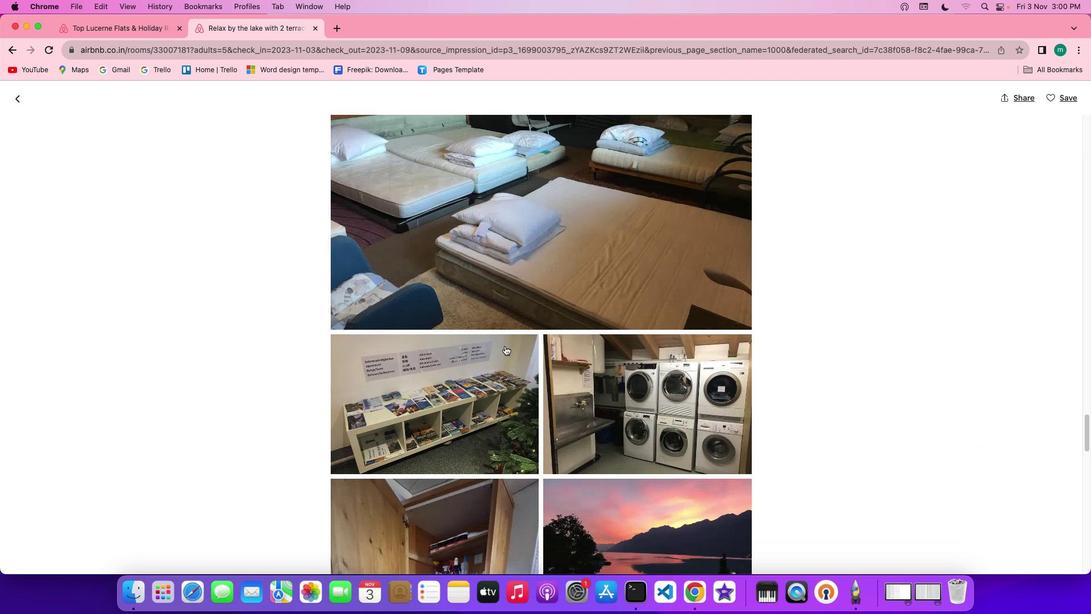 
Action: Mouse scrolled (500, 342) with delta (-3, -4)
Screenshot: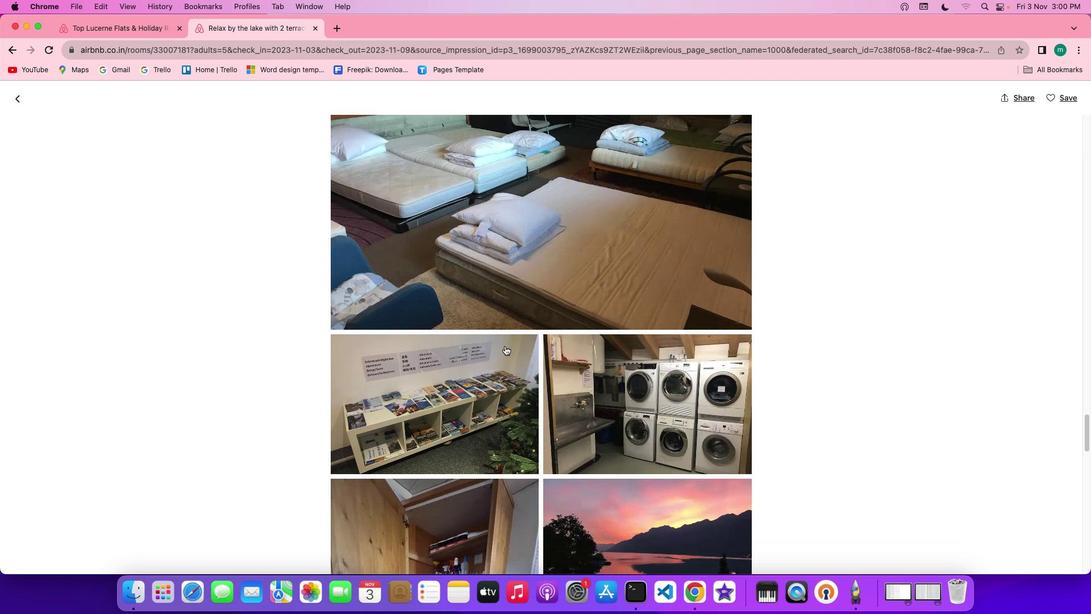 
Action: Mouse scrolled (500, 342) with delta (-3, -5)
Screenshot: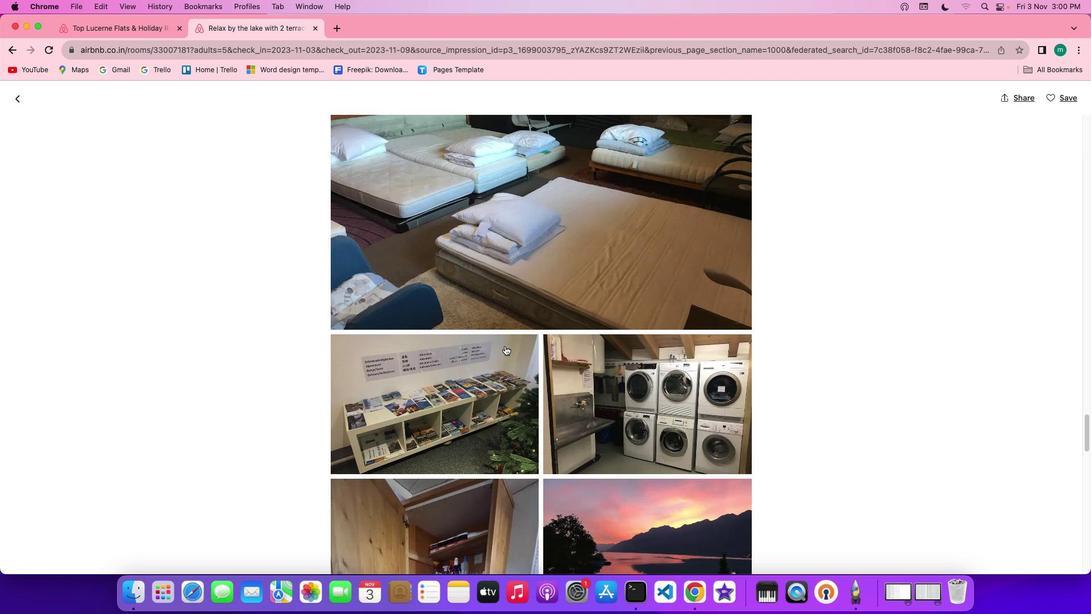 
Action: Mouse scrolled (500, 342) with delta (-3, -5)
Screenshot: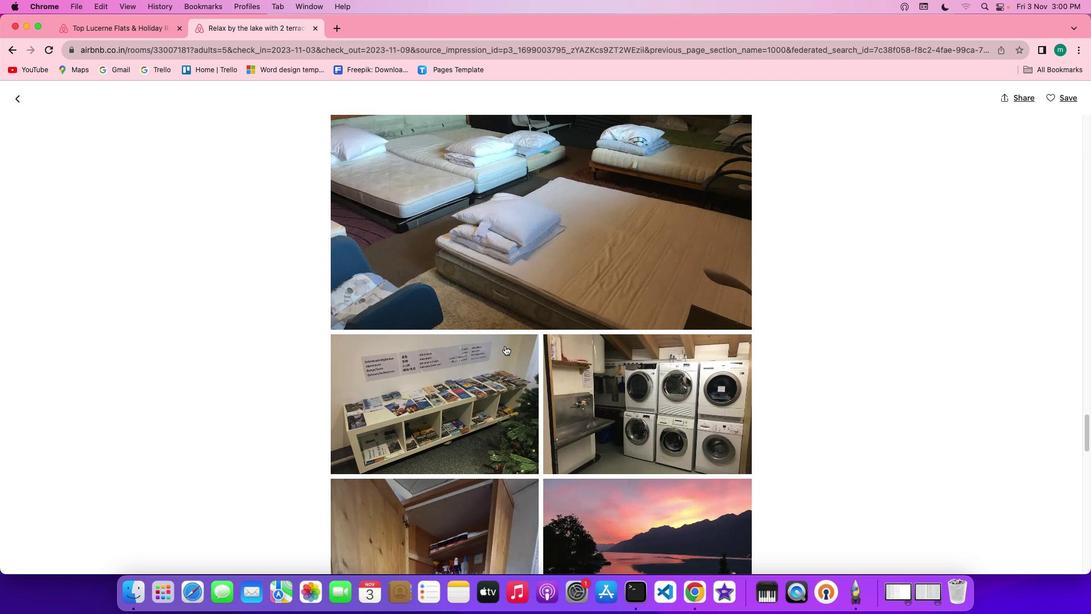 
Action: Mouse scrolled (500, 342) with delta (-3, -3)
Screenshot: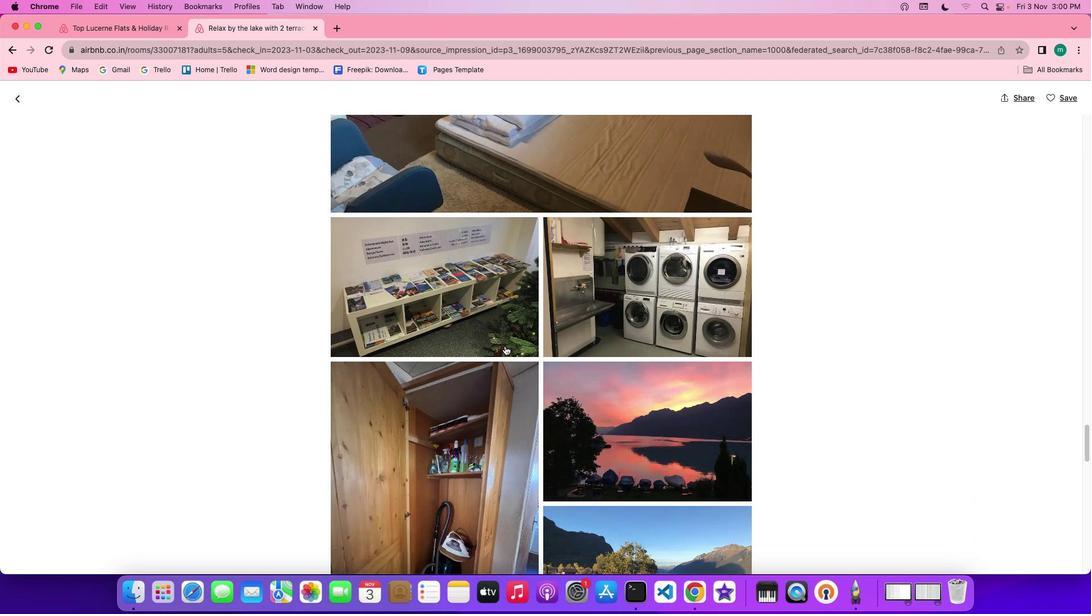 
Action: Mouse scrolled (500, 342) with delta (-3, -3)
Screenshot: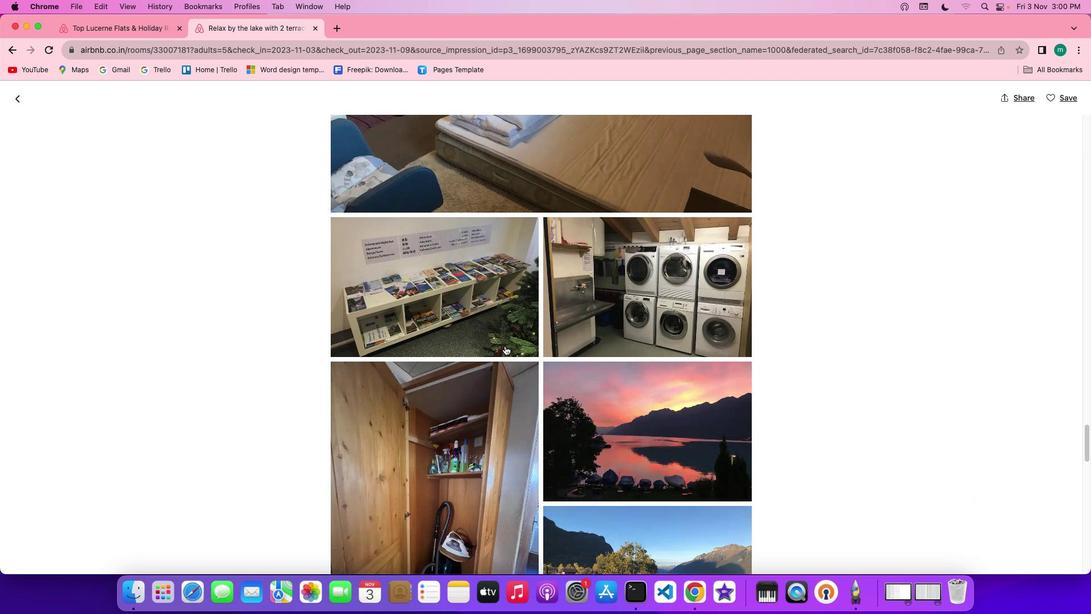 
Action: Mouse scrolled (500, 342) with delta (-3, -3)
Screenshot: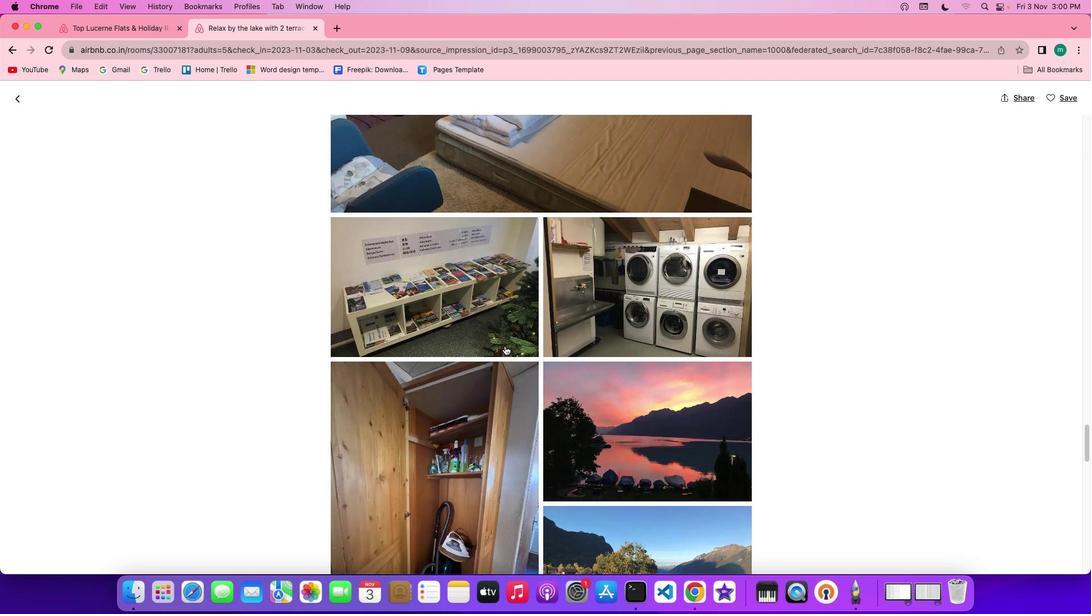 
Action: Mouse scrolled (500, 342) with delta (-3, -4)
Screenshot: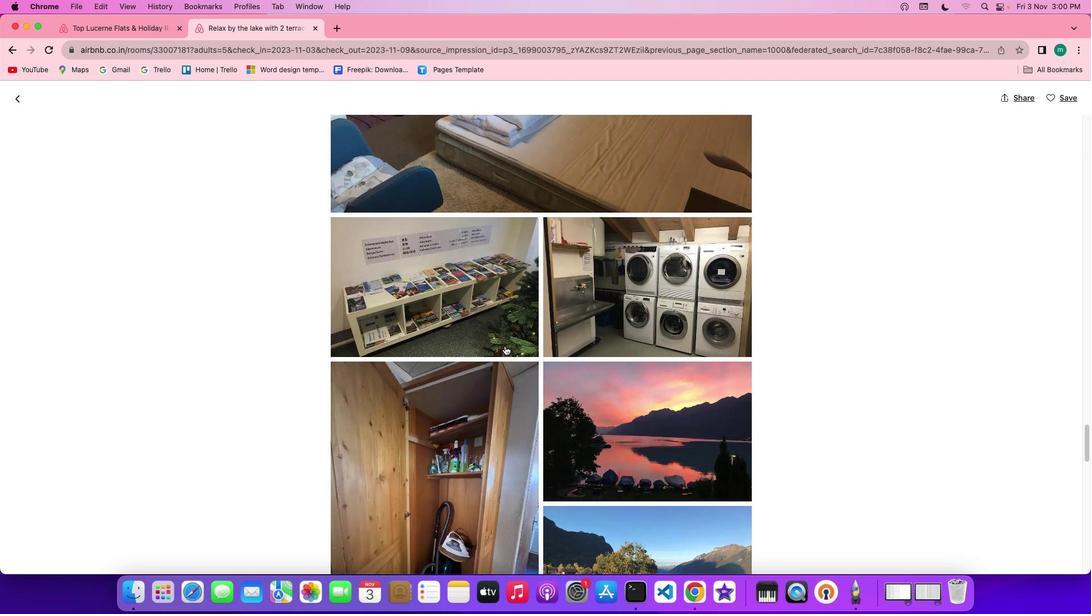 
Action: Mouse scrolled (500, 342) with delta (-3, -3)
Screenshot: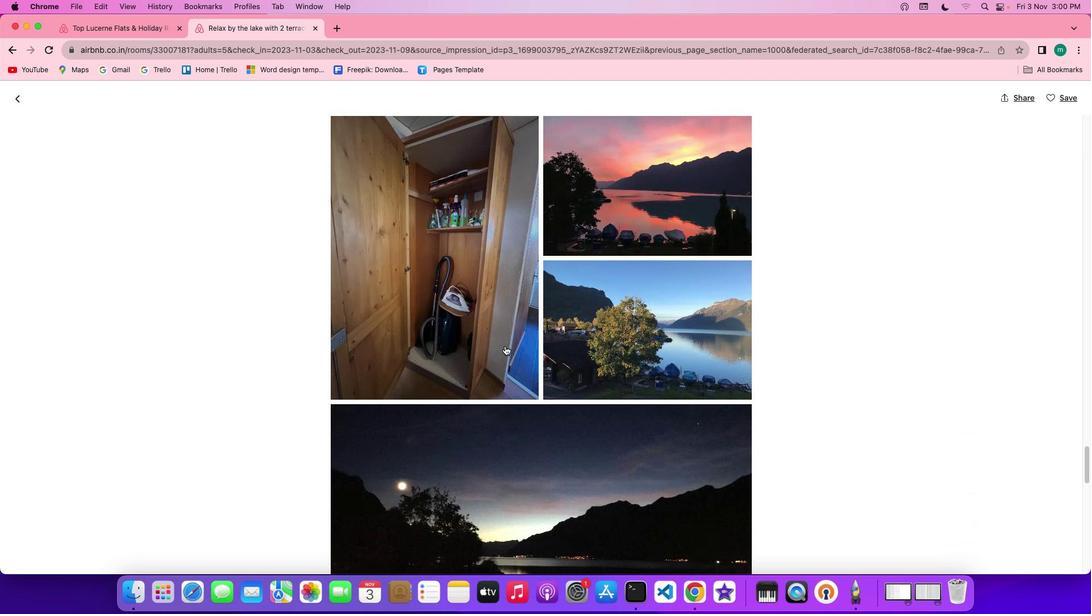 
Action: Mouse scrolled (500, 342) with delta (-3, -3)
Screenshot: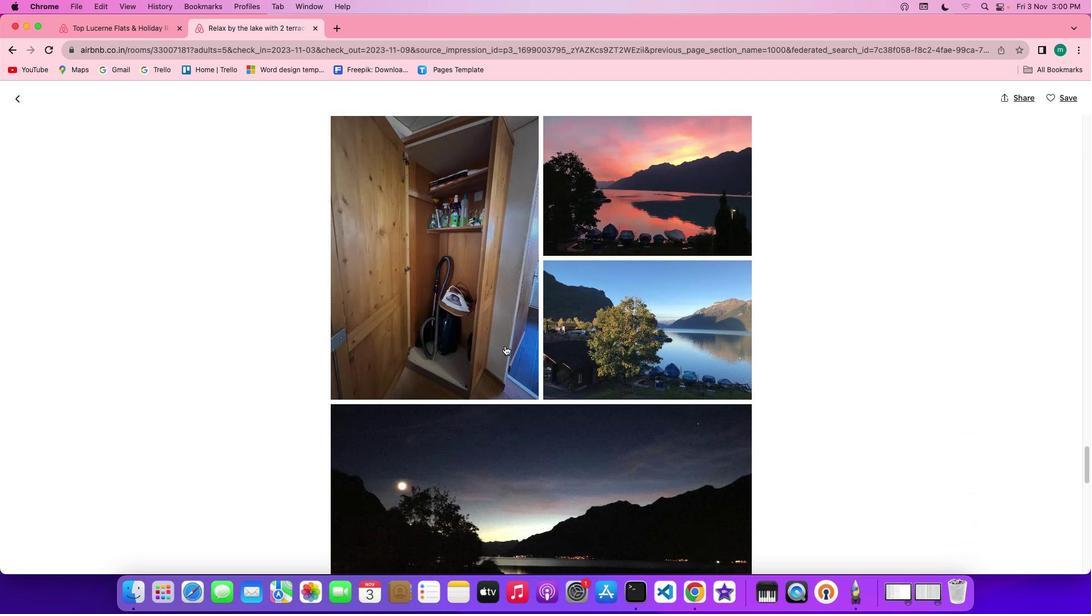 
Action: Mouse scrolled (500, 342) with delta (-3, -4)
Screenshot: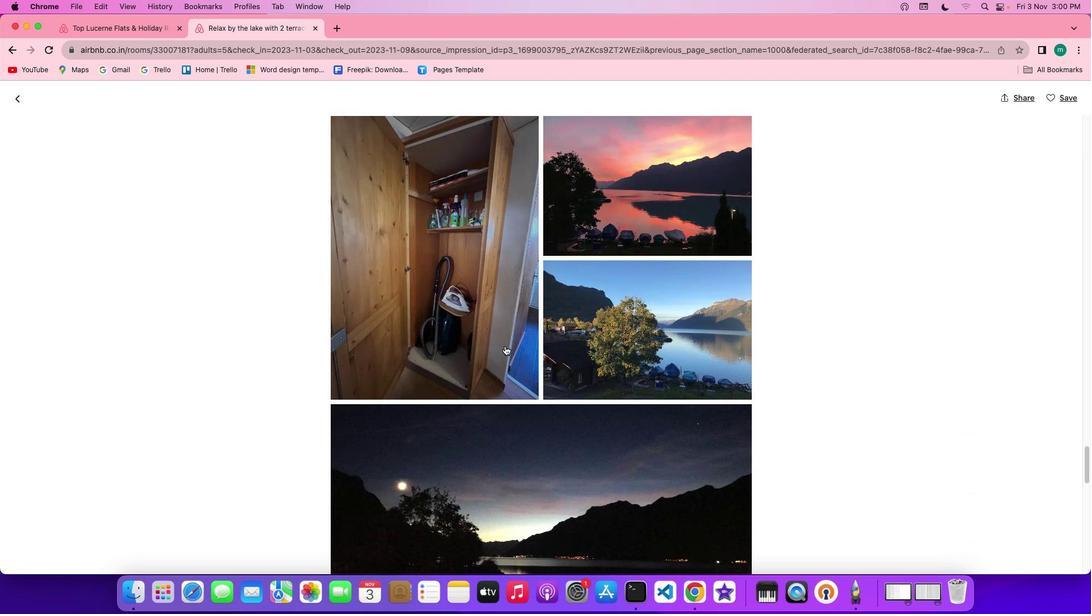 
Action: Mouse scrolled (500, 342) with delta (-3, -5)
Screenshot: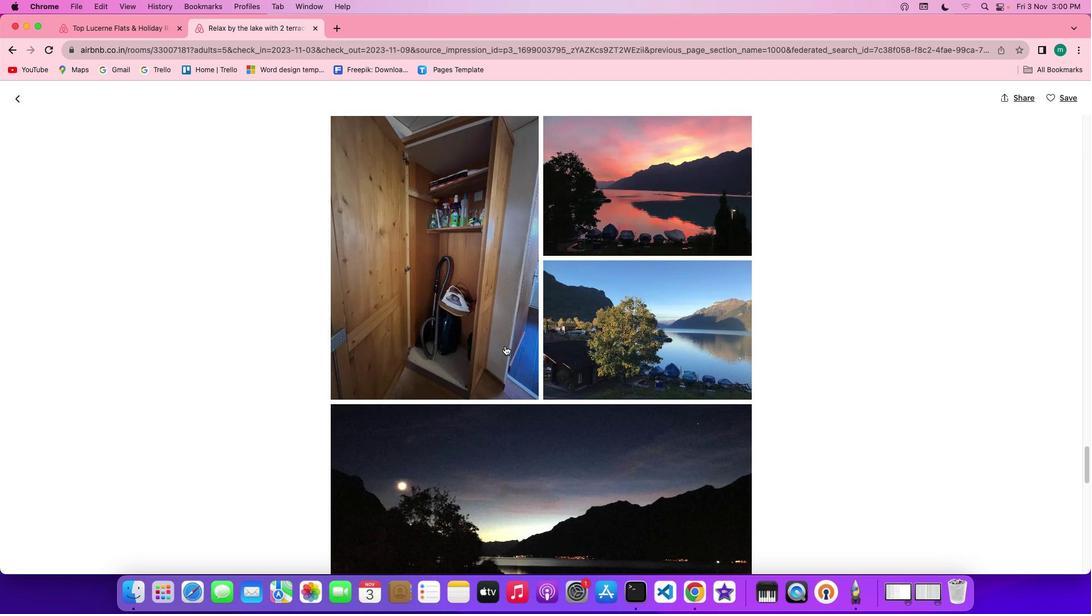 
Action: Mouse scrolled (500, 342) with delta (-3, -5)
Screenshot: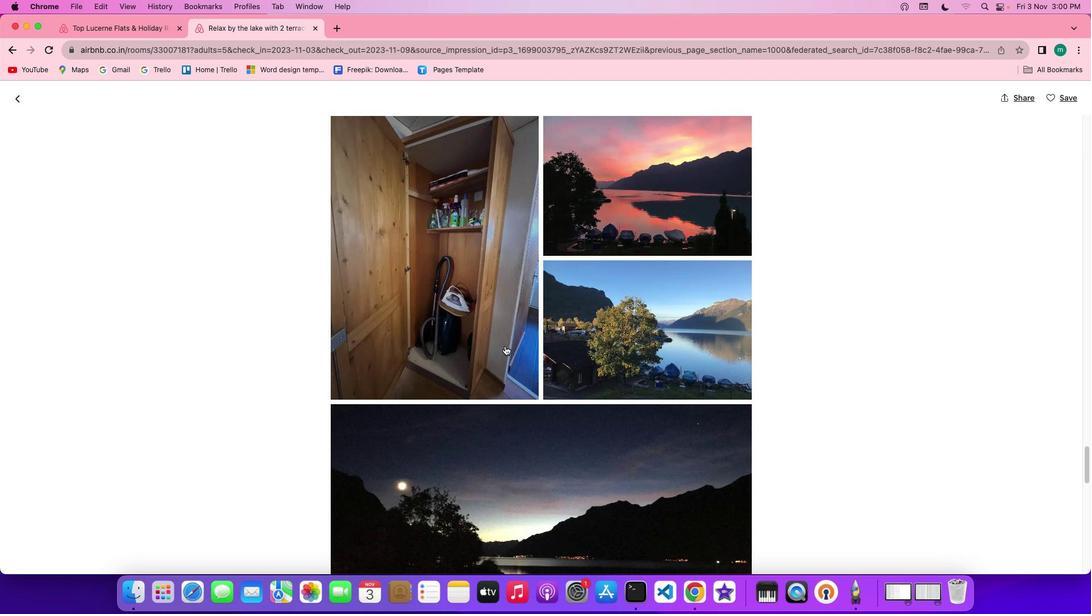
Action: Mouse scrolled (500, 342) with delta (-3, -3)
Screenshot: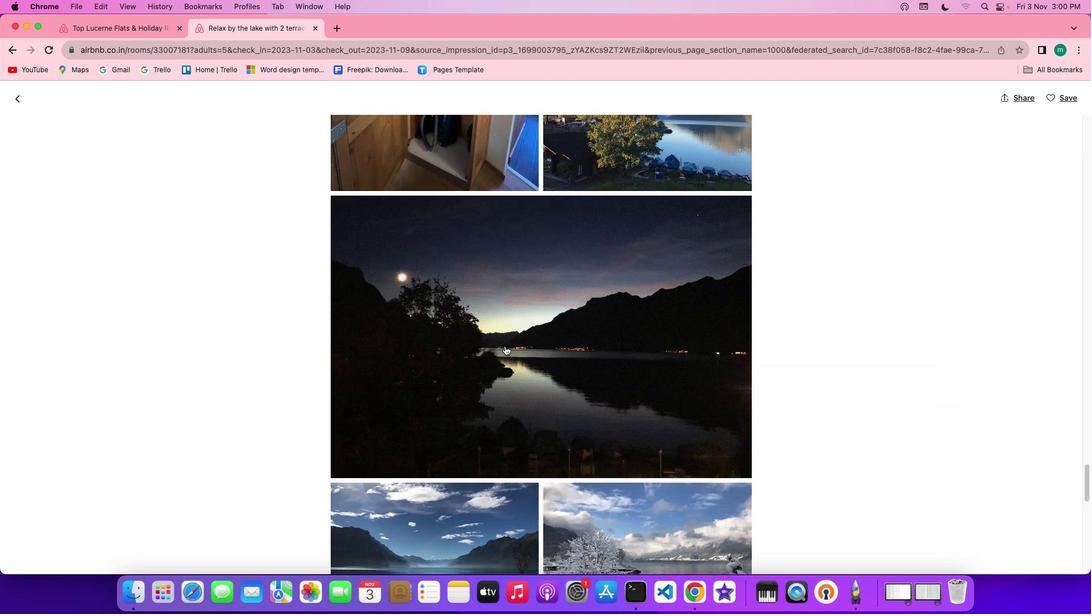 
Action: Mouse scrolled (500, 342) with delta (-3, -3)
Screenshot: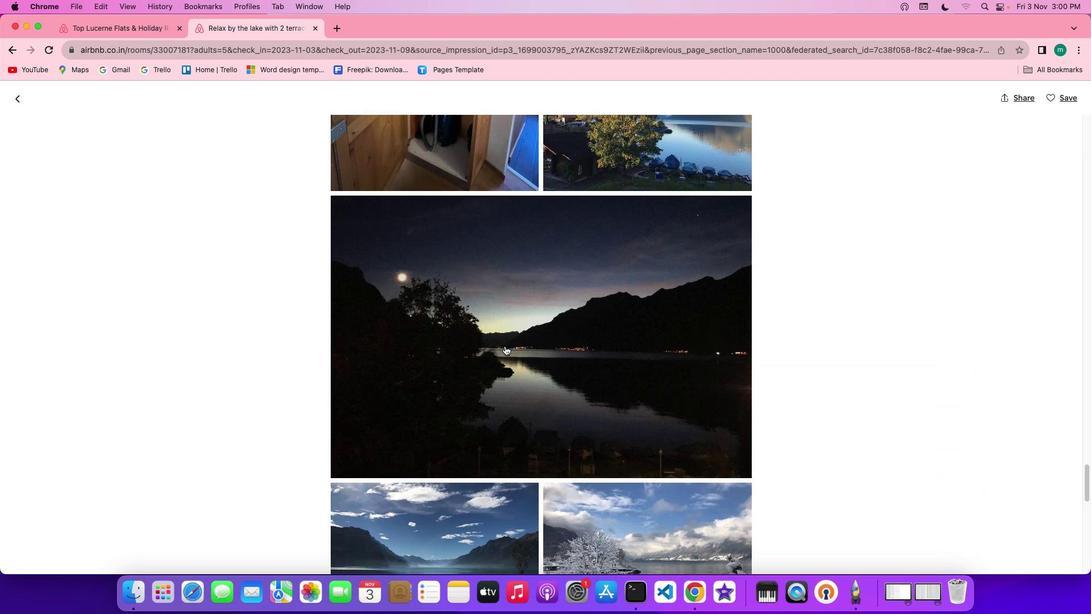 
Action: Mouse scrolled (500, 342) with delta (-3, -3)
Screenshot: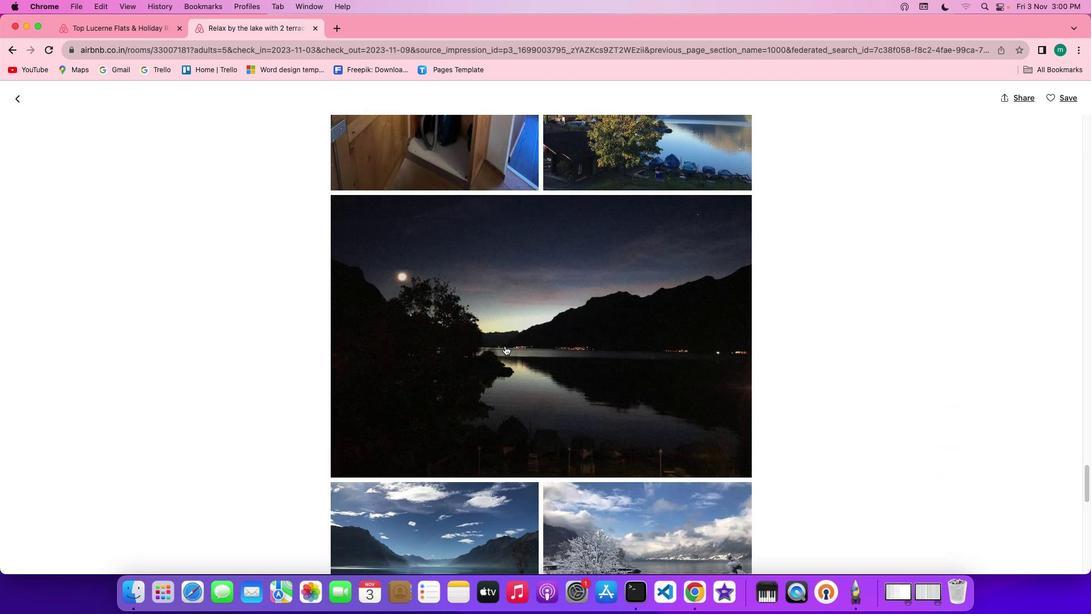 
Action: Mouse scrolled (500, 342) with delta (-3, -5)
Screenshot: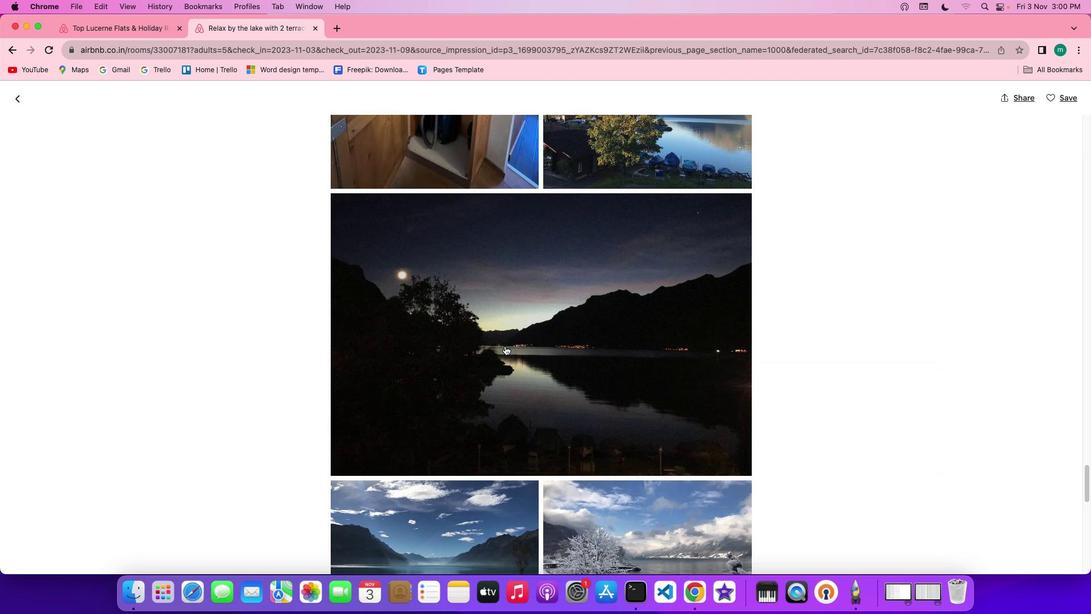 
Action: Mouse scrolled (500, 342) with delta (-3, -5)
Screenshot: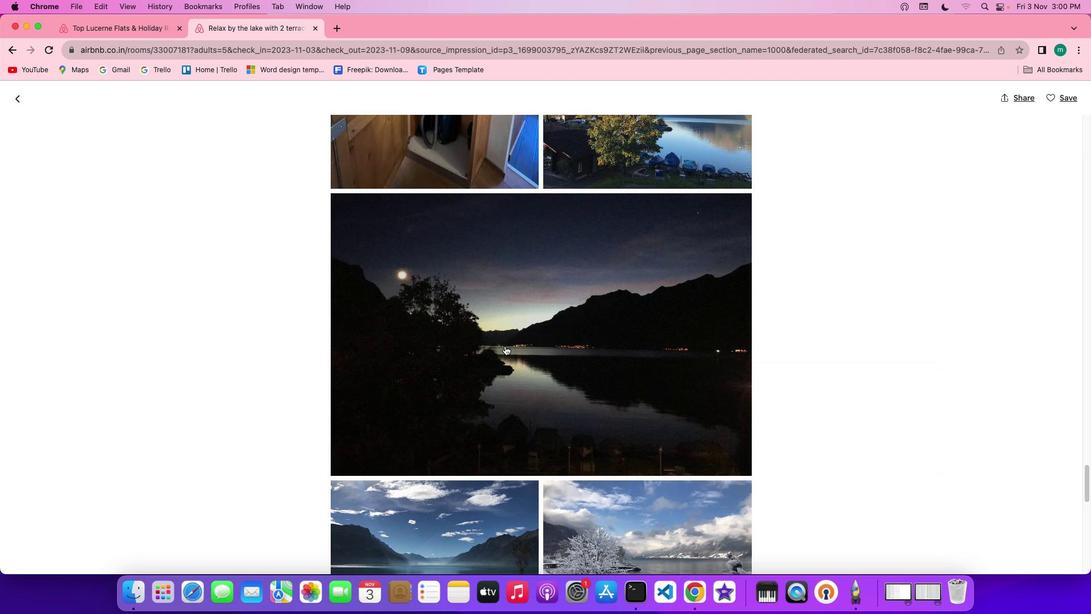 
Action: Mouse scrolled (500, 342) with delta (-3, -3)
Screenshot: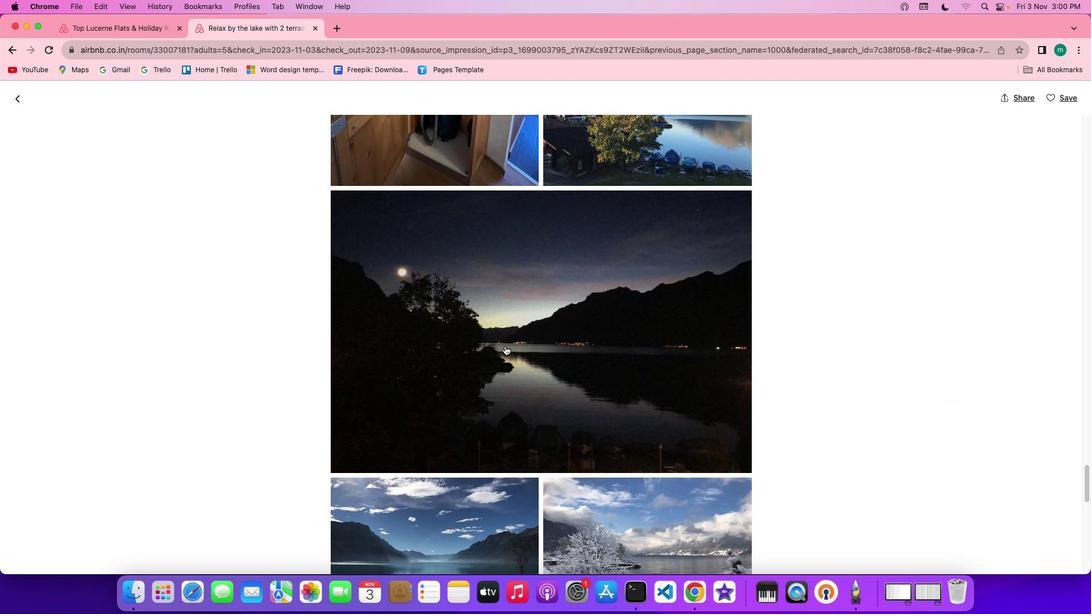 
Action: Mouse scrolled (500, 342) with delta (-3, -3)
Screenshot: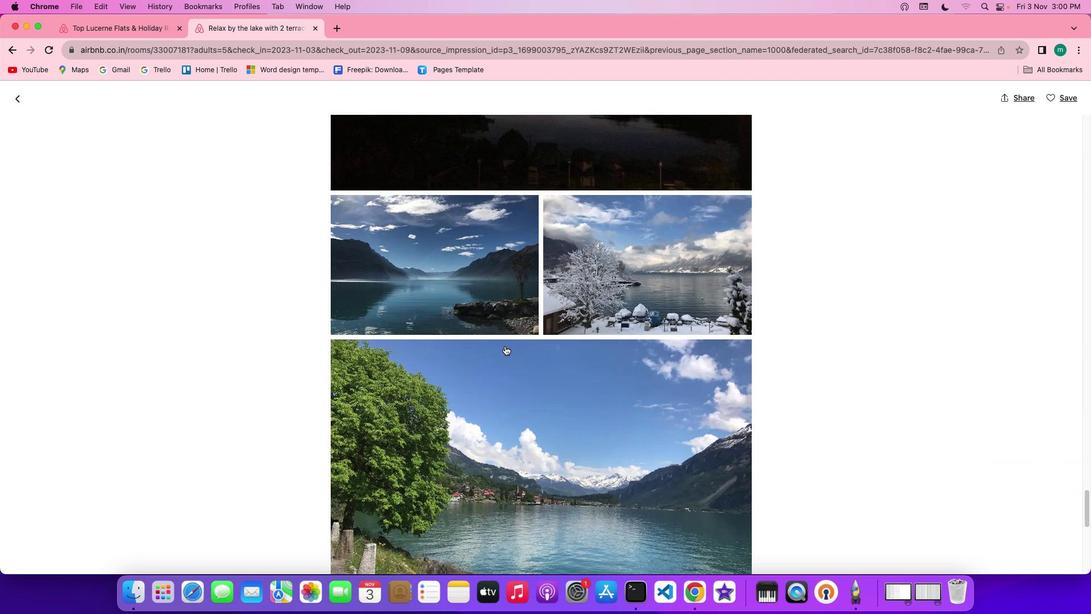 
Action: Mouse scrolled (500, 342) with delta (-3, -3)
Screenshot: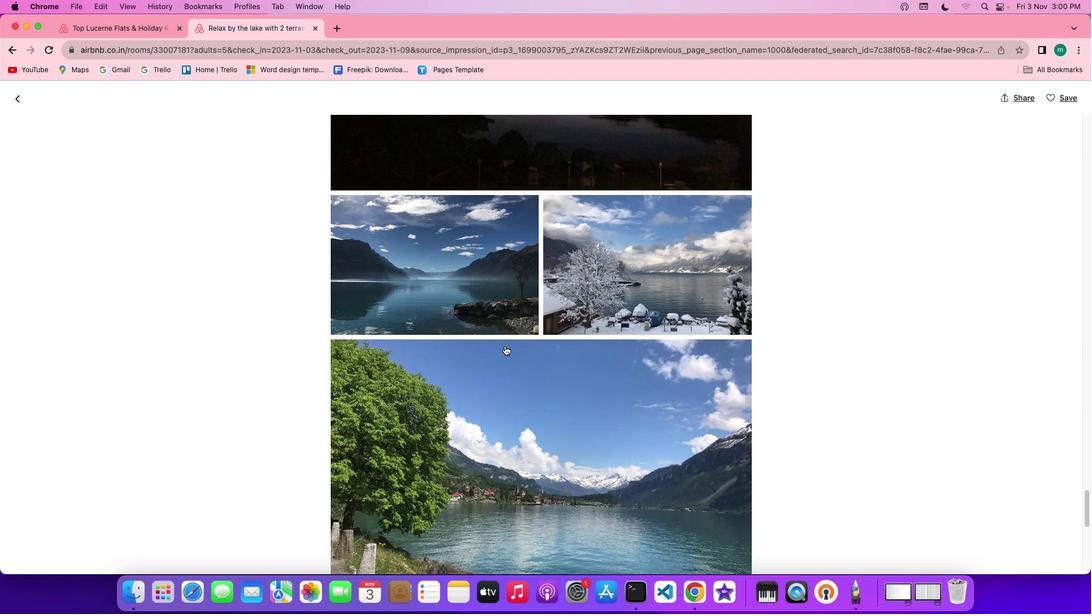 
Action: Mouse scrolled (500, 342) with delta (-3, -4)
Screenshot: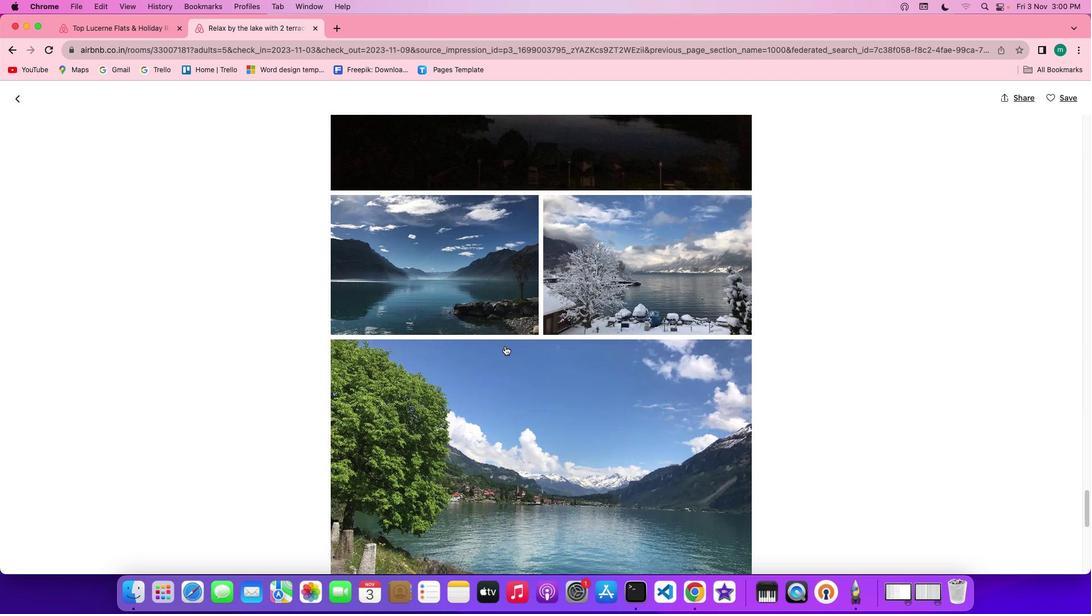 
Action: Mouse scrolled (500, 342) with delta (-3, -5)
Screenshot: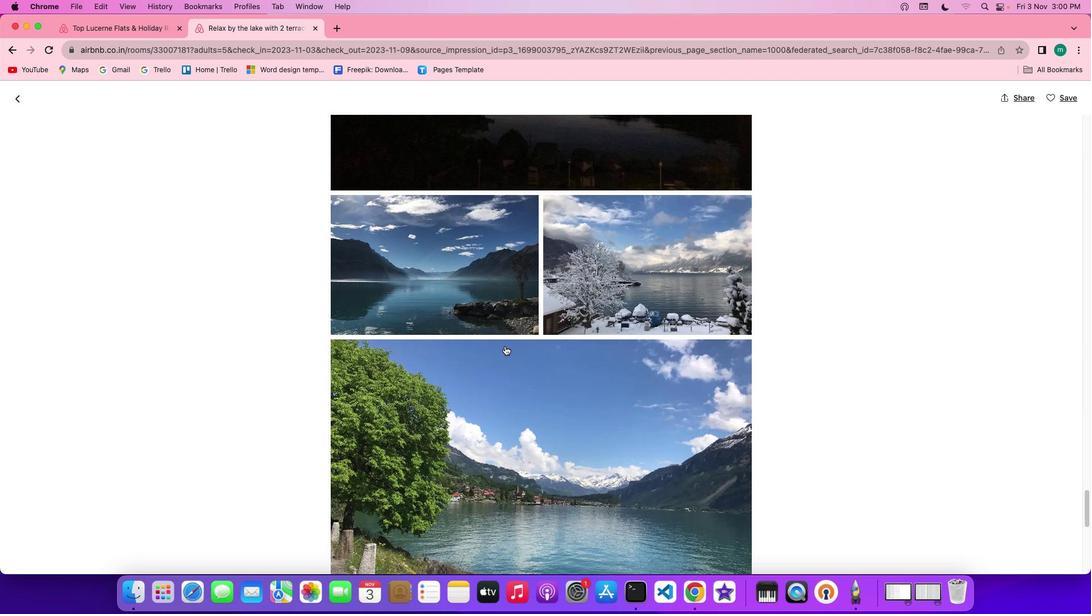 
Action: Mouse scrolled (500, 342) with delta (-3, -5)
Screenshot: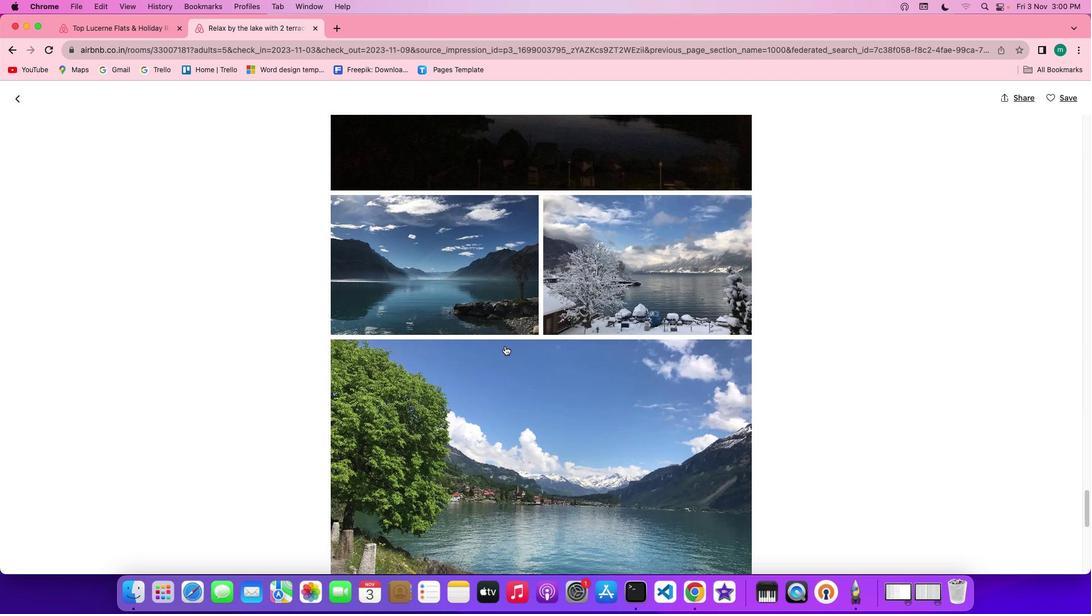 
Action: Mouse scrolled (500, 342) with delta (-3, -3)
Screenshot: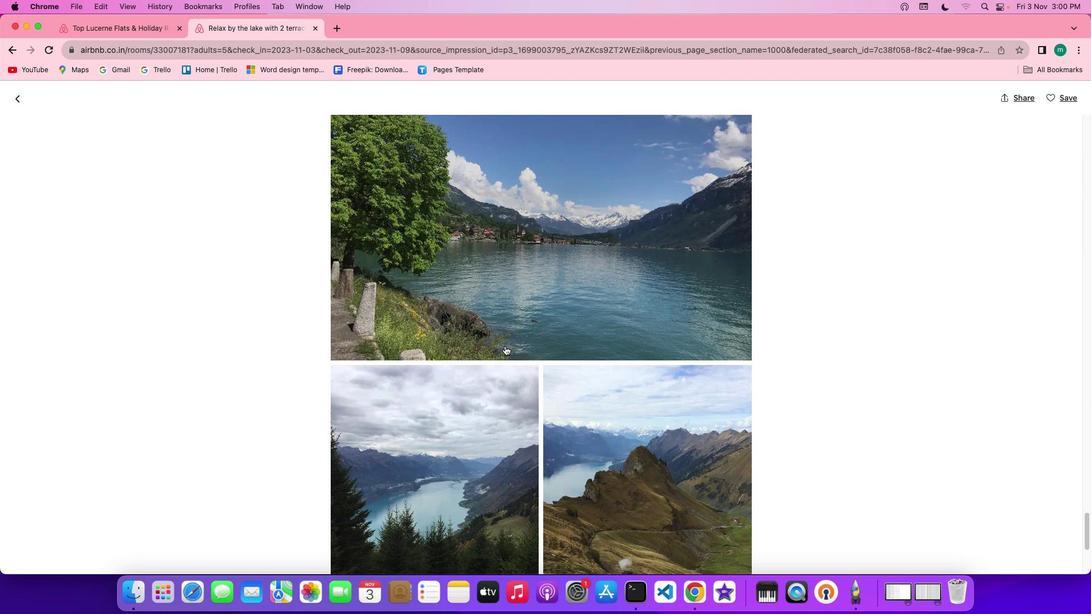 
Action: Mouse scrolled (500, 342) with delta (-3, -3)
Screenshot: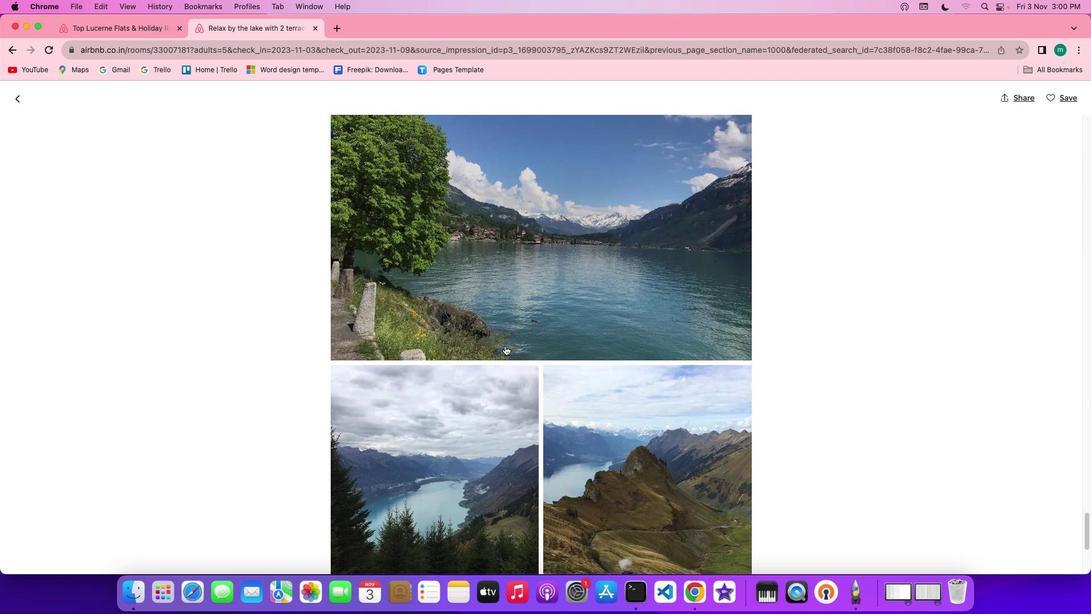 
Action: Mouse scrolled (500, 342) with delta (-3, -4)
Screenshot: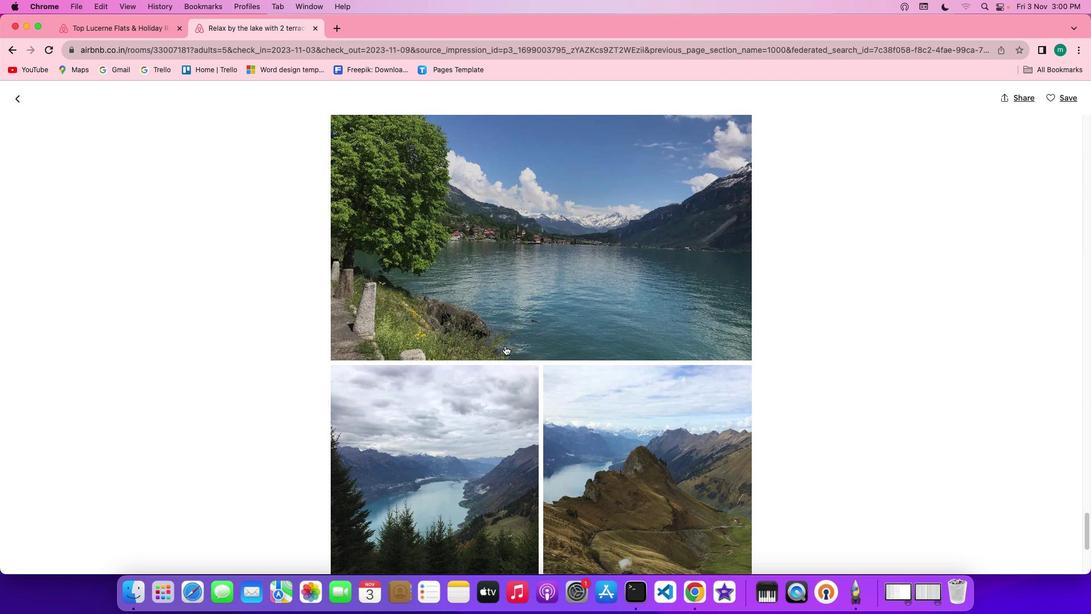 
Action: Mouse scrolled (500, 342) with delta (-3, -5)
Screenshot: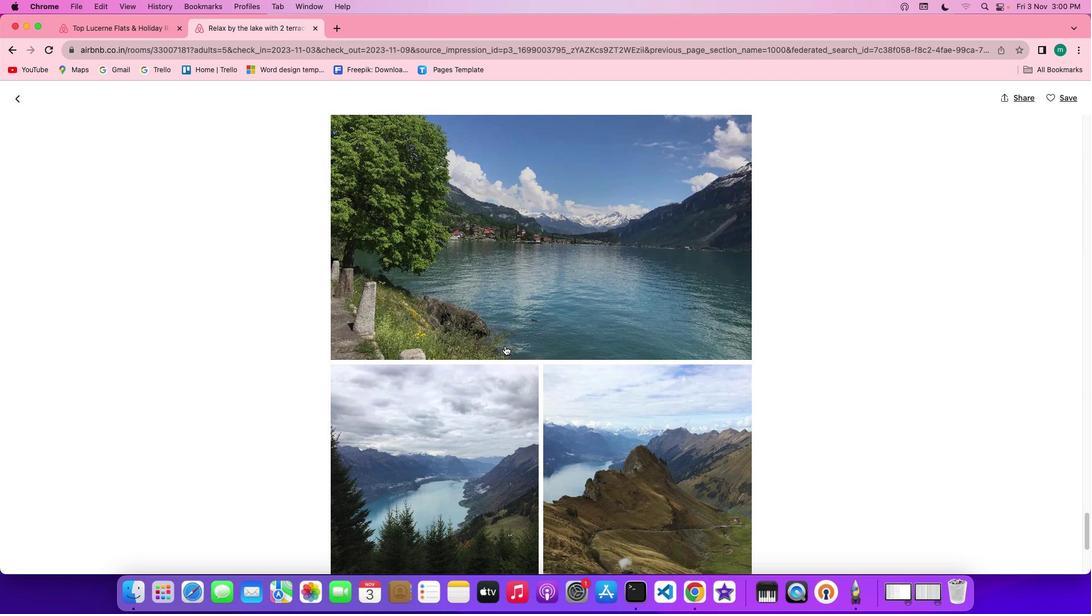 
Action: Mouse scrolled (500, 342) with delta (-3, -5)
Screenshot: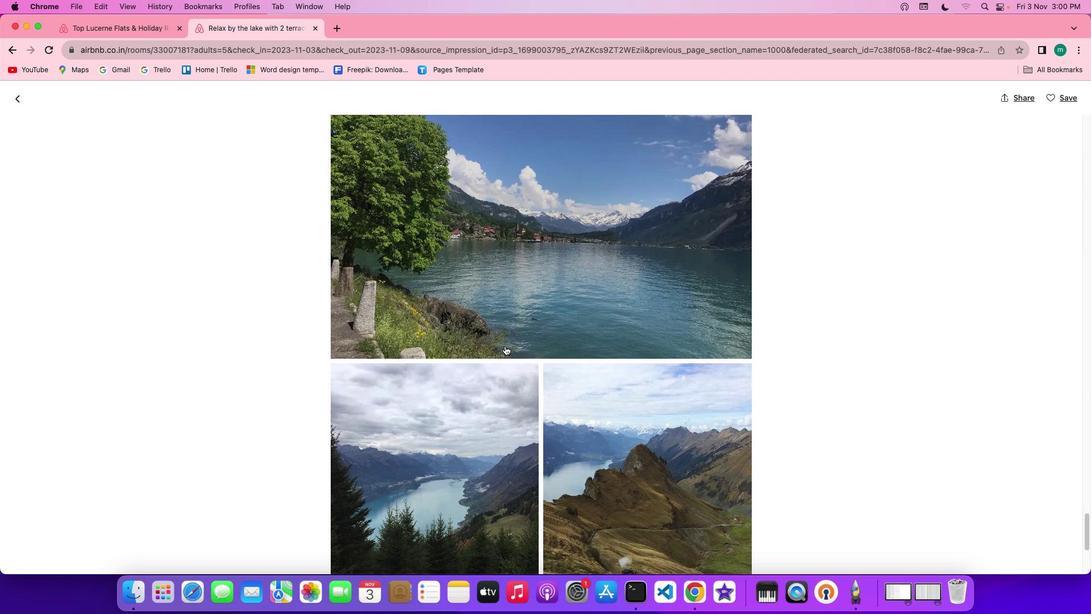 
Action: Mouse scrolled (500, 342) with delta (-3, -3)
Screenshot: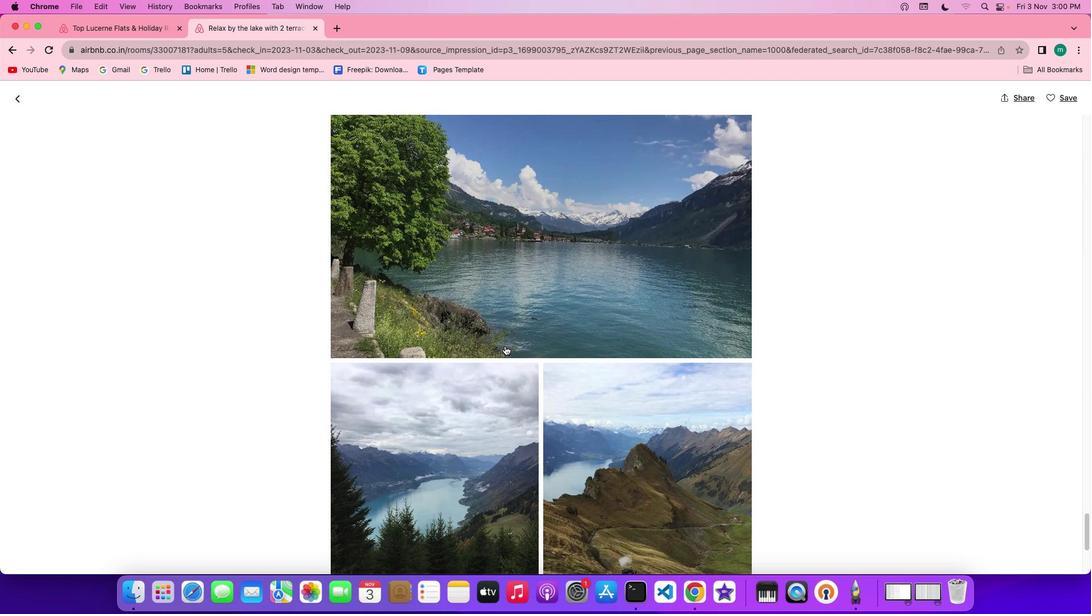 
Action: Mouse scrolled (500, 342) with delta (-3, -3)
Screenshot: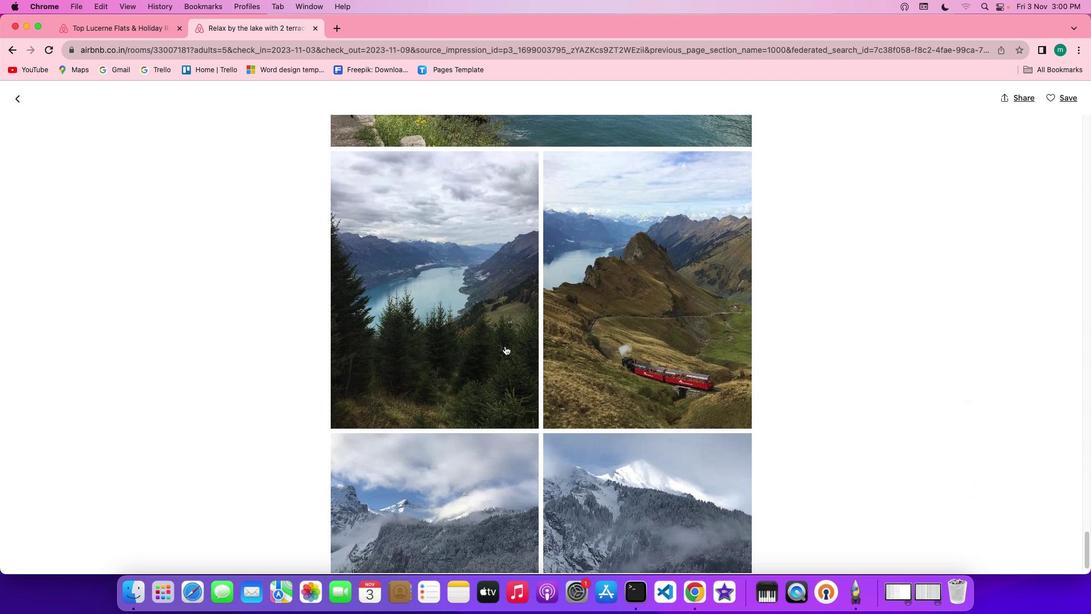 
Action: Mouse scrolled (500, 342) with delta (-3, -3)
Screenshot: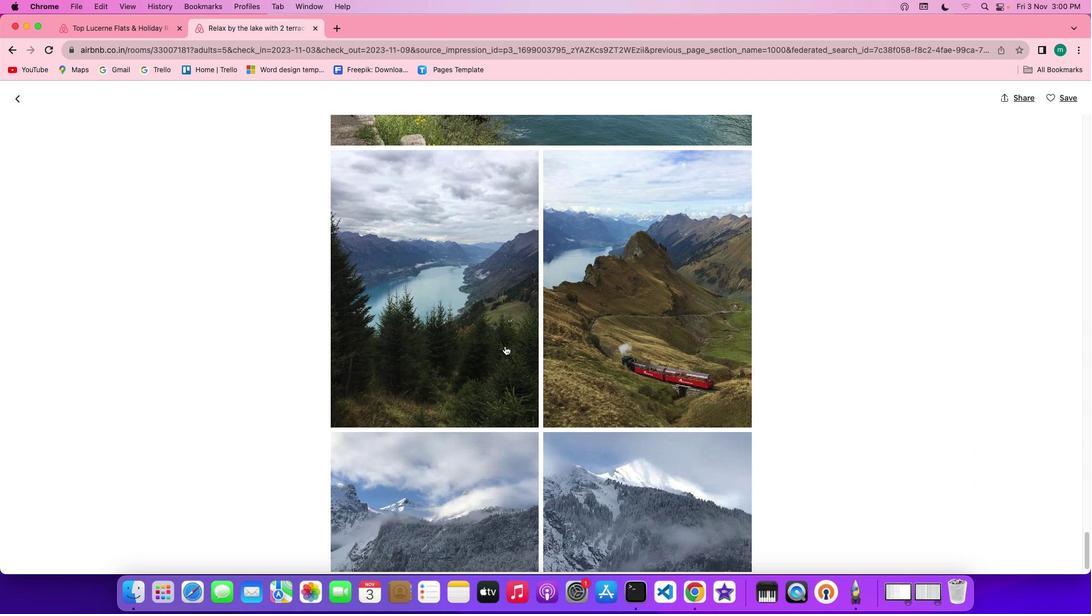 
Action: Mouse scrolled (500, 342) with delta (-3, -4)
Screenshot: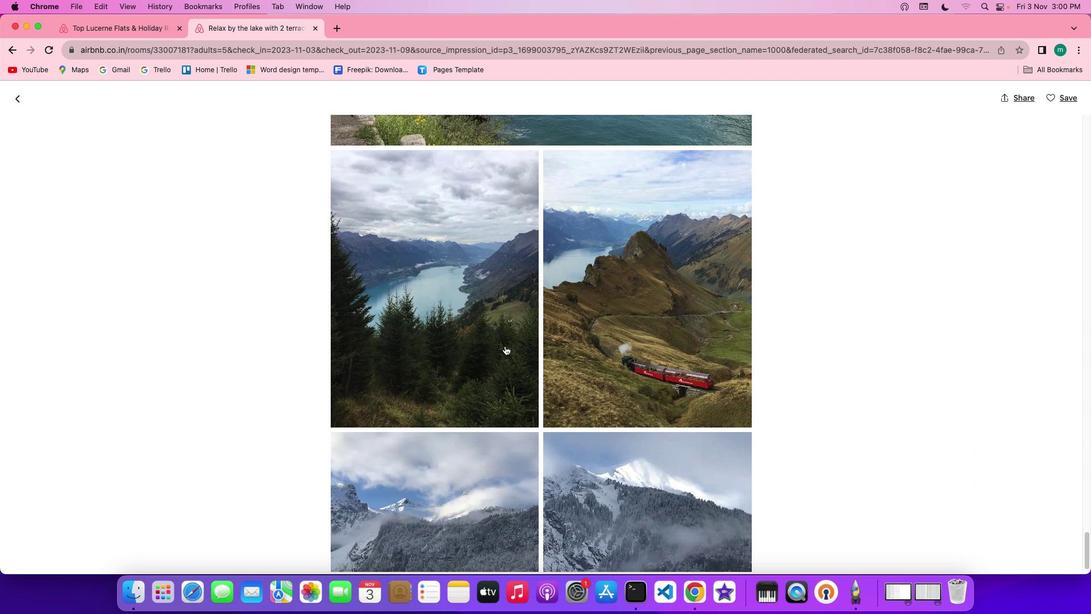 
Action: Mouse scrolled (500, 342) with delta (-3, -5)
Screenshot: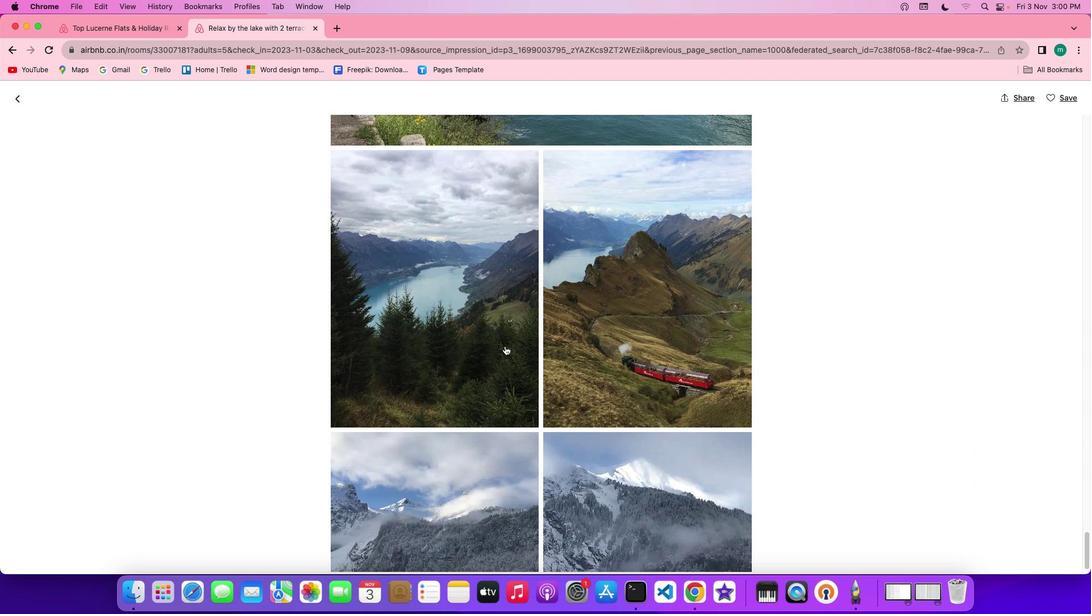 
Action: Mouse scrolled (500, 342) with delta (-3, -5)
Screenshot: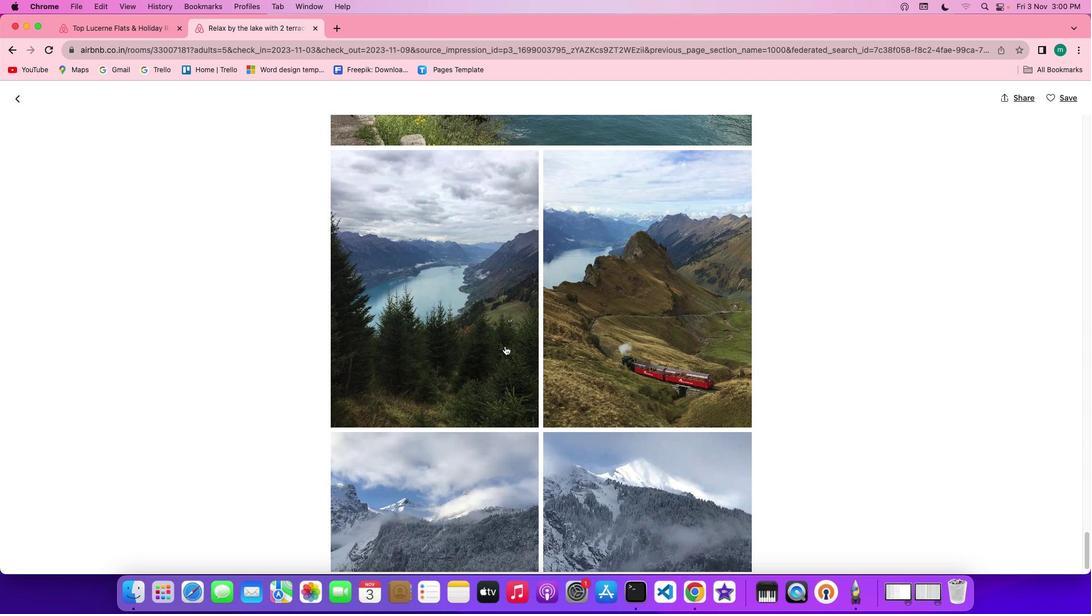 
Action: Mouse scrolled (500, 342) with delta (-3, -3)
Screenshot: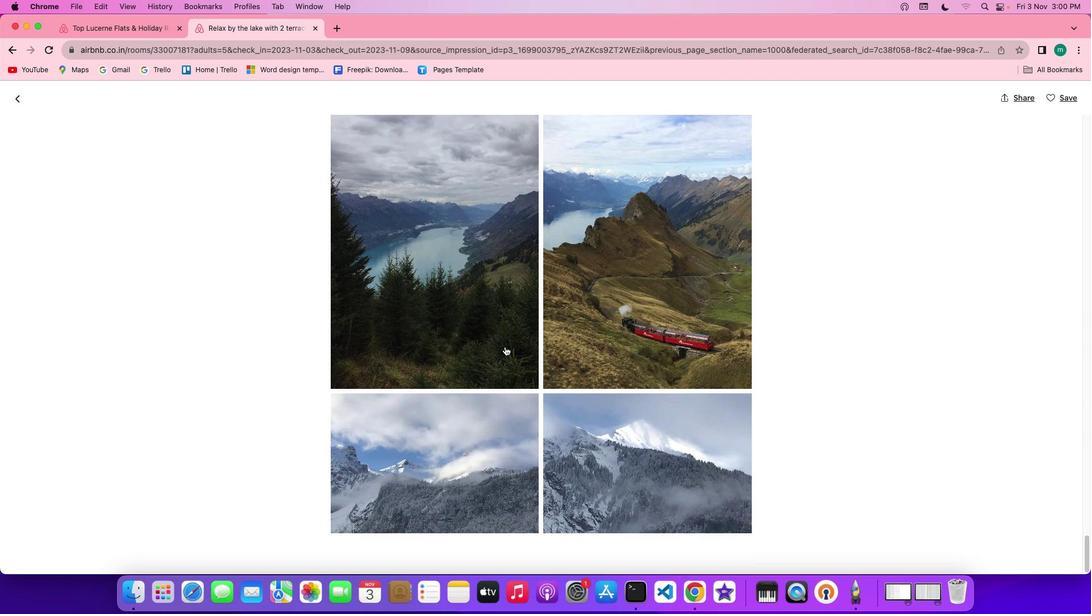 
Action: Mouse scrolled (500, 342) with delta (-3, -3)
Screenshot: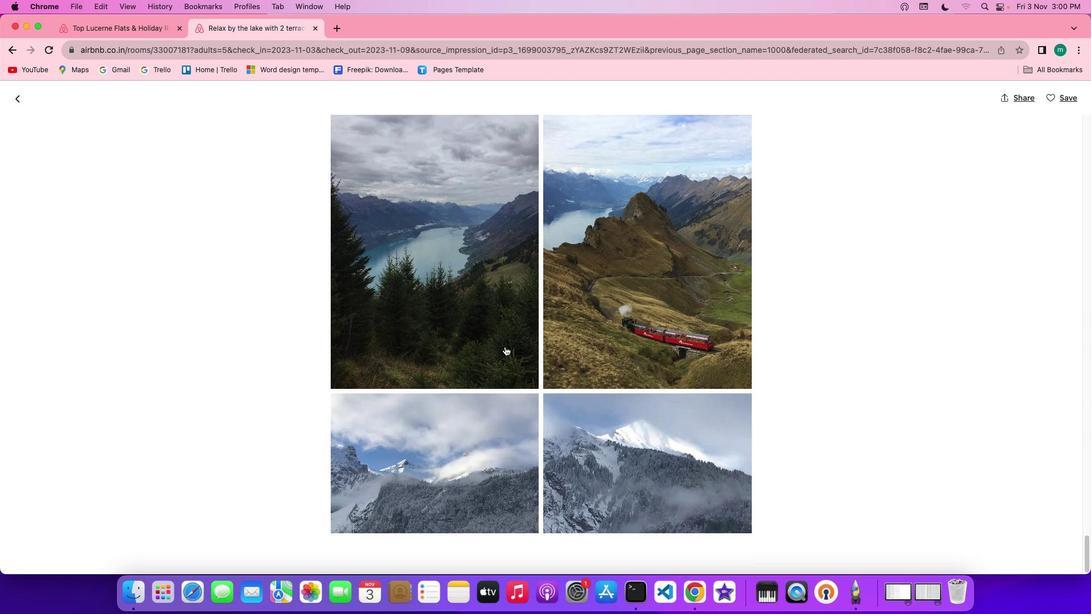 
Action: Mouse scrolled (500, 342) with delta (-3, -3)
Screenshot: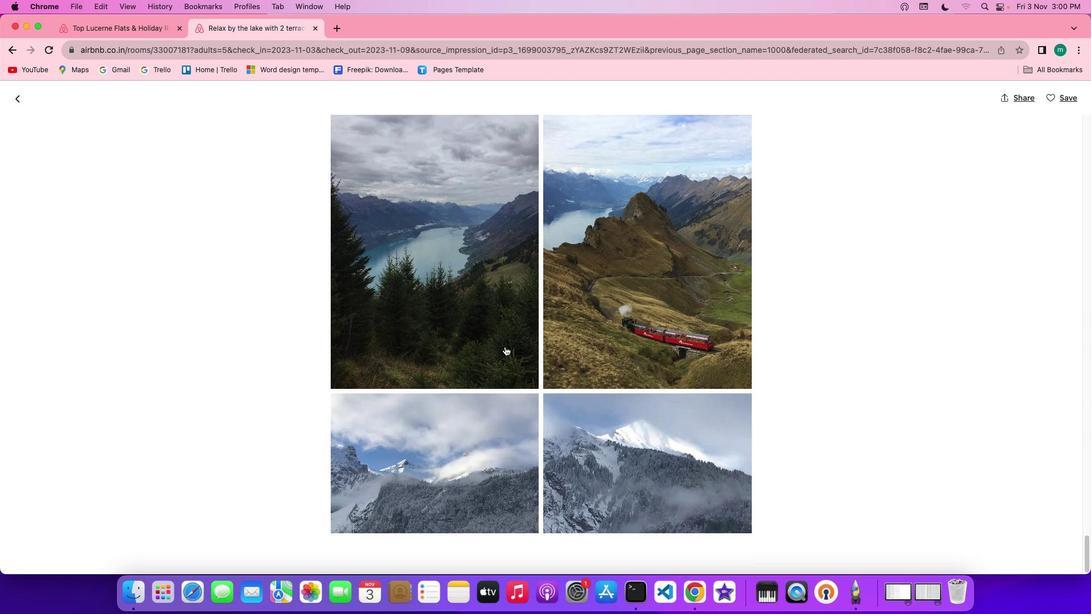 
Action: Mouse scrolled (500, 342) with delta (-3, -5)
Screenshot: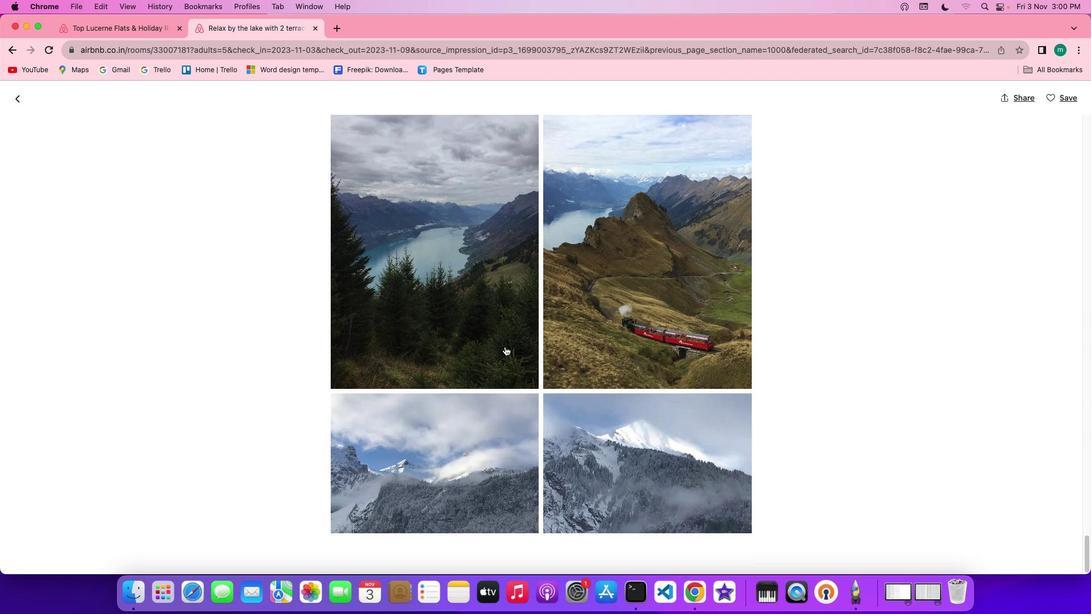 
Action: Mouse moved to (500, 342)
Screenshot: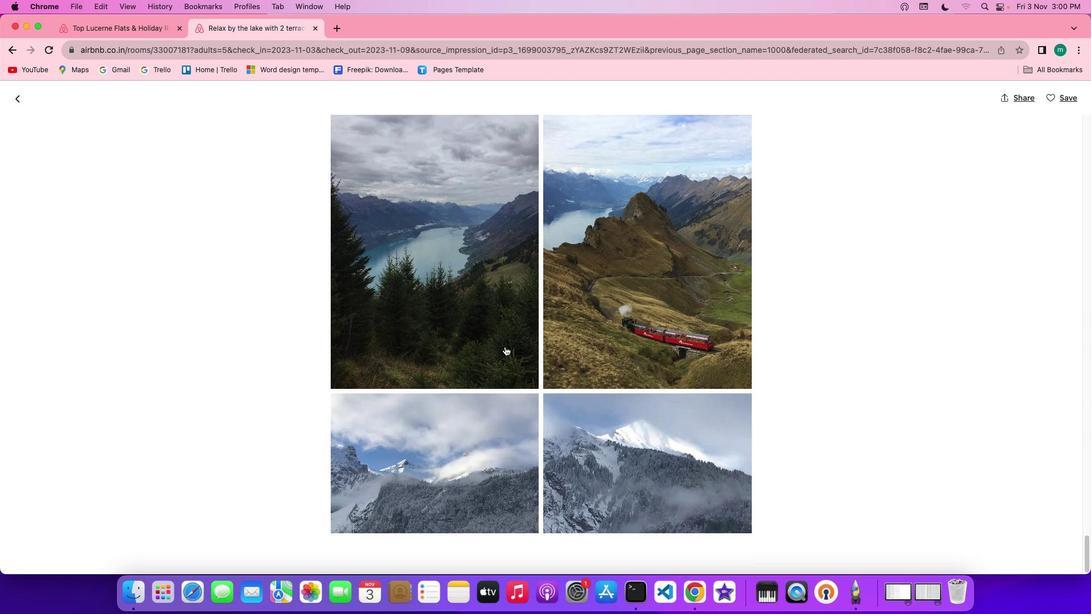 
Action: Mouse scrolled (500, 342) with delta (-3, -5)
Screenshot: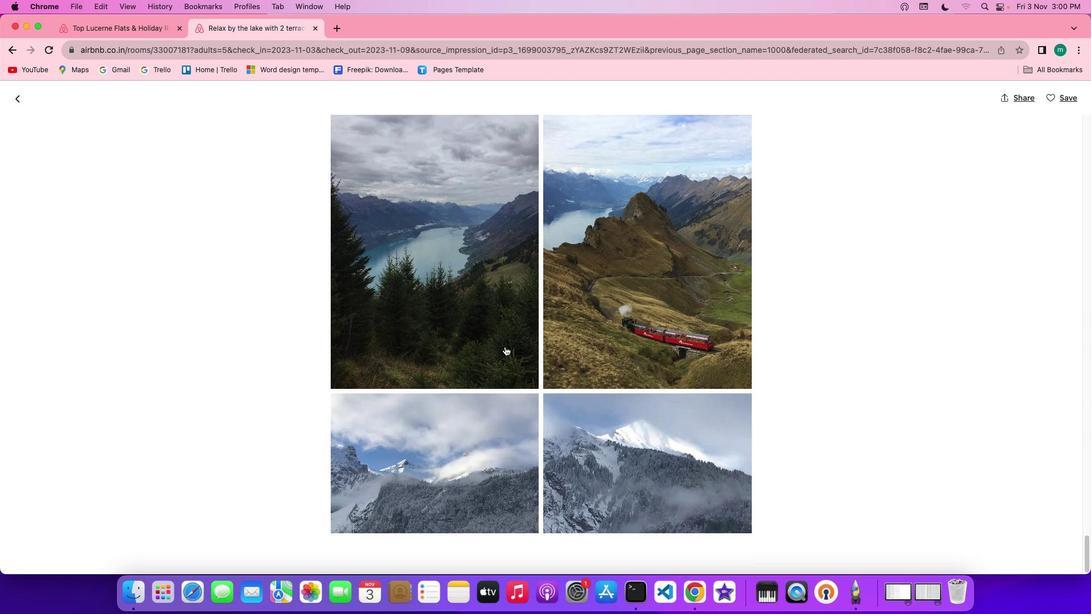 
Action: Mouse scrolled (500, 342) with delta (-3, -3)
Screenshot: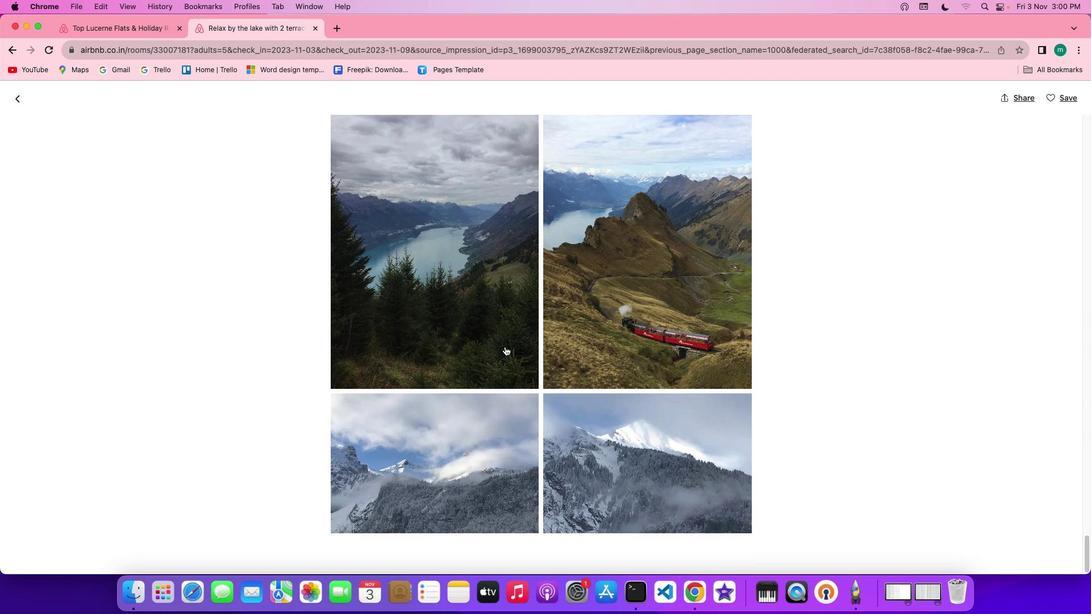 
Action: Mouse scrolled (500, 342) with delta (-3, -3)
Screenshot: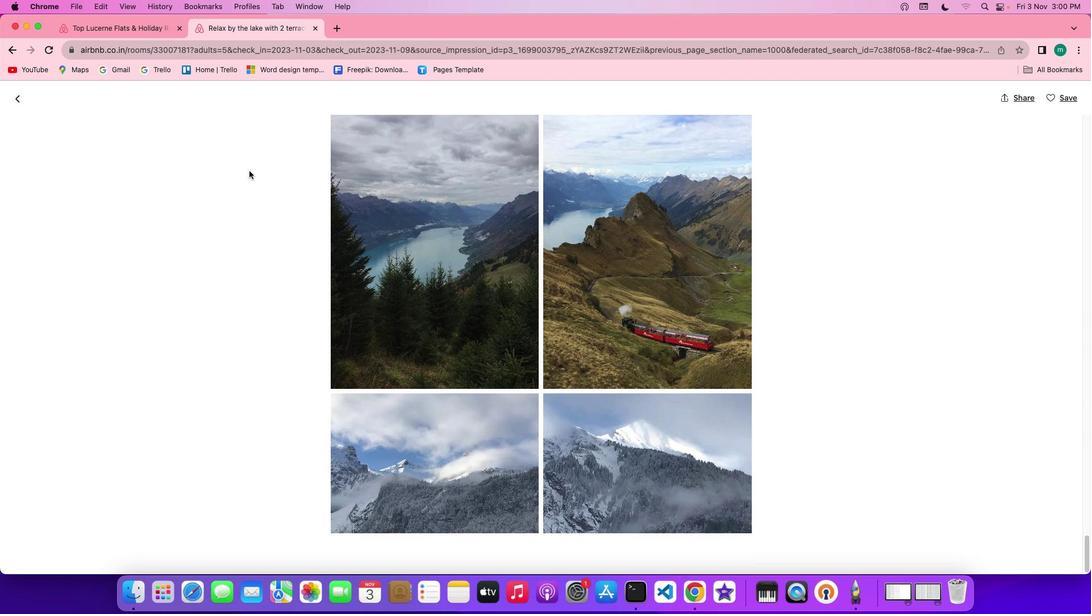 
Action: Mouse scrolled (500, 342) with delta (-3, -3)
Screenshot: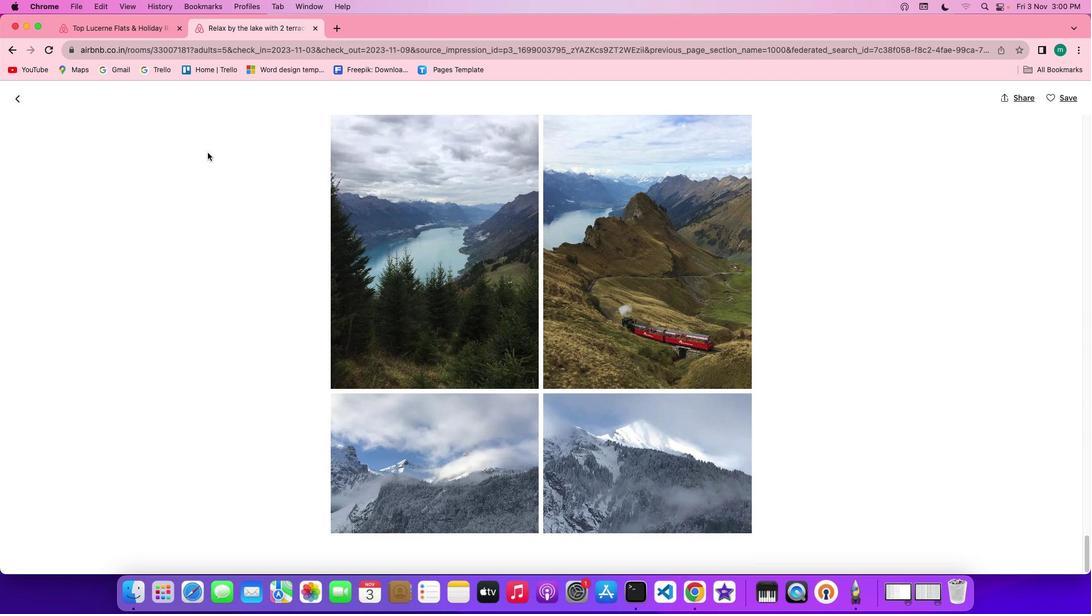 
Action: Mouse scrolled (500, 342) with delta (-3, -5)
Screenshot: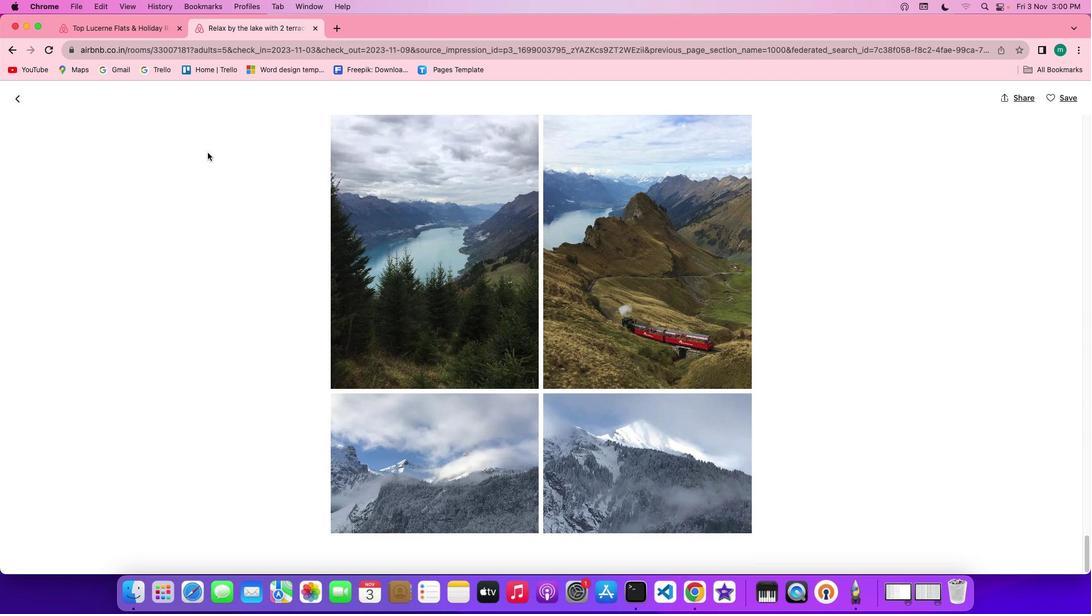 
Action: Mouse scrolled (500, 342) with delta (-3, -6)
Screenshot: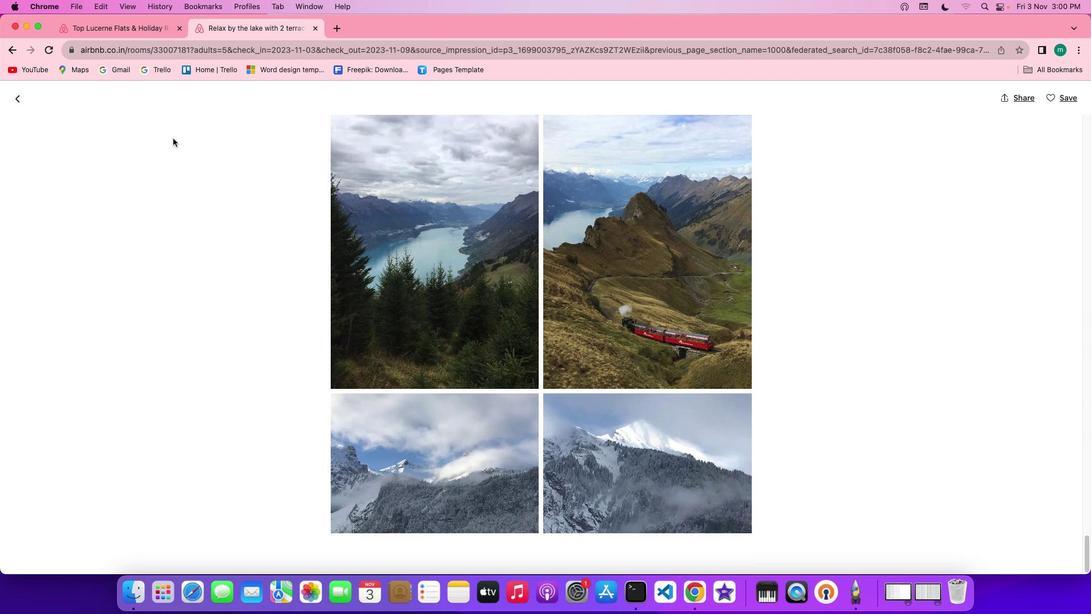 
Action: Mouse scrolled (500, 342) with delta (-3, -6)
Screenshot: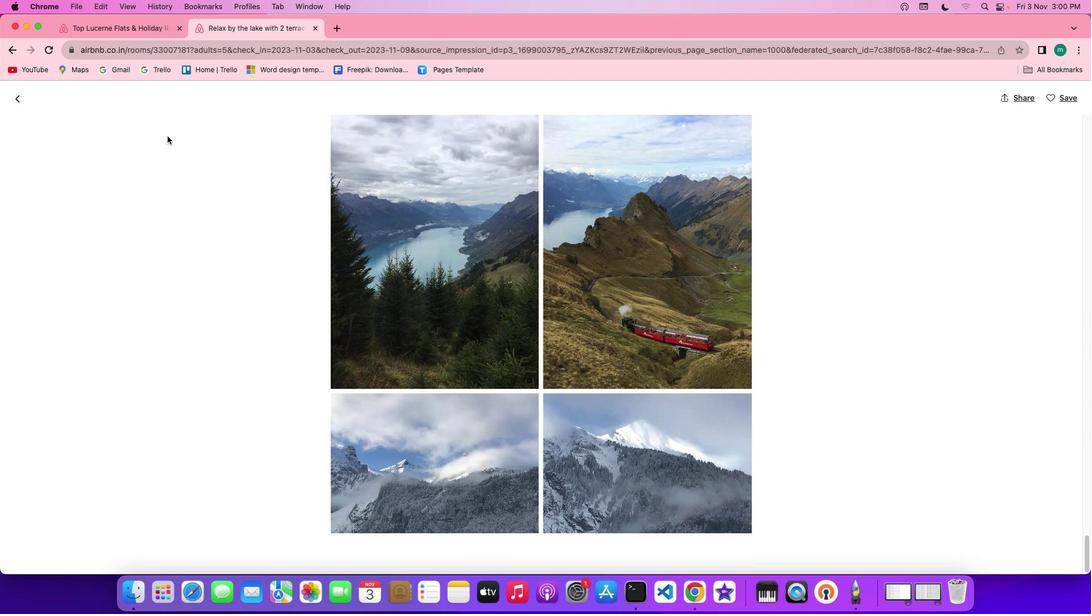 
Action: Mouse moved to (20, 96)
Screenshot: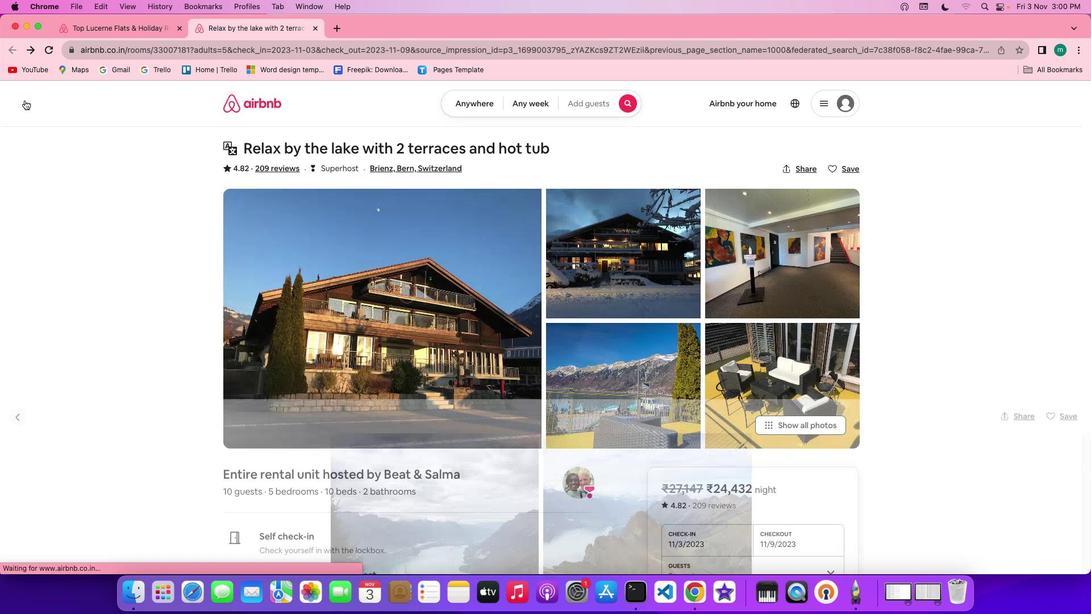 
Action: Mouse pressed left at (20, 96)
Screenshot: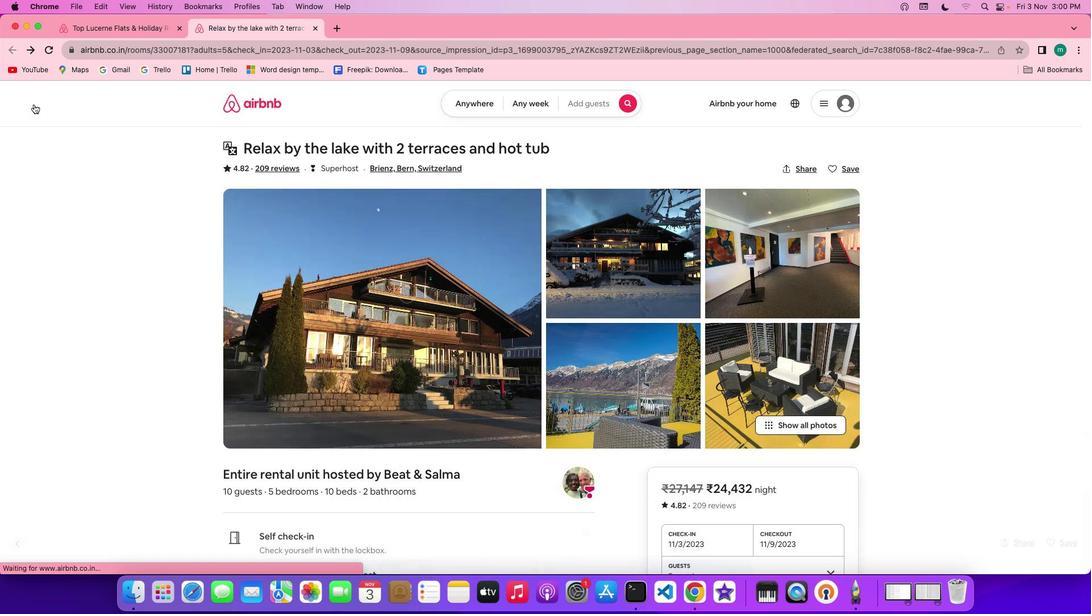 
Action: Mouse moved to (775, 433)
Screenshot: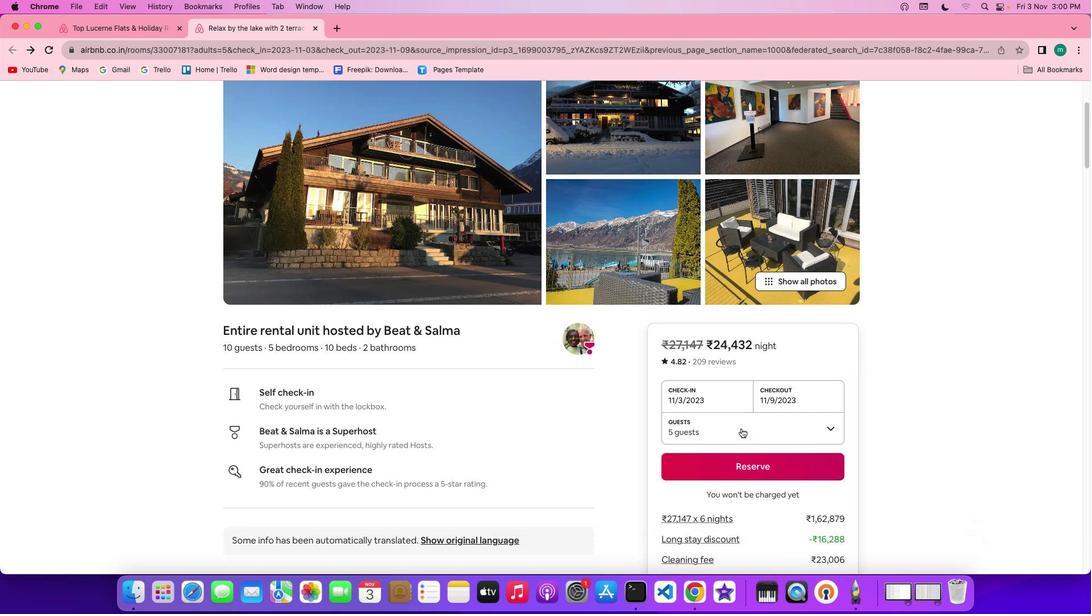 
Action: Mouse scrolled (775, 433) with delta (-3, -3)
Screenshot: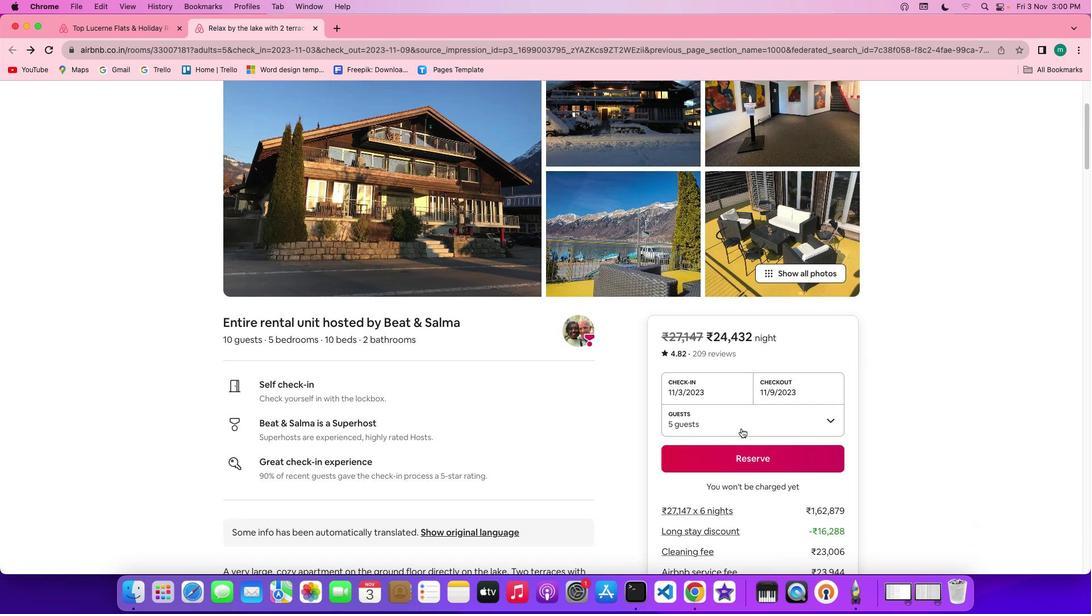 
Action: Mouse scrolled (775, 433) with delta (-3, -3)
